 Task: Follow interesting repositories or developers to stay updated.
Action: Mouse moved to (362, 300)
Screenshot: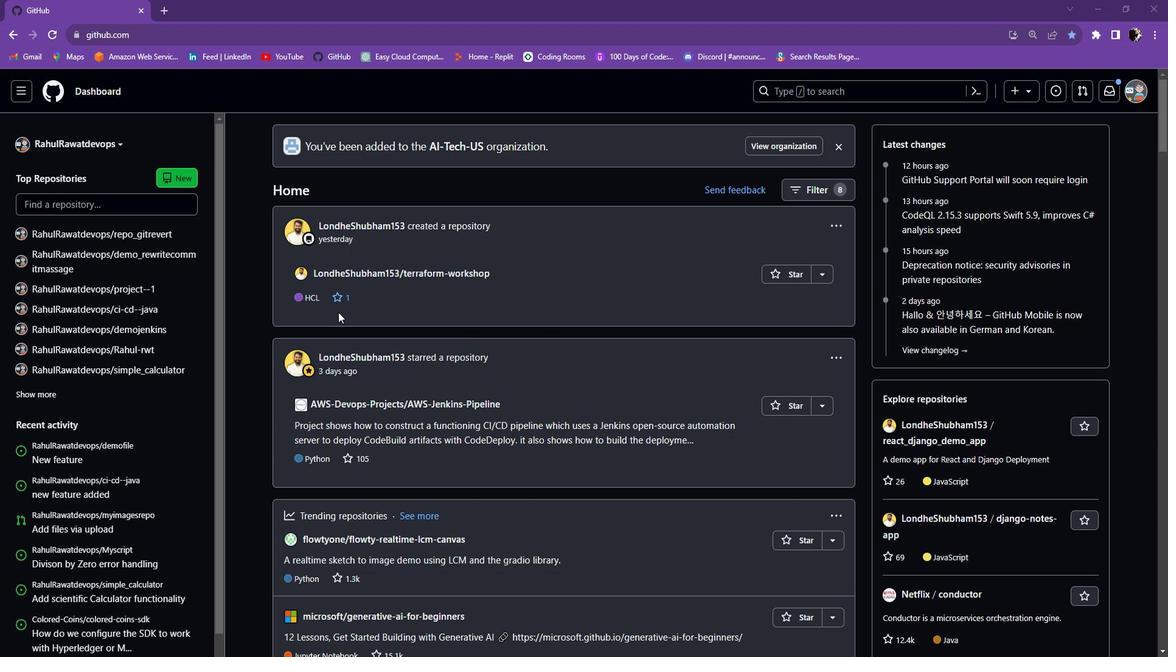 
Action: Mouse scrolled (362, 300) with delta (0, 0)
Screenshot: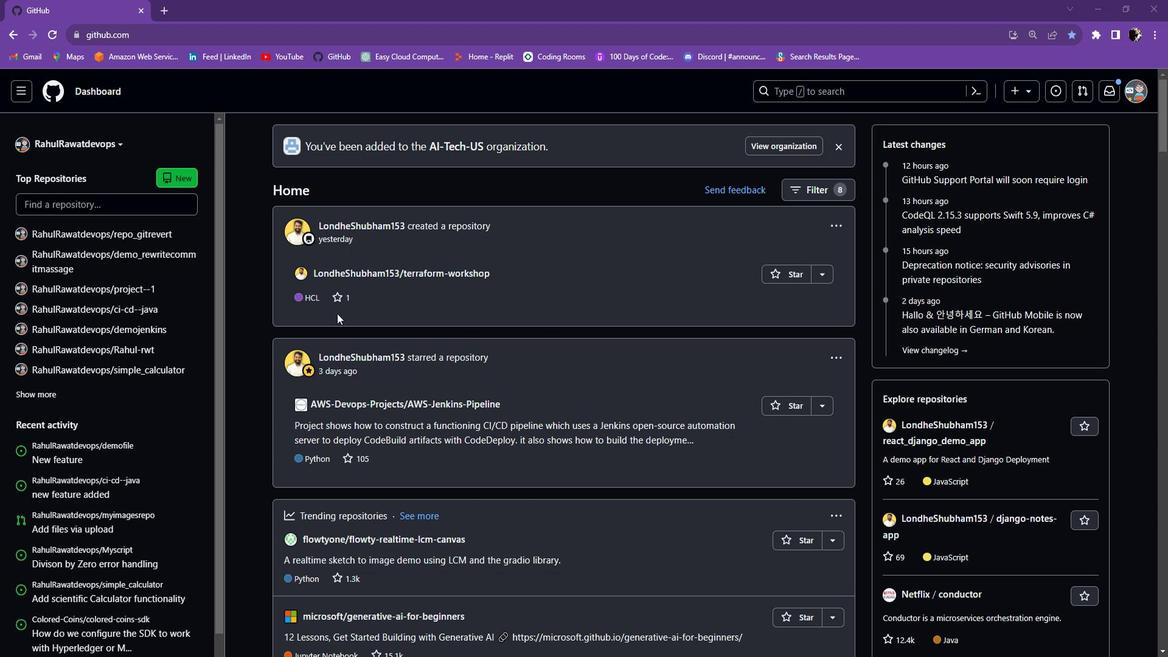 
Action: Mouse scrolled (362, 300) with delta (0, 0)
Screenshot: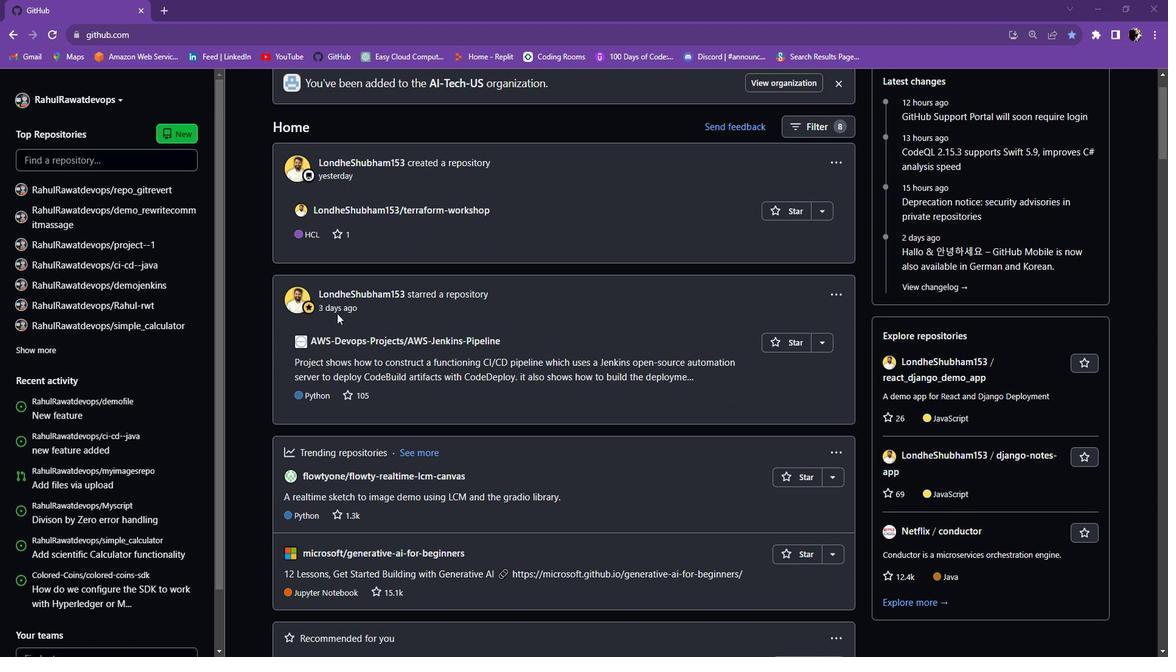 
Action: Mouse scrolled (362, 300) with delta (0, 0)
Screenshot: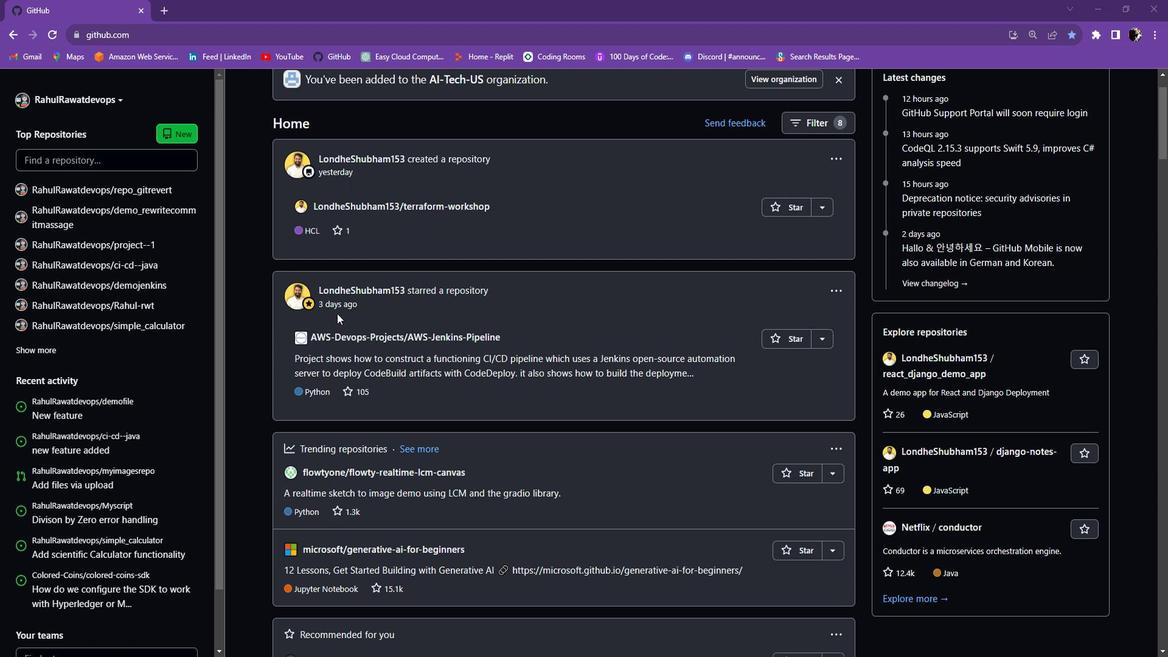 
Action: Mouse scrolled (362, 300) with delta (0, 0)
Screenshot: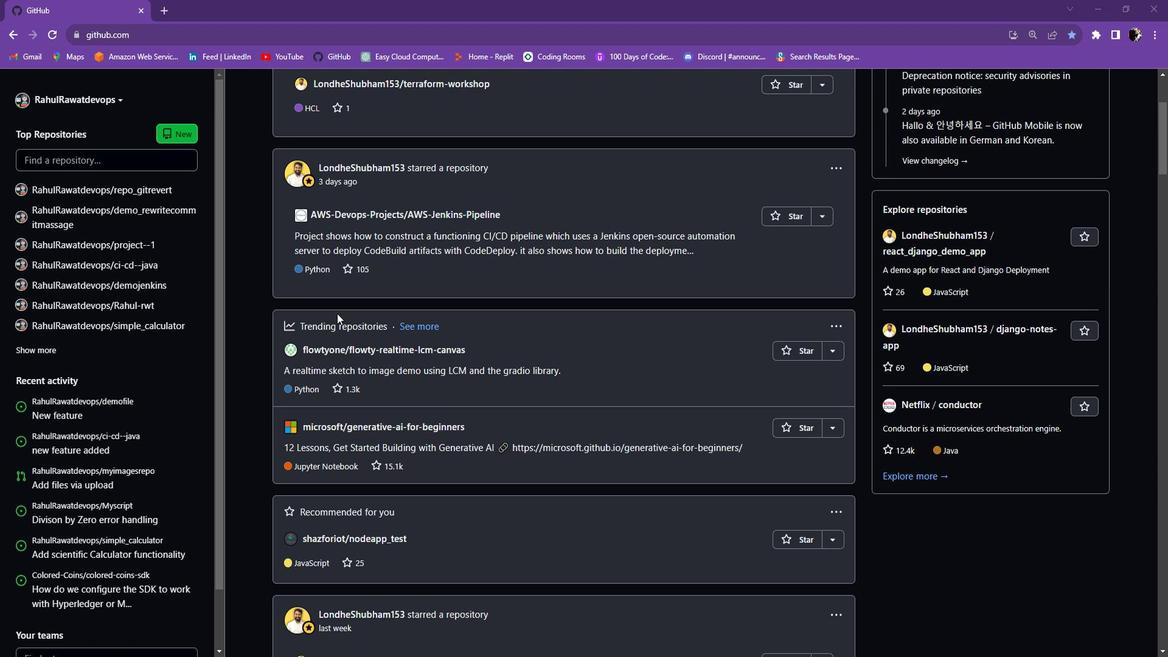 
Action: Mouse scrolled (362, 300) with delta (0, 0)
Screenshot: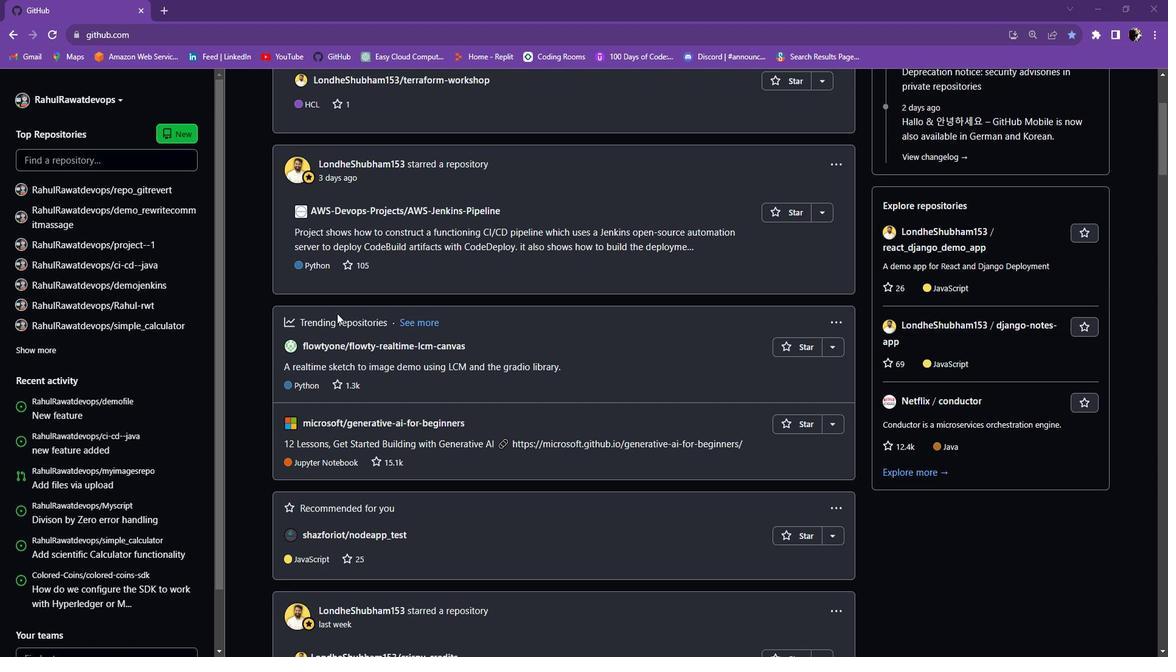 
Action: Mouse scrolled (362, 300) with delta (0, 0)
Screenshot: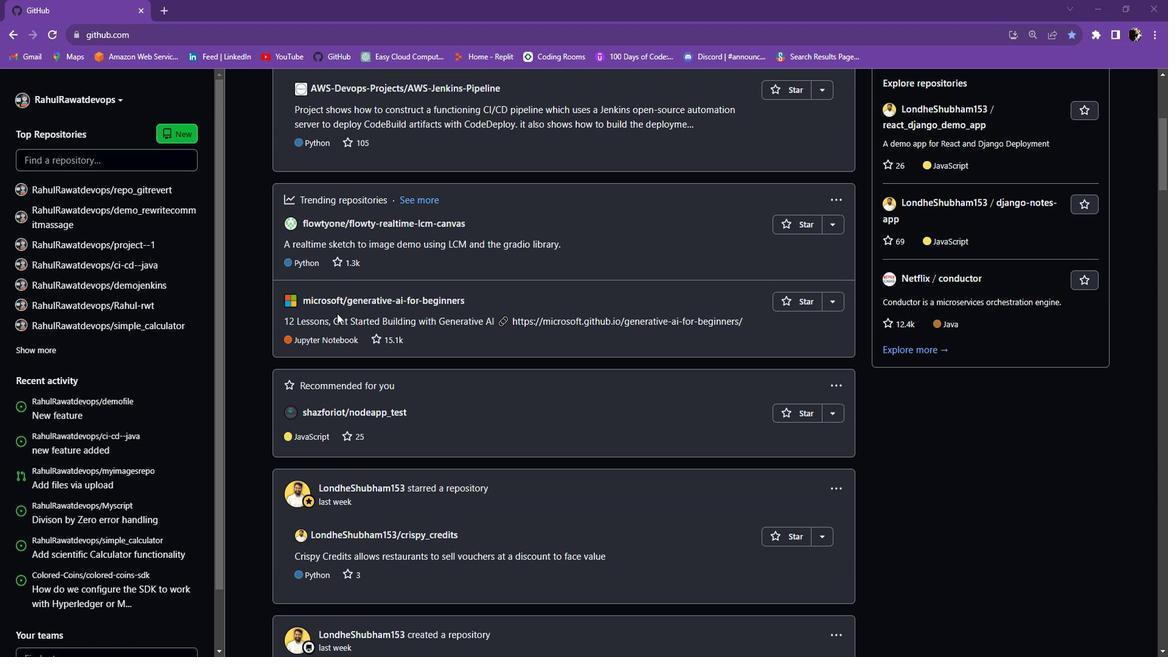 
Action: Mouse scrolled (362, 300) with delta (0, 0)
Screenshot: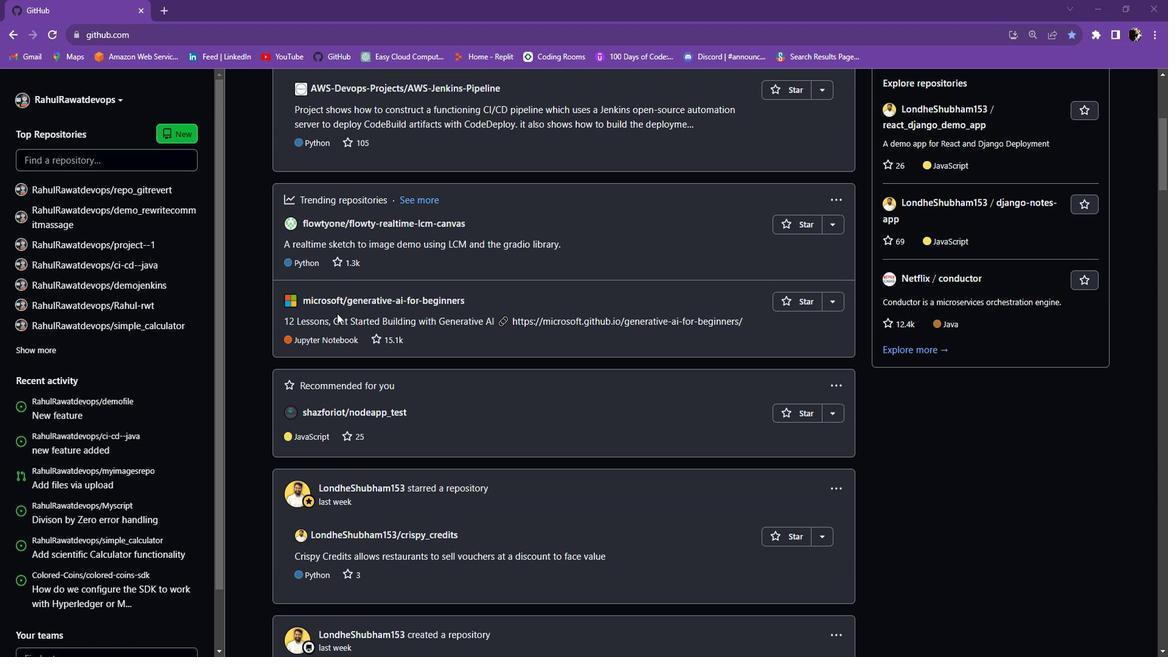 
Action: Mouse scrolled (362, 300) with delta (0, 0)
Screenshot: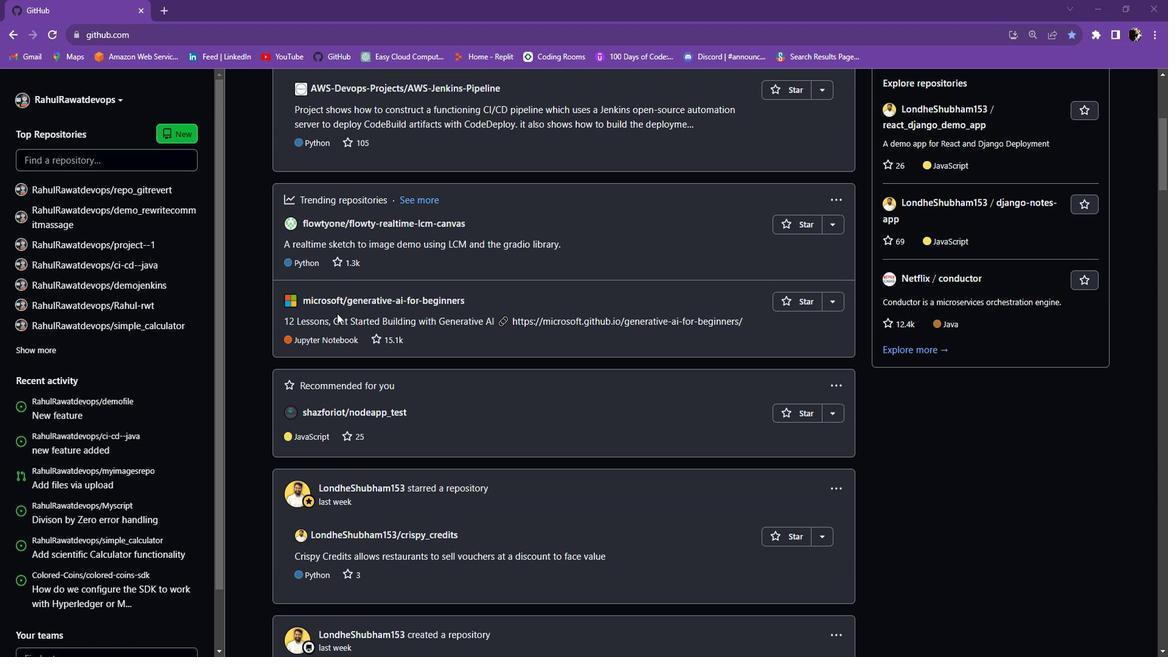 
Action: Mouse scrolled (362, 300) with delta (0, 0)
Screenshot: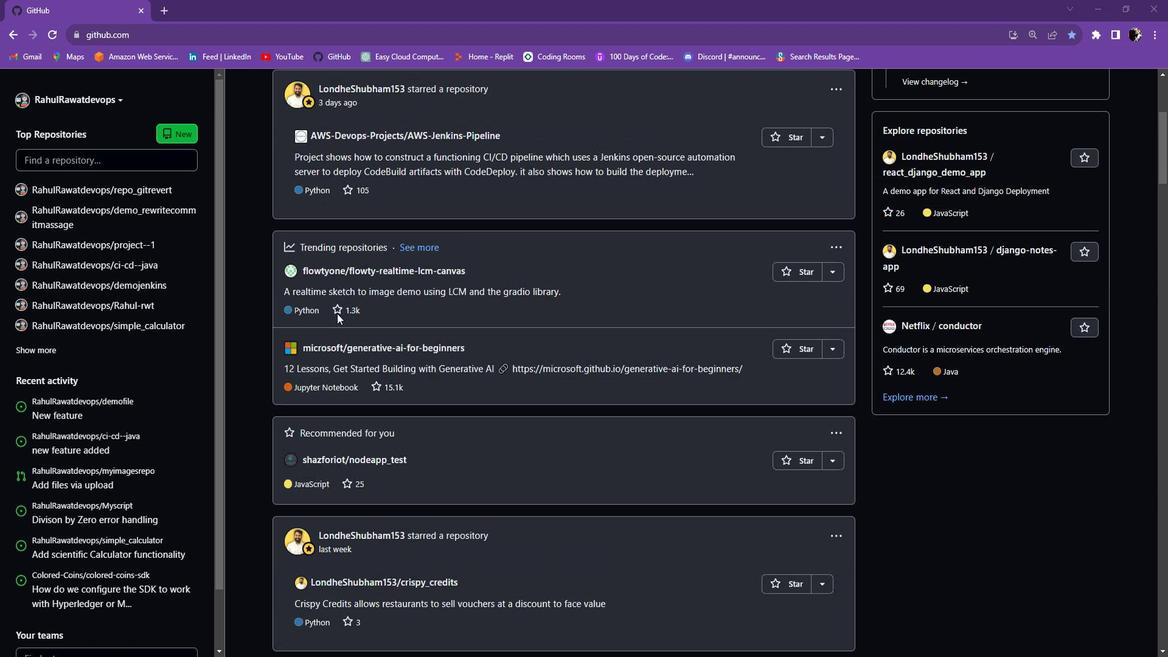 
Action: Mouse scrolled (362, 300) with delta (0, 0)
Screenshot: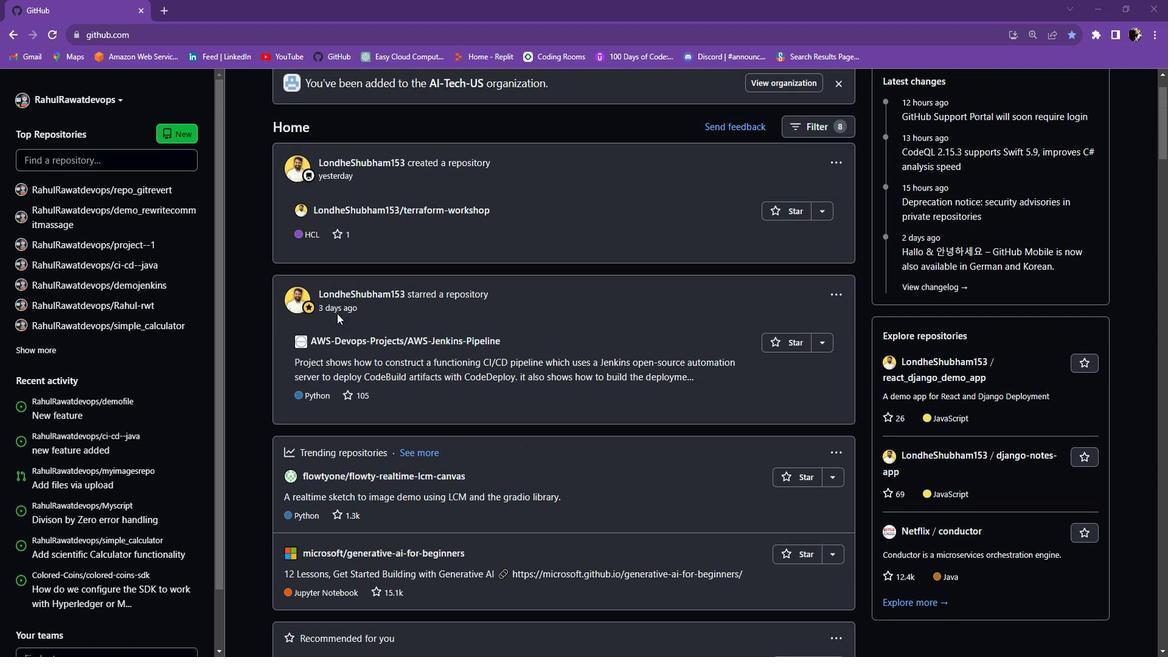 
Action: Mouse scrolled (362, 300) with delta (0, 0)
Screenshot: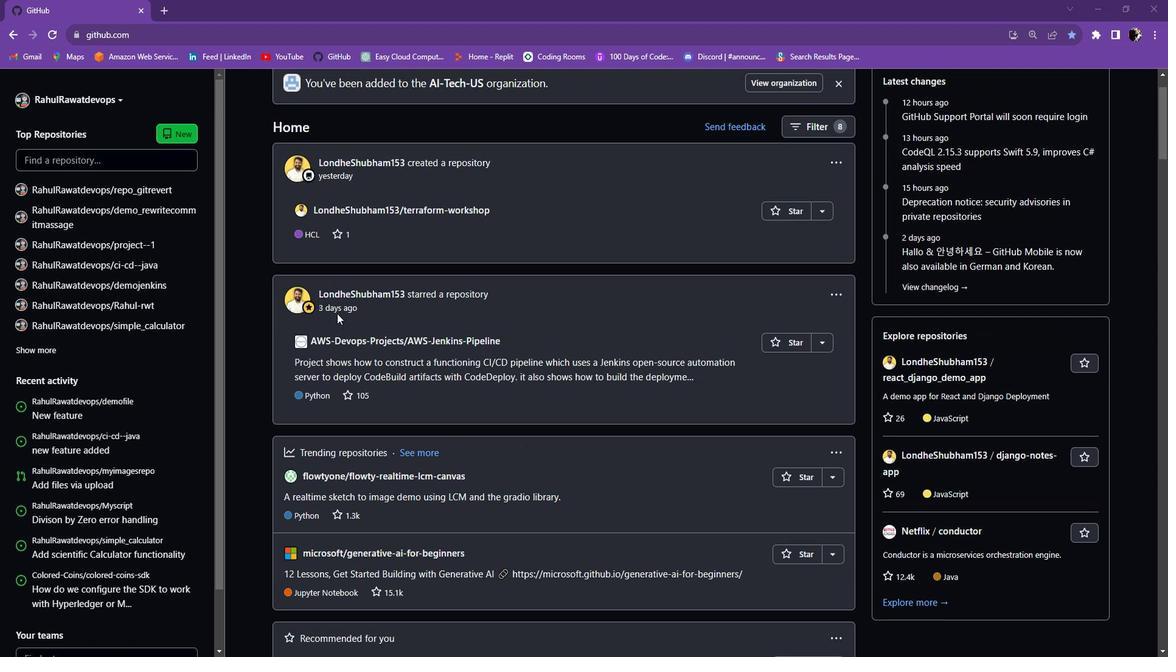 
Action: Mouse scrolled (362, 300) with delta (0, 0)
Screenshot: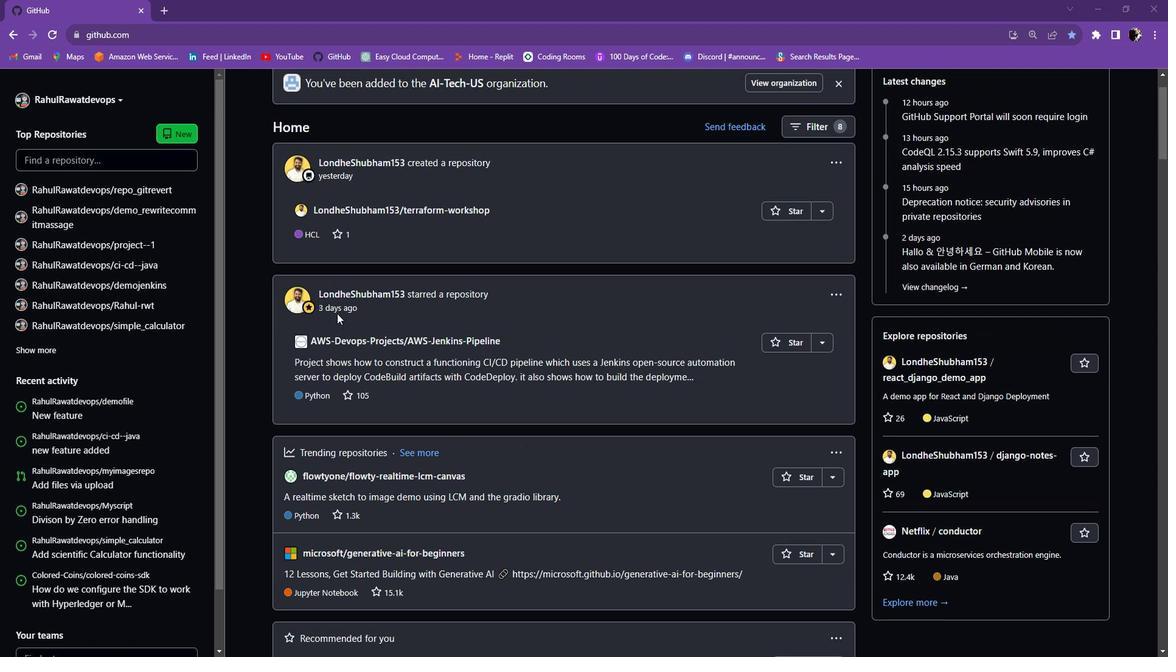 
Action: Mouse scrolled (362, 300) with delta (0, 0)
Screenshot: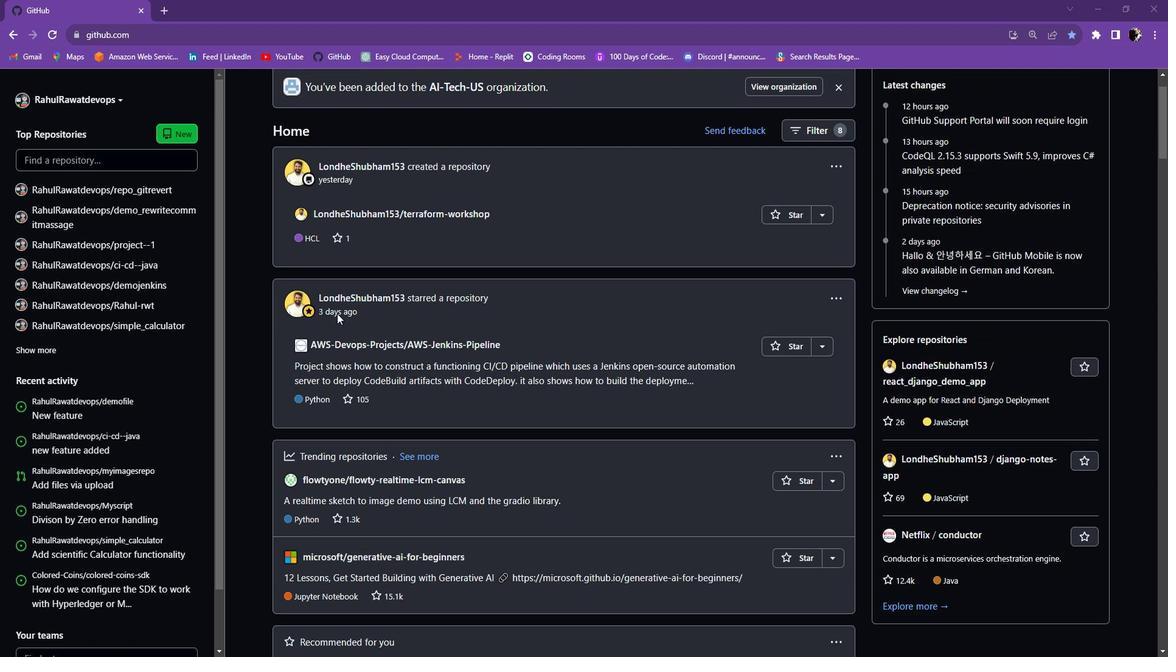 
Action: Mouse moved to (372, 307)
Screenshot: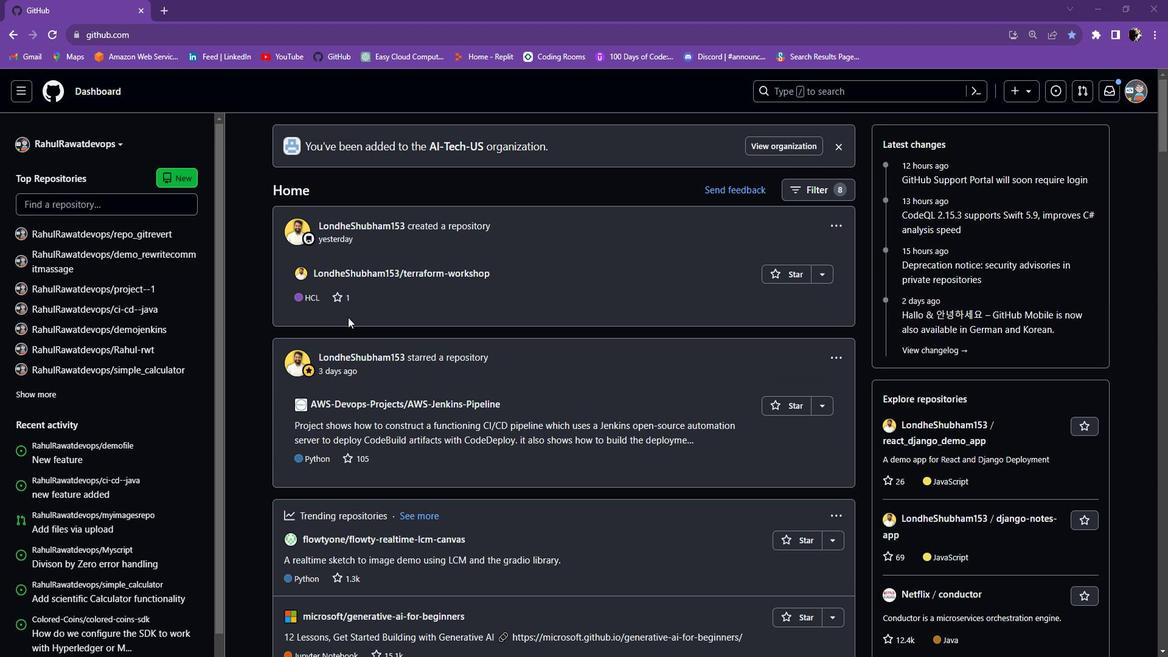
Action: Mouse scrolled (372, 307) with delta (0, 0)
Screenshot: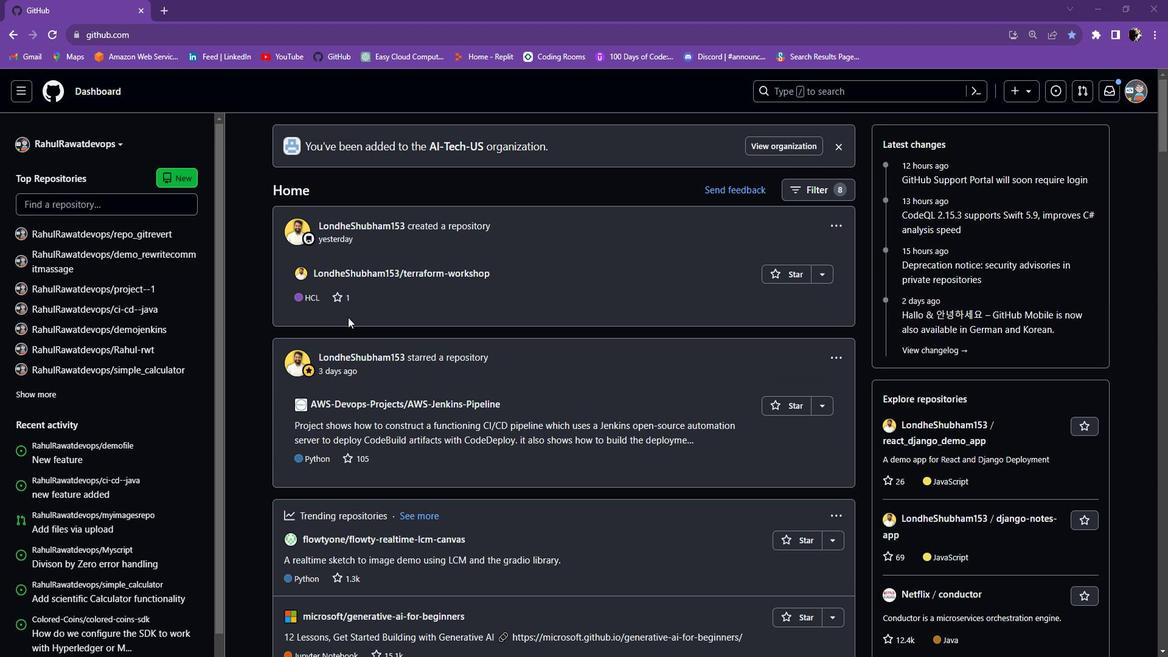 
Action: Mouse moved to (372, 307)
Screenshot: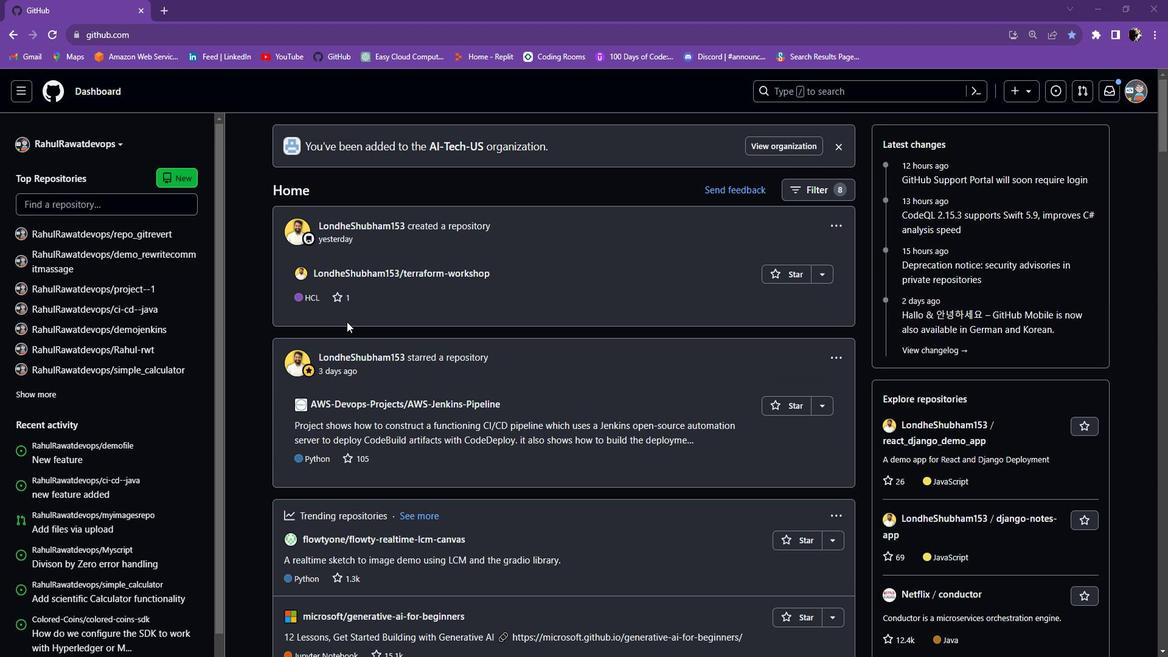 
Action: Mouse scrolled (372, 307) with delta (0, 0)
Screenshot: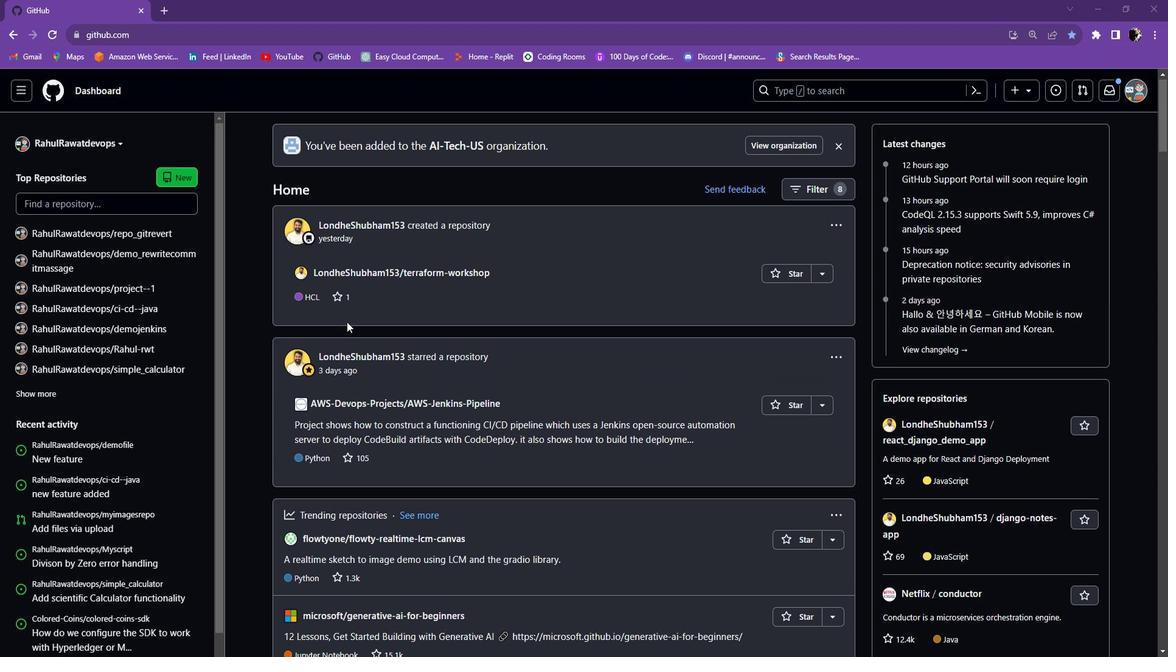 
Action: Mouse moved to (378, 100)
Screenshot: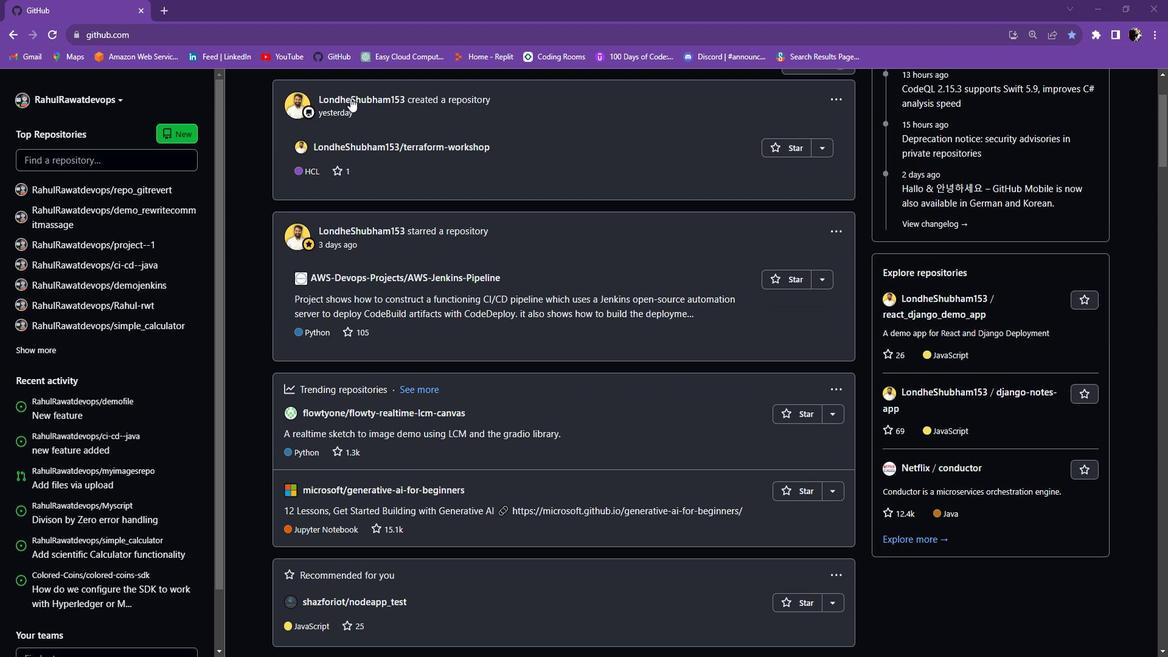 
Action: Mouse pressed left at (378, 100)
Screenshot: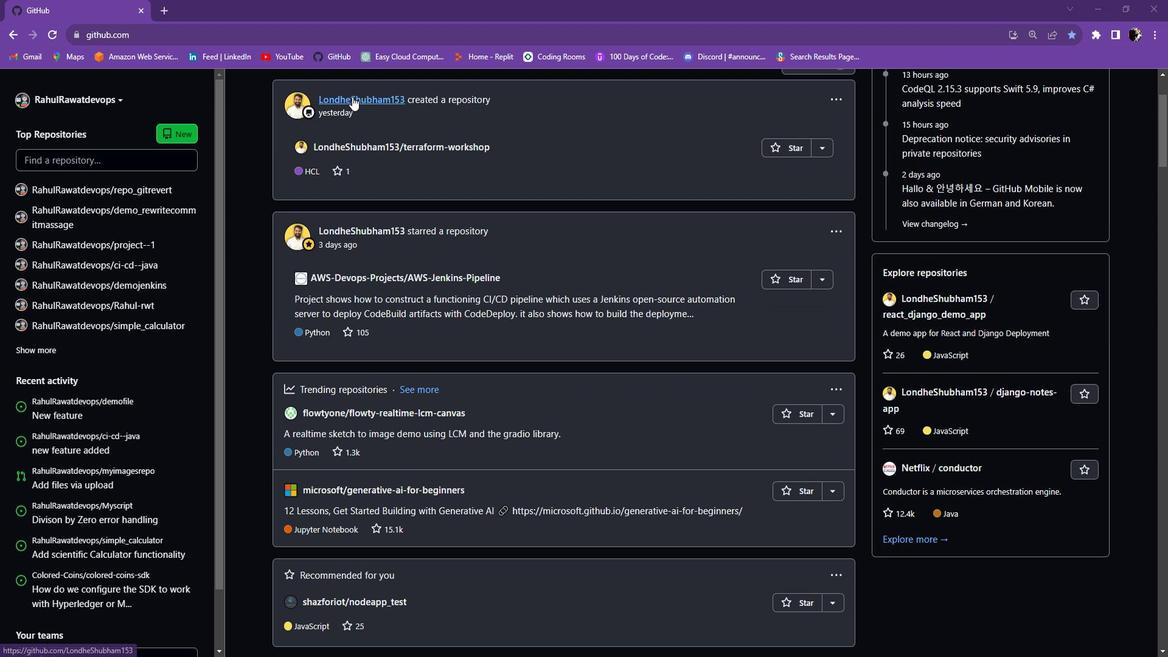 
Action: Mouse moved to (673, 183)
Screenshot: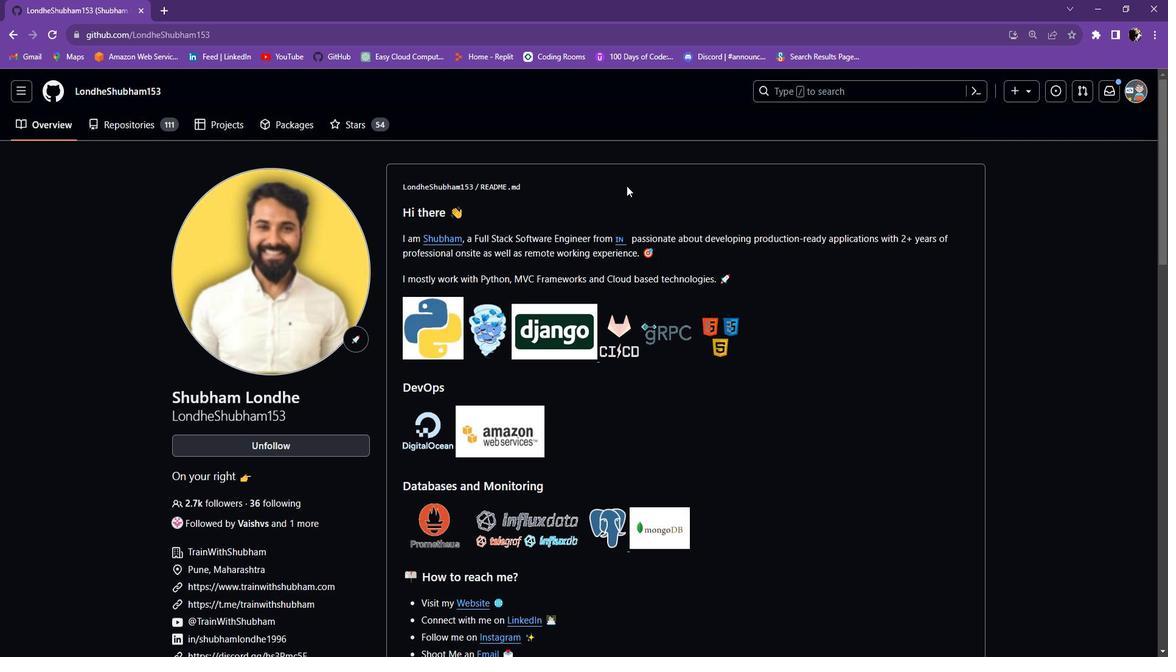 
Action: Mouse scrolled (673, 182) with delta (0, 0)
Screenshot: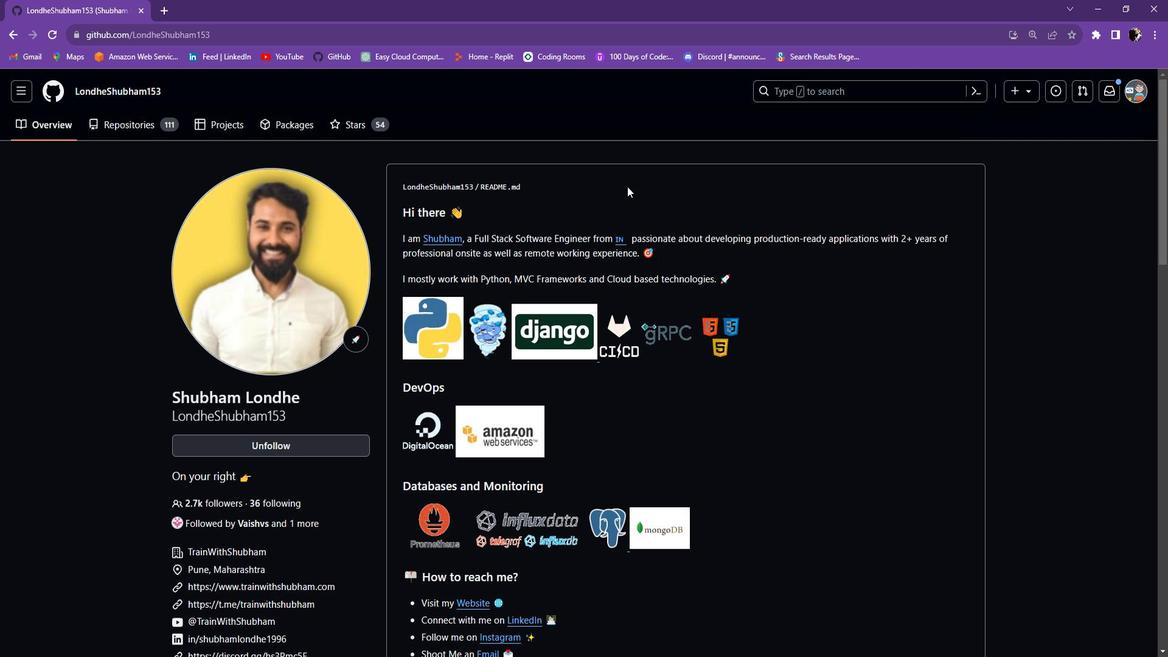 
Action: Mouse scrolled (673, 182) with delta (0, 0)
Screenshot: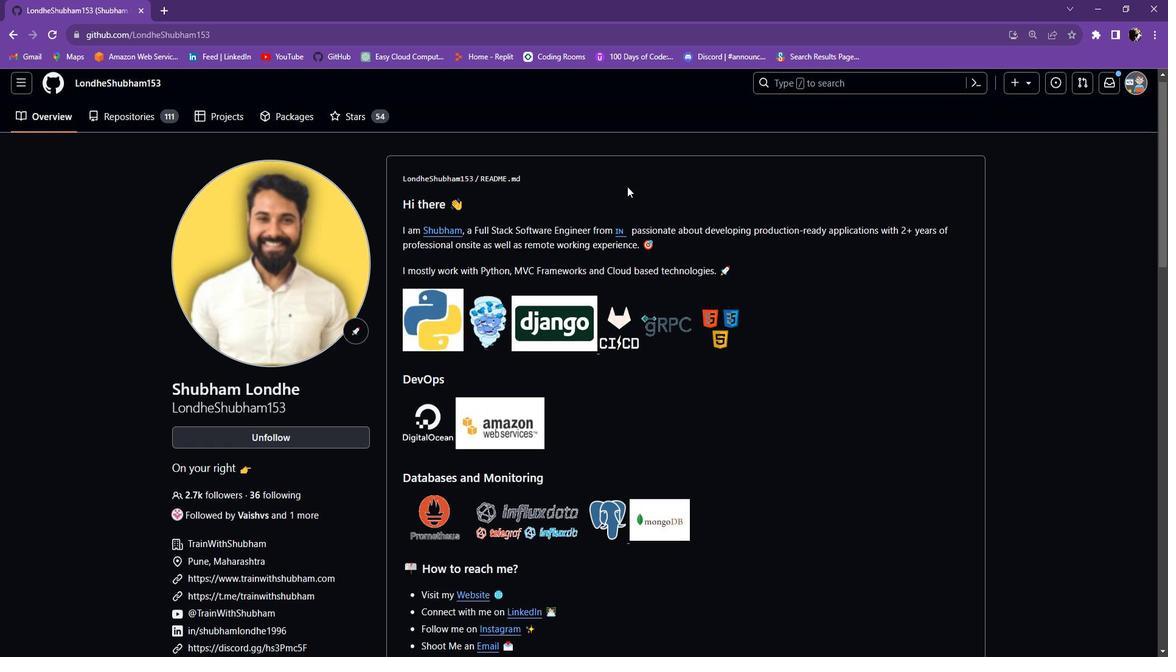 
Action: Mouse scrolled (673, 182) with delta (0, 0)
Screenshot: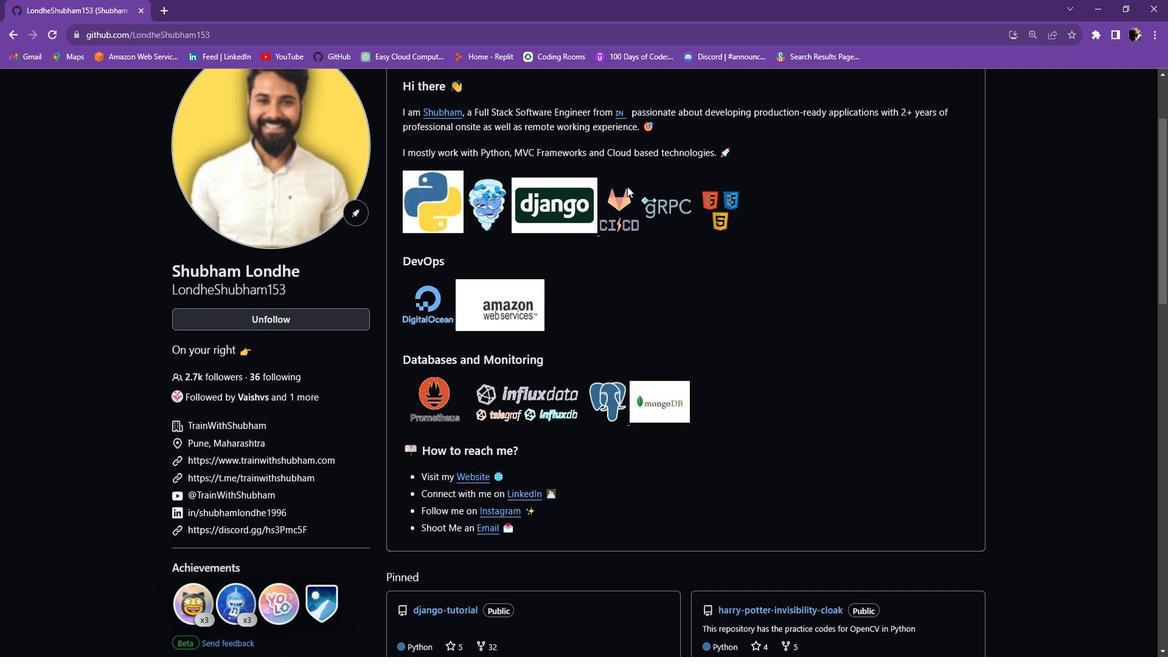 
Action: Mouse moved to (306, 172)
Screenshot: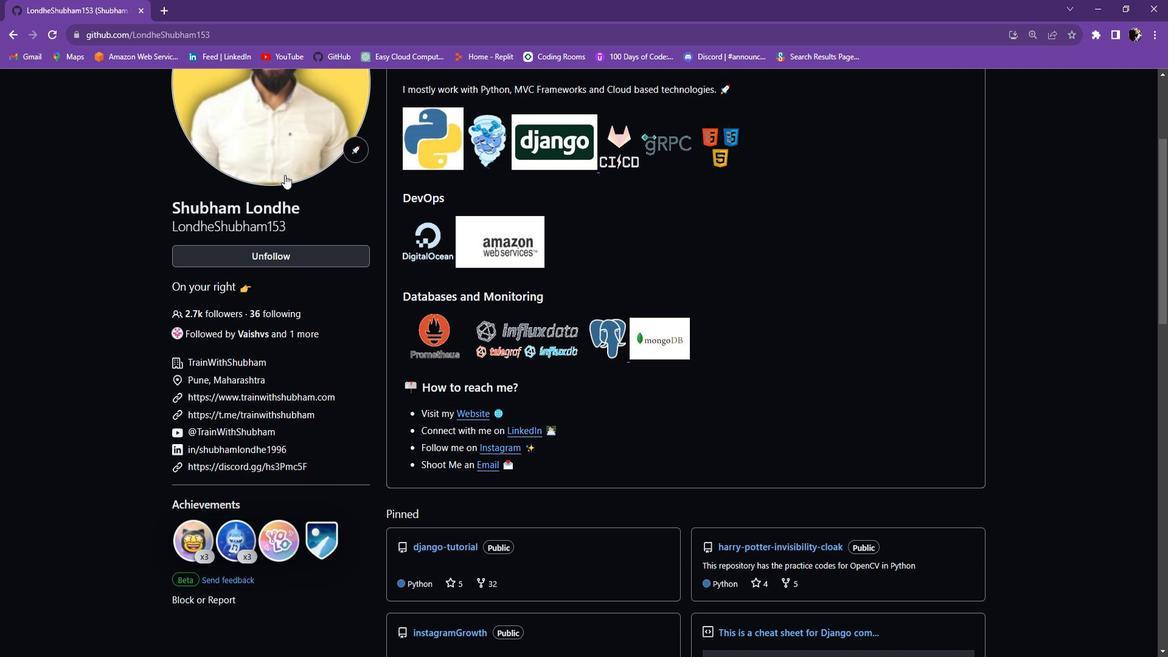 
Action: Mouse scrolled (306, 173) with delta (0, 0)
Screenshot: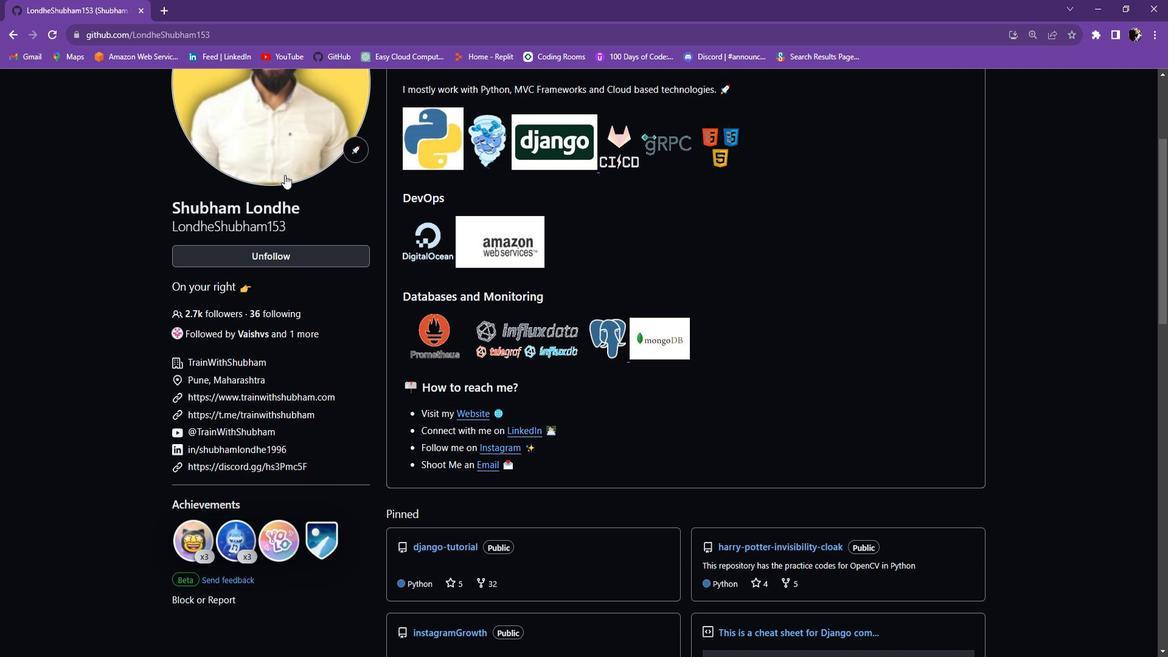 
Action: Mouse scrolled (306, 173) with delta (0, 0)
Screenshot: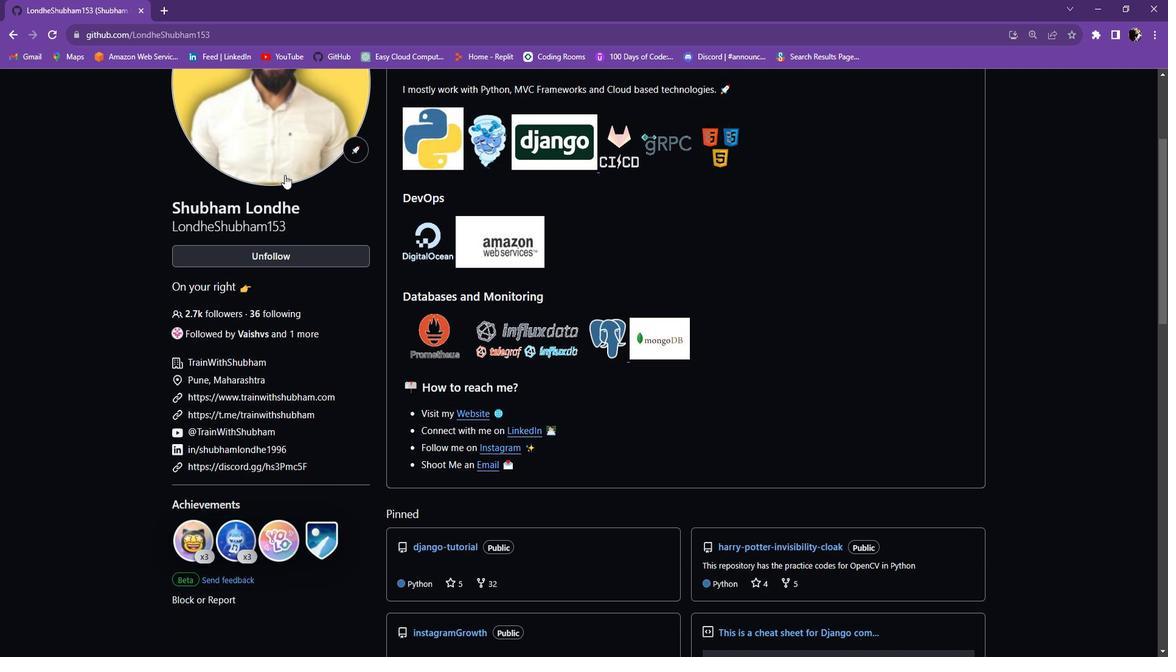 
Action: Mouse scrolled (306, 173) with delta (0, 0)
Screenshot: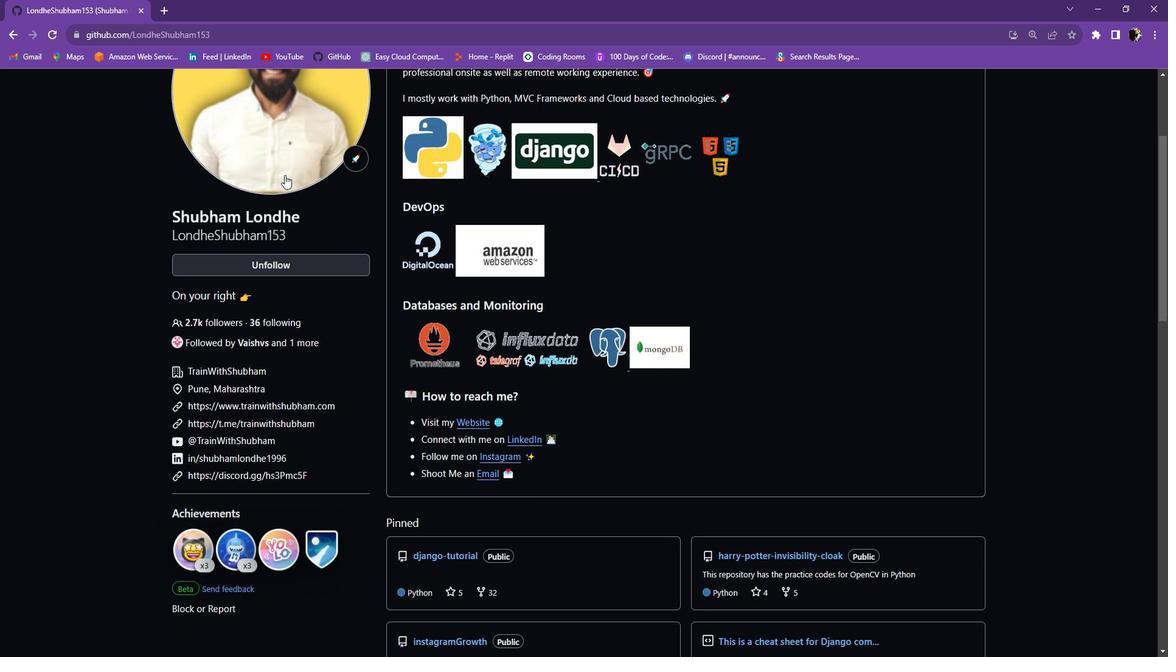 
Action: Mouse moved to (353, 300)
Screenshot: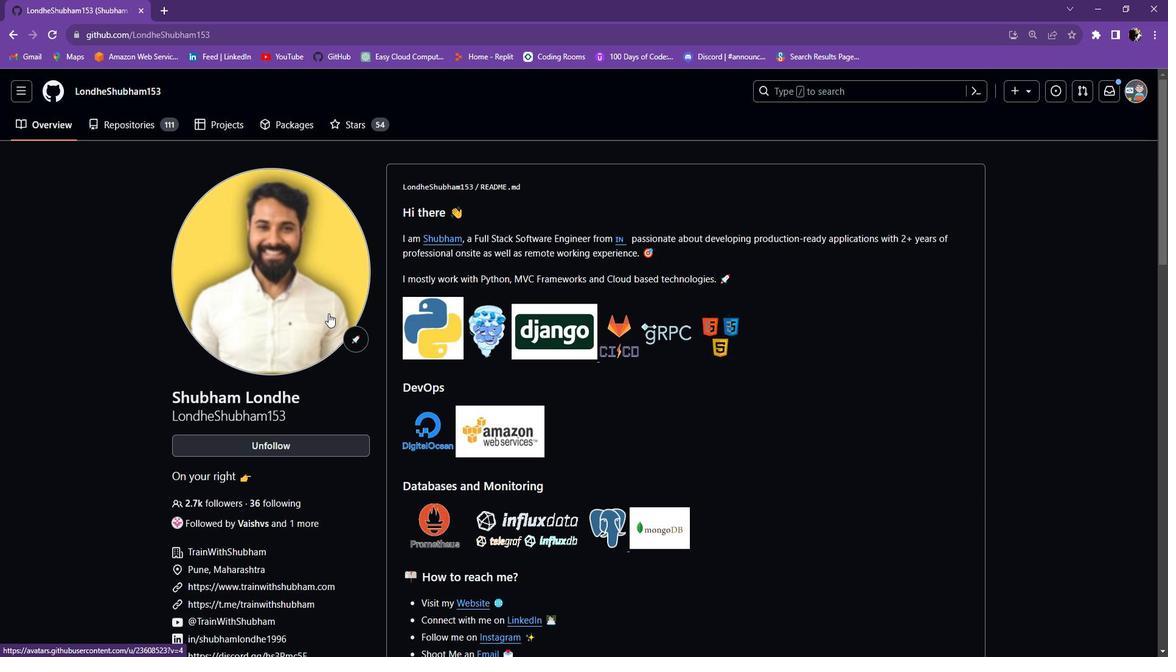 
Action: Mouse scrolled (353, 300) with delta (0, 0)
Screenshot: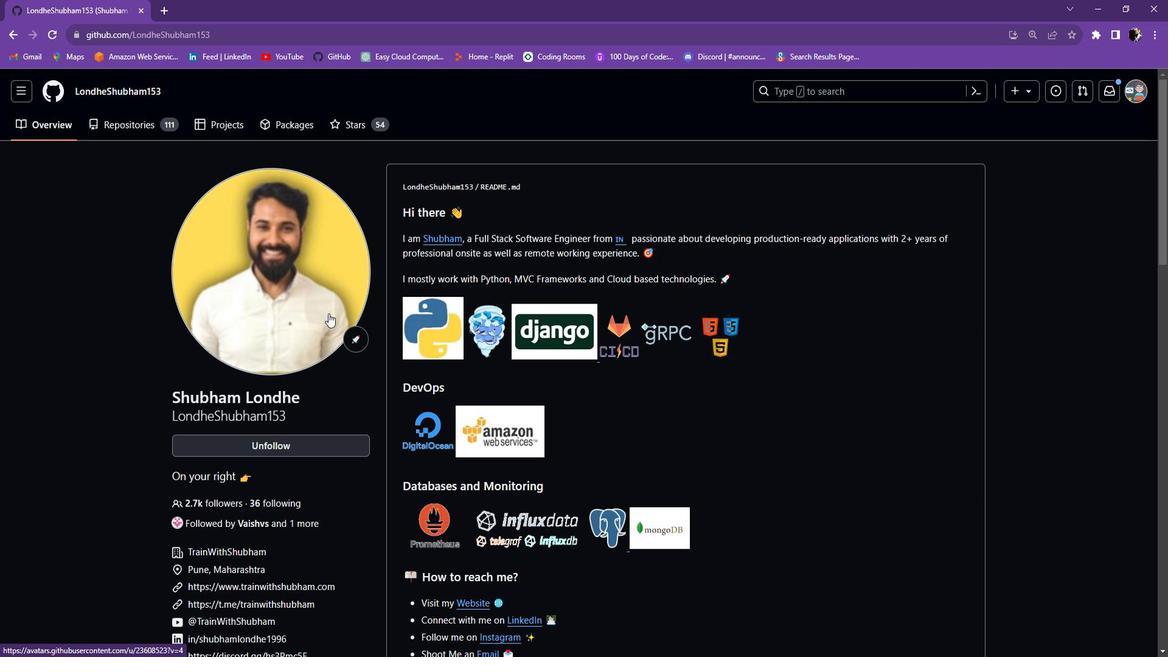 
Action: Mouse scrolled (353, 300) with delta (0, 0)
Screenshot: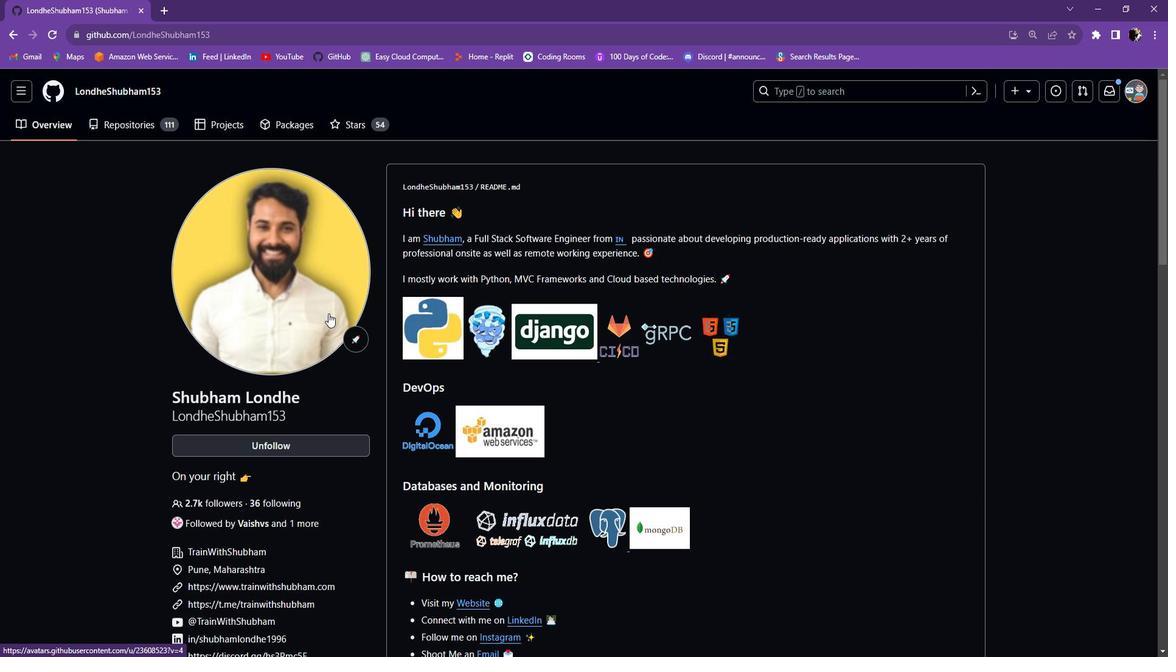 
Action: Mouse scrolled (353, 300) with delta (0, 0)
Screenshot: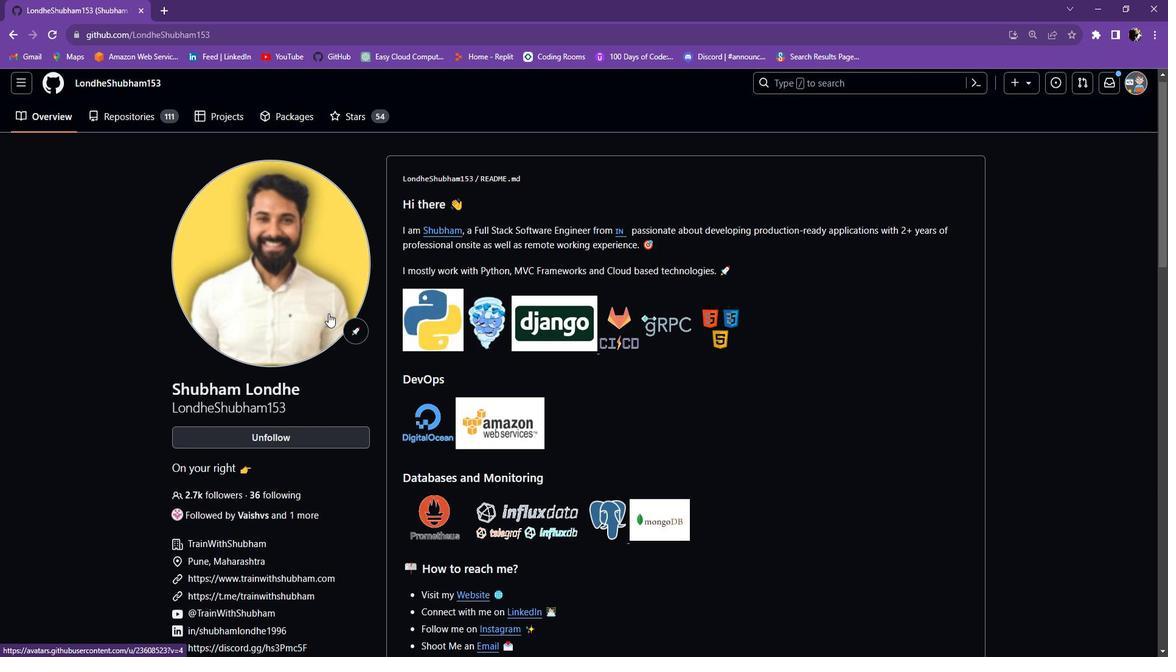 
Action: Mouse scrolled (353, 300) with delta (0, 0)
Screenshot: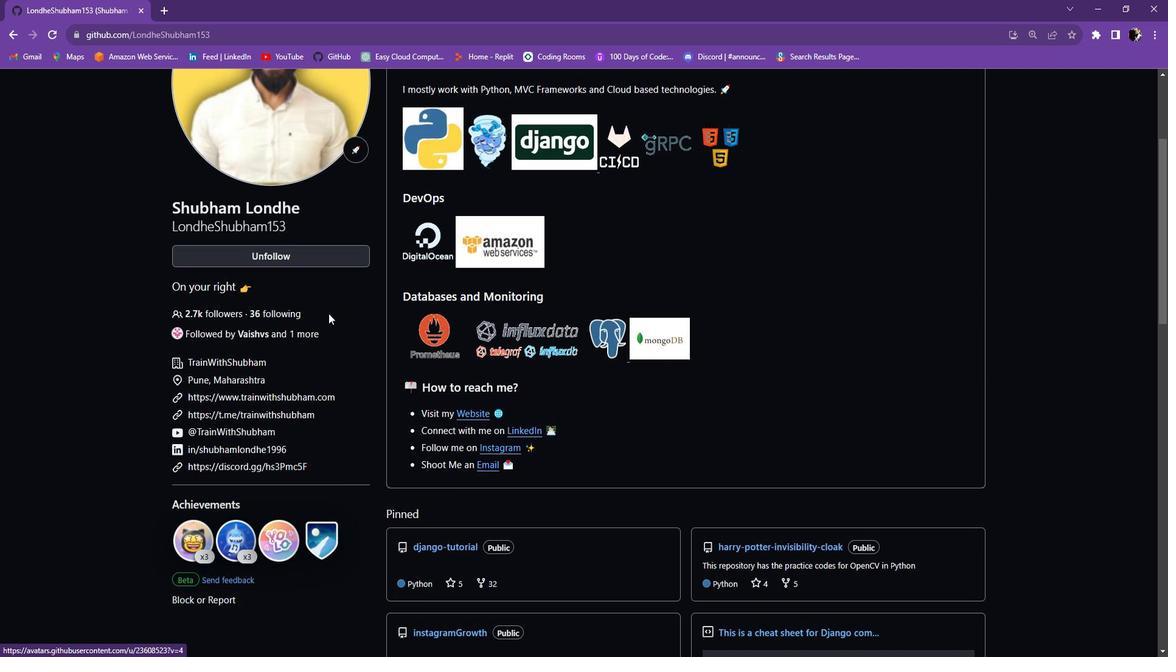 
Action: Mouse moved to (271, 263)
Screenshot: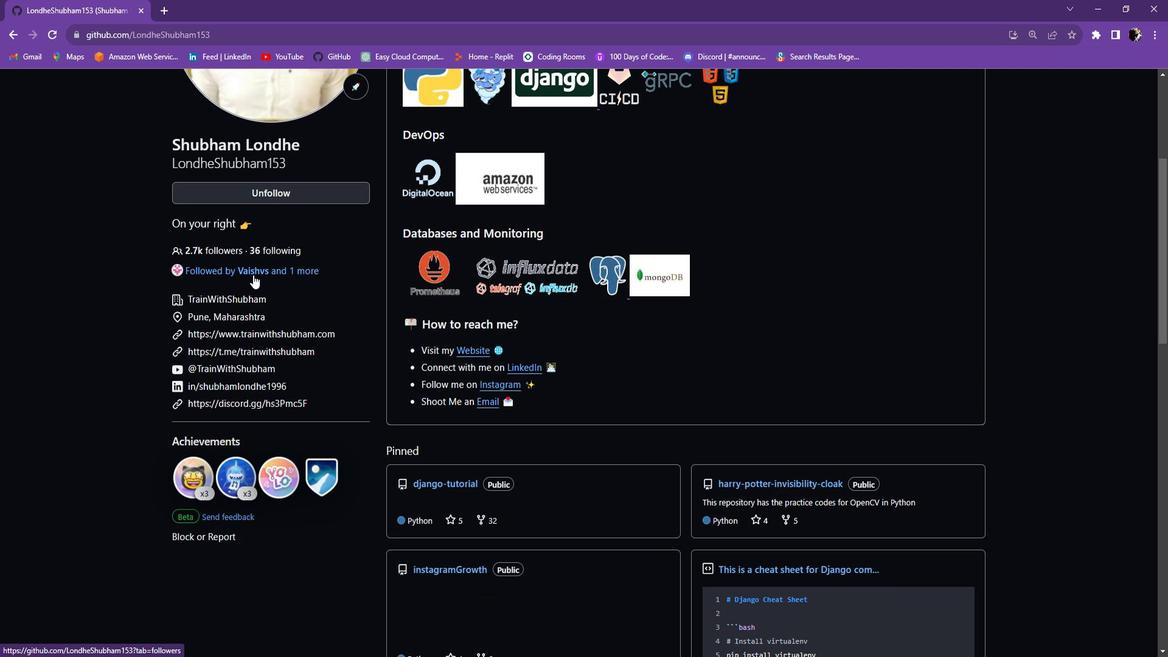 
Action: Mouse pressed left at (271, 263)
Screenshot: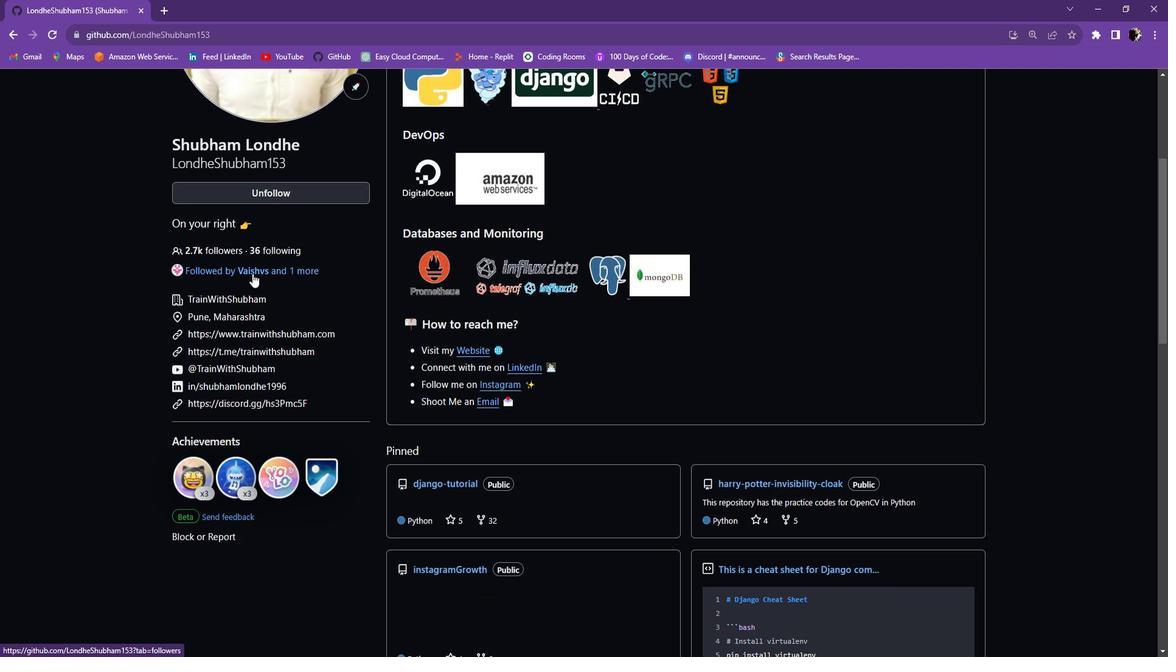 
Action: Mouse moved to (600, 251)
Screenshot: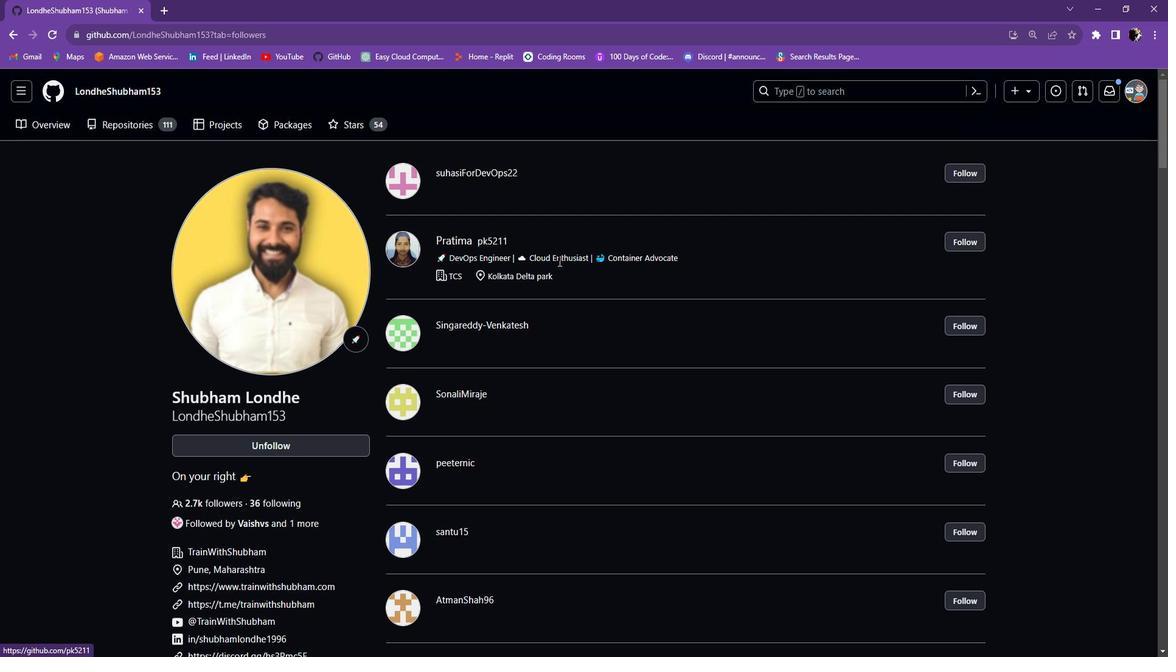 
Action: Mouse scrolled (600, 251) with delta (0, 0)
Screenshot: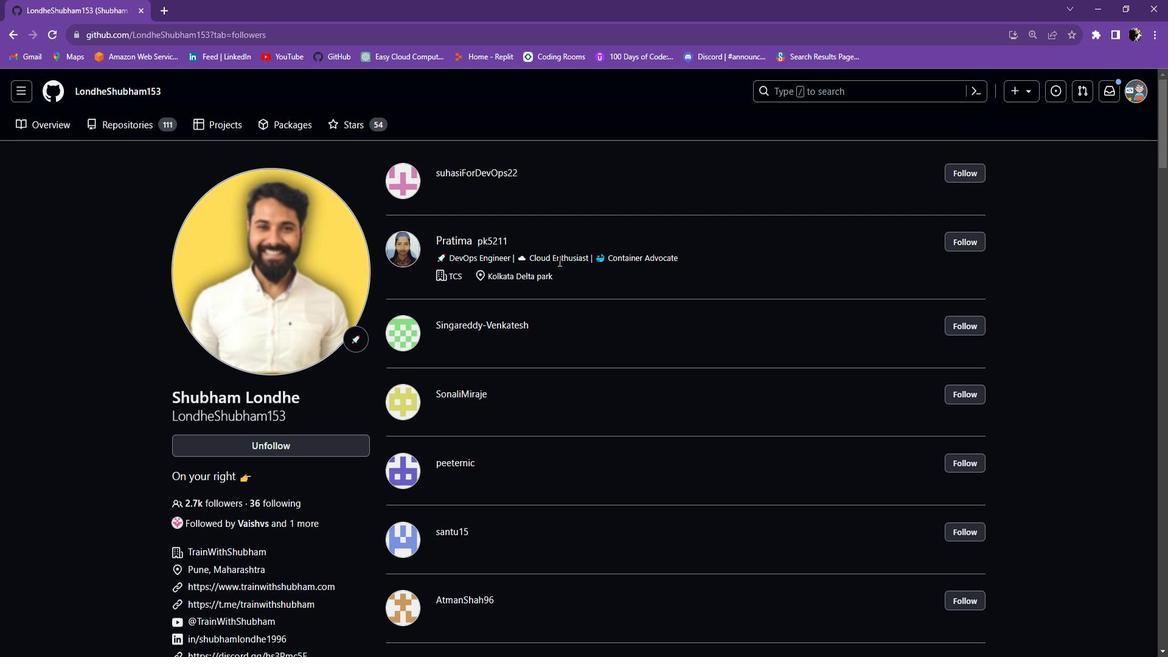 
Action: Mouse scrolled (600, 251) with delta (0, 0)
Screenshot: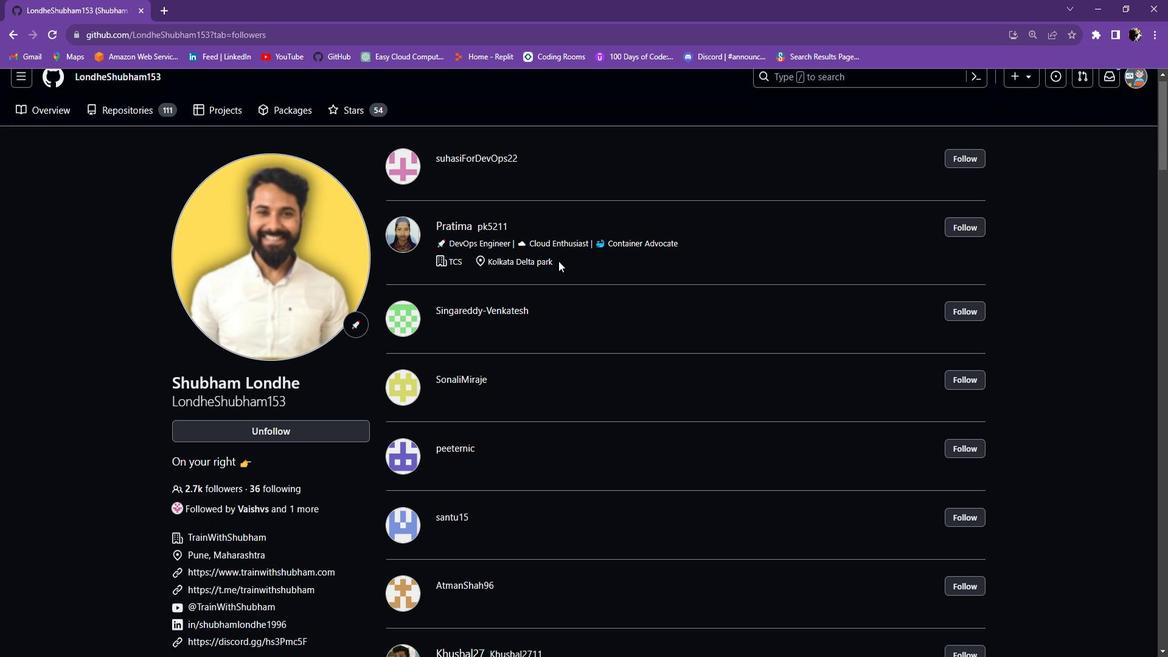 
Action: Mouse scrolled (600, 251) with delta (0, 0)
Screenshot: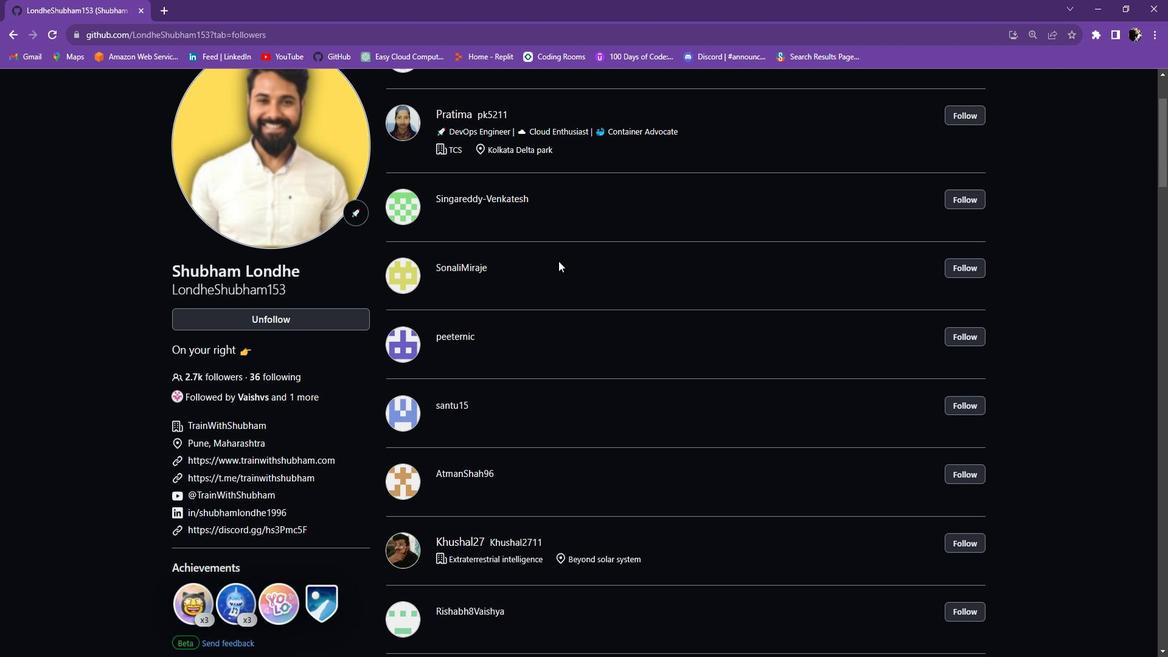 
Action: Mouse scrolled (600, 251) with delta (0, 0)
Screenshot: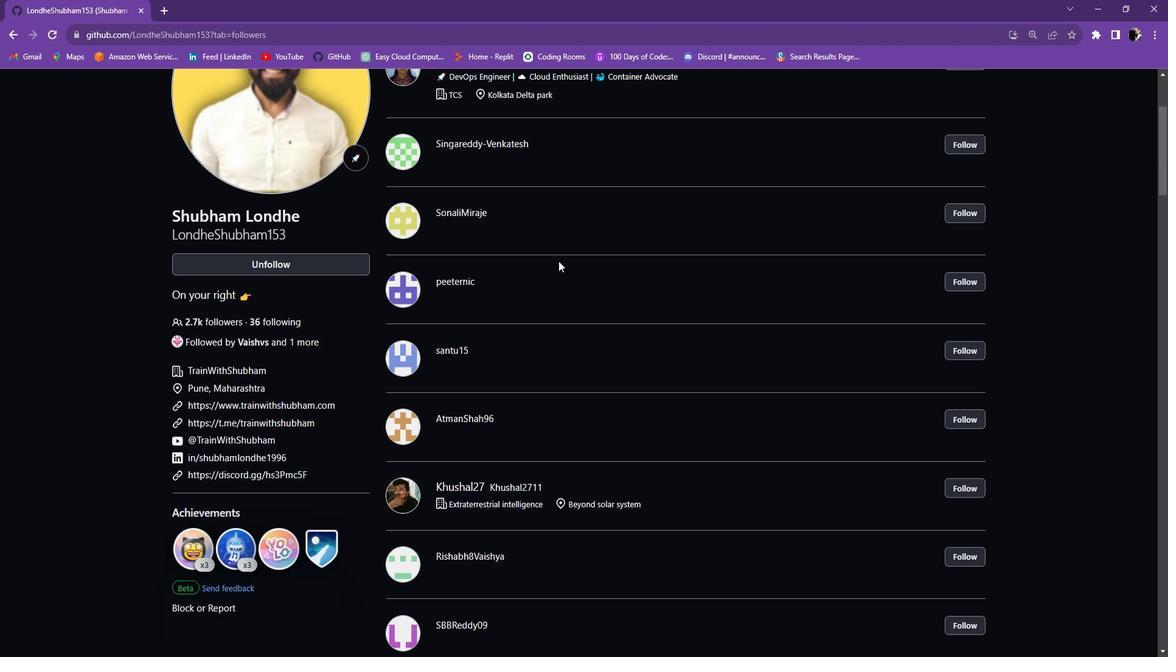 
Action: Mouse scrolled (600, 251) with delta (0, 0)
Screenshot: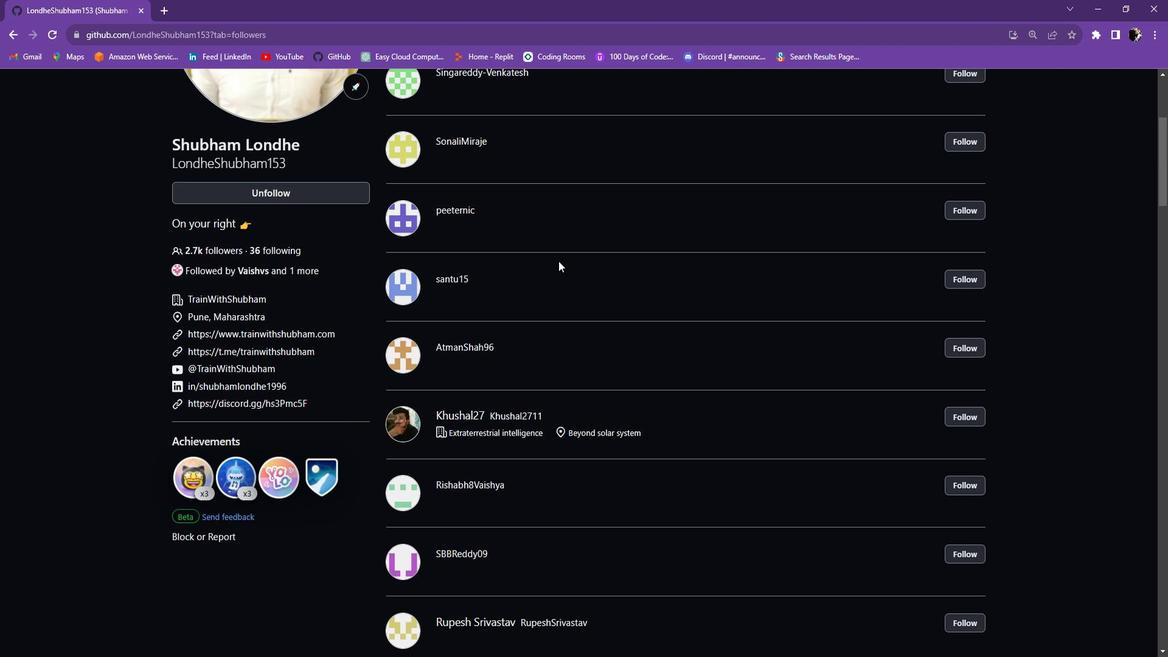 
Action: Mouse scrolled (600, 251) with delta (0, 0)
Screenshot: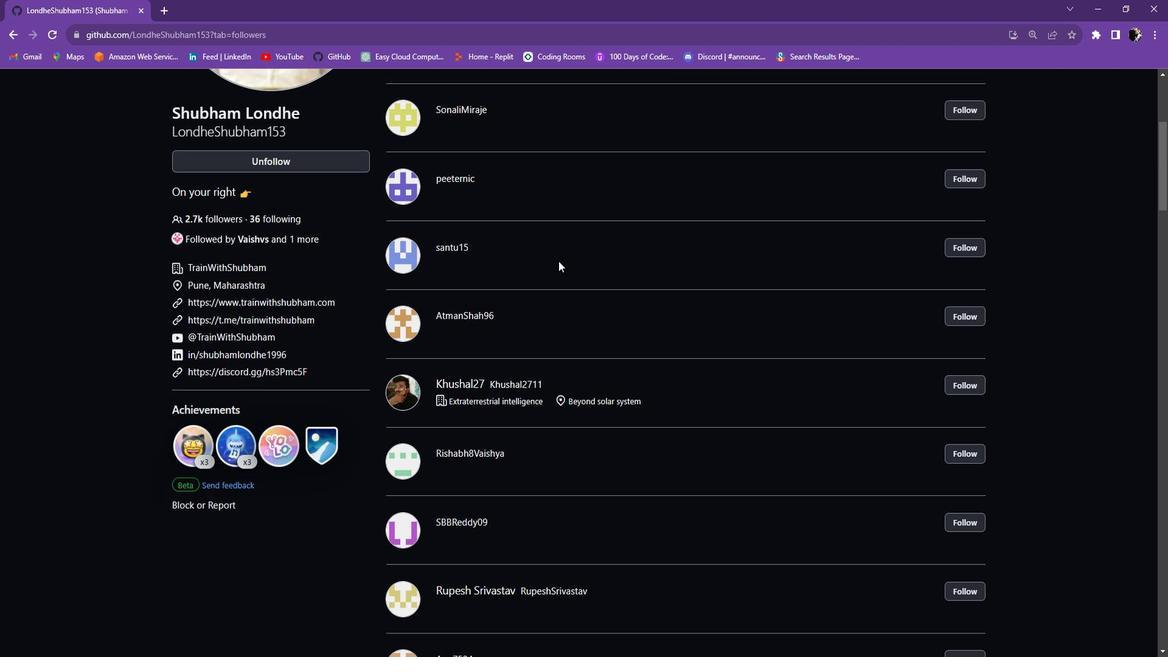 
Action: Mouse scrolled (600, 251) with delta (0, 0)
Screenshot: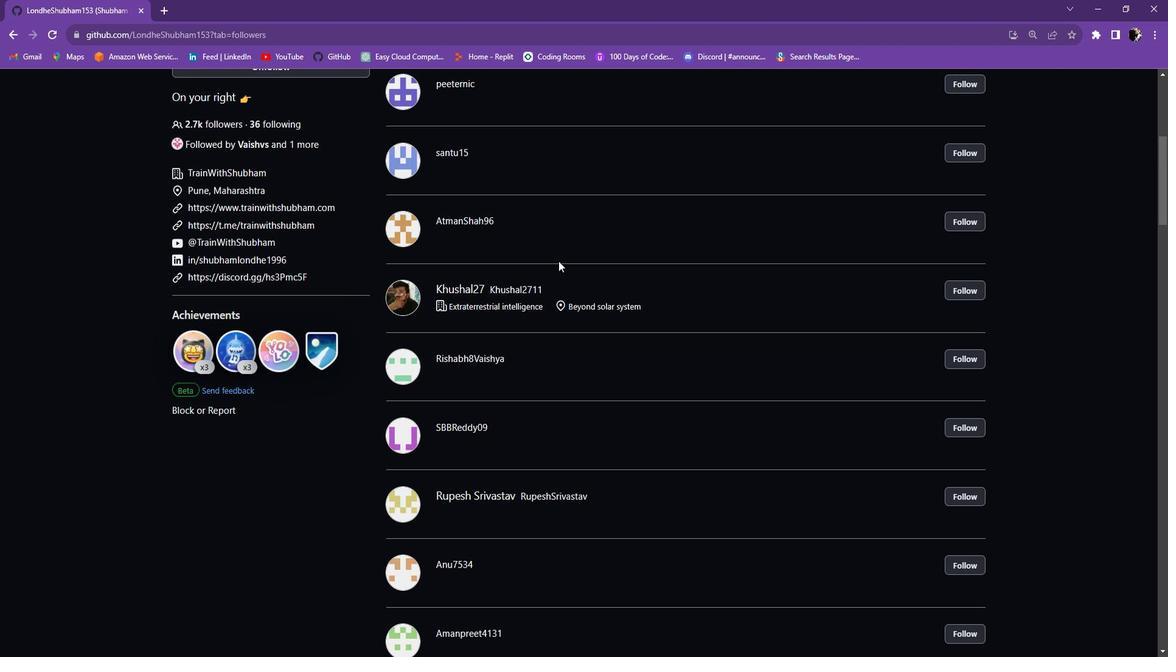 
Action: Mouse scrolled (600, 251) with delta (0, 0)
Screenshot: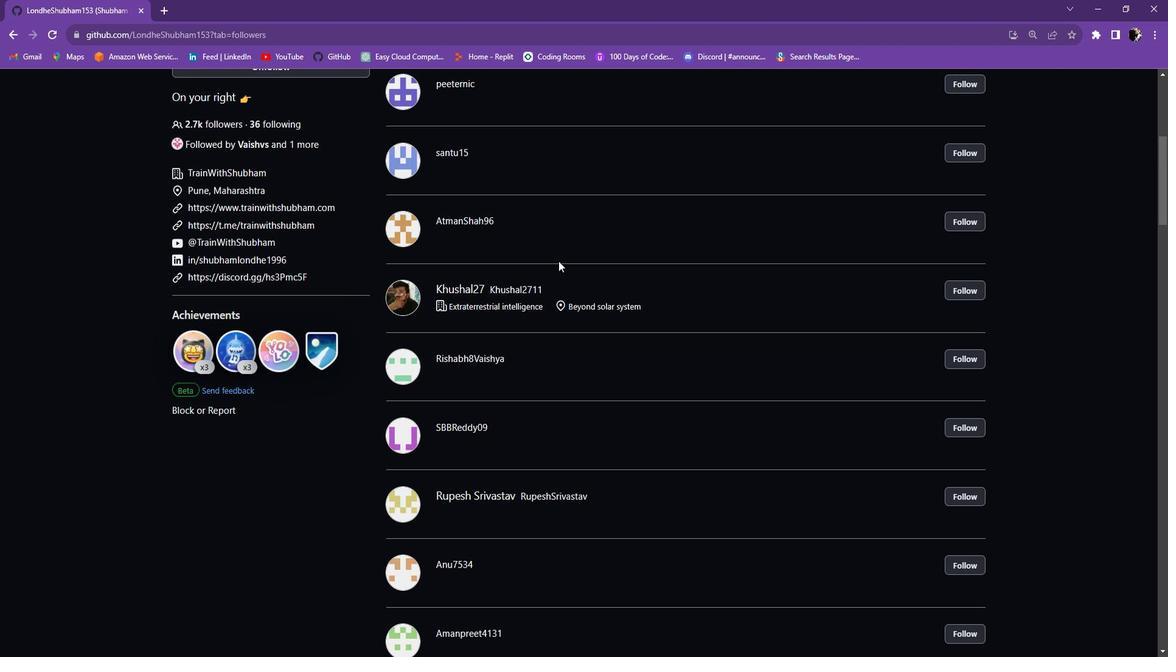 
Action: Mouse scrolled (600, 251) with delta (0, 0)
Screenshot: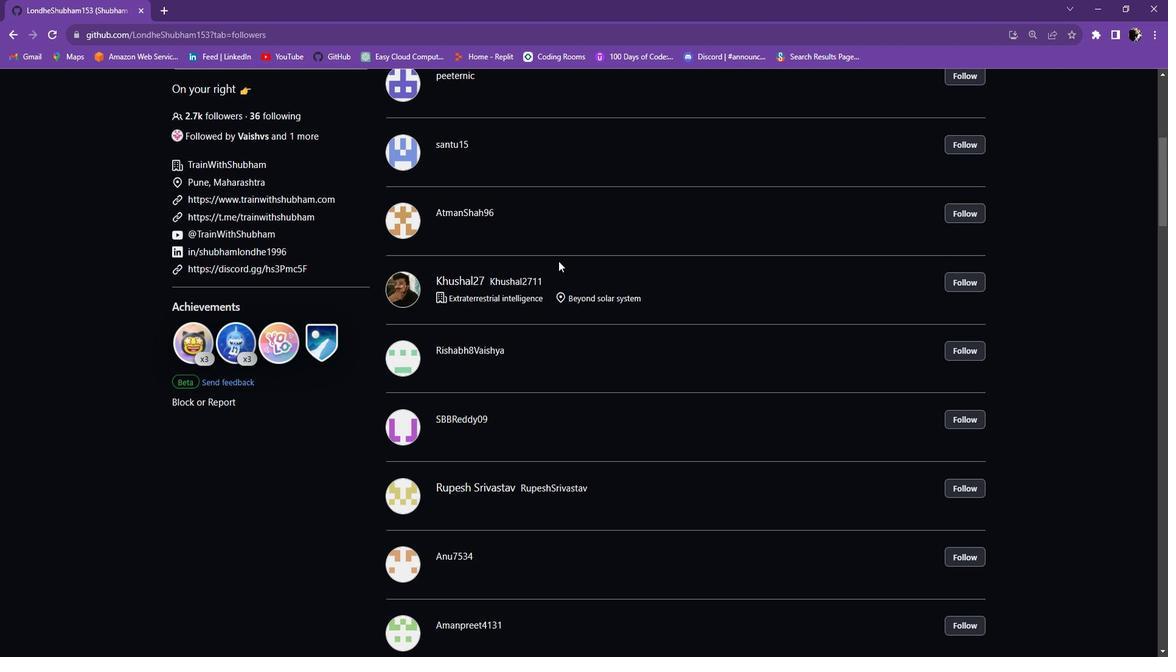 
Action: Mouse scrolled (600, 251) with delta (0, 0)
Screenshot: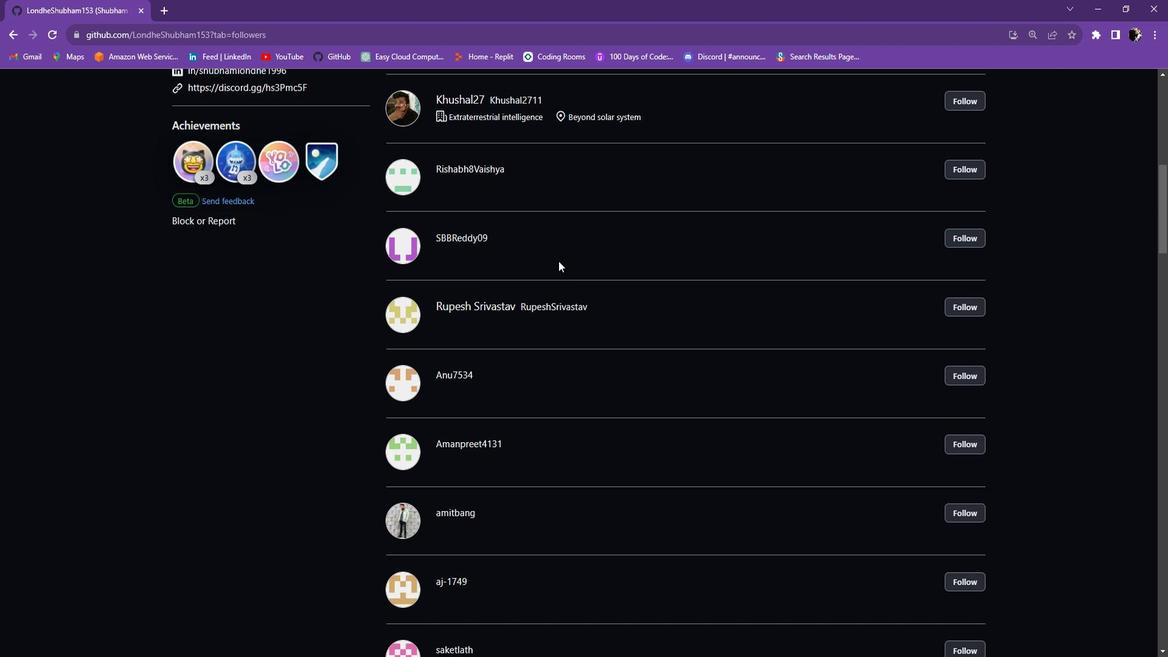 
Action: Mouse scrolled (600, 251) with delta (0, 0)
Screenshot: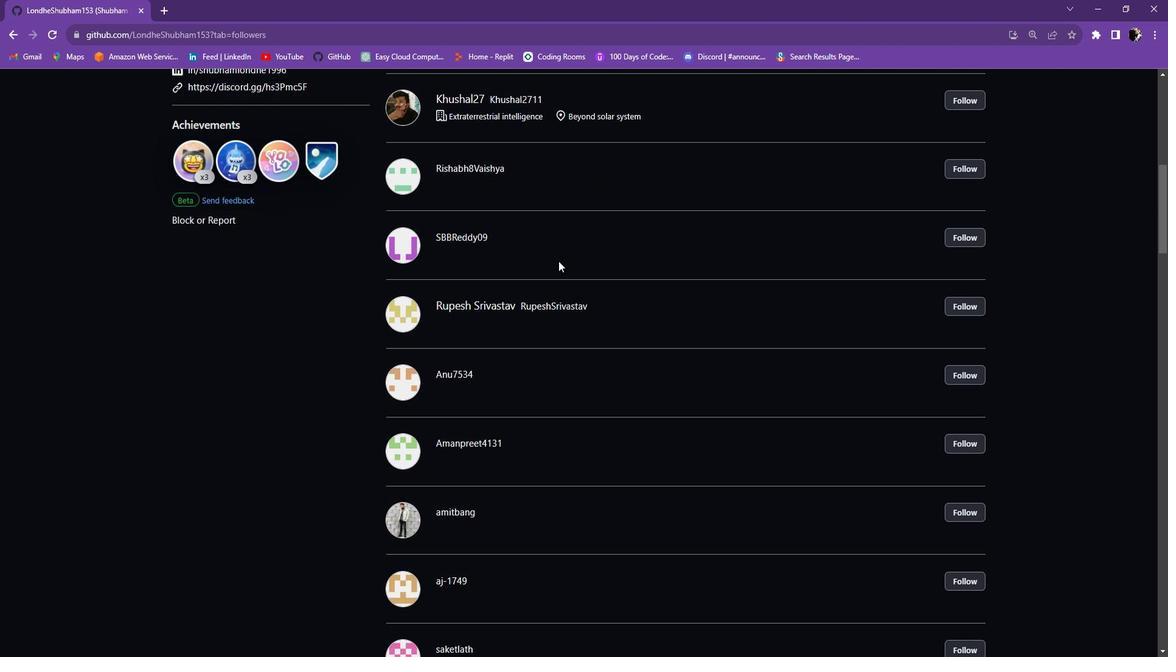 
Action: Mouse scrolled (600, 251) with delta (0, 0)
Screenshot: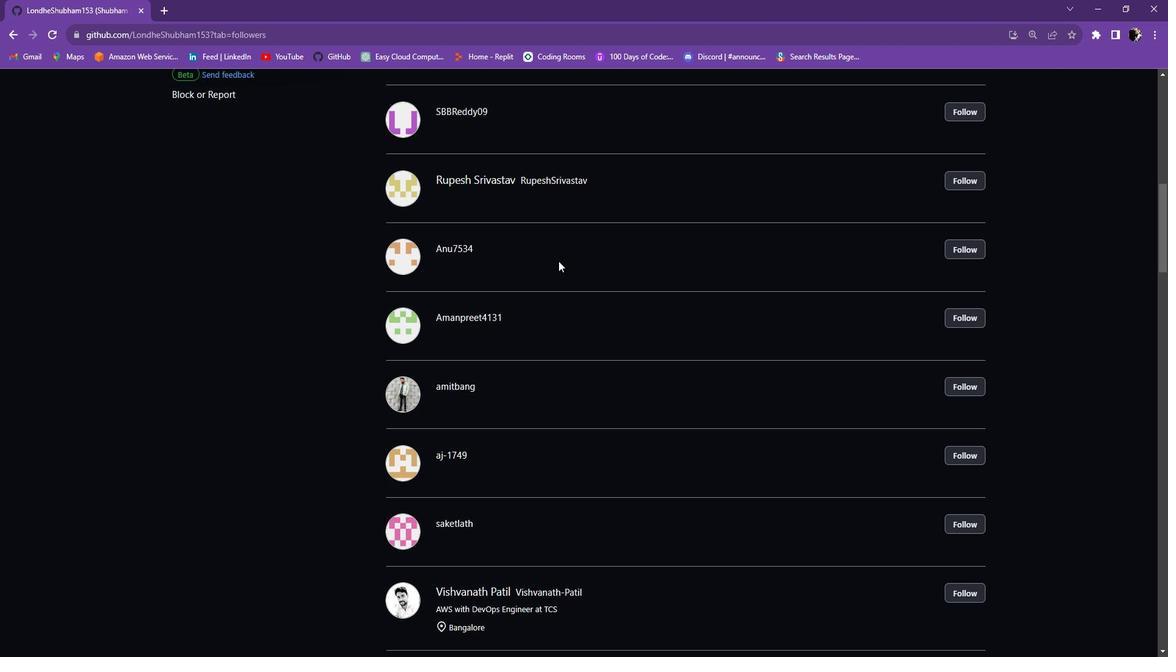 
Action: Mouse scrolled (600, 251) with delta (0, 0)
Screenshot: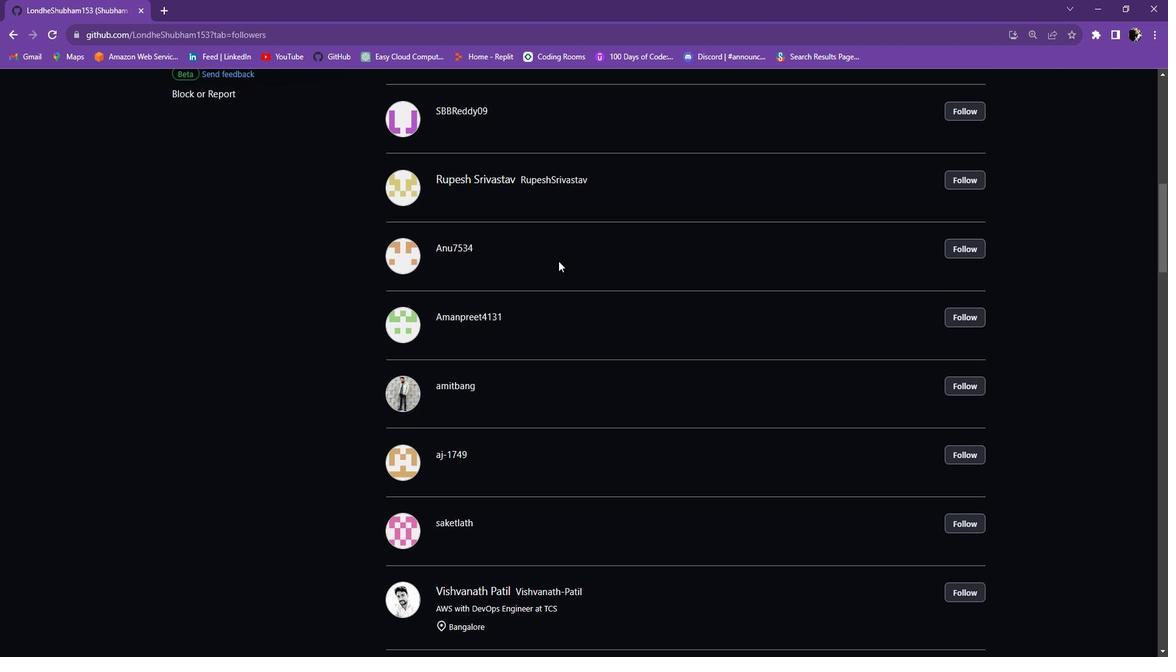 
Action: Mouse scrolled (600, 251) with delta (0, 0)
Screenshot: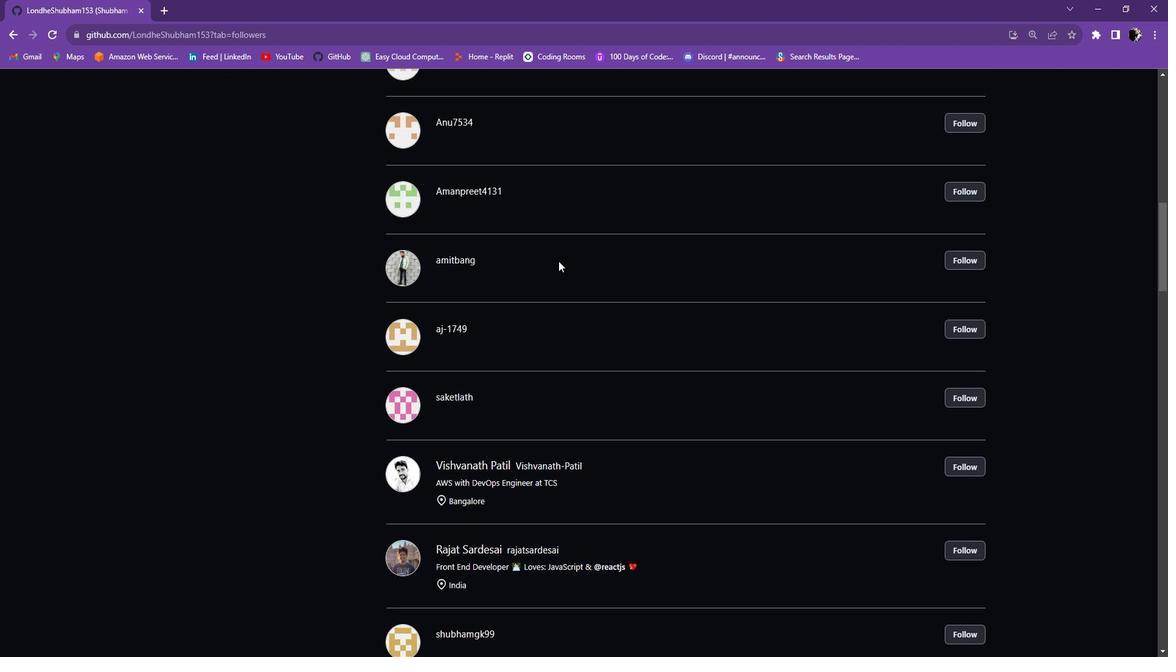 
Action: Mouse scrolled (600, 251) with delta (0, 0)
Screenshot: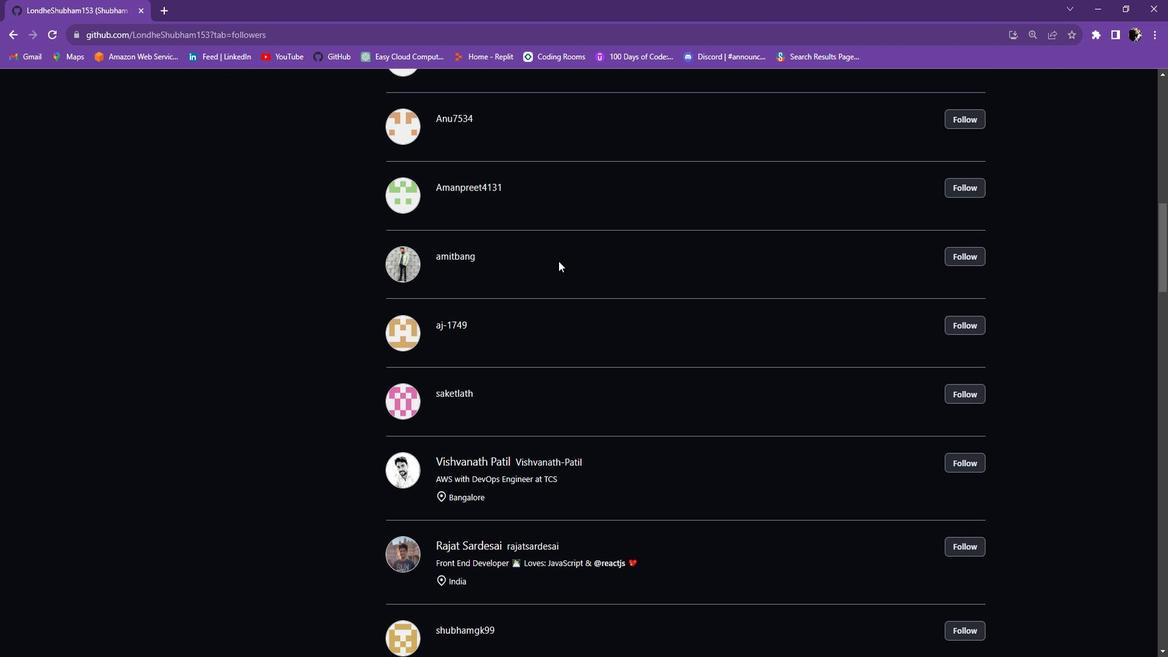 
Action: Mouse scrolled (600, 251) with delta (0, 0)
Screenshot: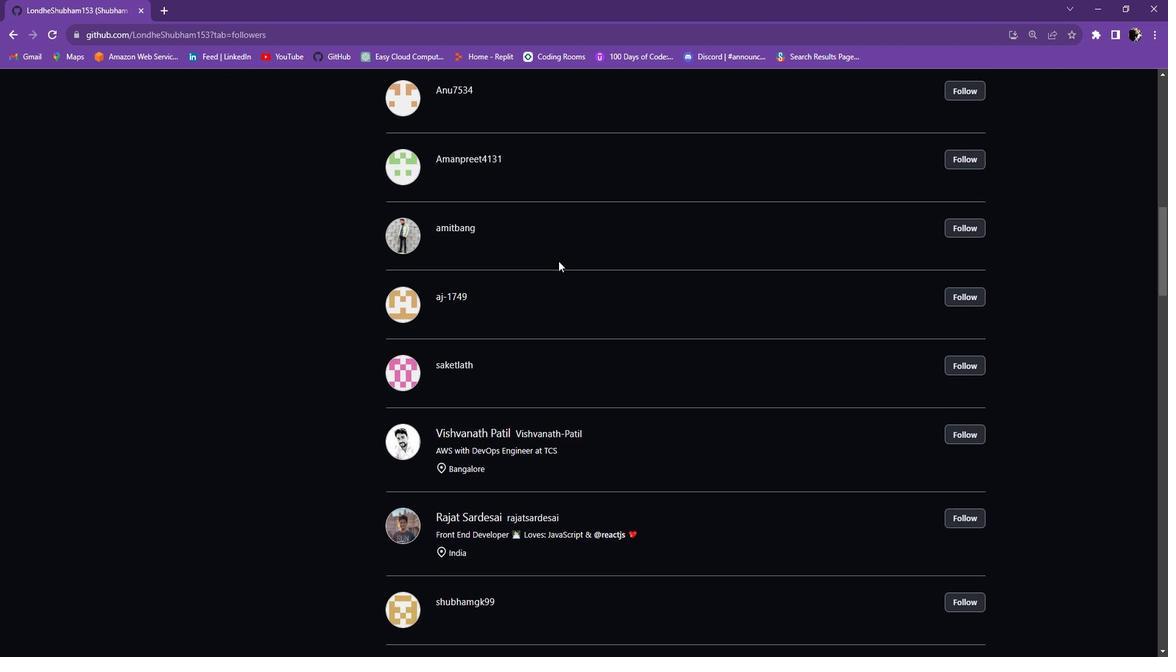 
Action: Mouse scrolled (600, 251) with delta (0, 0)
Screenshot: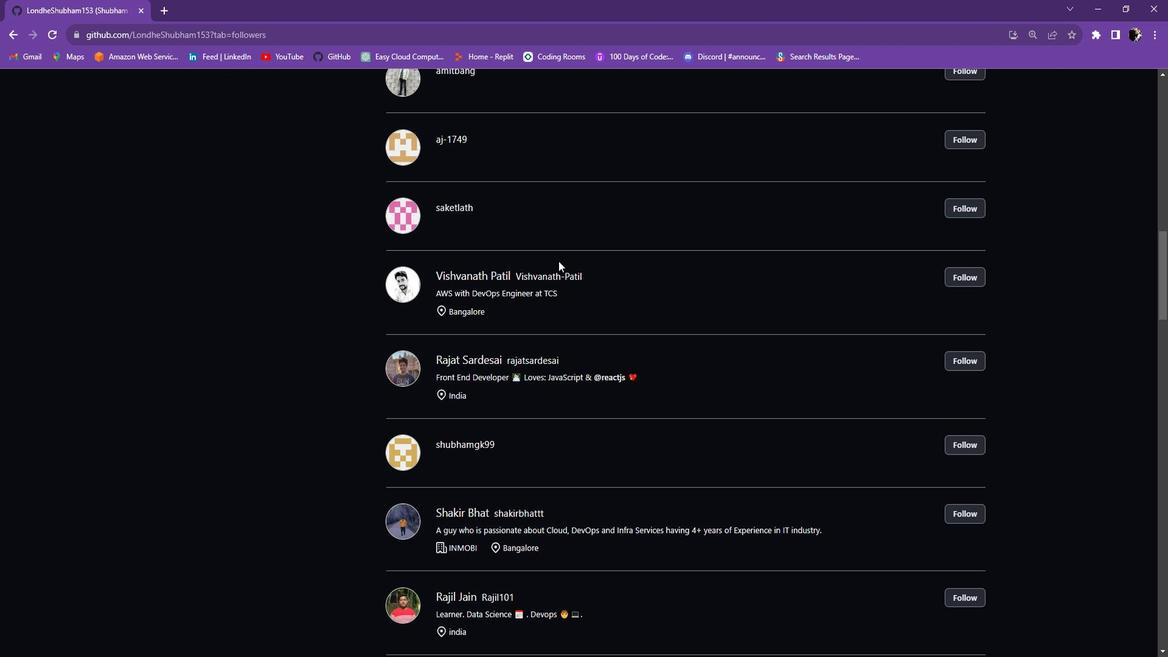 
Action: Mouse scrolled (600, 251) with delta (0, 0)
Screenshot: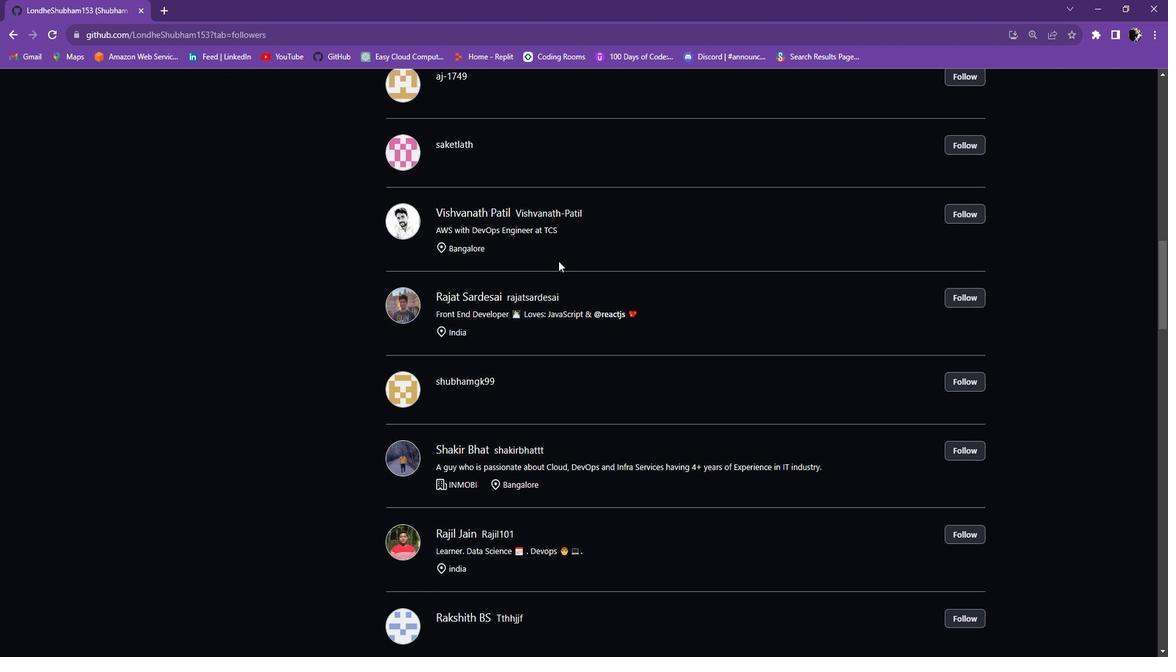 
Action: Mouse scrolled (600, 251) with delta (0, 0)
Screenshot: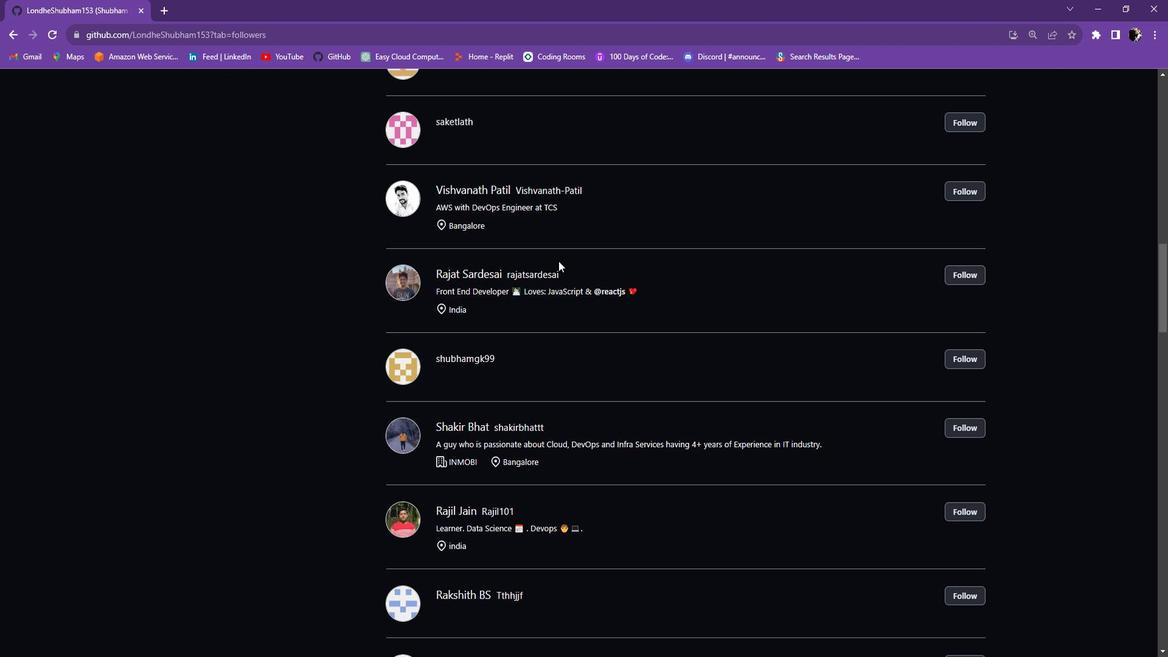 
Action: Mouse scrolled (600, 251) with delta (0, 0)
Screenshot: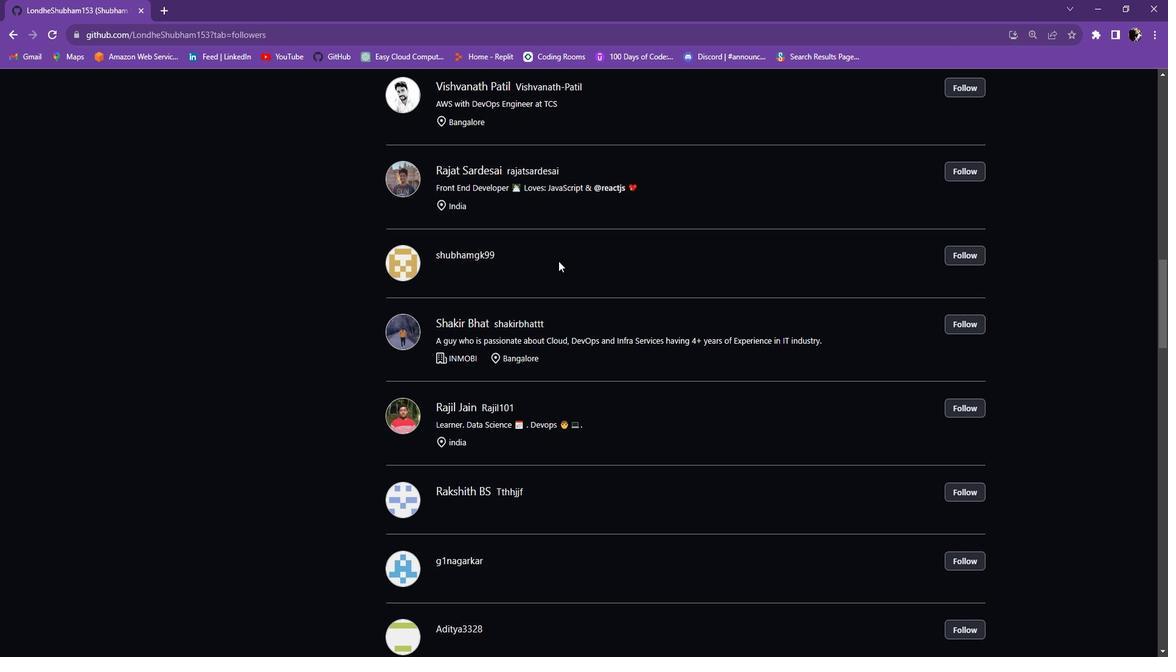 
Action: Mouse scrolled (600, 251) with delta (0, 0)
Screenshot: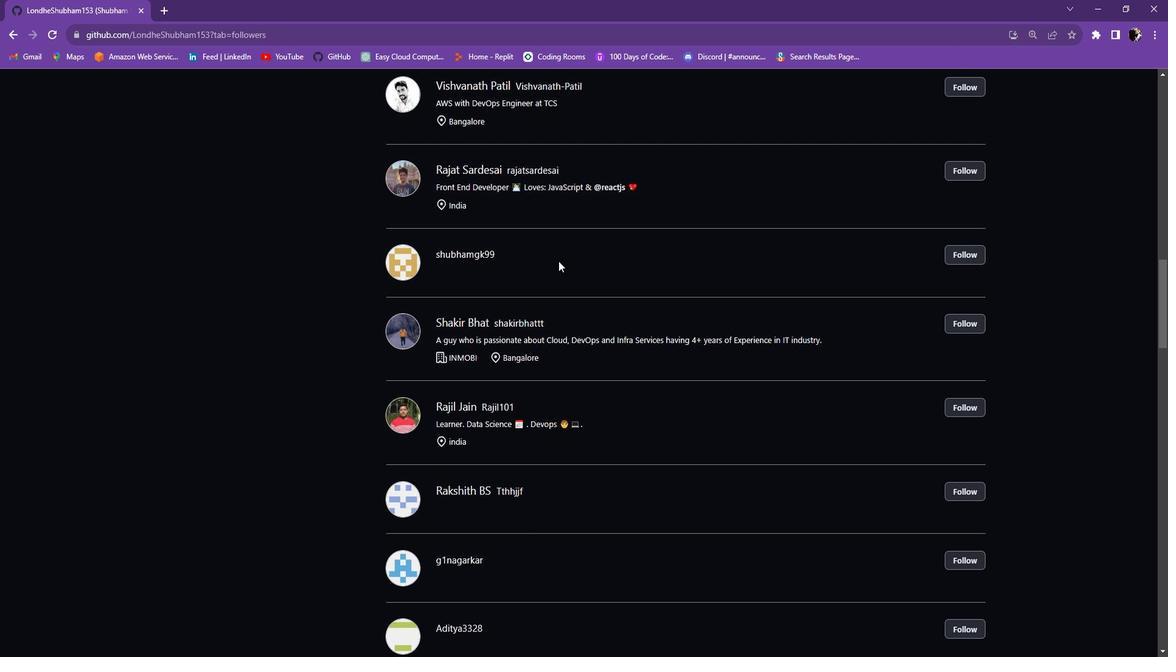 
Action: Mouse scrolled (600, 251) with delta (0, 0)
Screenshot: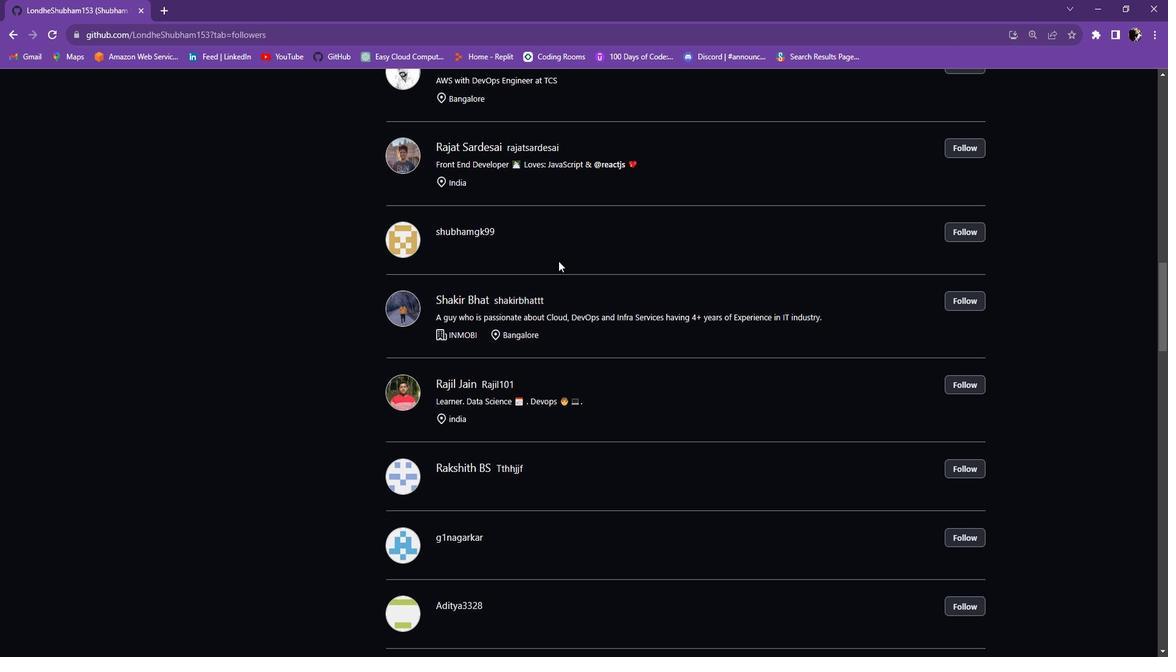 
Action: Mouse scrolled (600, 251) with delta (0, 0)
Screenshot: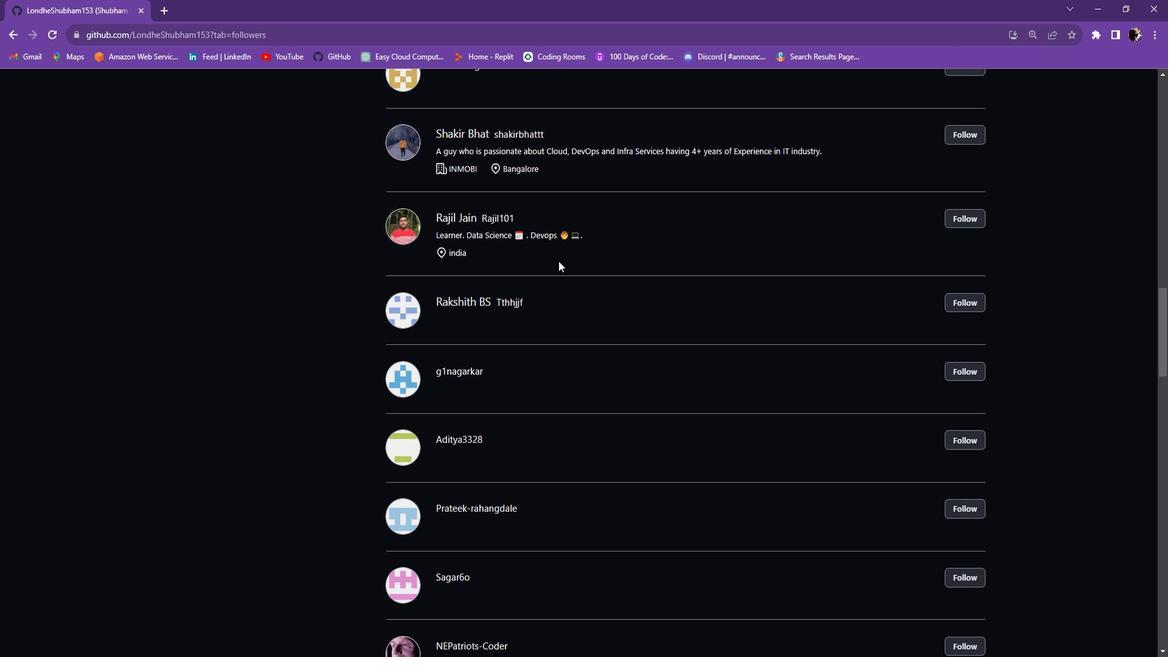 
Action: Mouse scrolled (600, 251) with delta (0, 0)
Screenshot: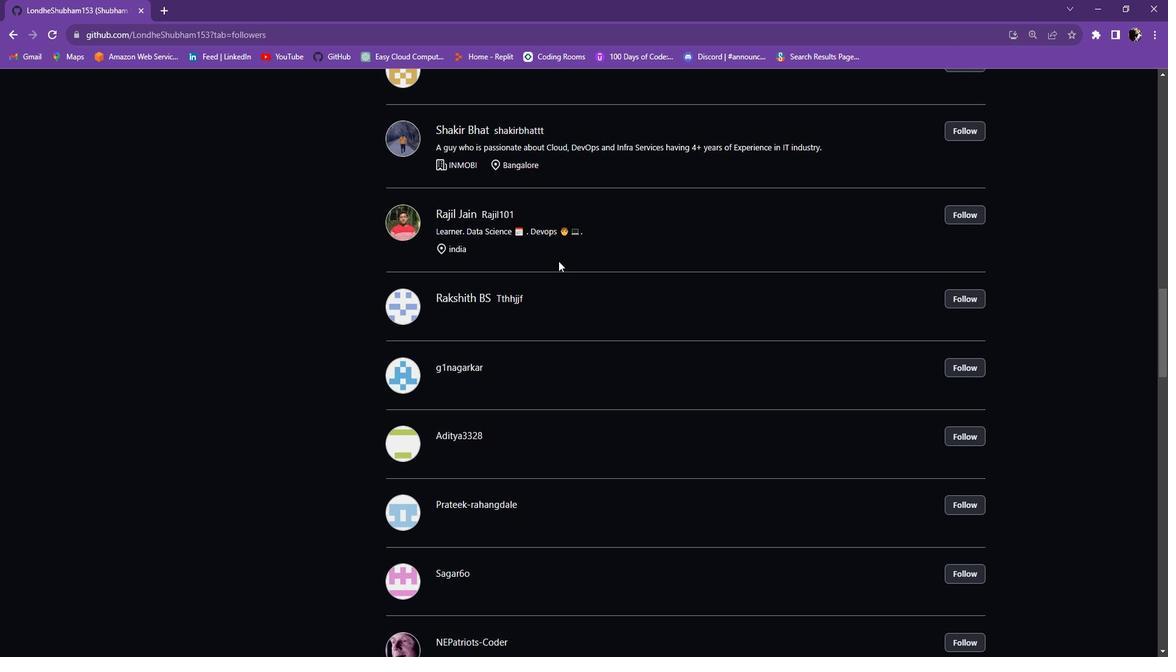 
Action: Mouse scrolled (600, 251) with delta (0, 0)
Screenshot: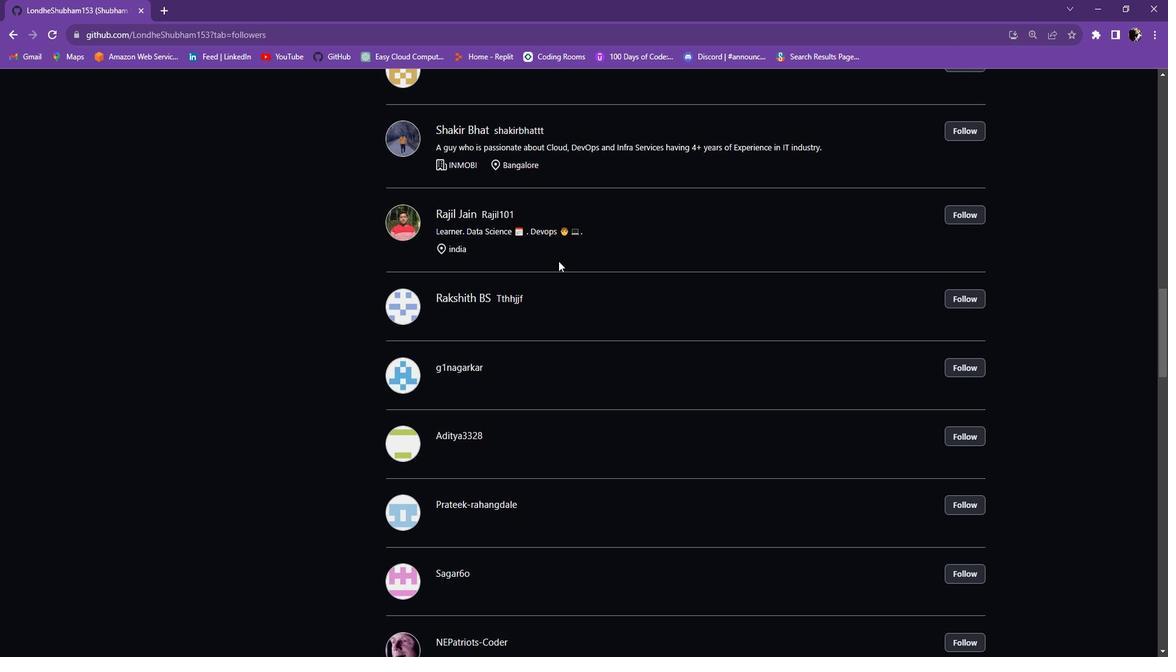 
Action: Mouse scrolled (600, 251) with delta (0, 0)
Screenshot: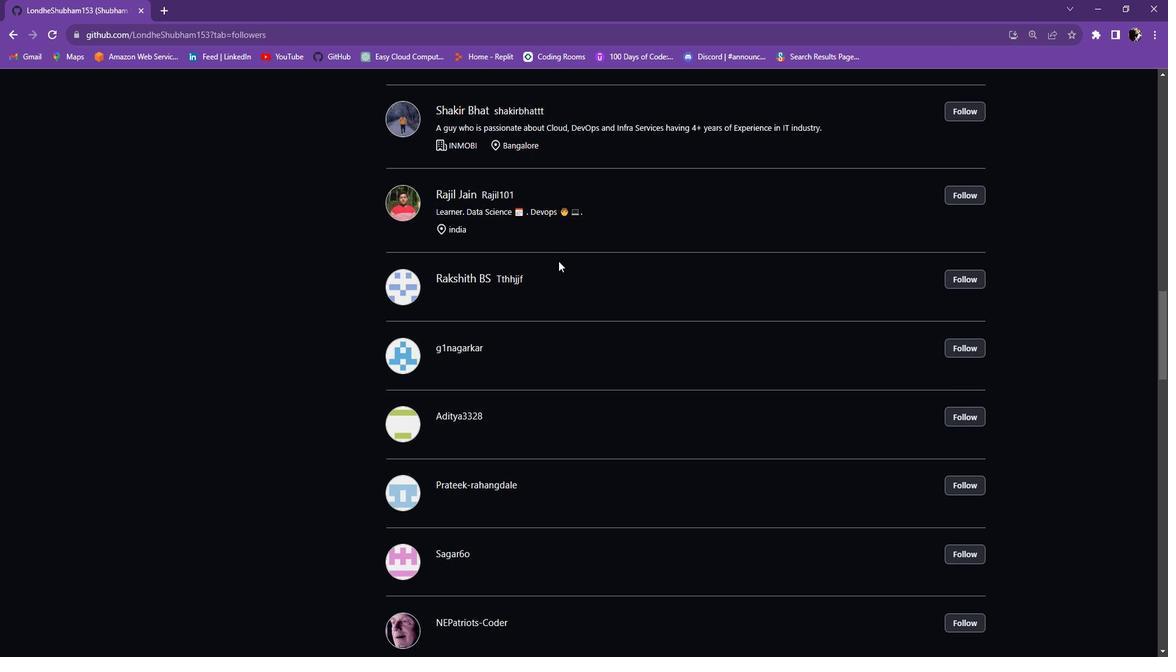 
Action: Mouse scrolled (600, 251) with delta (0, 0)
Screenshot: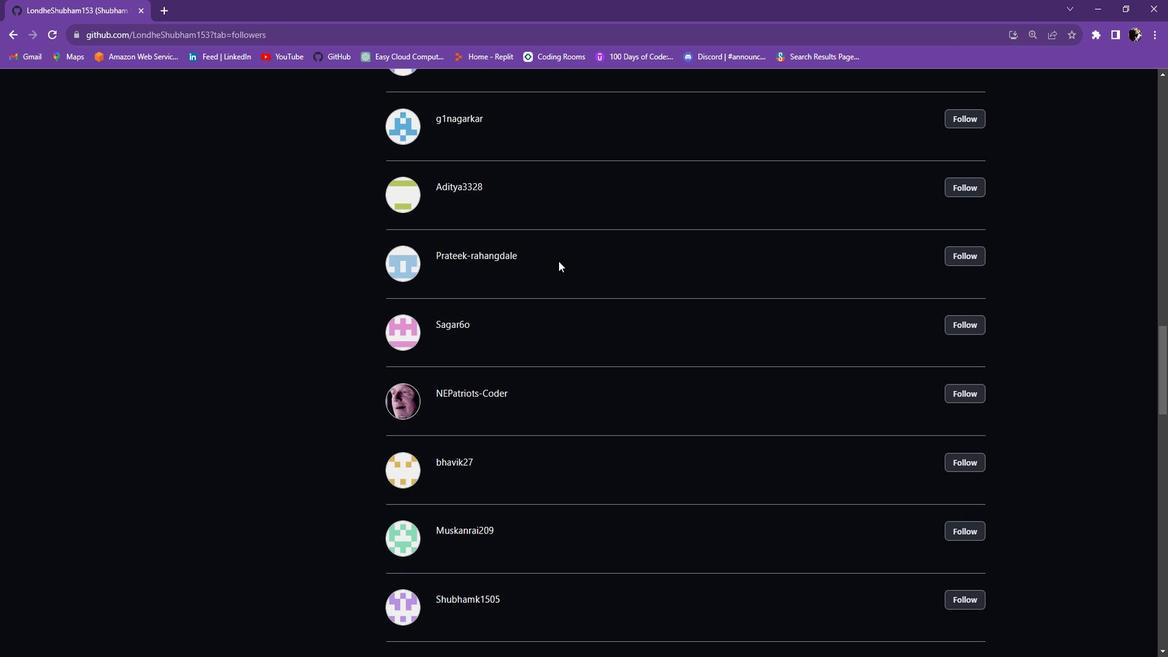 
Action: Mouse scrolled (600, 251) with delta (0, 0)
Screenshot: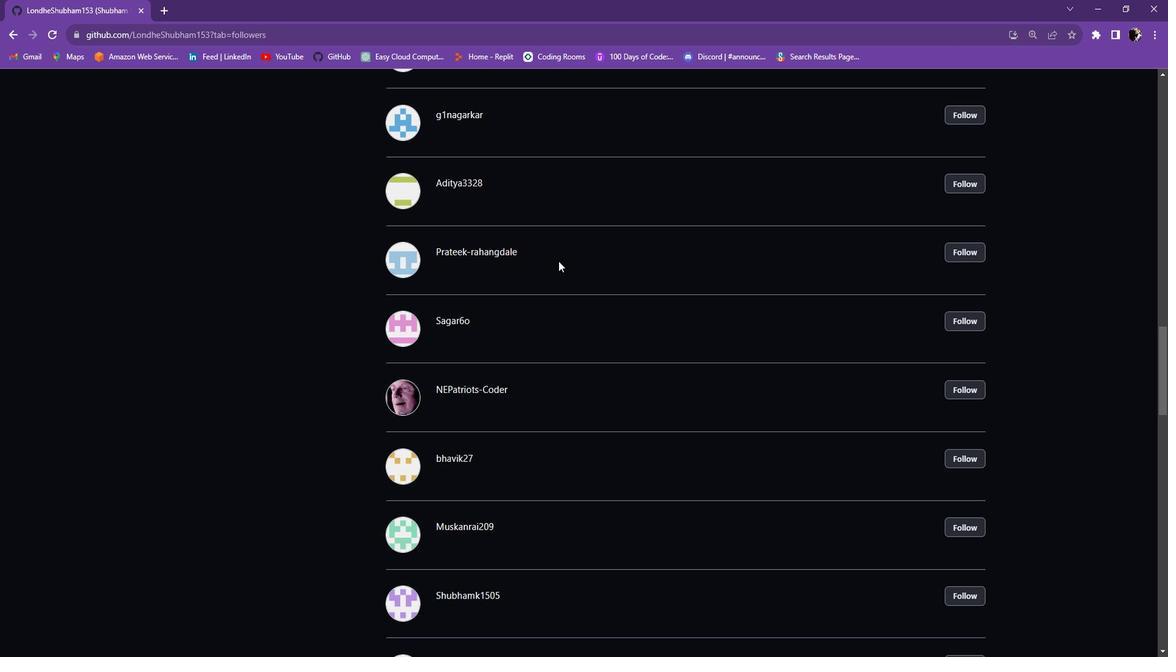 
Action: Mouse moved to (602, 251)
Screenshot: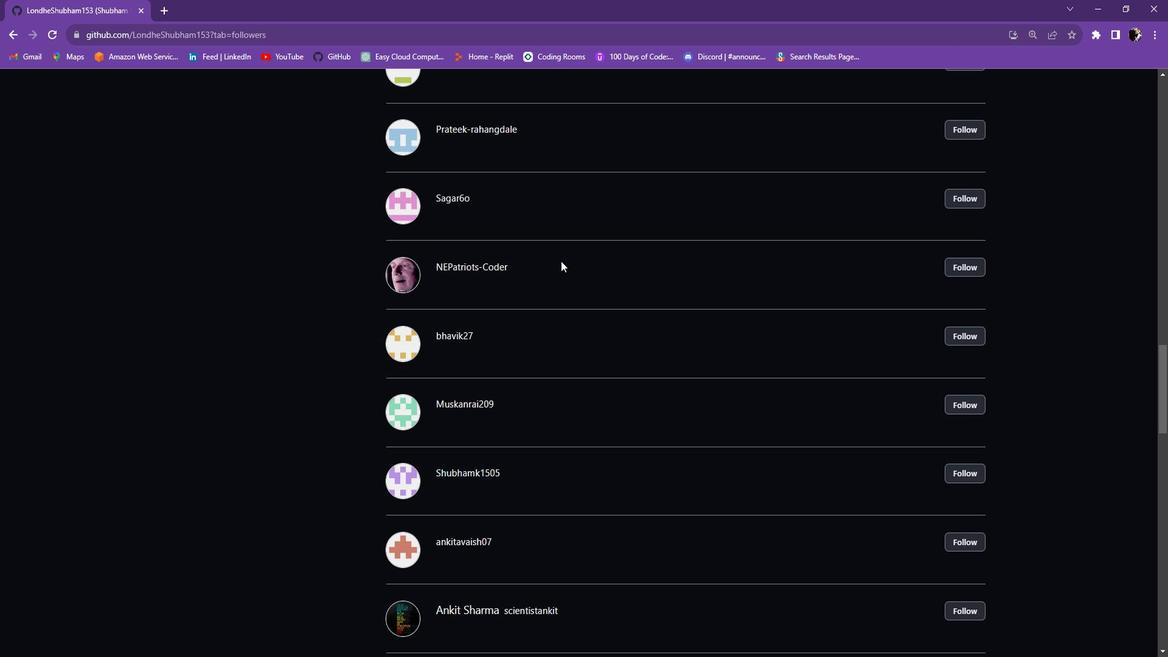 
Action: Mouse scrolled (602, 251) with delta (0, 0)
Screenshot: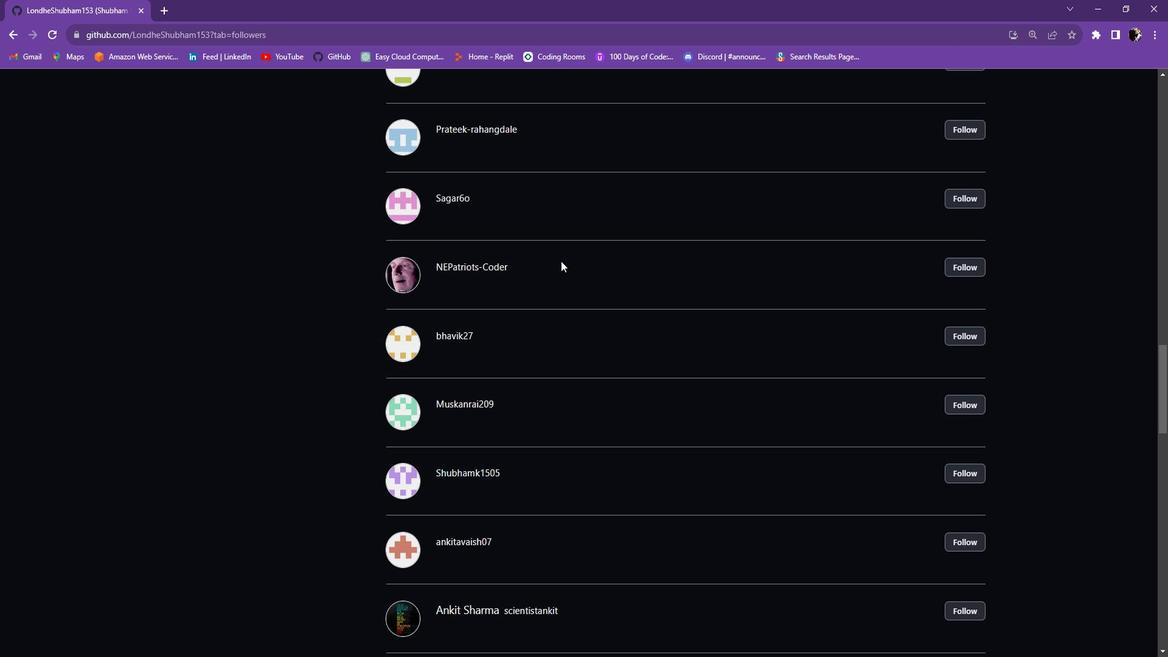 
Action: Mouse scrolled (602, 251) with delta (0, 0)
Screenshot: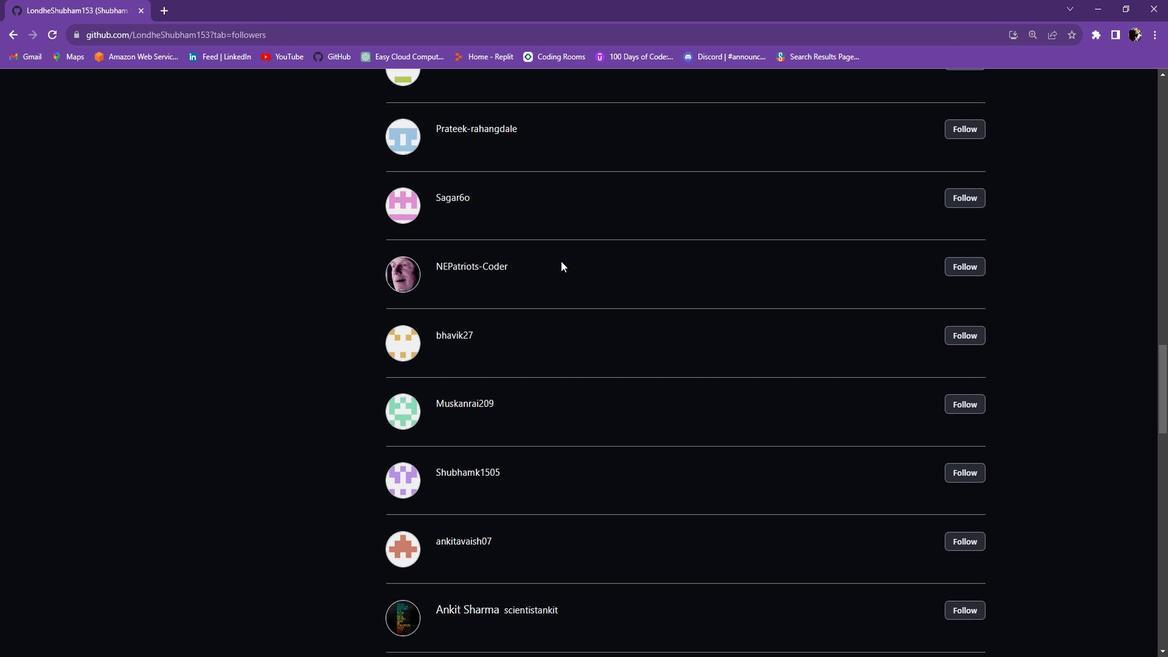 
Action: Mouse scrolled (602, 251) with delta (0, 0)
Screenshot: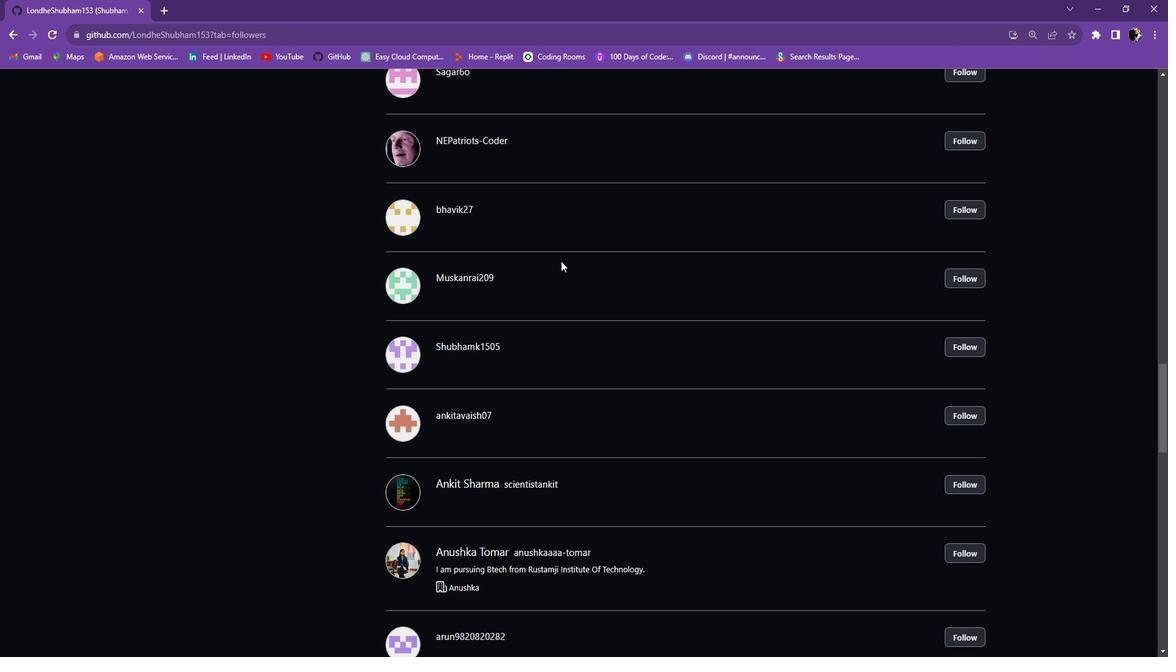 
Action: Mouse scrolled (602, 251) with delta (0, 0)
Screenshot: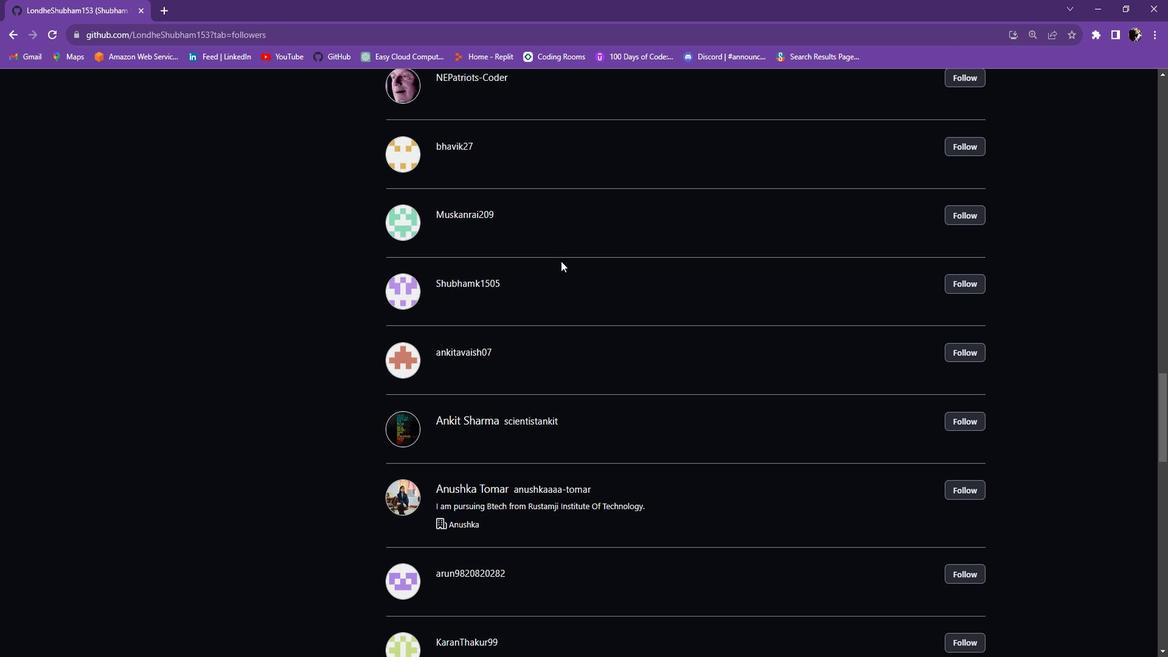
Action: Mouse scrolled (602, 251) with delta (0, 0)
Screenshot: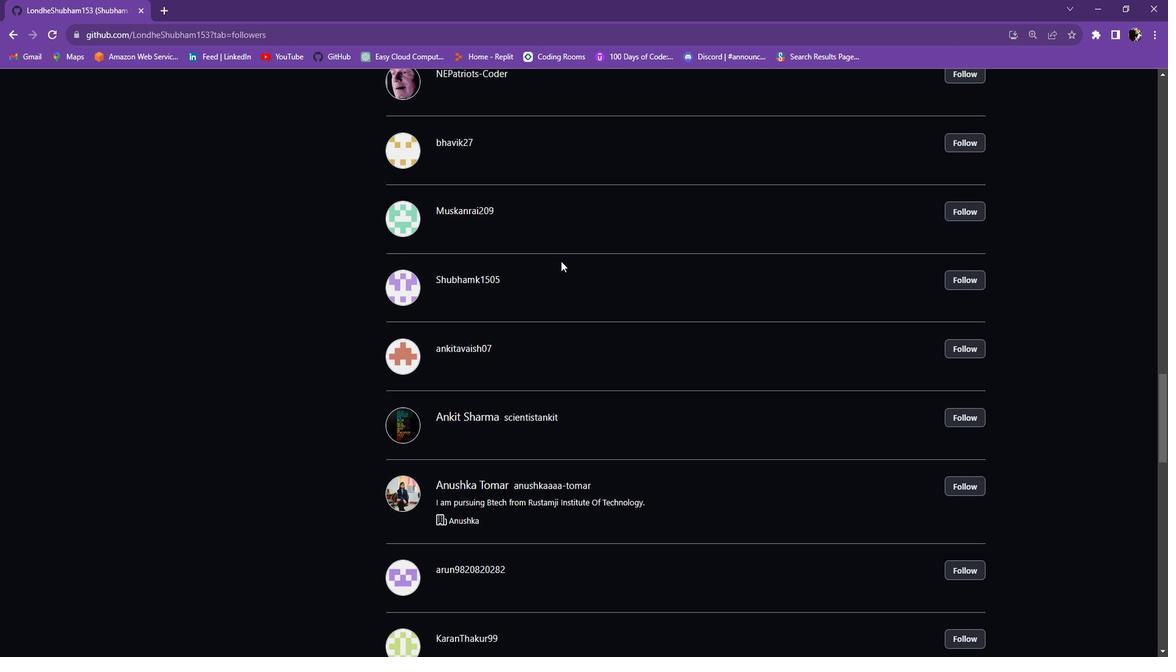 
Action: Mouse scrolled (602, 251) with delta (0, 0)
Screenshot: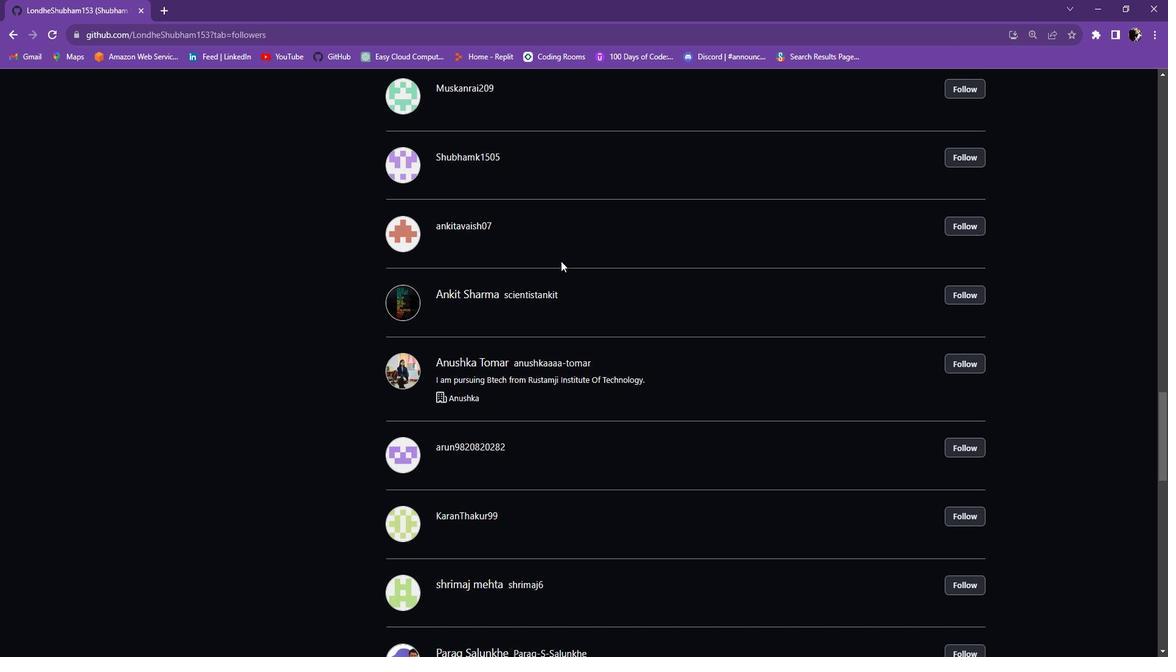 
Action: Mouse scrolled (602, 251) with delta (0, 0)
Screenshot: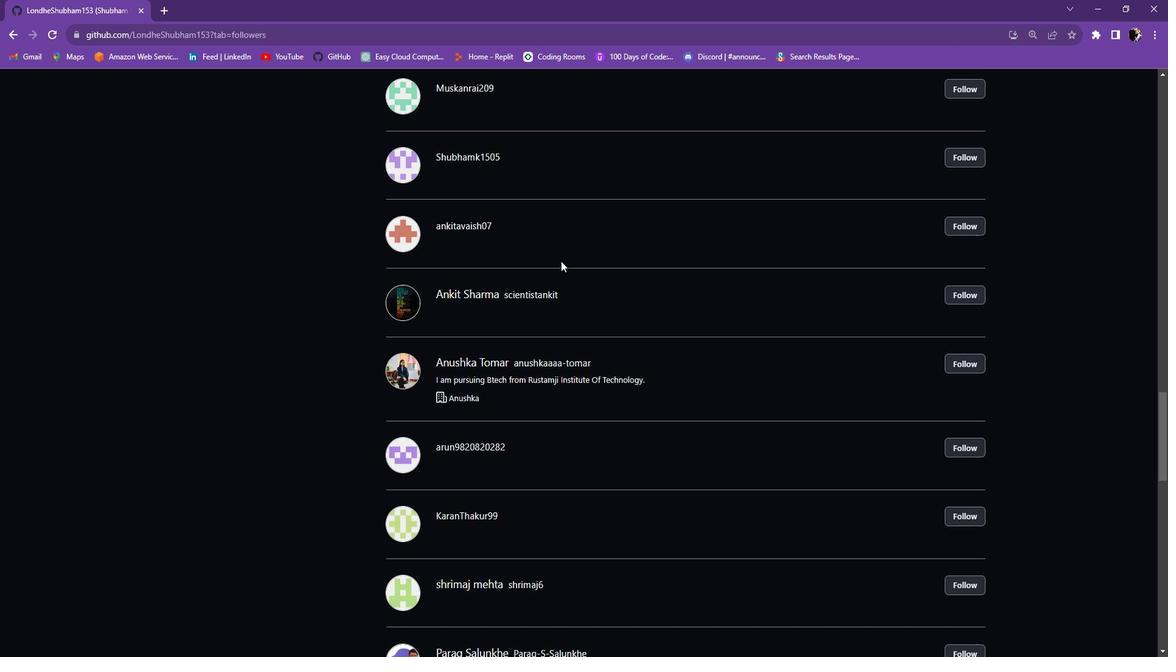 
Action: Mouse scrolled (602, 251) with delta (0, 0)
Screenshot: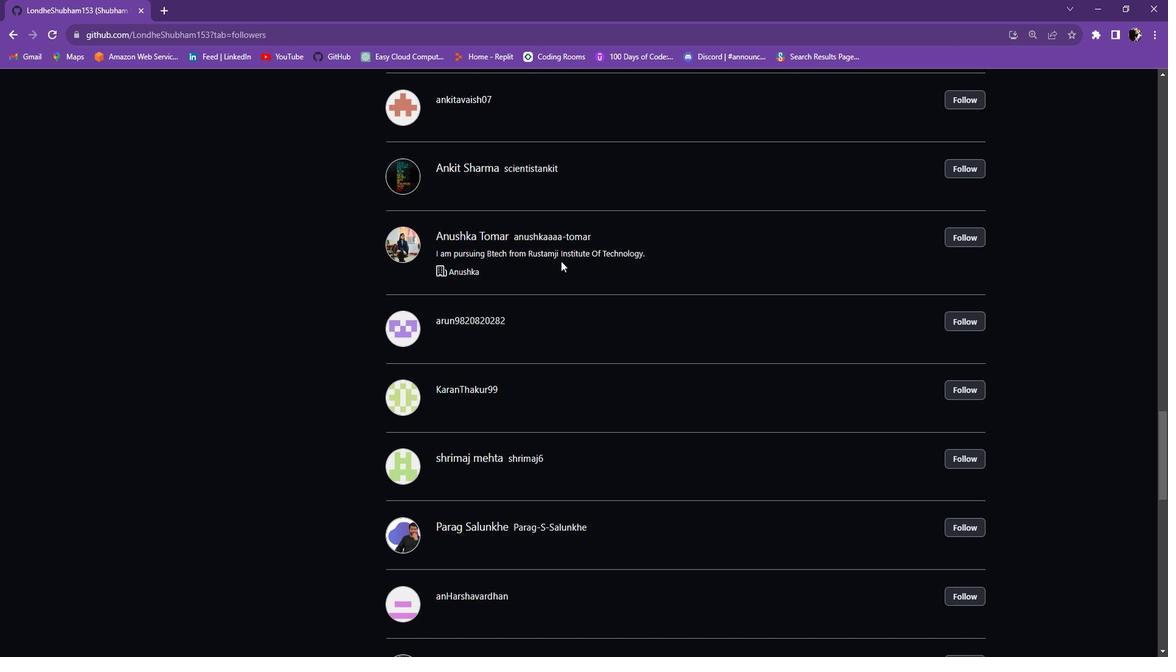 
Action: Mouse scrolled (602, 252) with delta (0, 0)
Screenshot: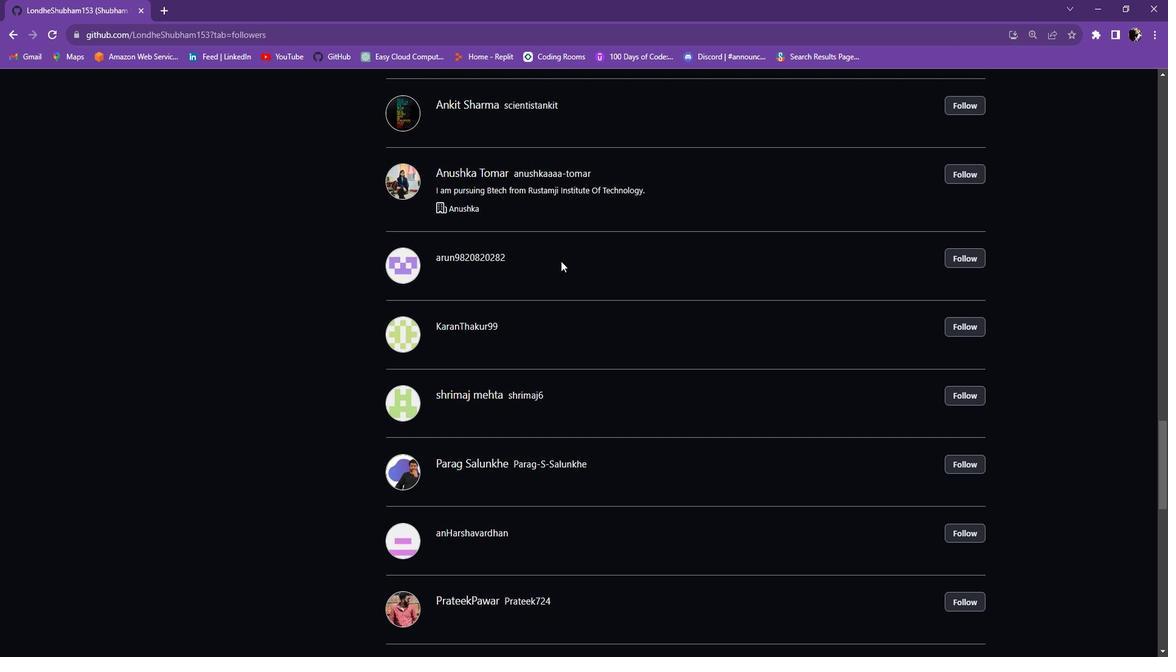 
Action: Mouse moved to (603, 251)
Screenshot: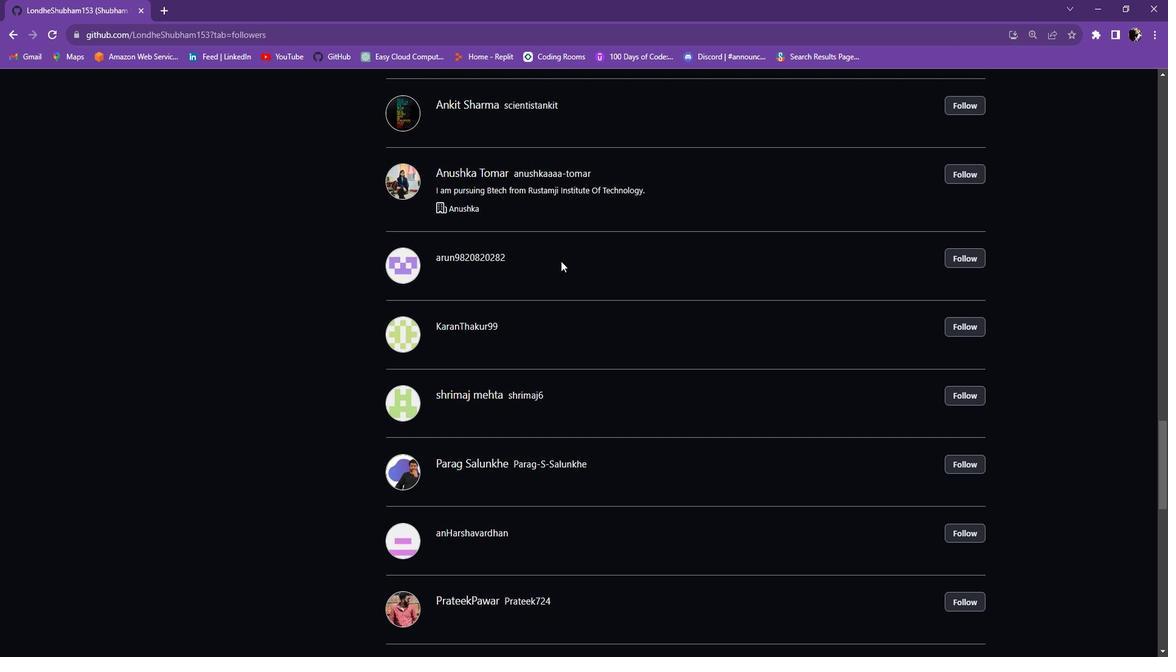 
Action: Mouse scrolled (603, 252) with delta (0, 0)
Screenshot: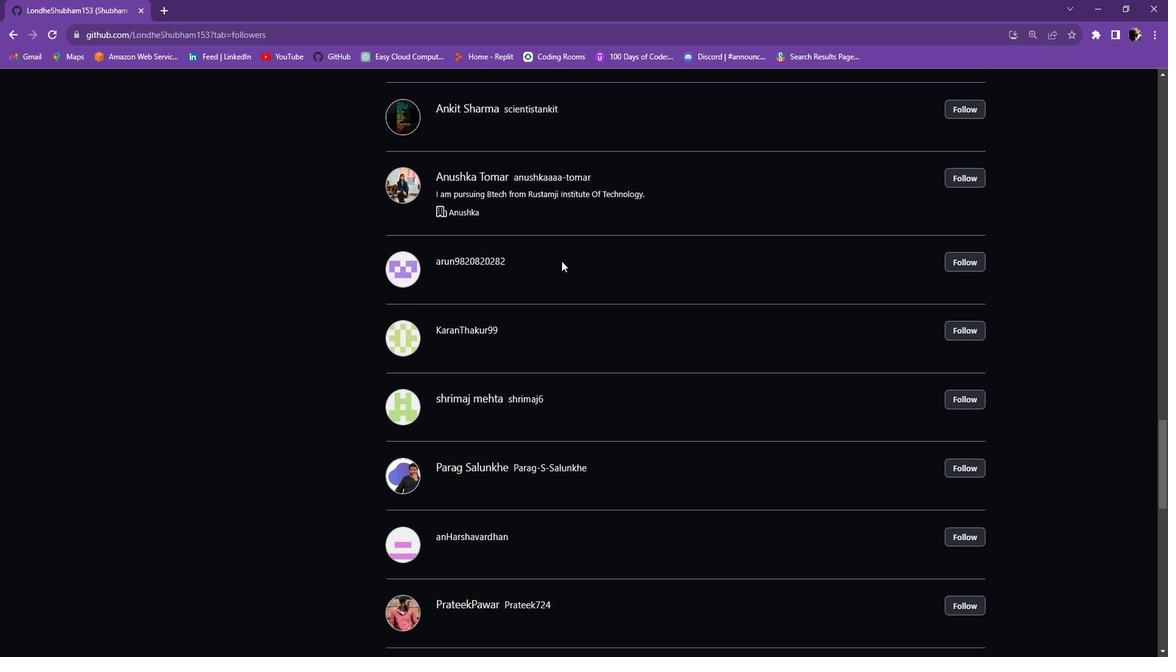 
Action: Mouse scrolled (603, 252) with delta (0, 0)
Screenshot: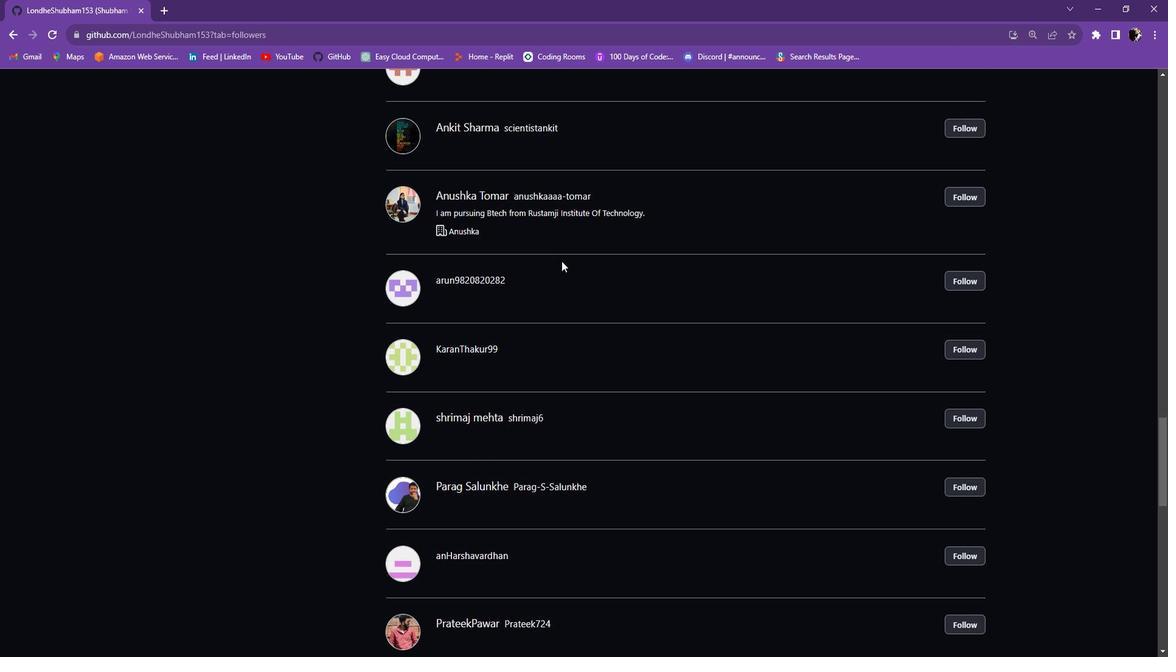 
Action: Mouse scrolled (603, 252) with delta (0, 0)
Screenshot: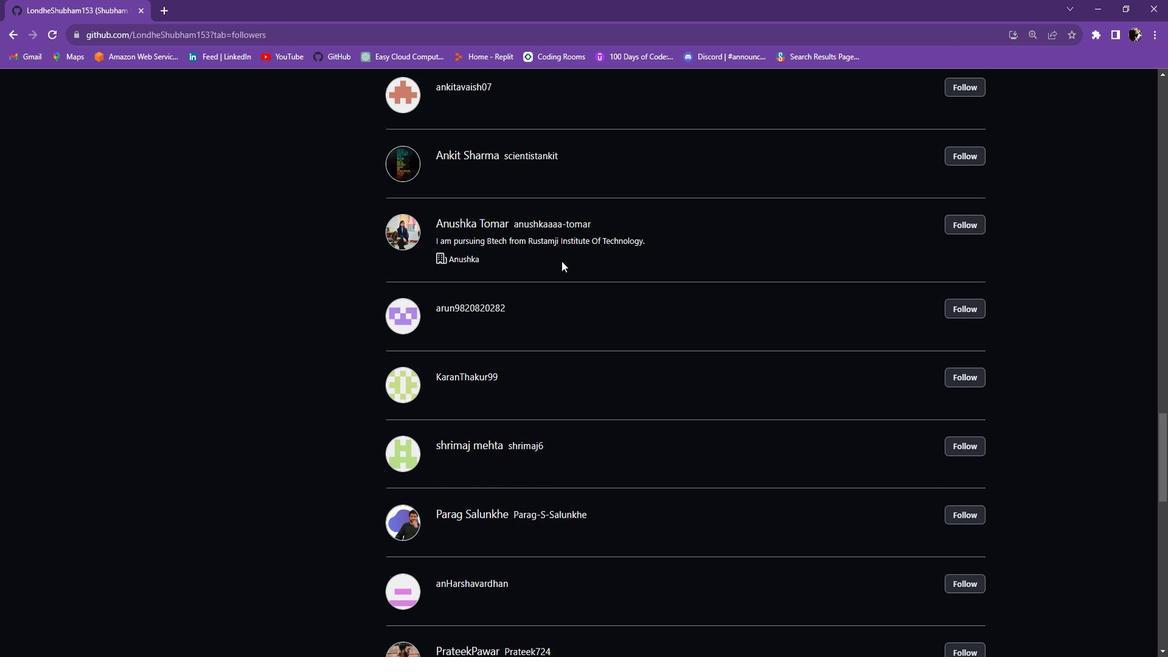 
Action: Mouse scrolled (603, 252) with delta (0, 0)
Screenshot: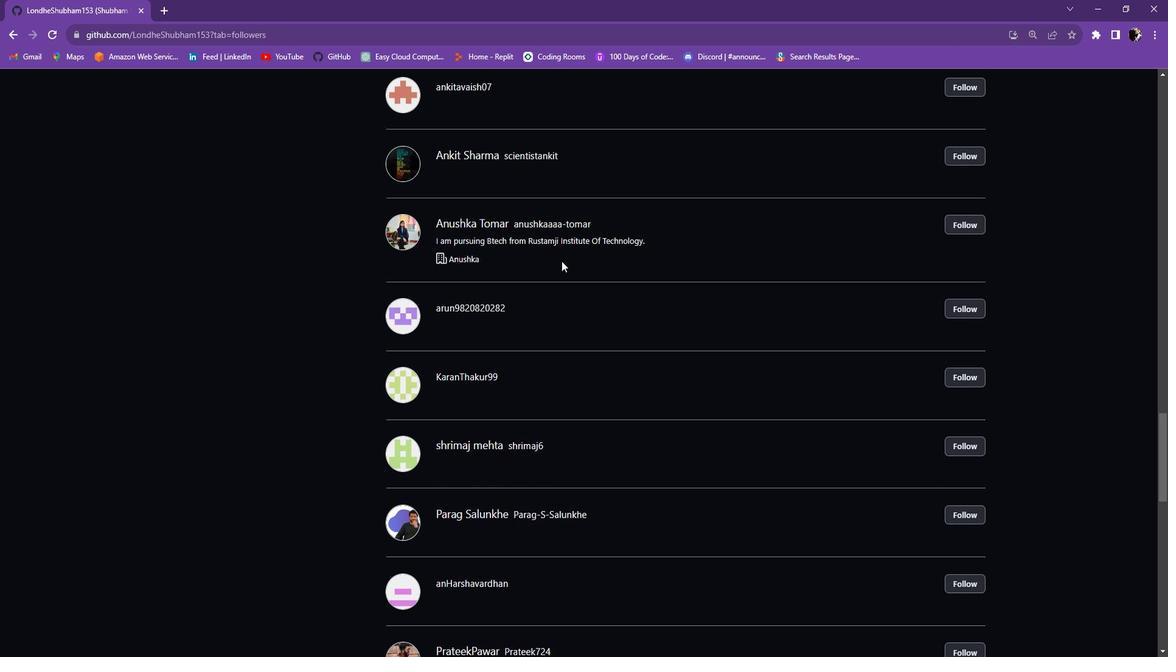 
Action: Mouse scrolled (603, 252) with delta (0, 0)
Screenshot: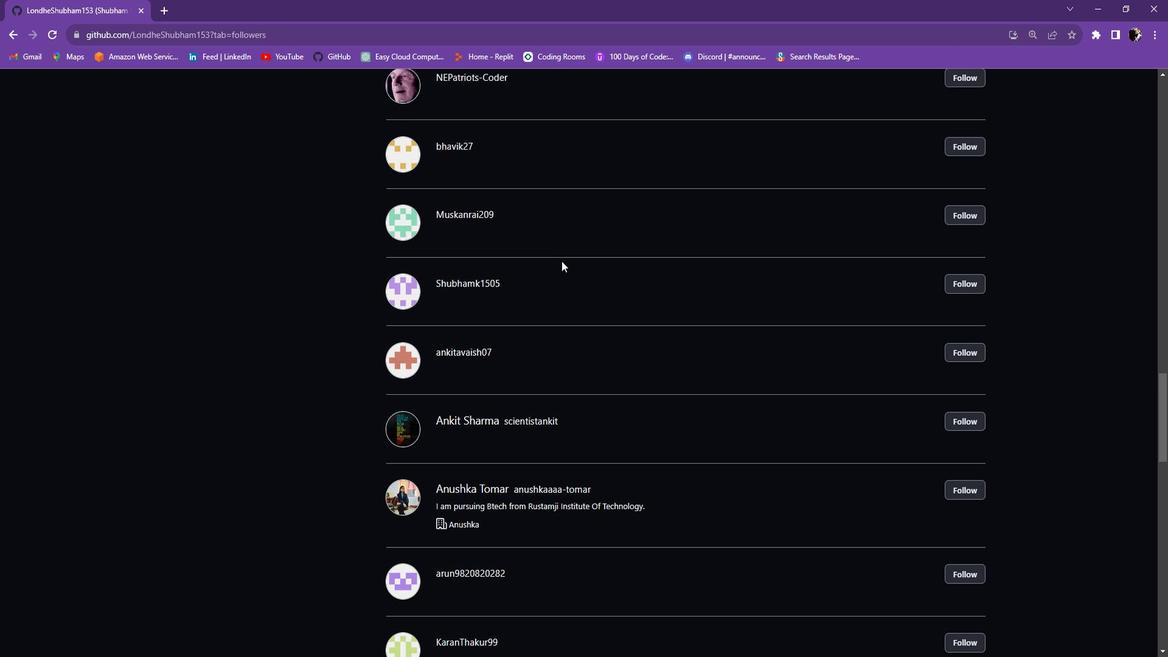 
Action: Mouse scrolled (603, 252) with delta (0, 0)
Screenshot: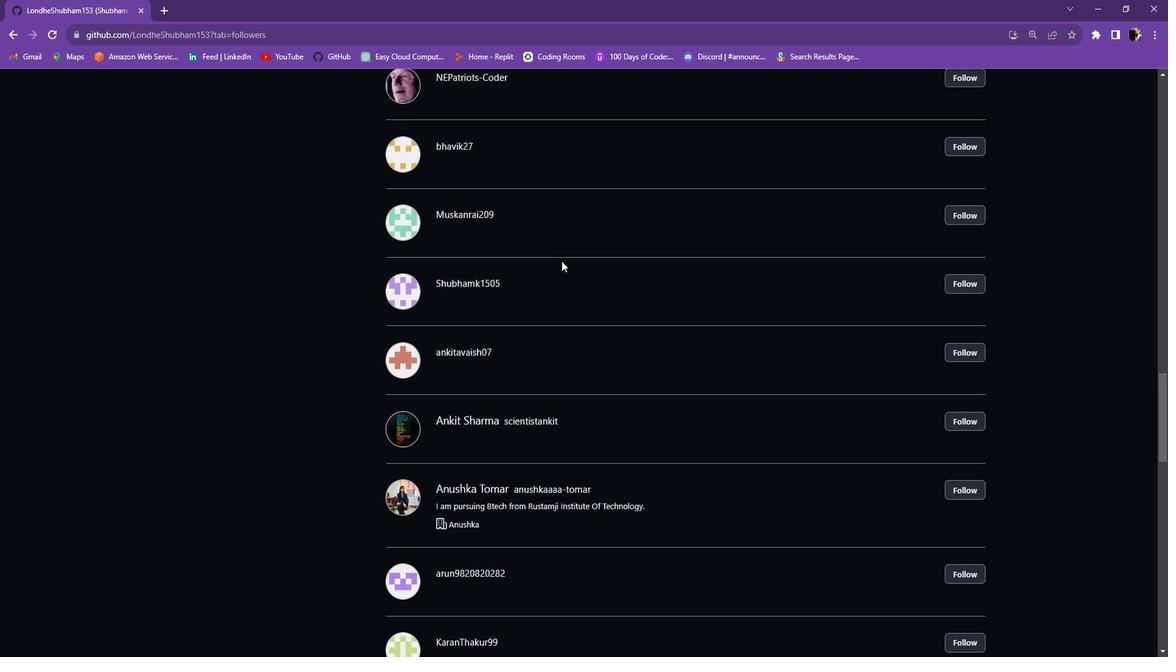 
Action: Mouse scrolled (603, 252) with delta (0, 0)
Screenshot: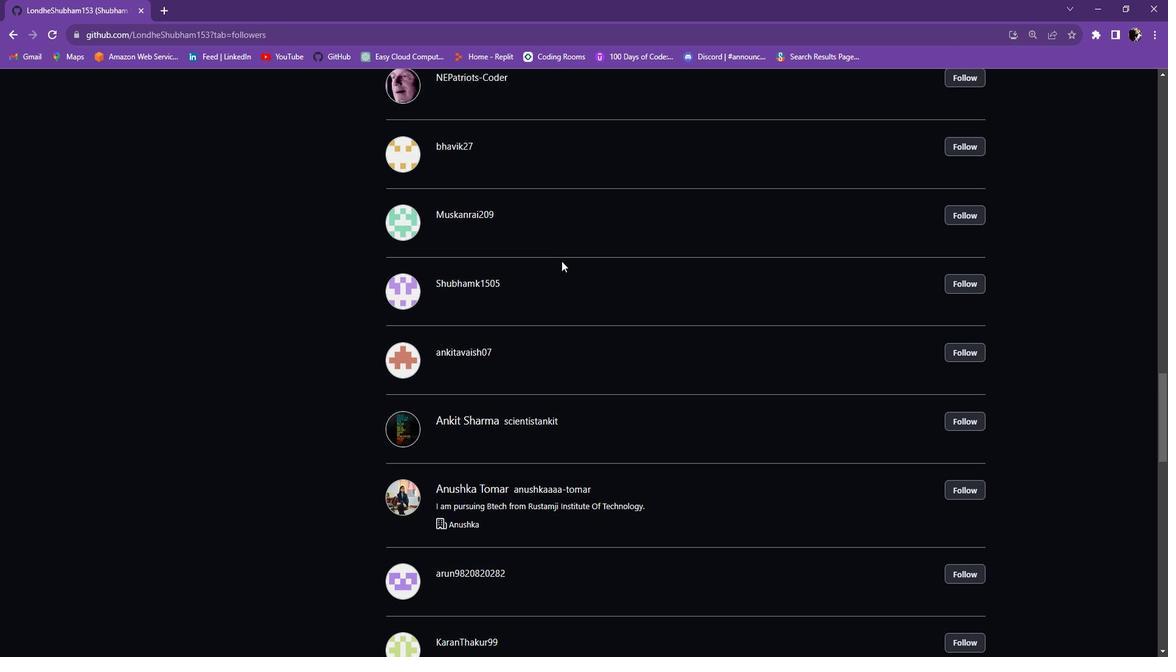 
Action: Mouse scrolled (603, 252) with delta (0, 0)
Screenshot: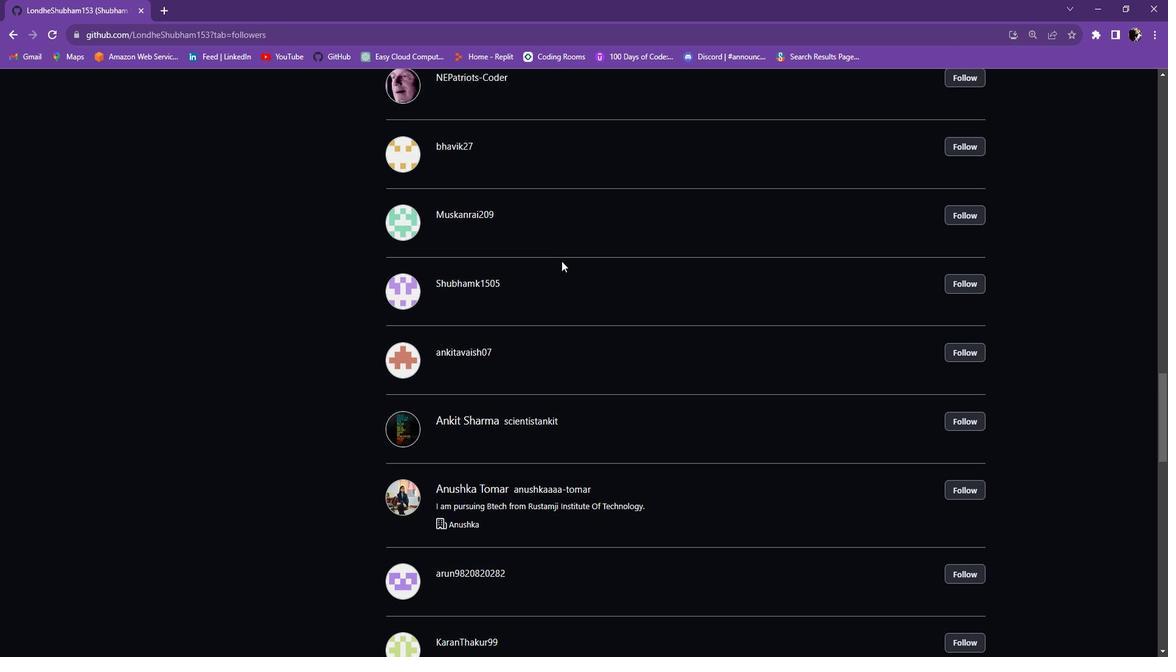 
Action: Mouse scrolled (603, 252) with delta (0, 0)
Screenshot: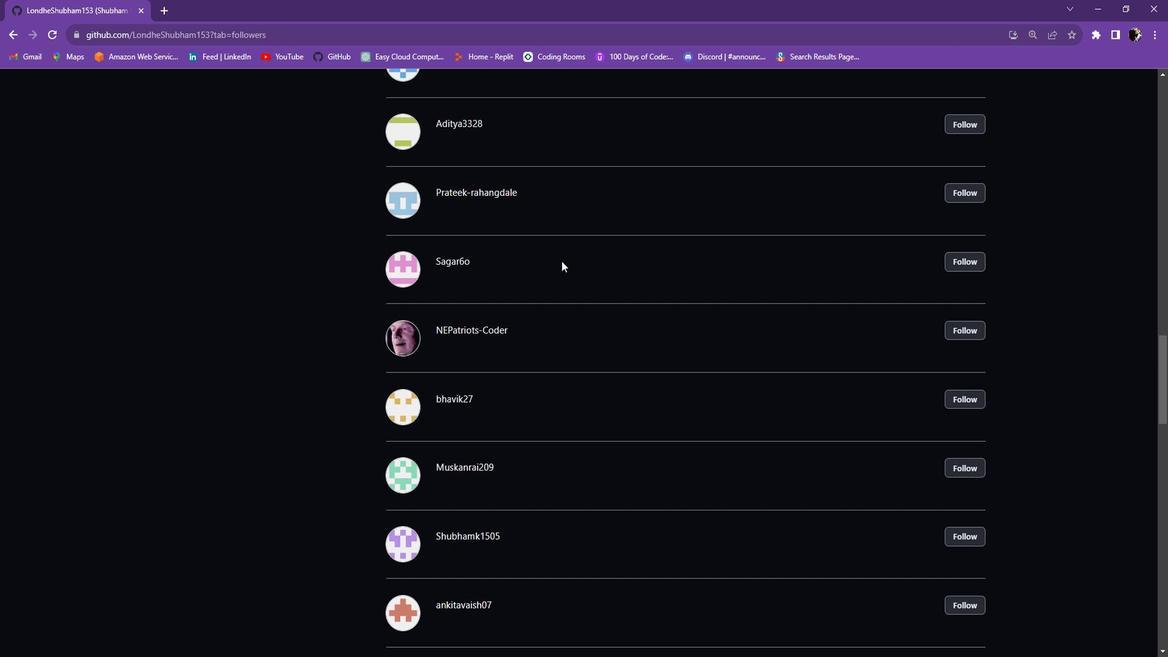 
Action: Mouse scrolled (603, 252) with delta (0, 0)
Screenshot: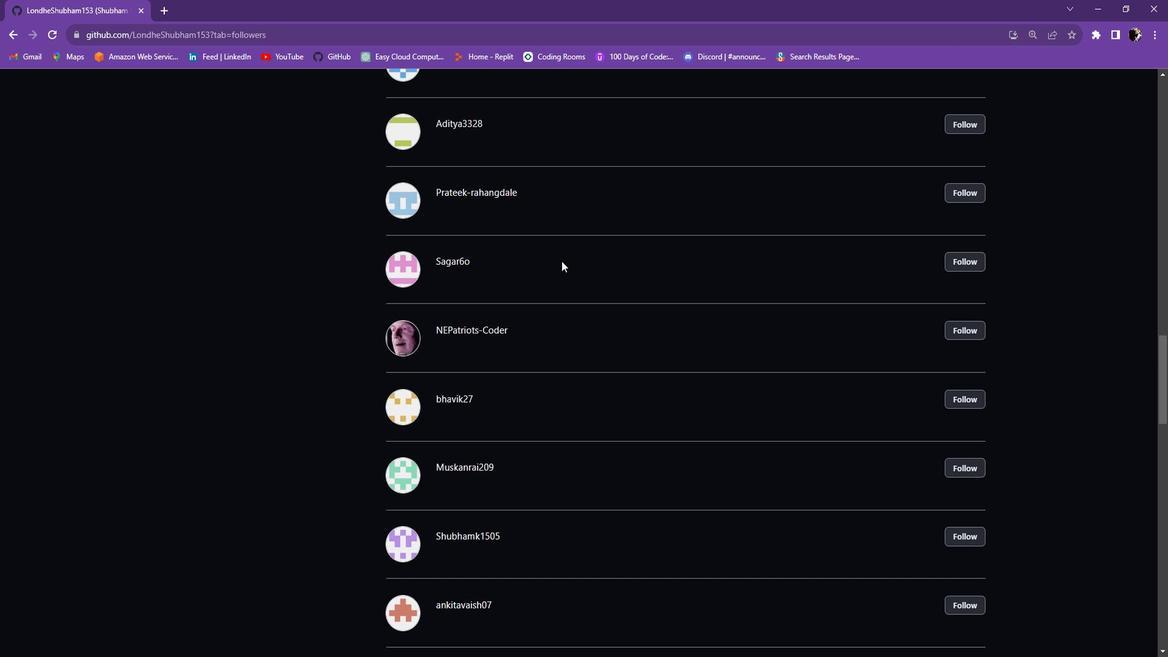 
Action: Mouse scrolled (603, 252) with delta (0, 0)
Screenshot: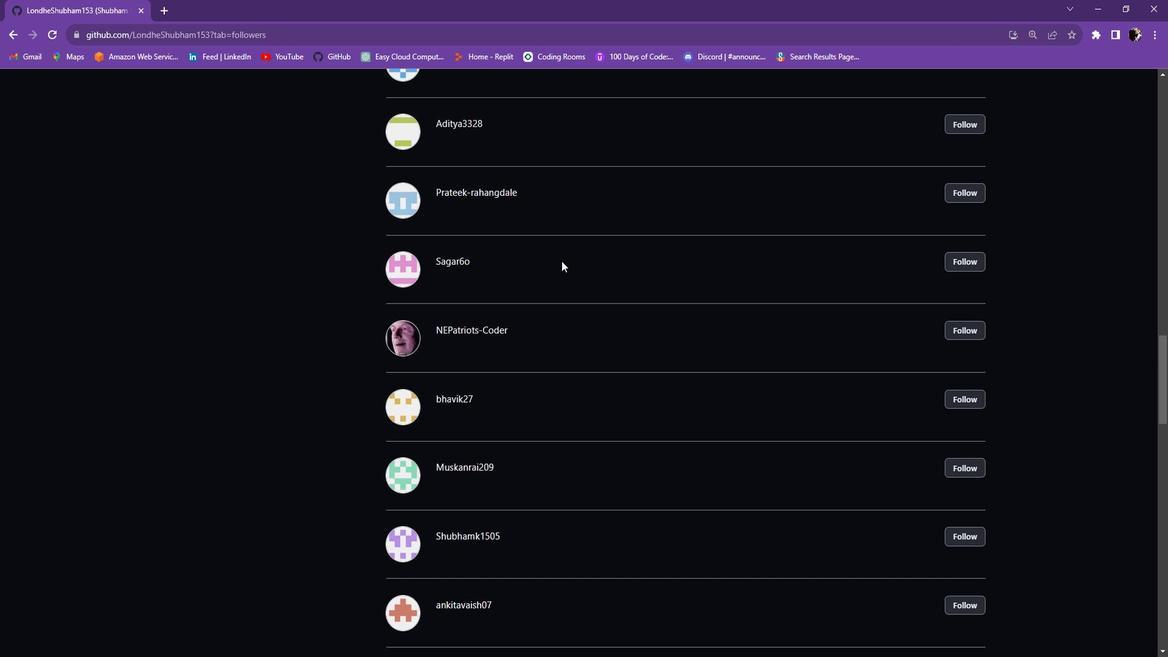 
Action: Mouse scrolled (603, 252) with delta (0, 0)
Screenshot: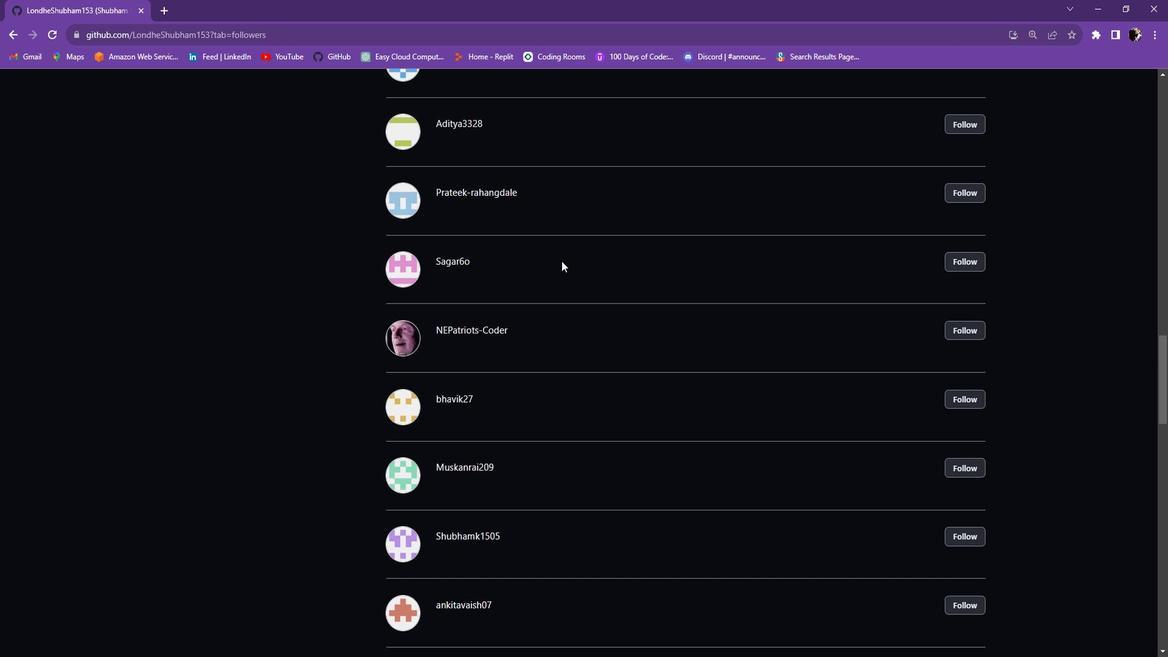 
Action: Mouse scrolled (603, 252) with delta (0, 0)
Screenshot: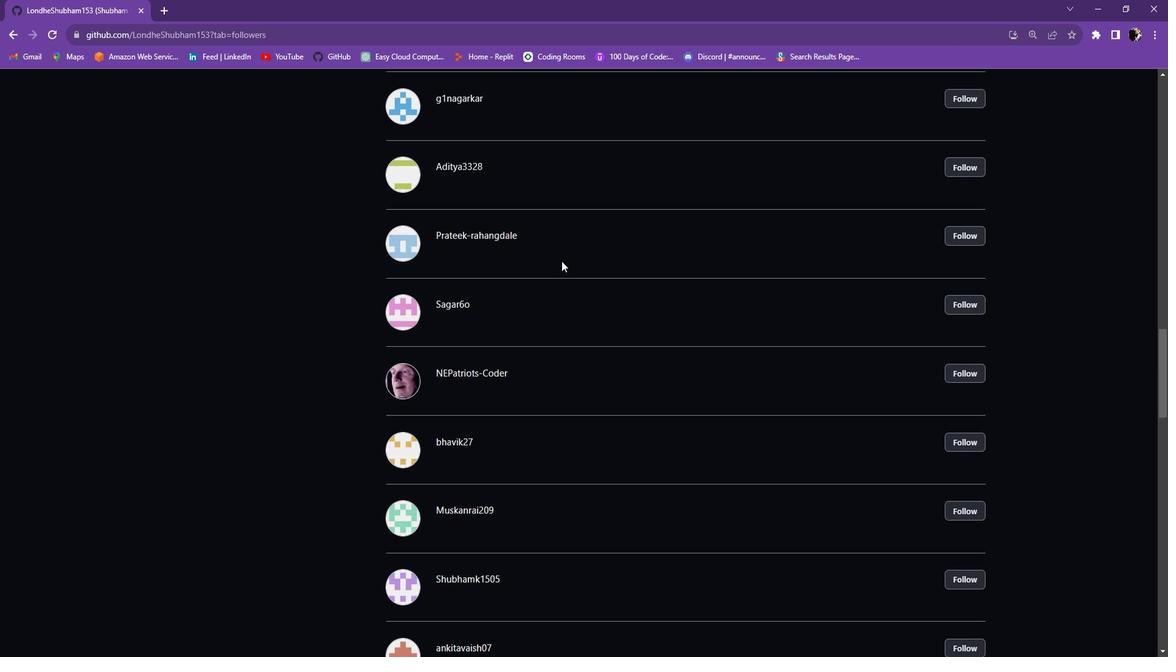 
Action: Mouse scrolled (603, 252) with delta (0, 0)
Screenshot: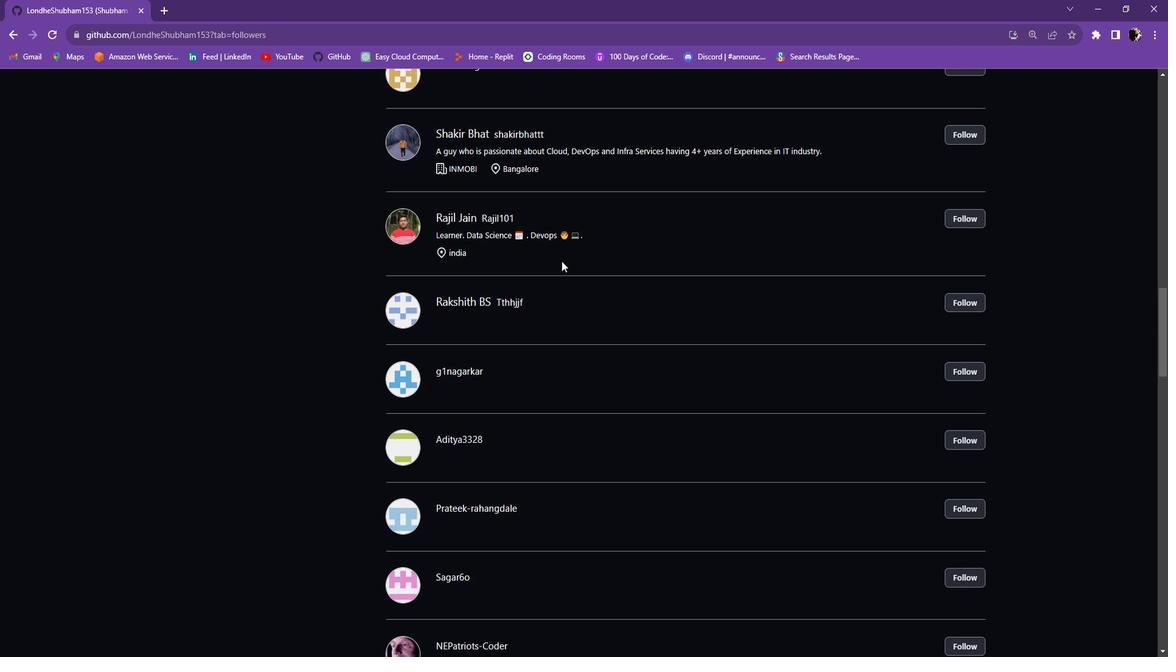
Action: Mouse scrolled (603, 252) with delta (0, 0)
Screenshot: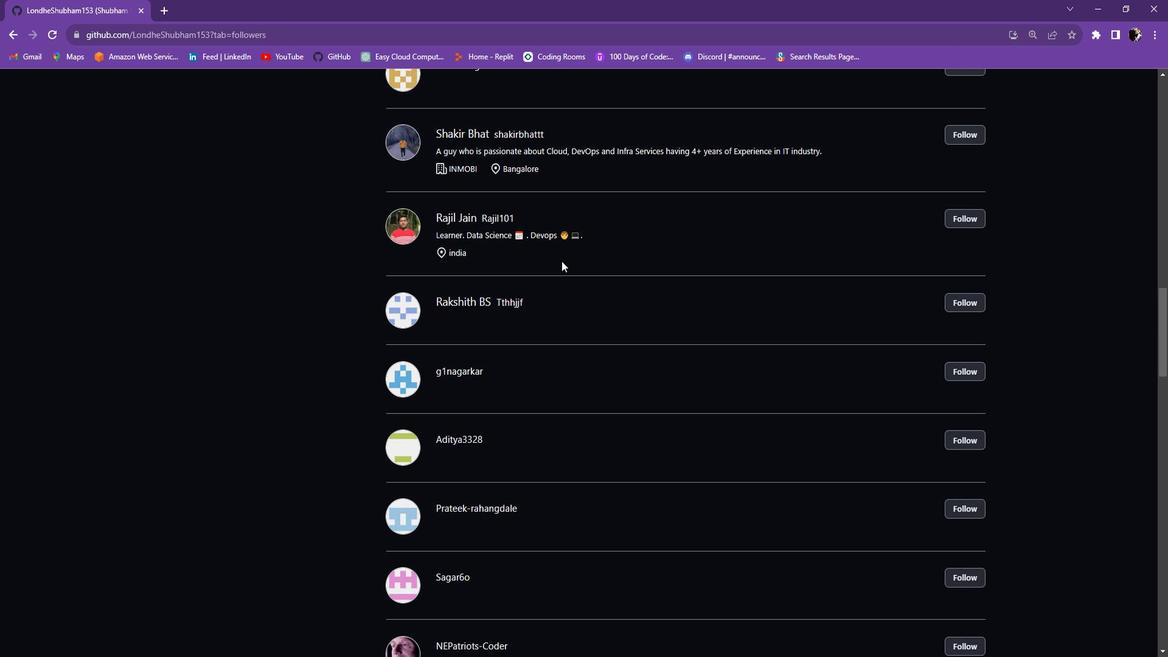 
Action: Mouse scrolled (603, 252) with delta (0, 0)
Screenshot: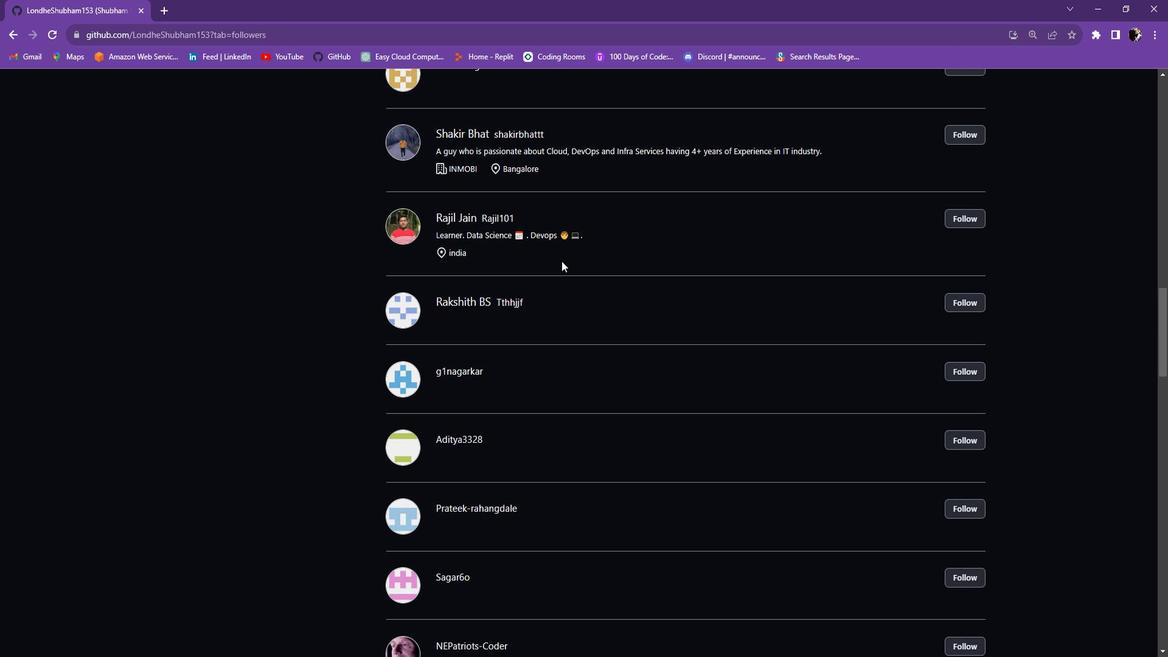 
Action: Mouse scrolled (603, 252) with delta (0, 0)
Screenshot: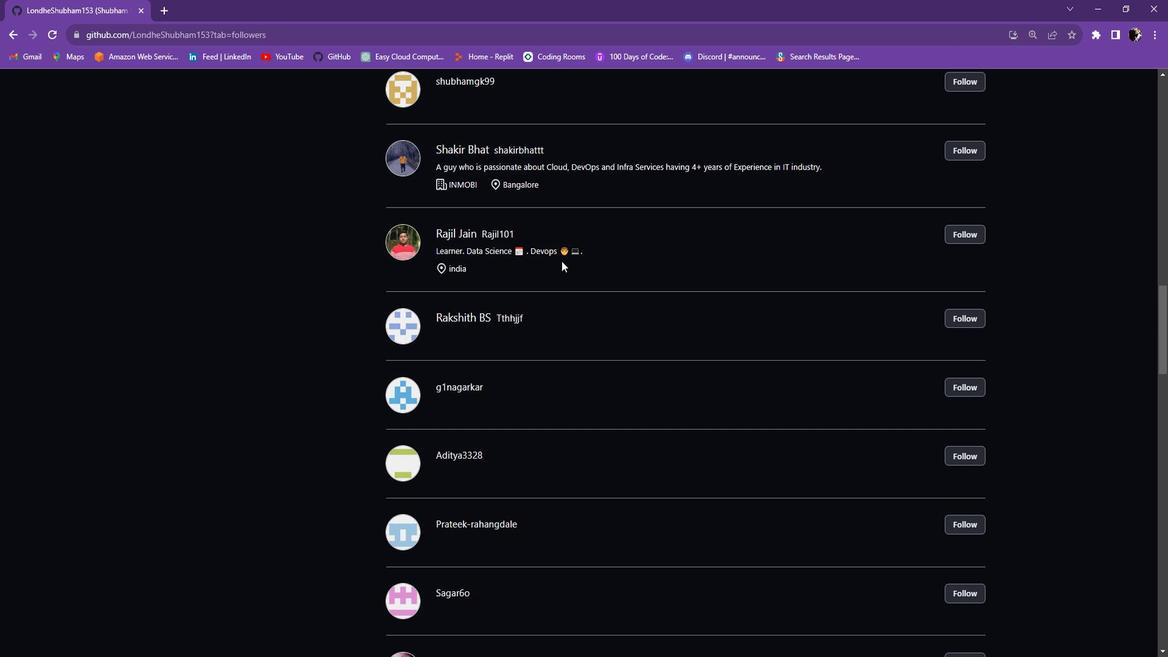 
Action: Mouse scrolled (603, 251) with delta (0, 0)
Screenshot: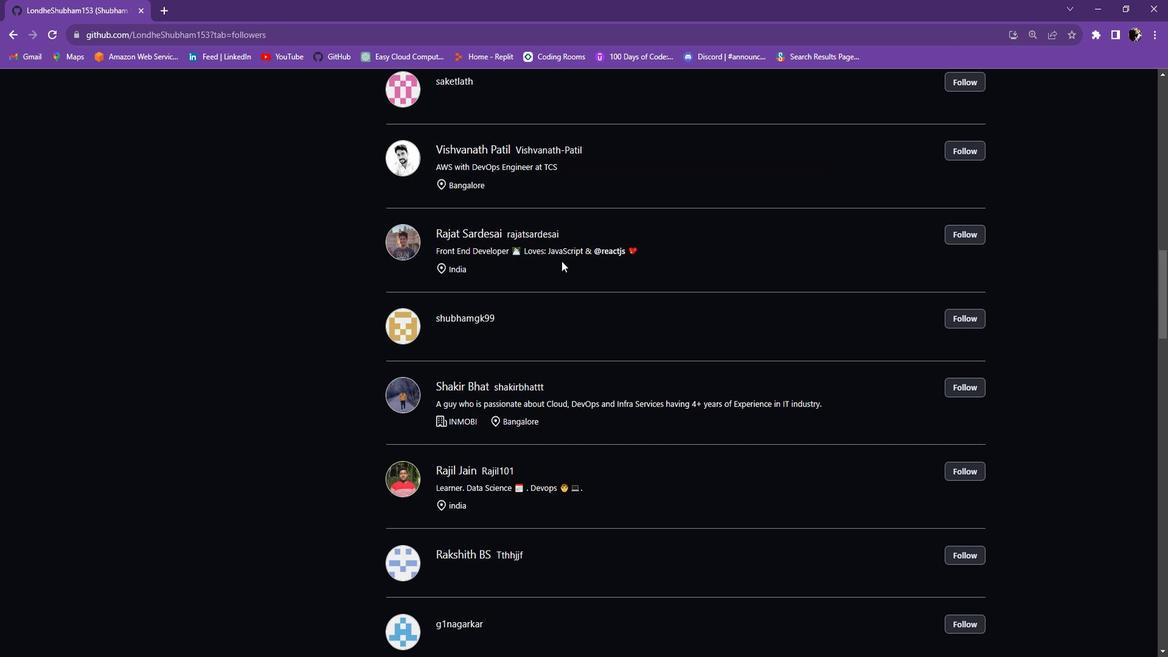 
Action: Mouse scrolled (603, 252) with delta (0, 0)
Screenshot: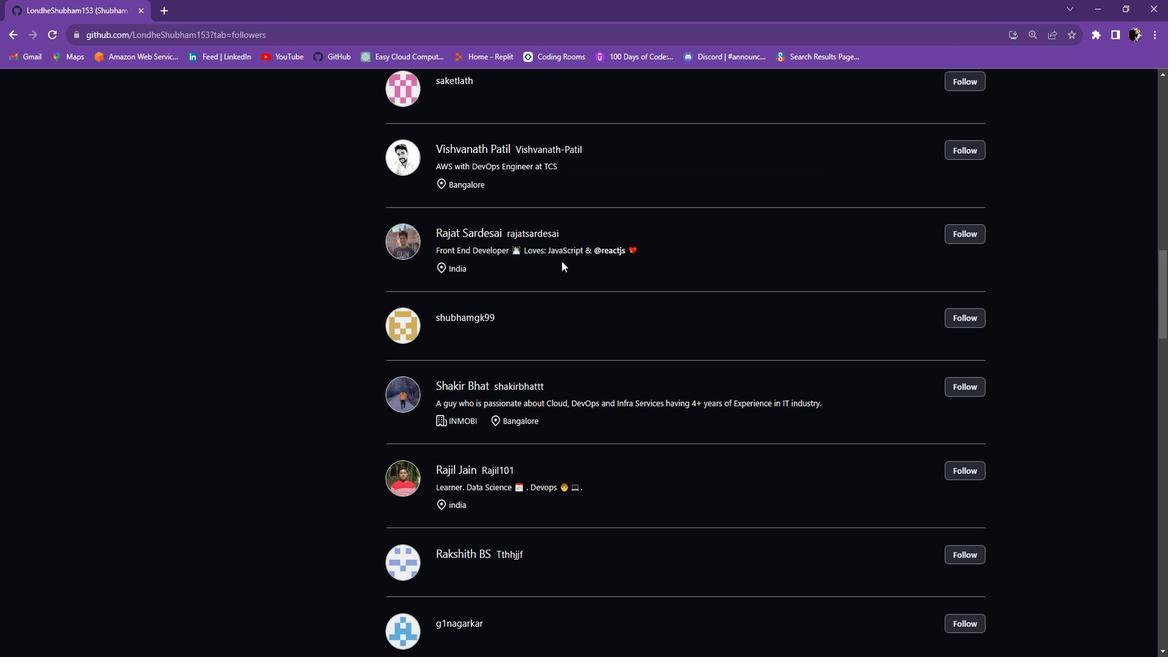 
Action: Mouse scrolled (603, 251) with delta (0, 0)
Screenshot: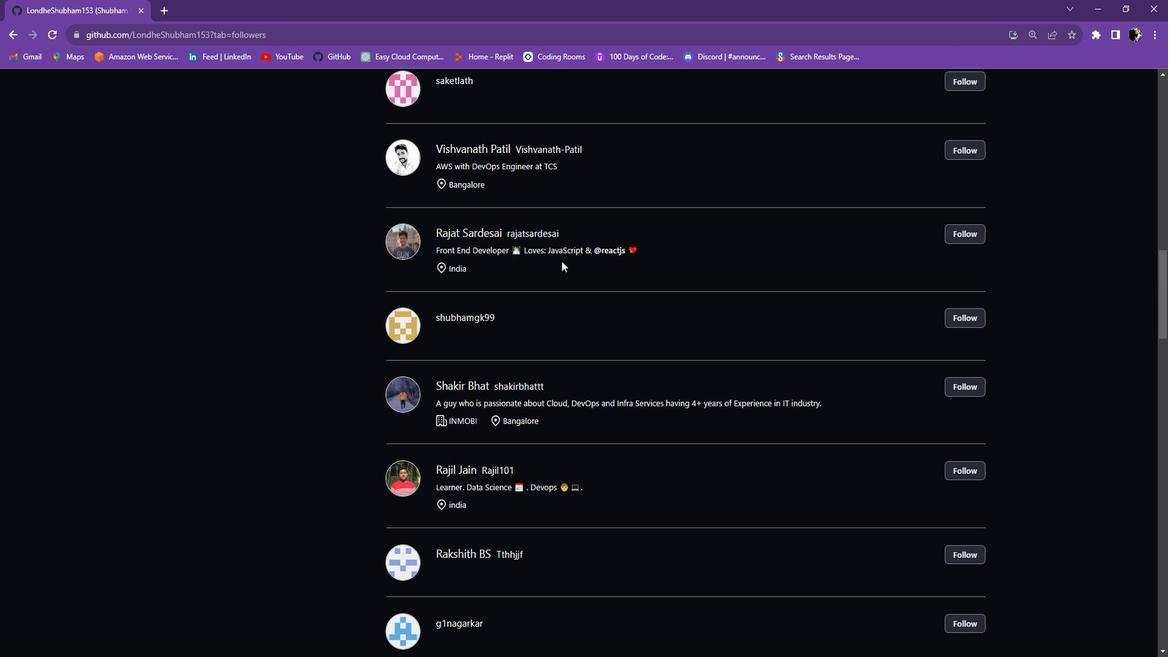 
Action: Mouse scrolled (603, 252) with delta (0, 0)
Screenshot: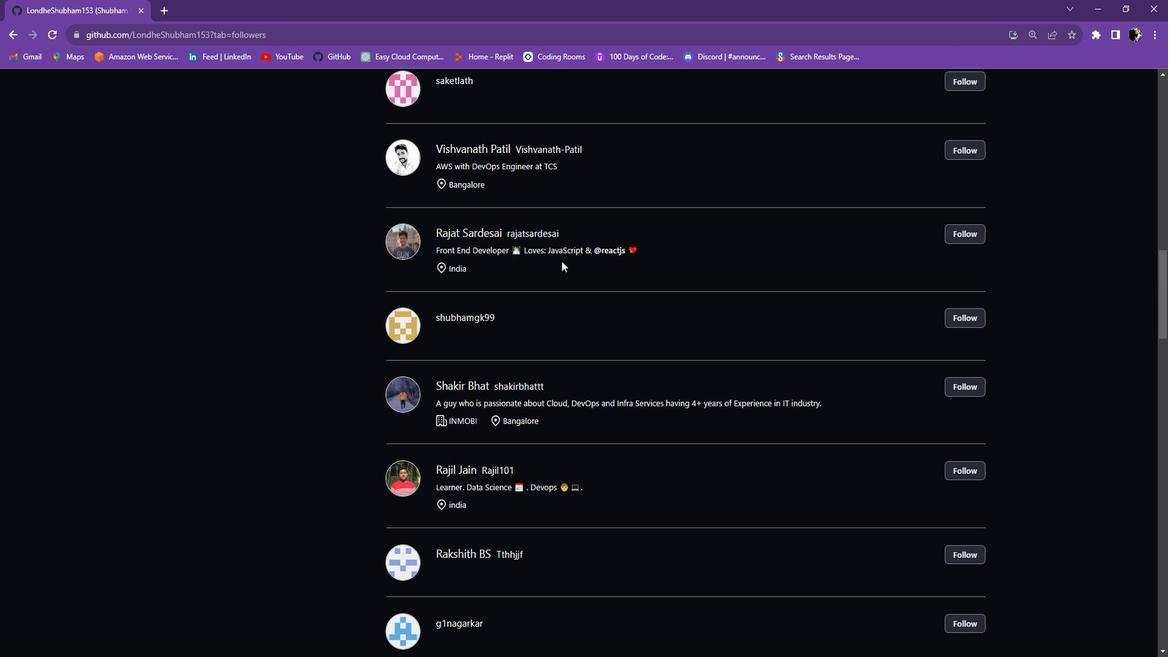 
Action: Mouse scrolled (603, 252) with delta (0, 0)
Screenshot: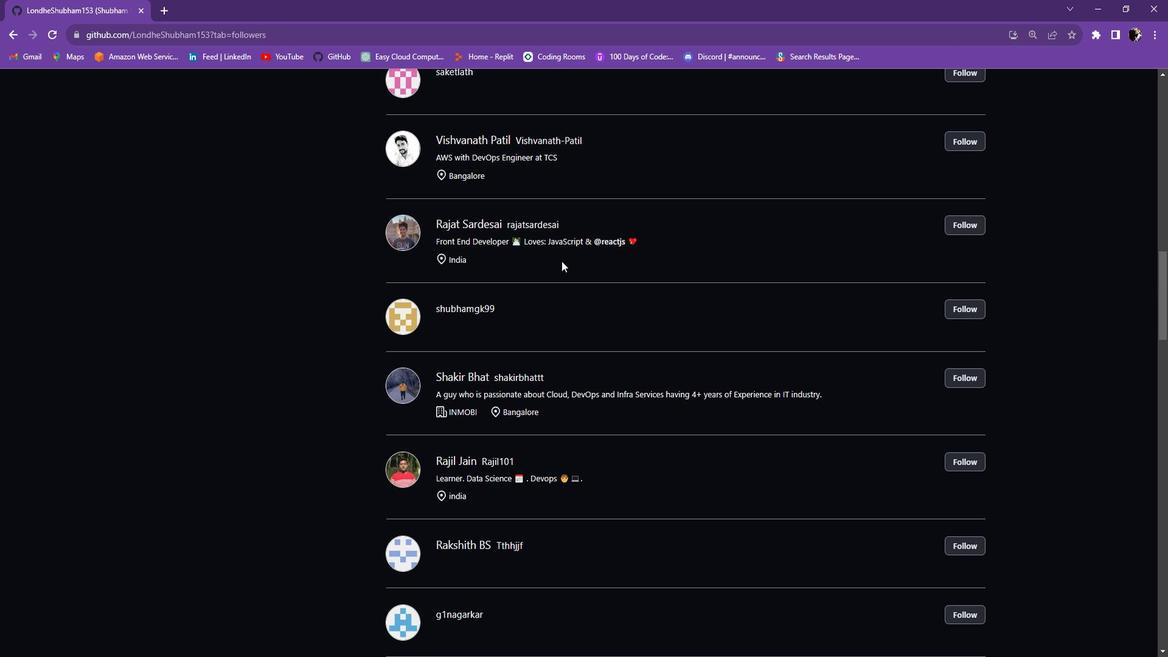 
Action: Mouse scrolled (603, 252) with delta (0, 0)
Screenshot: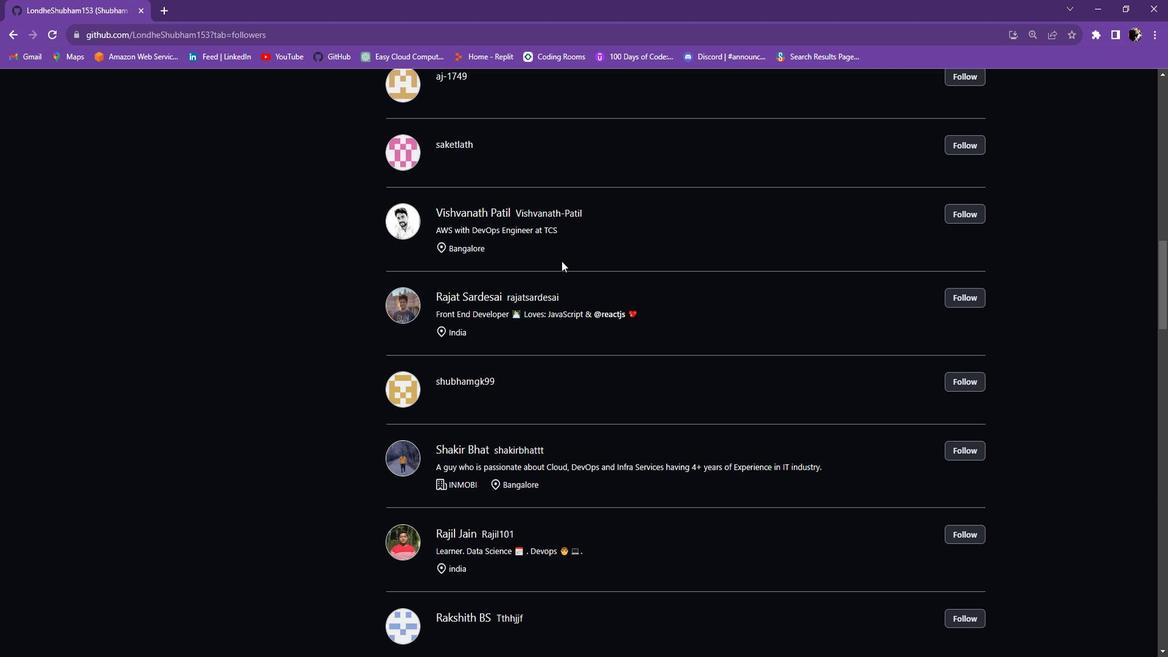 
Action: Mouse scrolled (603, 252) with delta (0, 0)
Screenshot: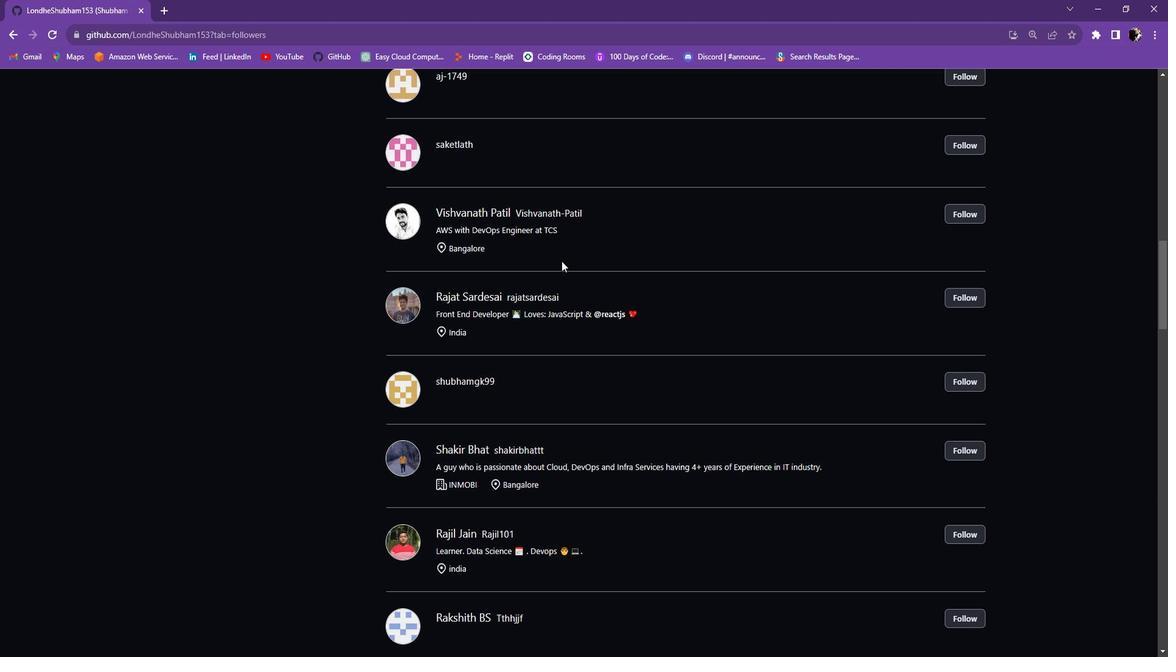 
Action: Mouse scrolled (603, 252) with delta (0, 0)
Screenshot: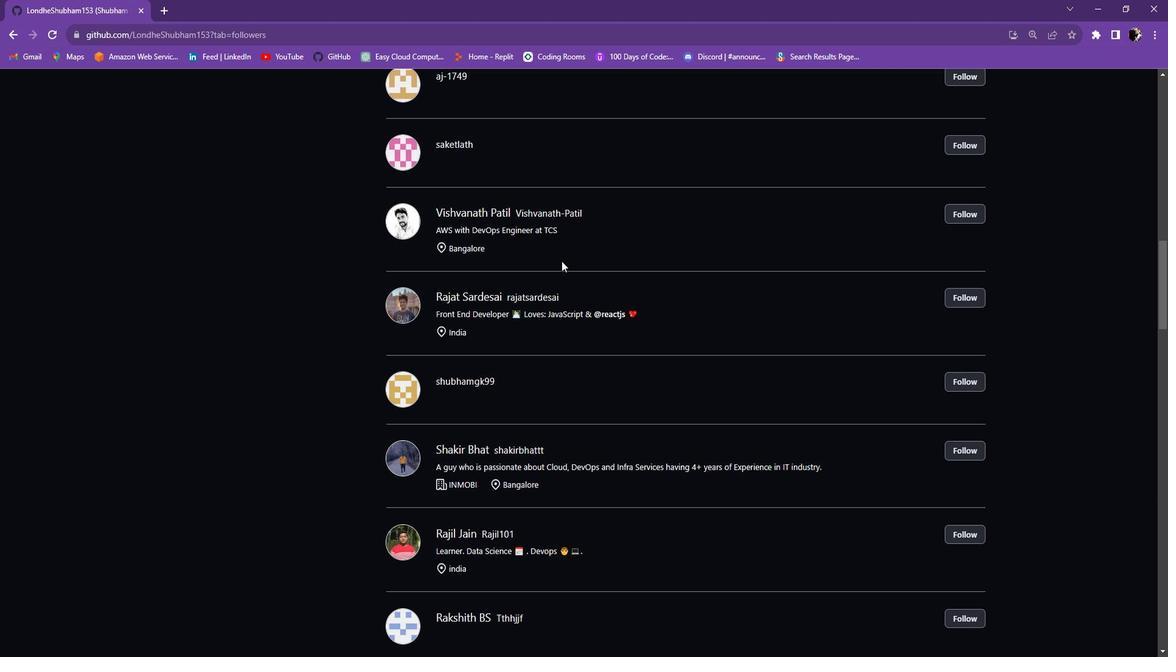 
Action: Mouse scrolled (603, 252) with delta (0, 0)
Screenshot: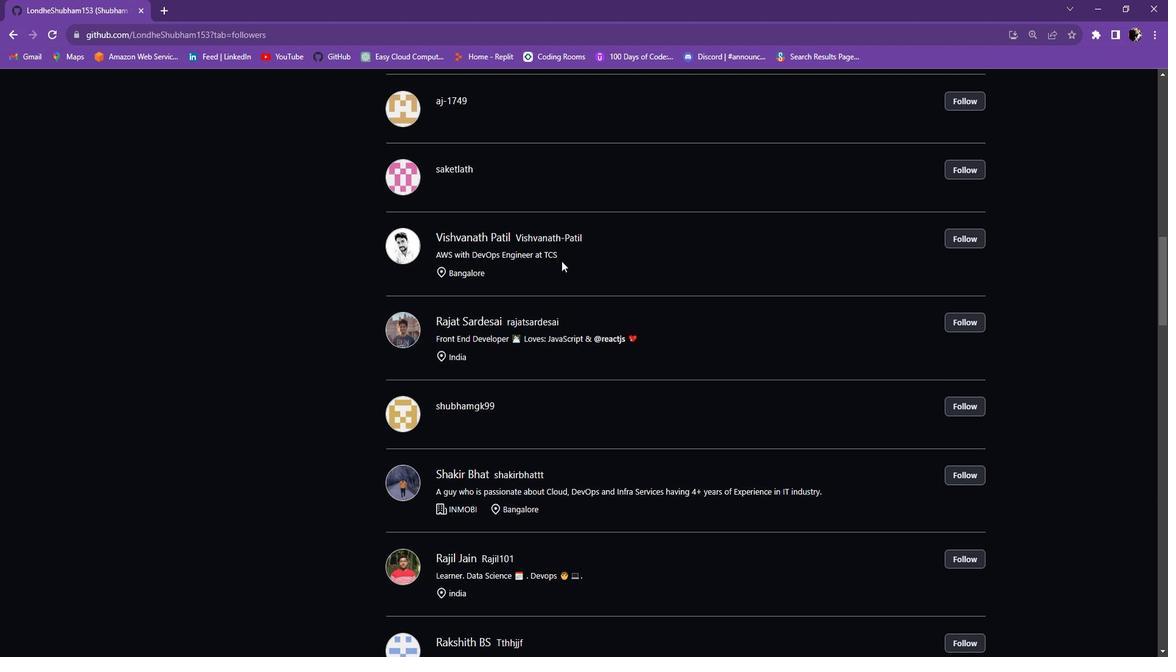 
Action: Mouse scrolled (603, 252) with delta (0, 0)
Screenshot: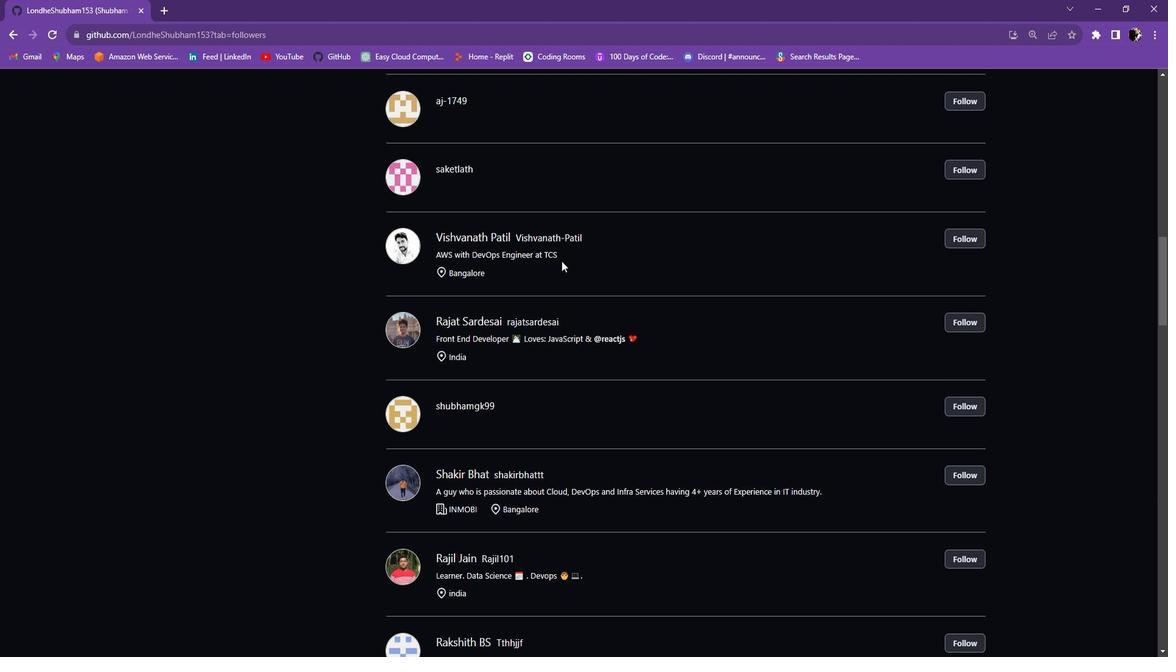 
Action: Mouse scrolled (603, 252) with delta (0, 0)
Screenshot: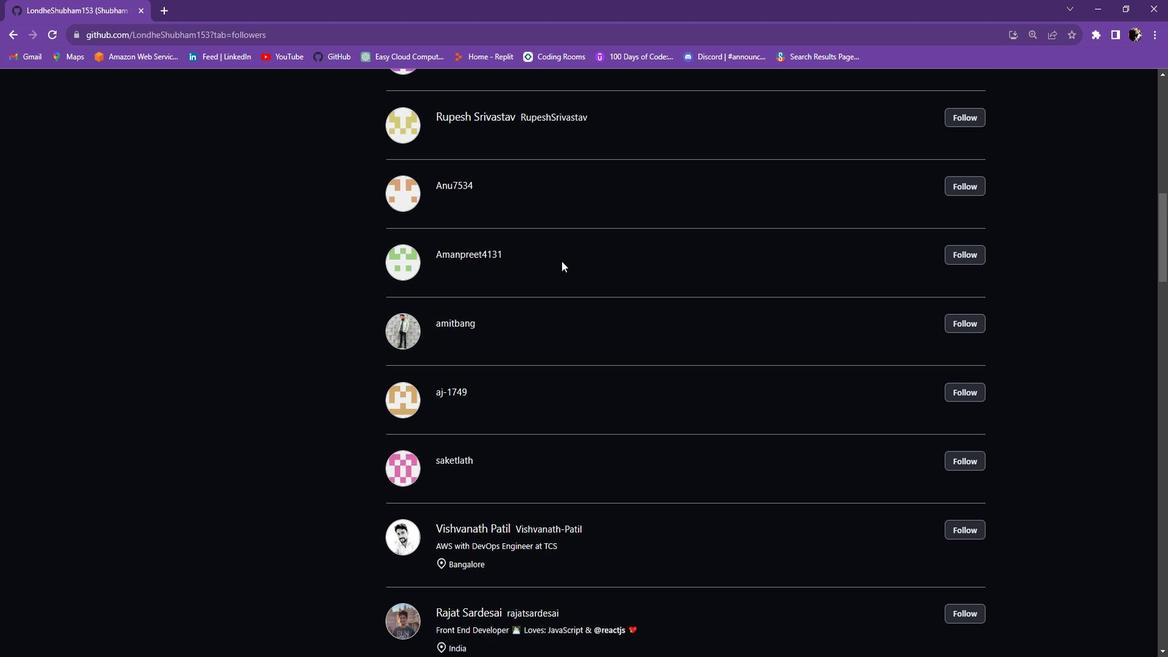 
Action: Mouse scrolled (603, 252) with delta (0, 0)
Screenshot: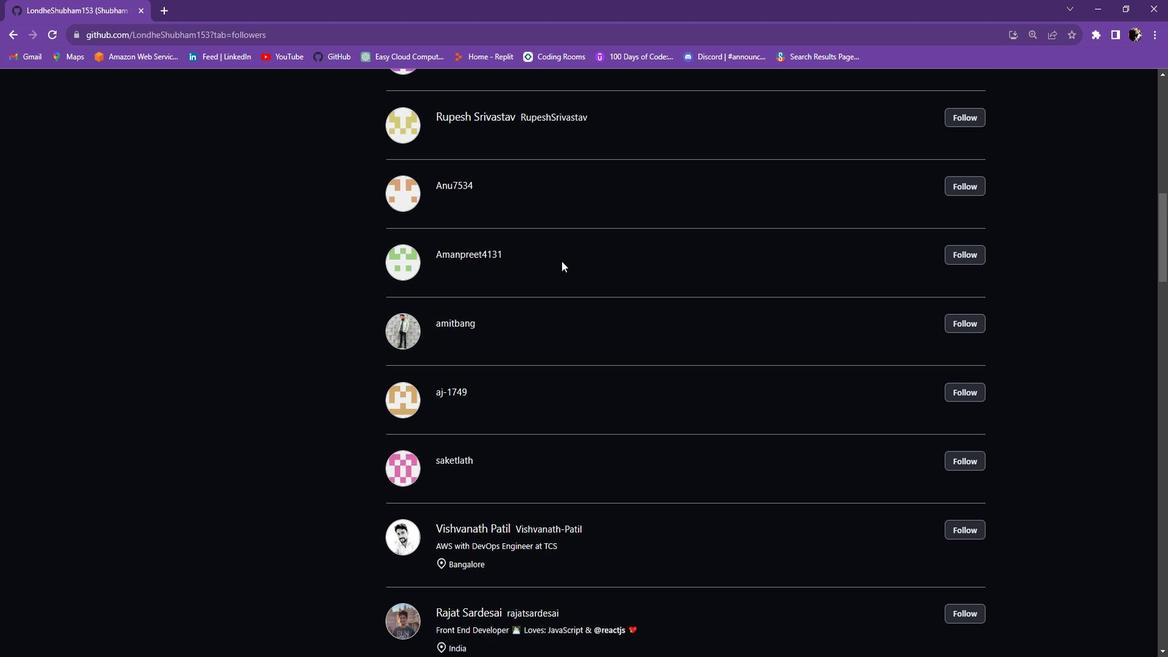 
Action: Mouse scrolled (603, 252) with delta (0, 0)
Screenshot: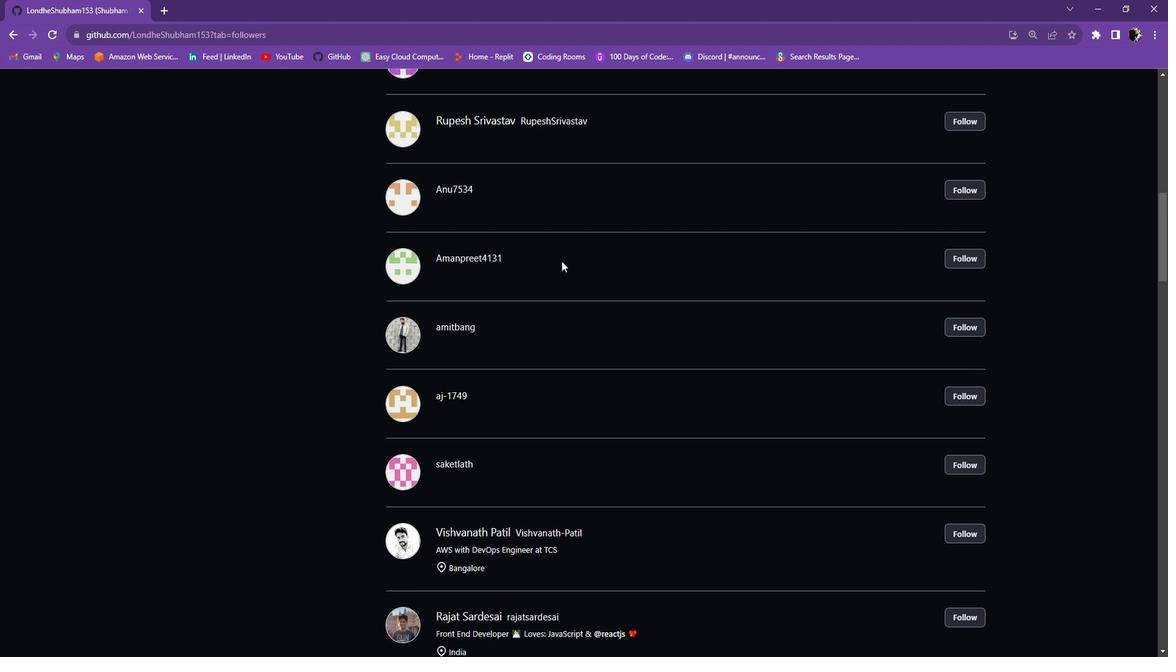 
Action: Mouse scrolled (603, 252) with delta (0, 0)
Screenshot: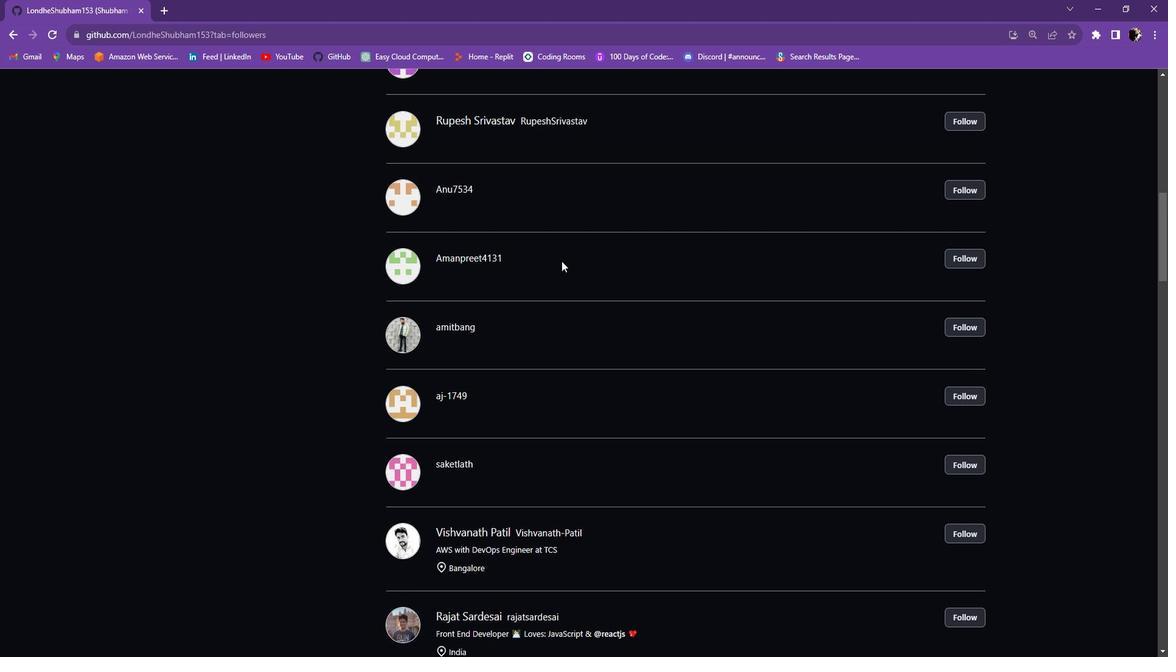 
Action: Mouse scrolled (603, 252) with delta (0, 0)
Screenshot: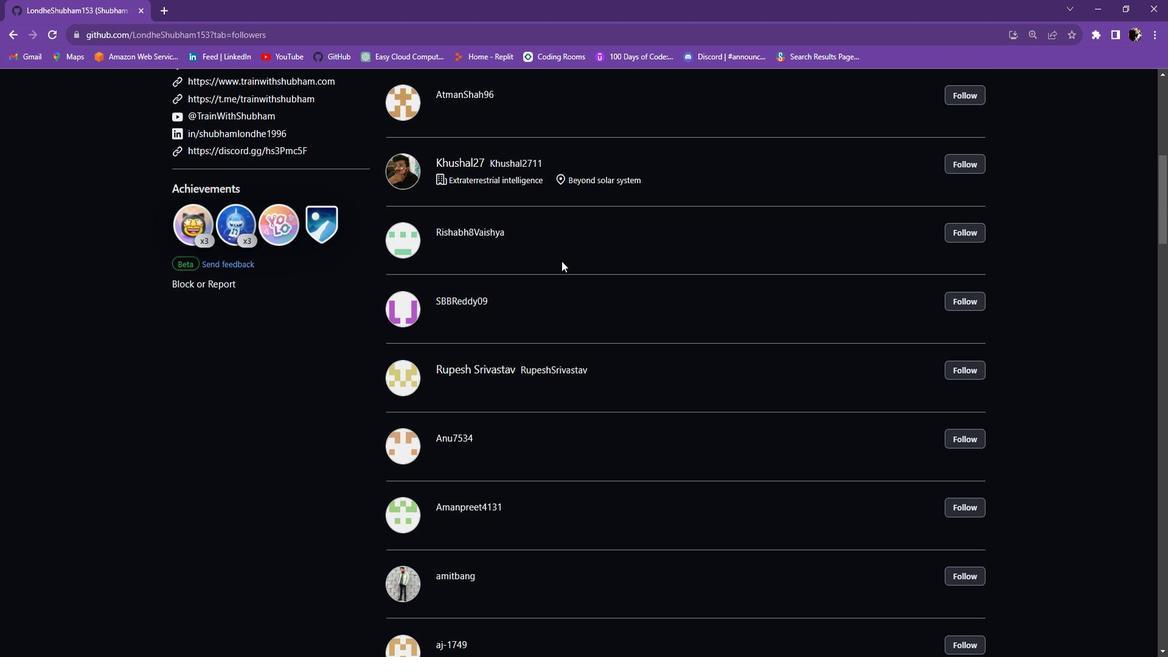 
Action: Mouse scrolled (603, 252) with delta (0, 0)
Screenshot: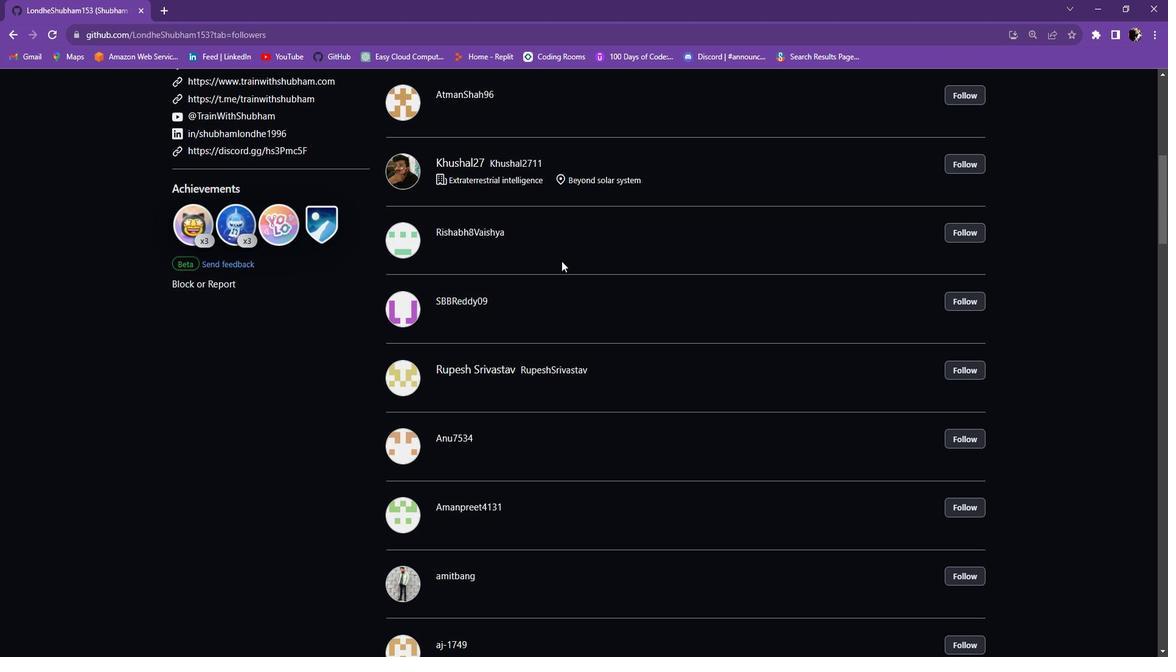 
Action: Mouse scrolled (603, 252) with delta (0, 0)
Screenshot: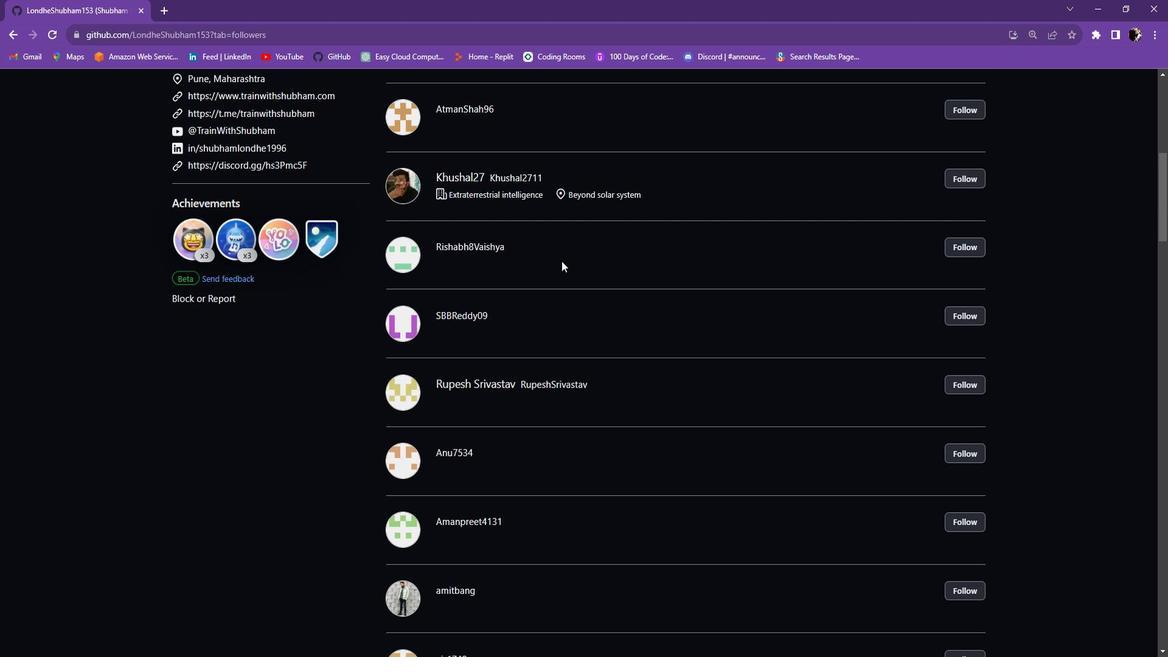
Action: Mouse scrolled (603, 252) with delta (0, 0)
Screenshot: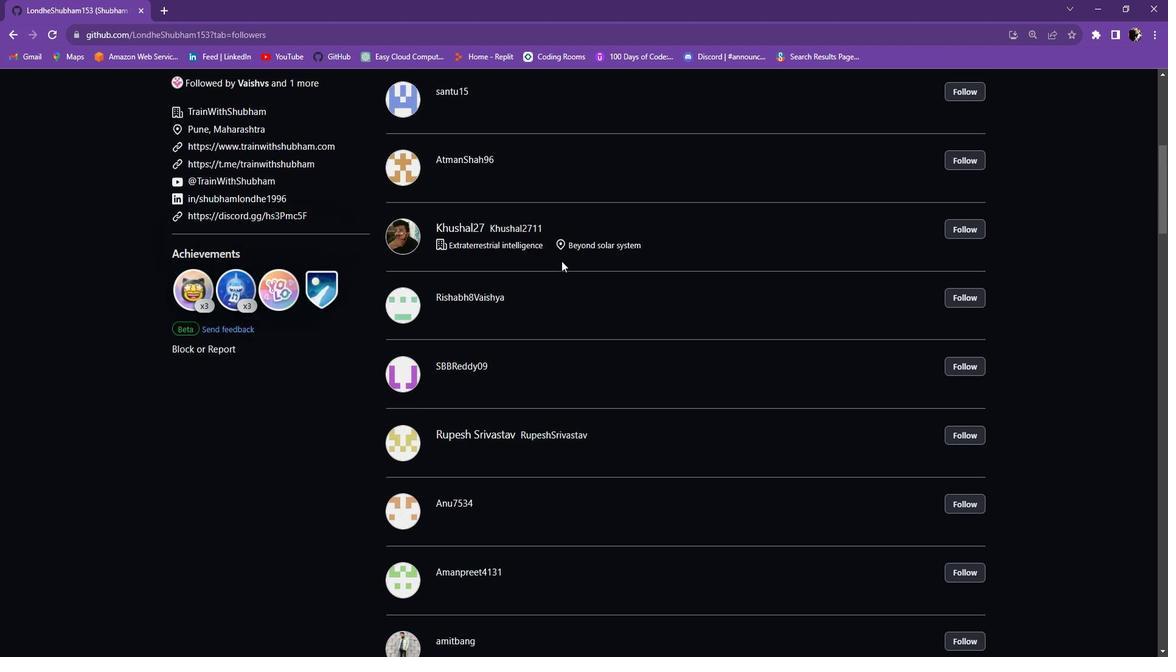 
Action: Mouse moved to (603, 251)
Screenshot: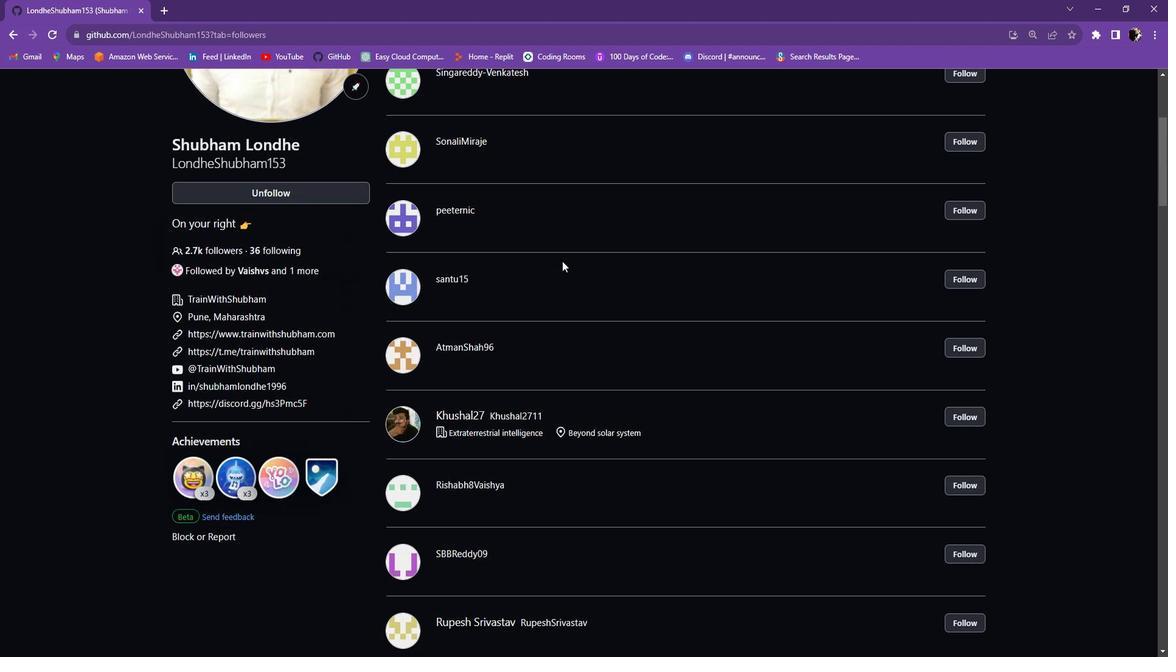 
Action: Mouse scrolled (603, 252) with delta (0, 0)
Screenshot: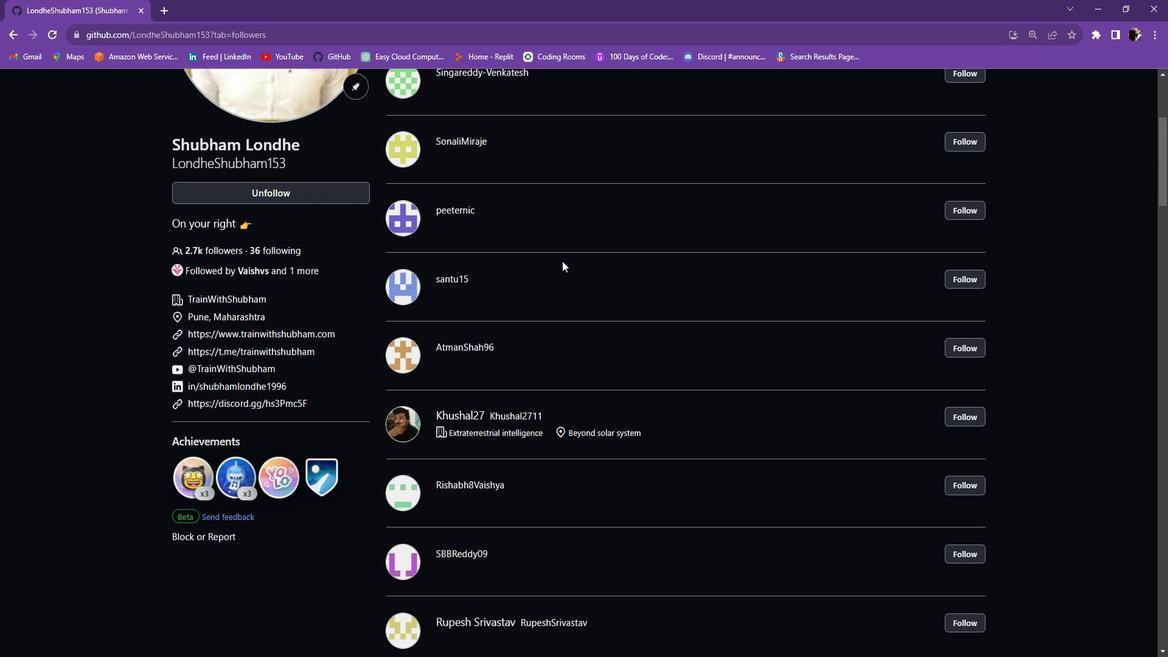 
Action: Mouse scrolled (603, 252) with delta (0, 0)
Screenshot: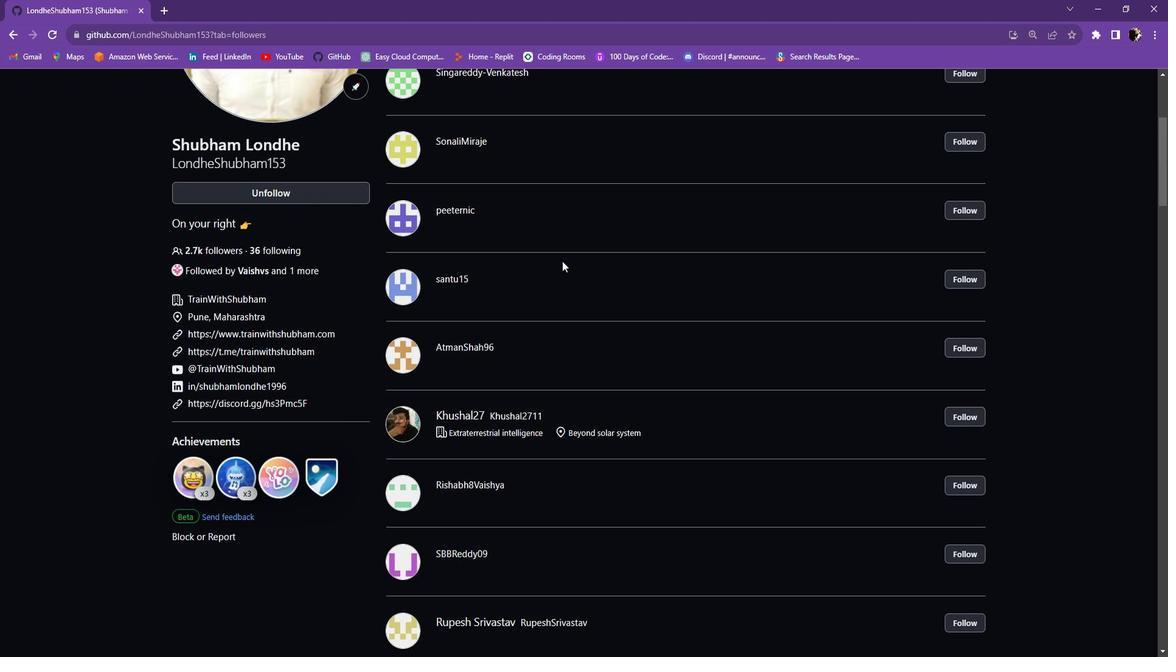 
Action: Mouse scrolled (603, 252) with delta (0, 0)
Screenshot: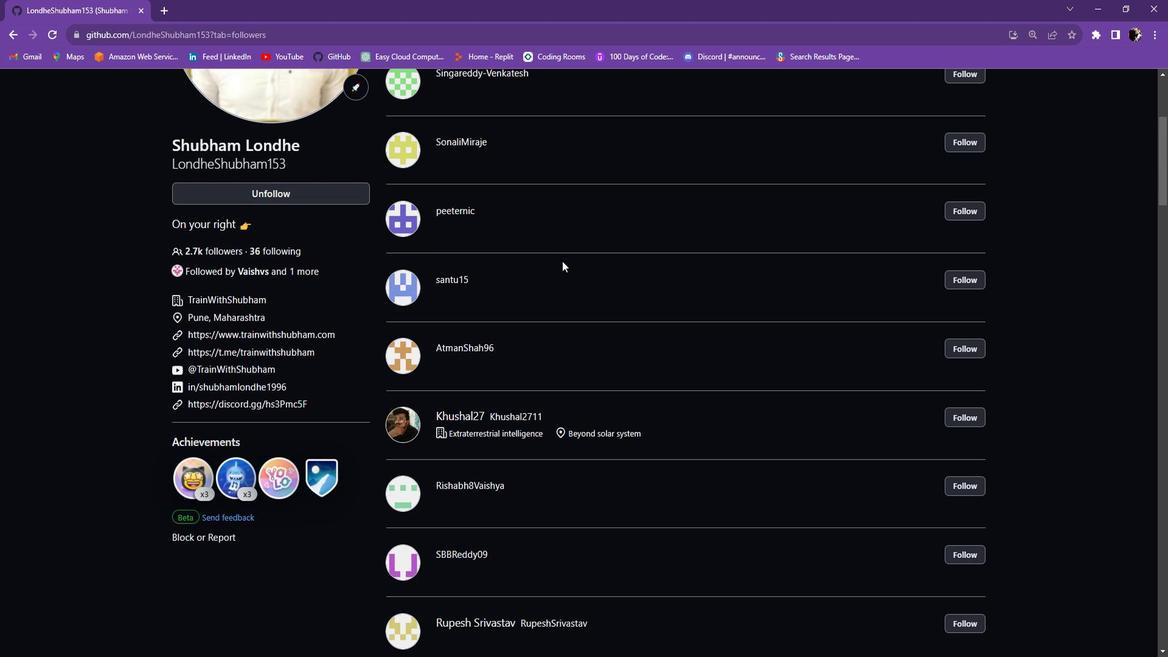 
Action: Mouse scrolled (603, 252) with delta (0, 0)
Screenshot: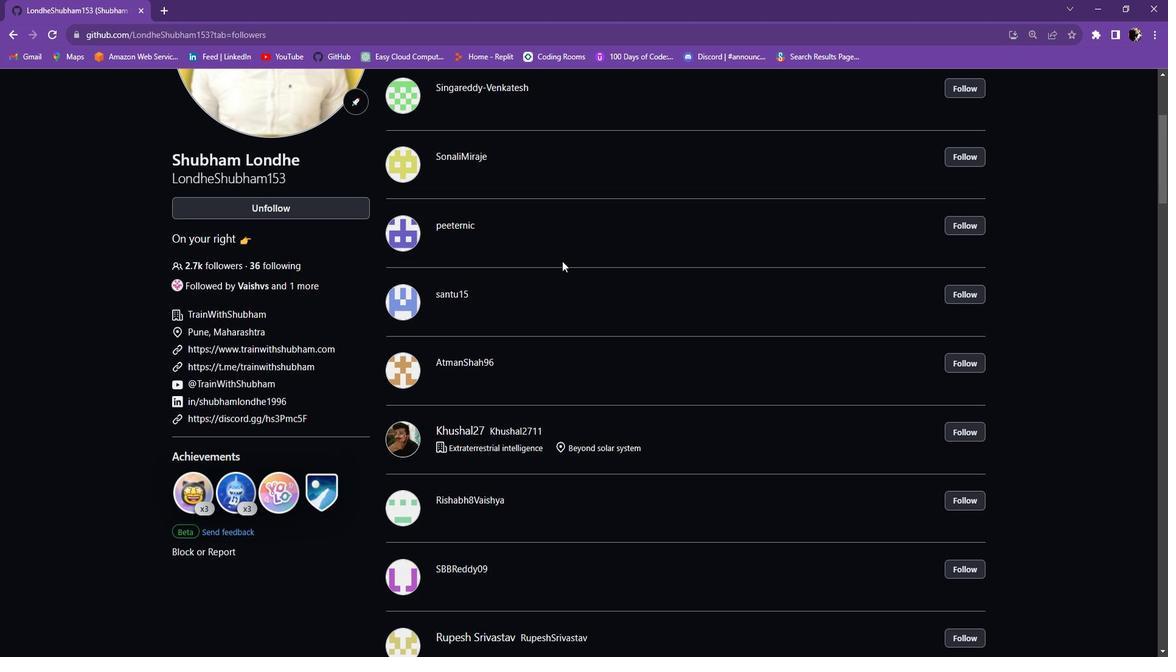
Action: Mouse scrolled (603, 252) with delta (0, 0)
Screenshot: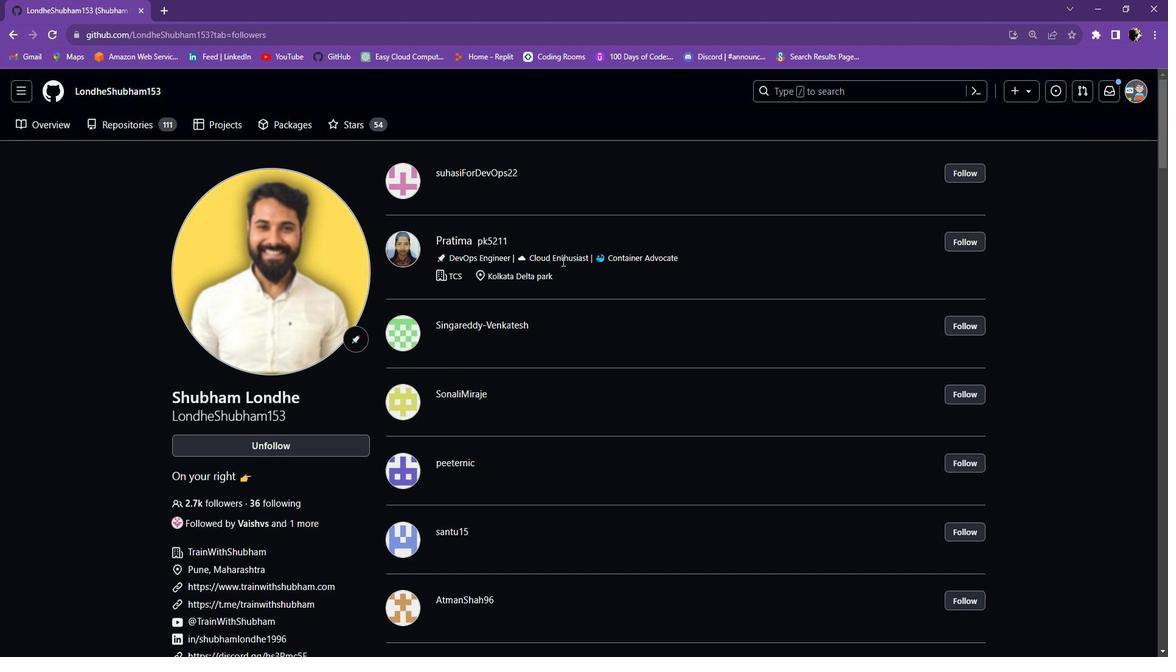 
Action: Mouse moved to (903, 90)
Screenshot: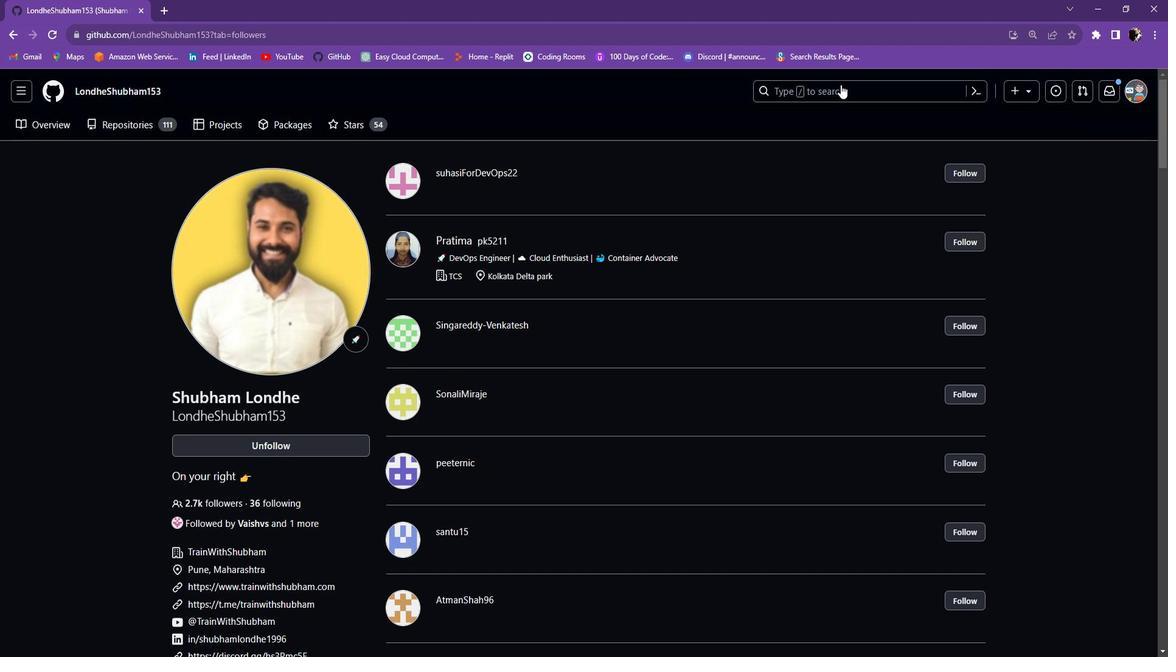 
Action: Mouse pressed left at (903, 90)
Screenshot: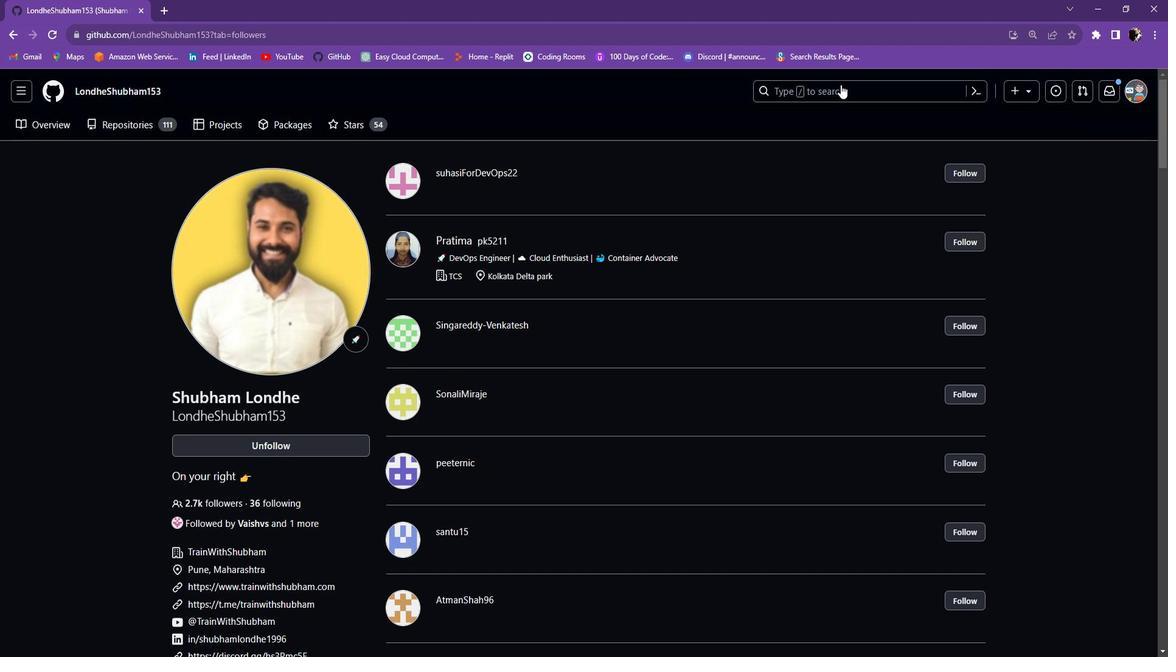 
Action: Mouse moved to (76, 411)
Screenshot: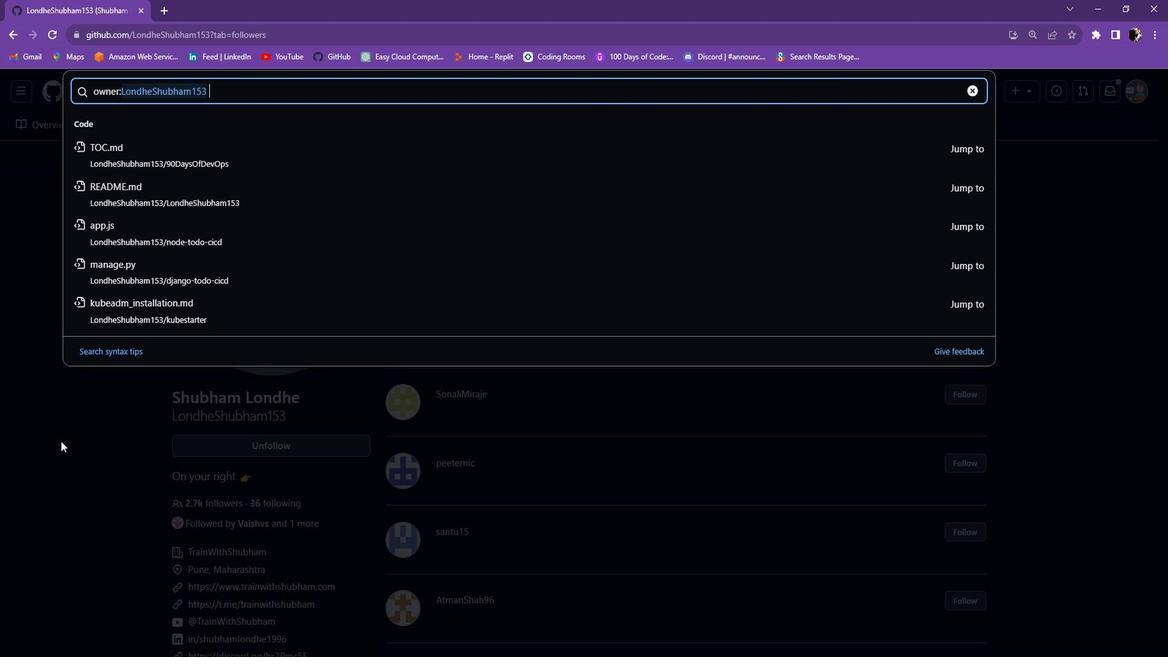 
Action: Mouse pressed left at (76, 411)
Screenshot: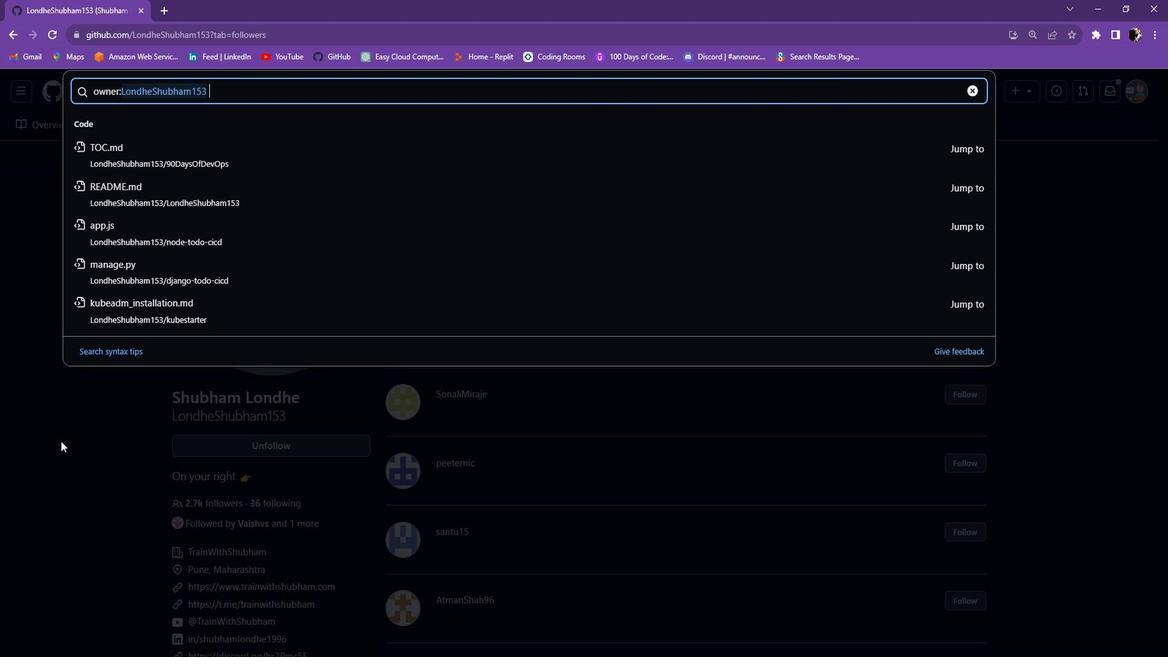 
Action: Mouse moved to (51, 99)
Screenshot: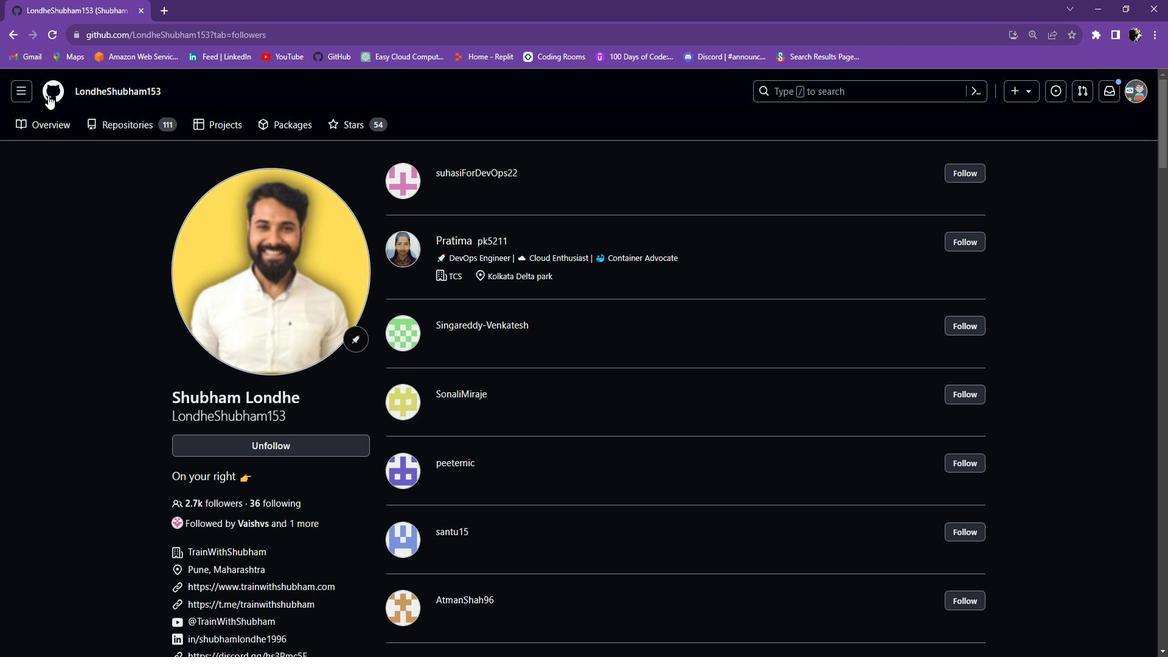 
Action: Mouse pressed left at (51, 99)
Screenshot: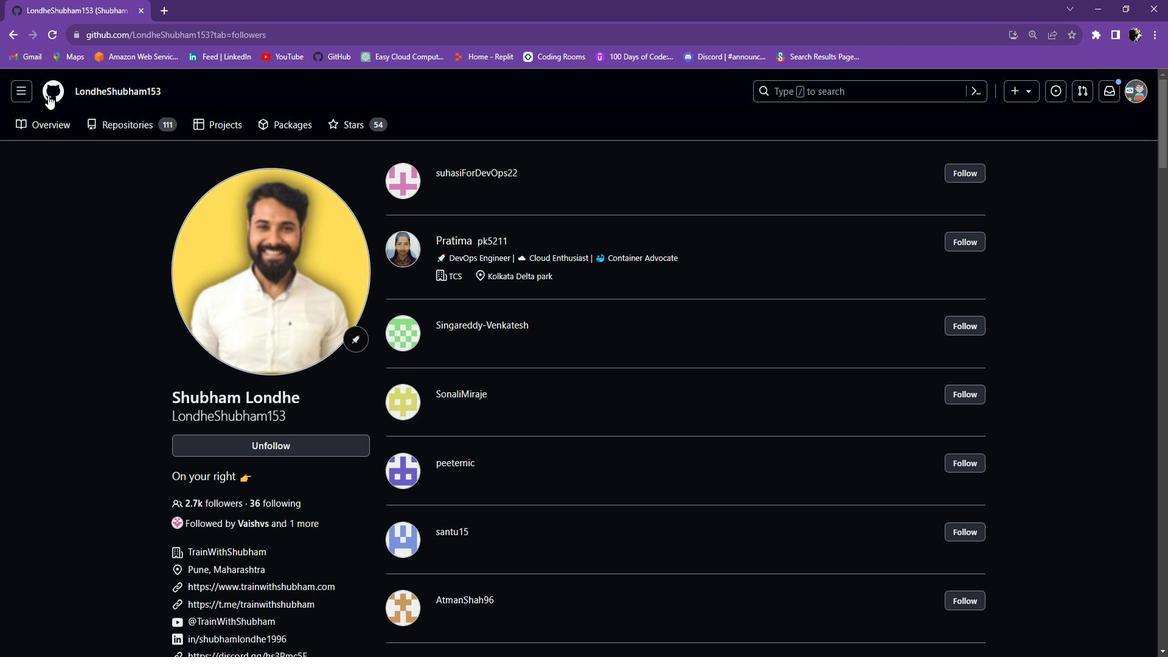 
Action: Mouse moved to (905, 93)
Screenshot: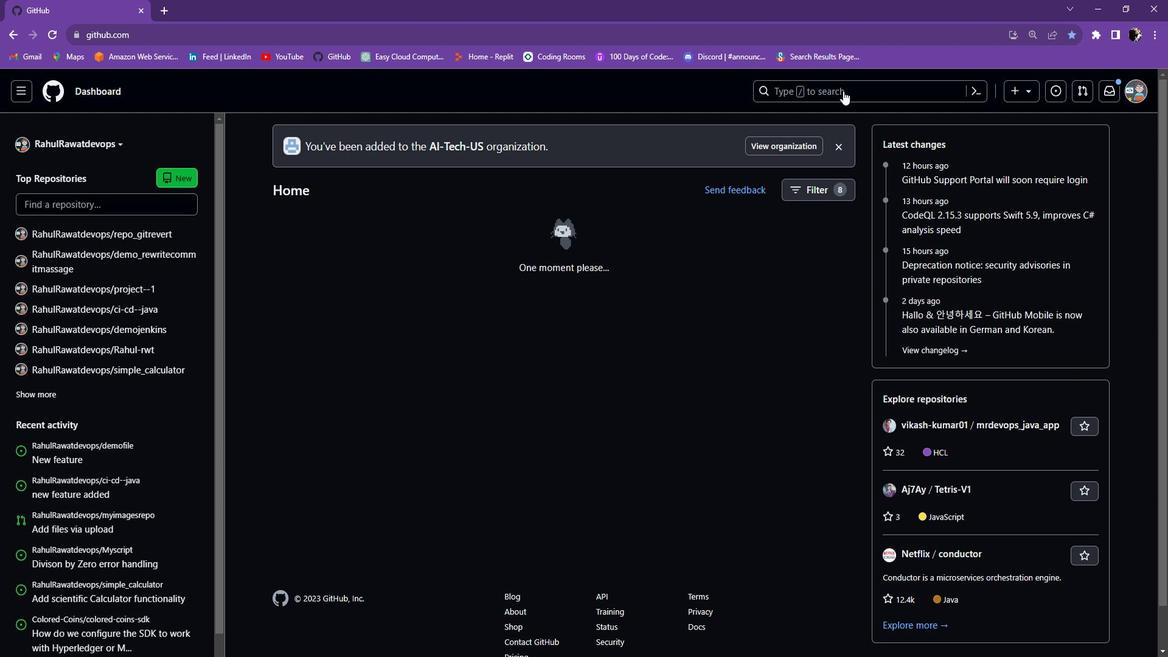 
Action: Mouse pressed left at (905, 93)
Screenshot: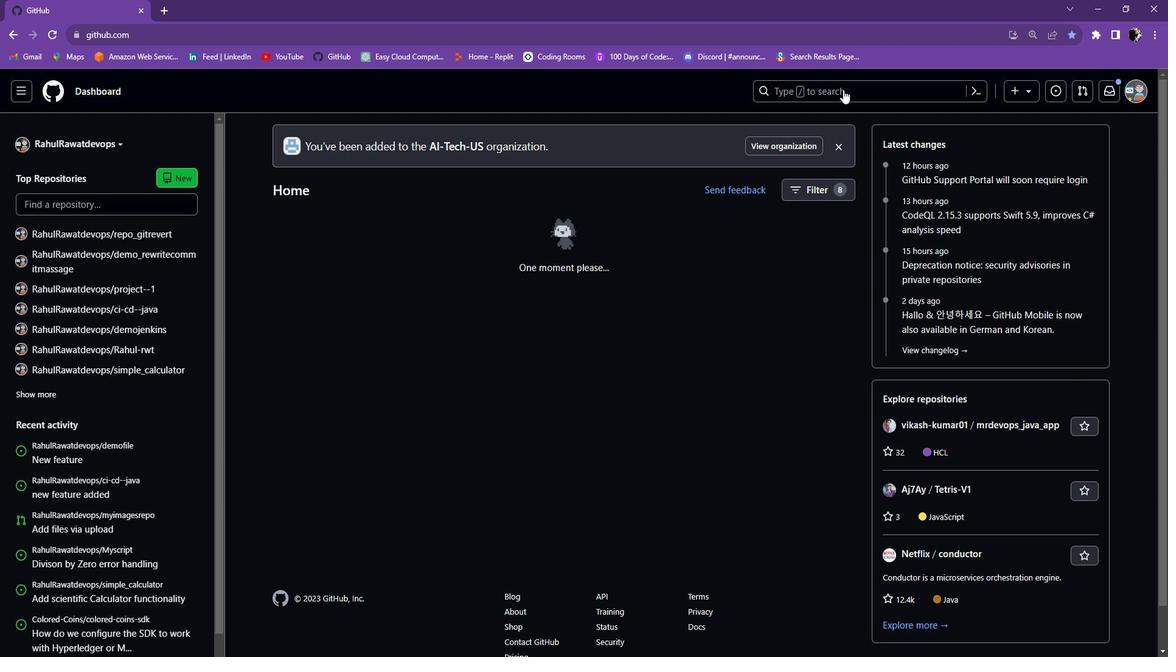 
Action: Key pressed <Key.caps_lock>H<Key.caps_lock>itesh<Key.space>choudhary<Key.enter>
Screenshot: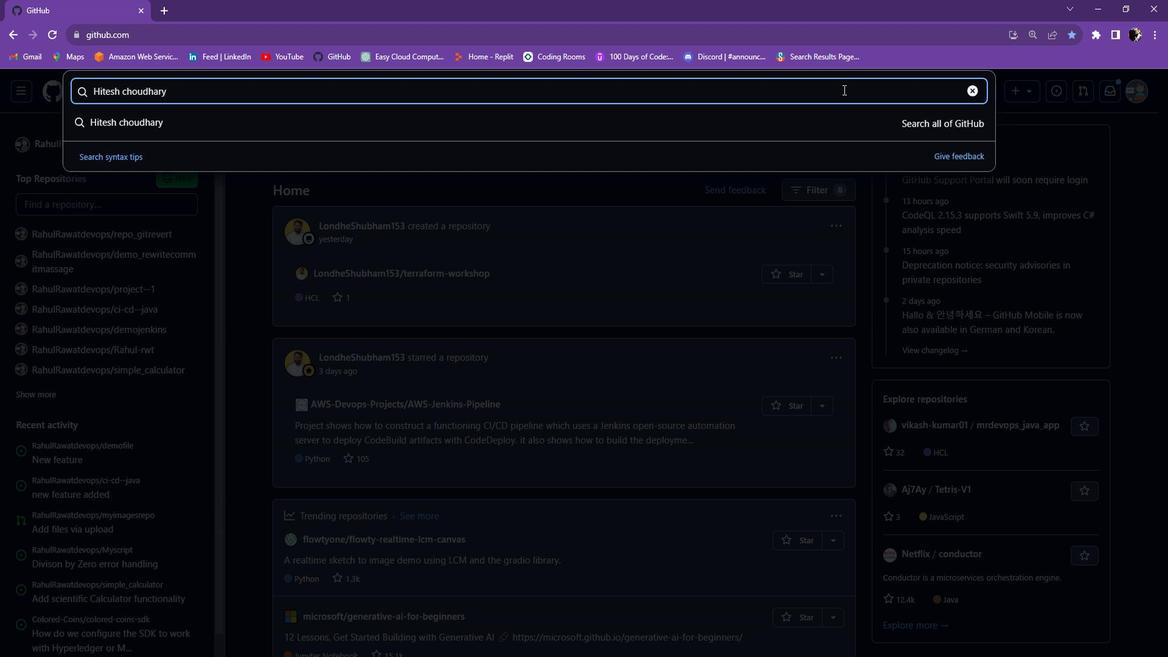 
Action: Mouse moved to (483, 172)
Screenshot: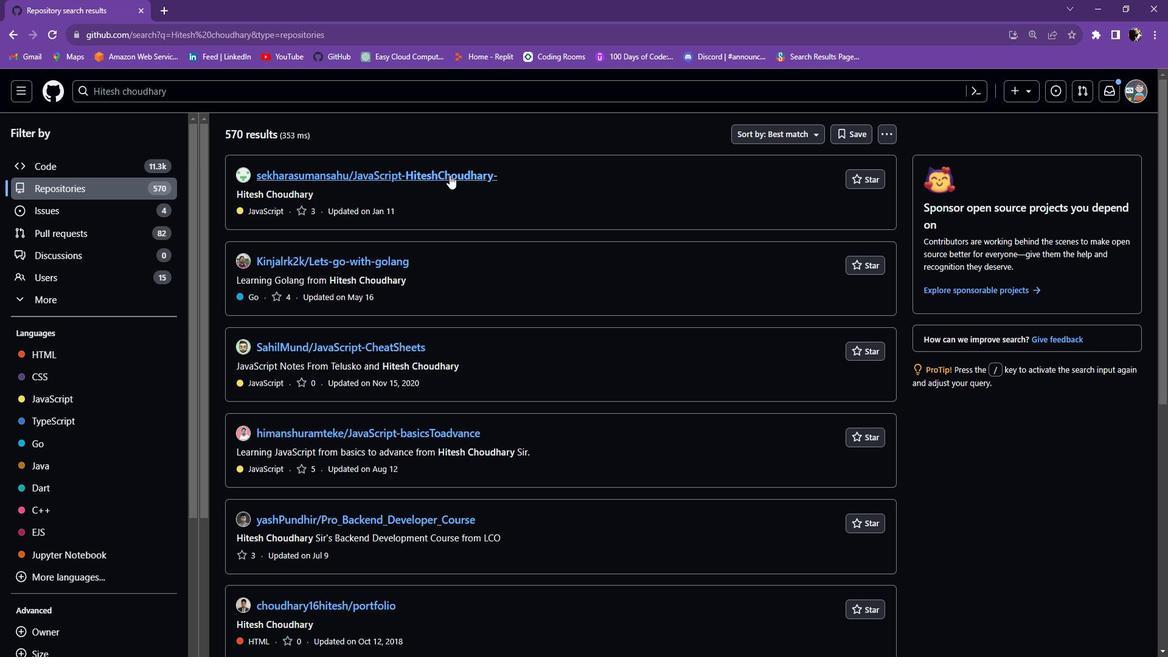 
Action: Mouse pressed left at (483, 172)
Screenshot: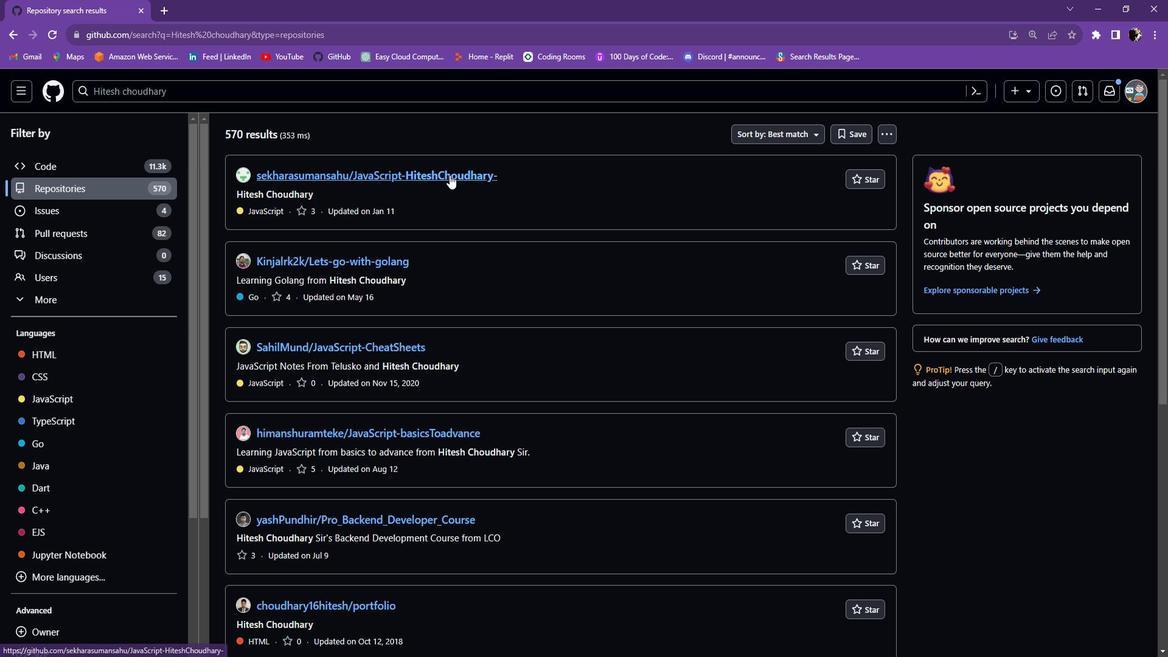 
Action: Mouse moved to (349, 161)
Screenshot: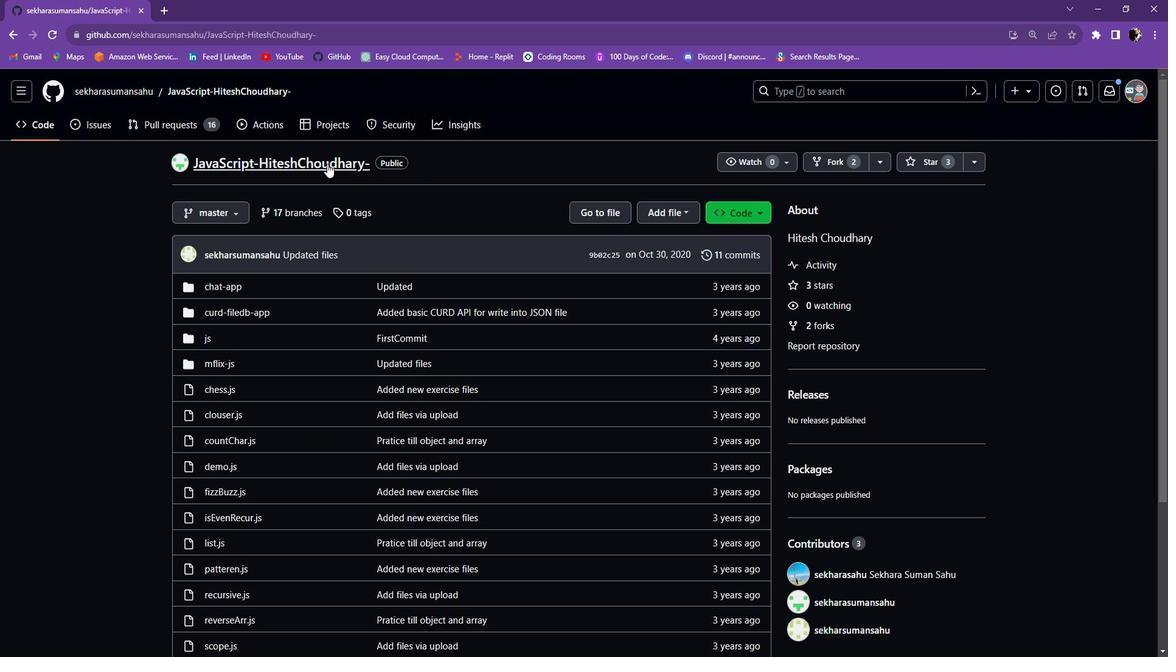 
Action: Mouse pressed left at (349, 161)
Screenshot: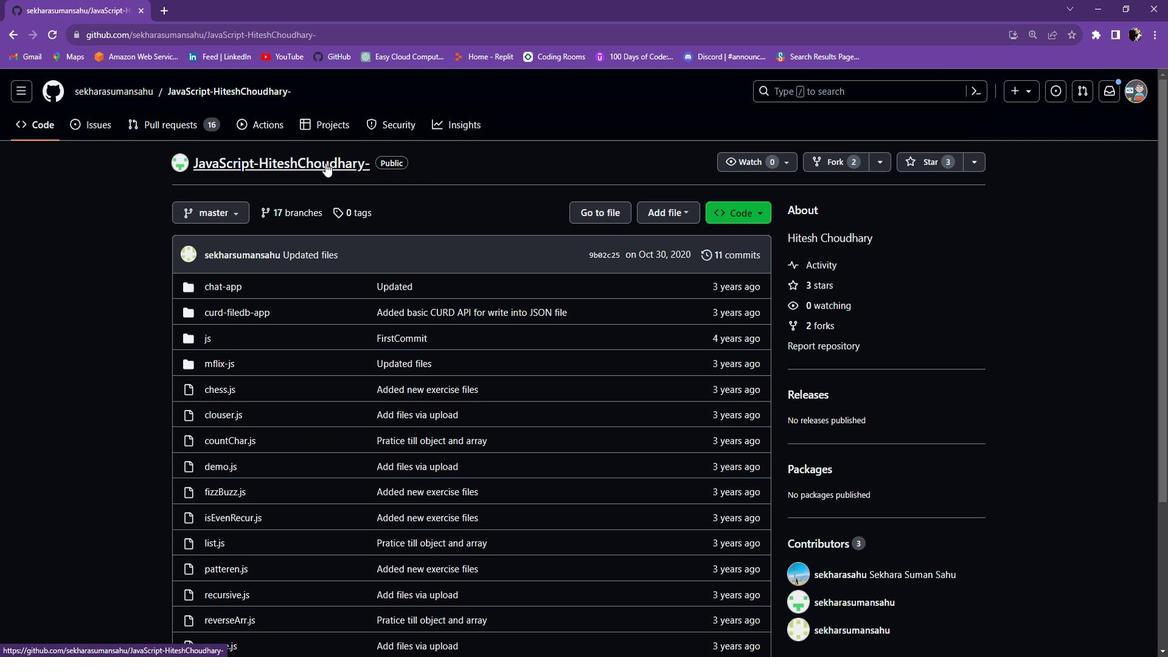 
Action: Mouse moved to (332, 171)
Screenshot: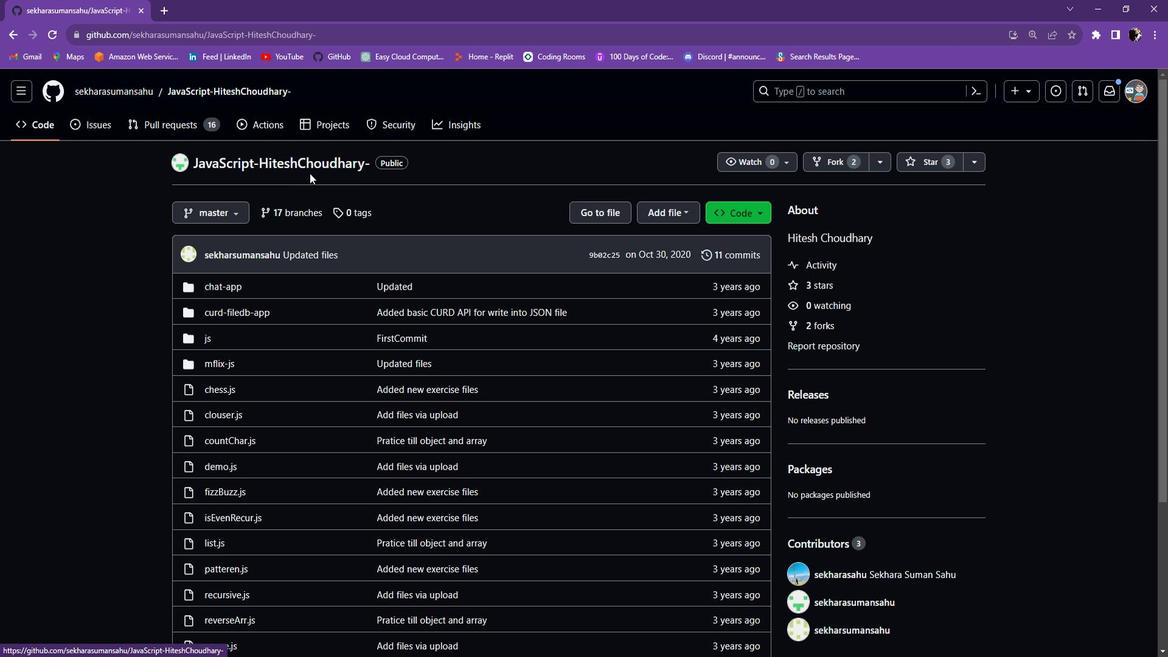 
Action: Mouse scrolled (332, 171) with delta (0, 0)
Screenshot: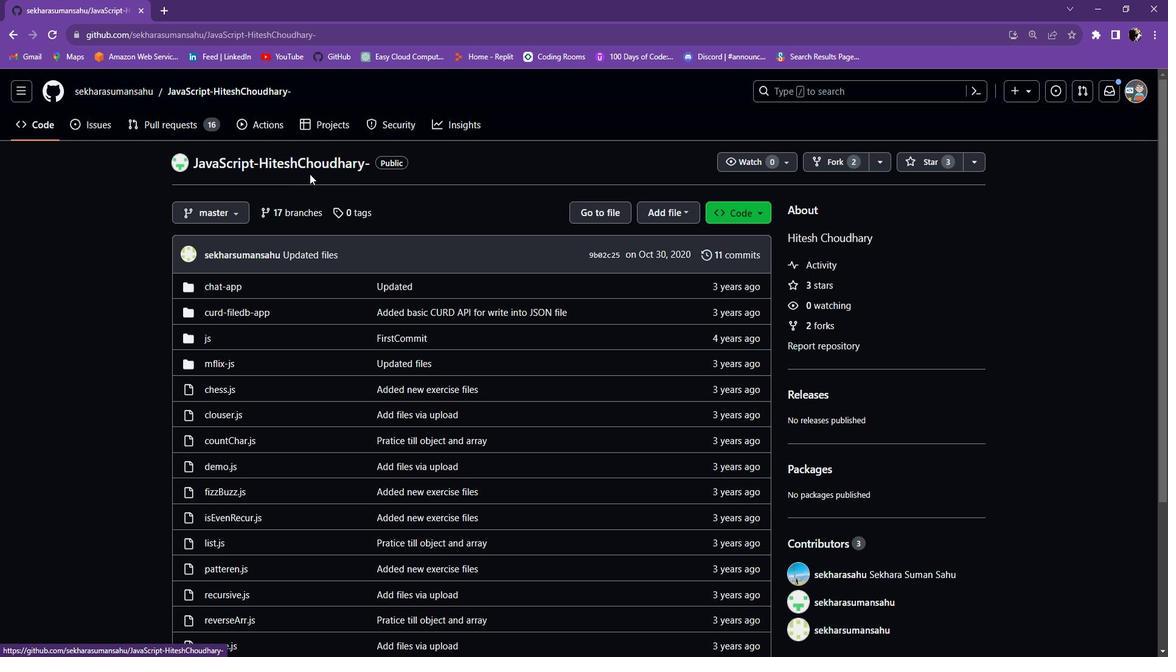 
Action: Mouse scrolled (332, 171) with delta (0, 0)
Screenshot: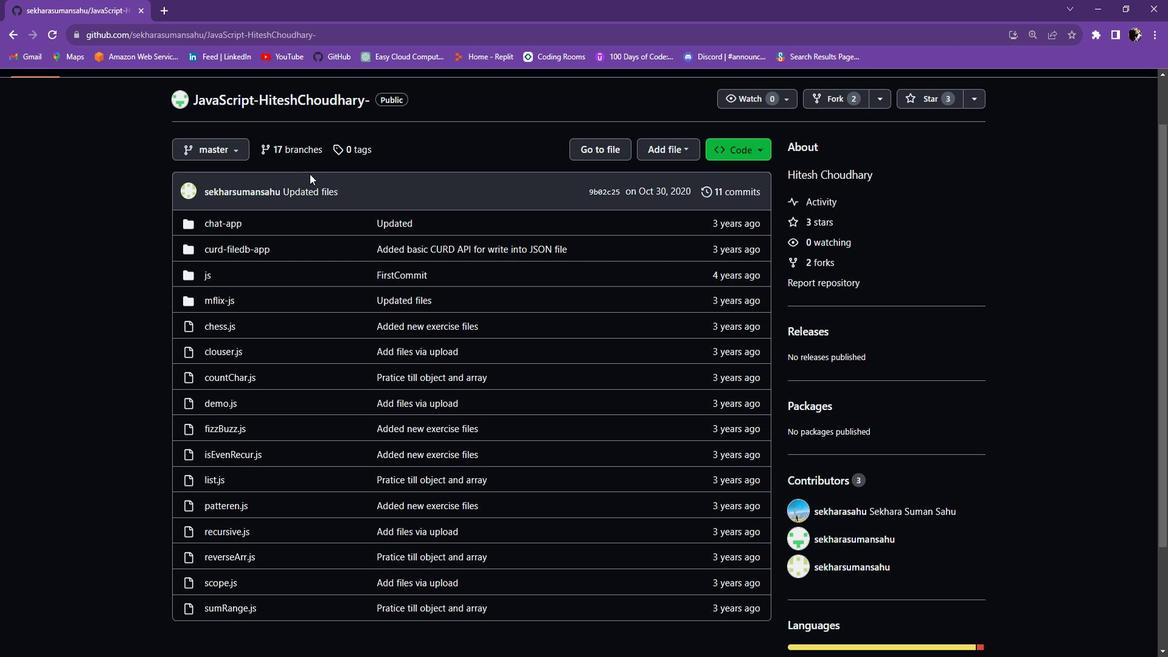
Action: Mouse scrolled (332, 171) with delta (0, 0)
Screenshot: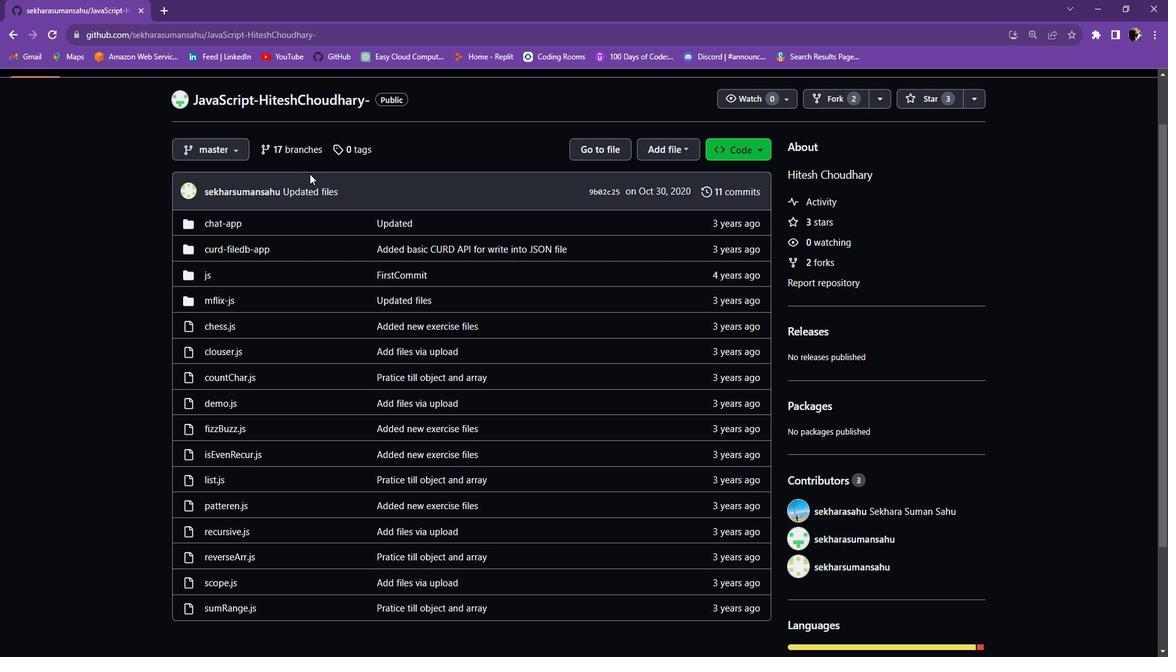 
Action: Mouse scrolled (332, 171) with delta (0, 0)
Screenshot: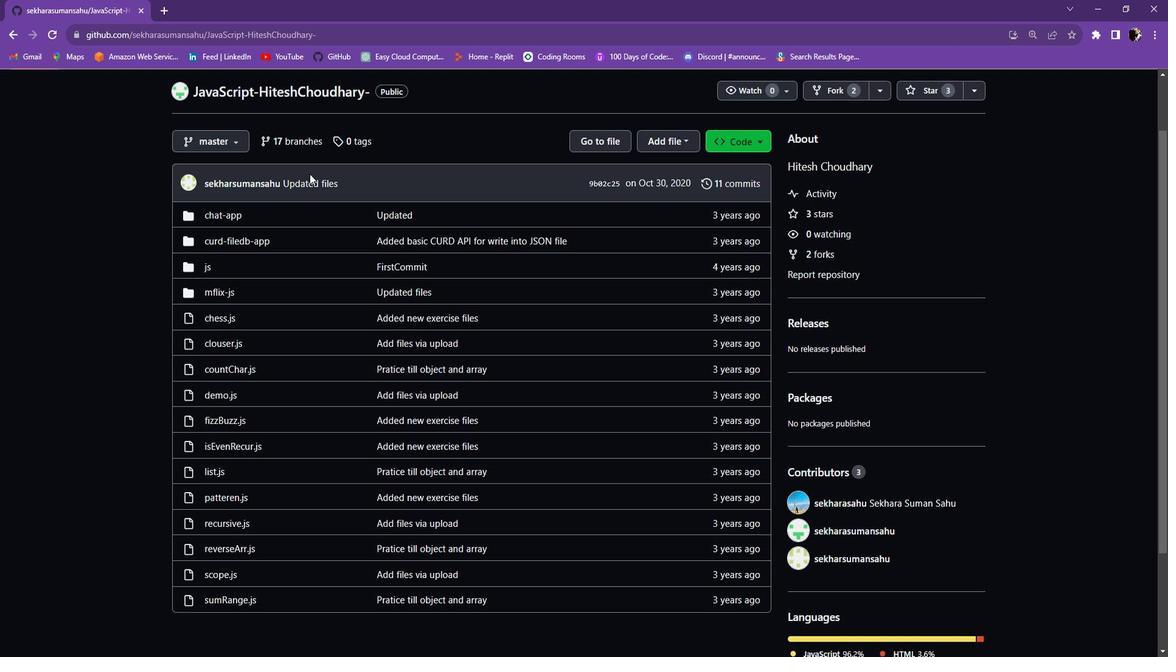 
Action: Mouse scrolled (332, 171) with delta (0, 0)
Screenshot: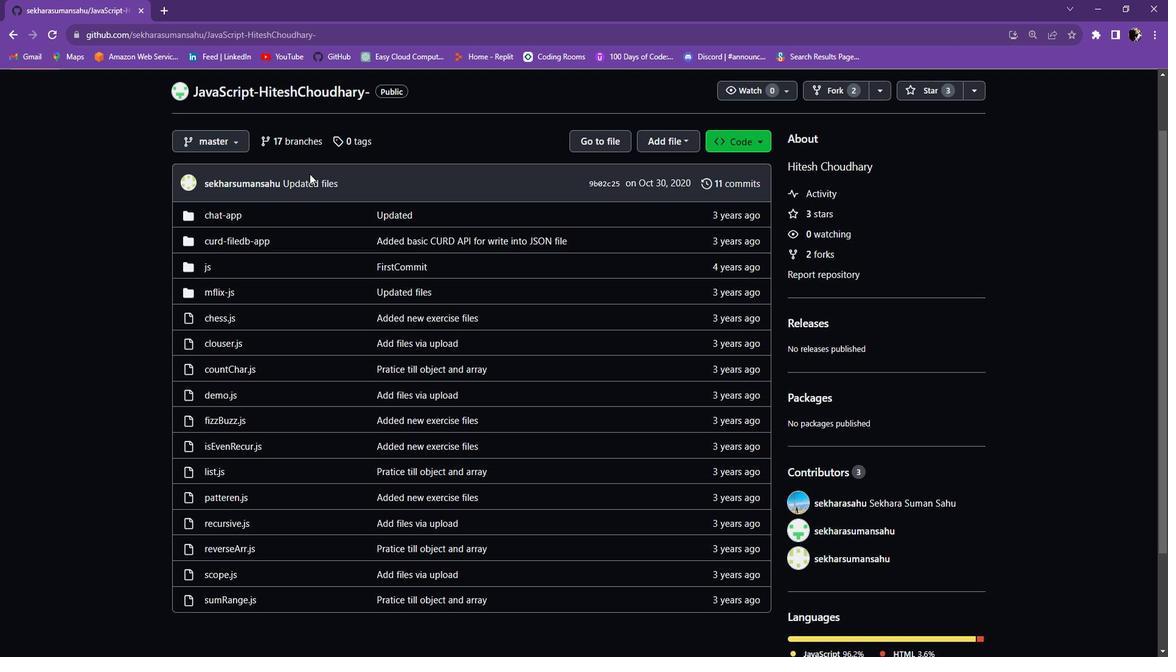 
Action: Mouse scrolled (332, 172) with delta (0, 0)
Screenshot: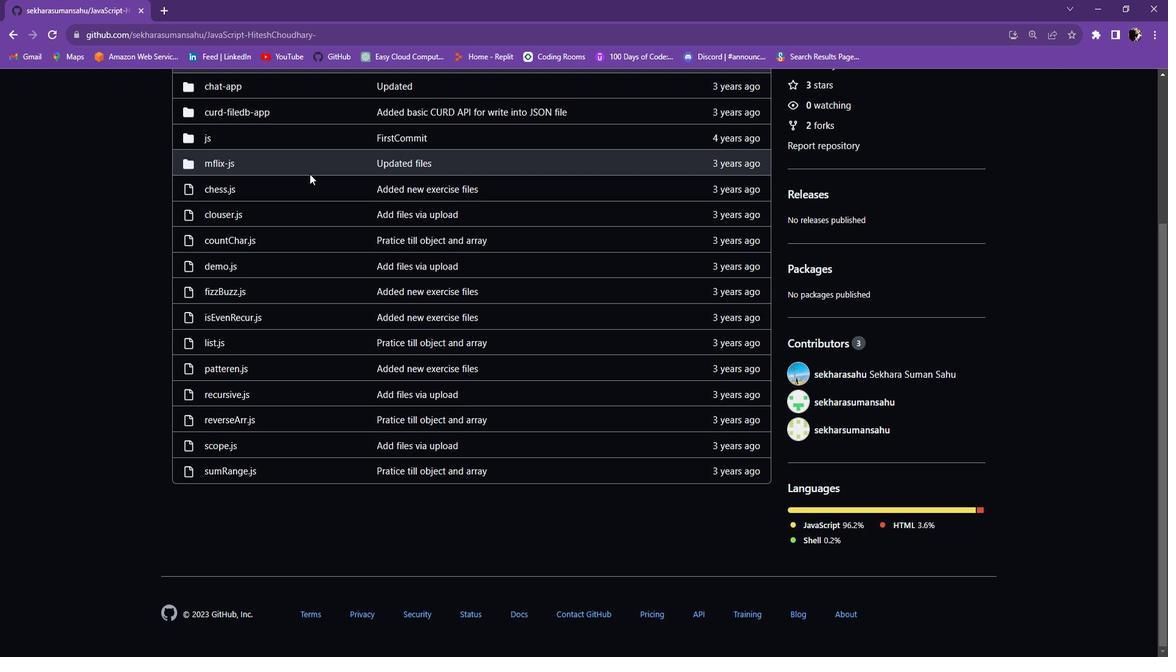 
Action: Mouse scrolled (332, 172) with delta (0, 0)
Screenshot: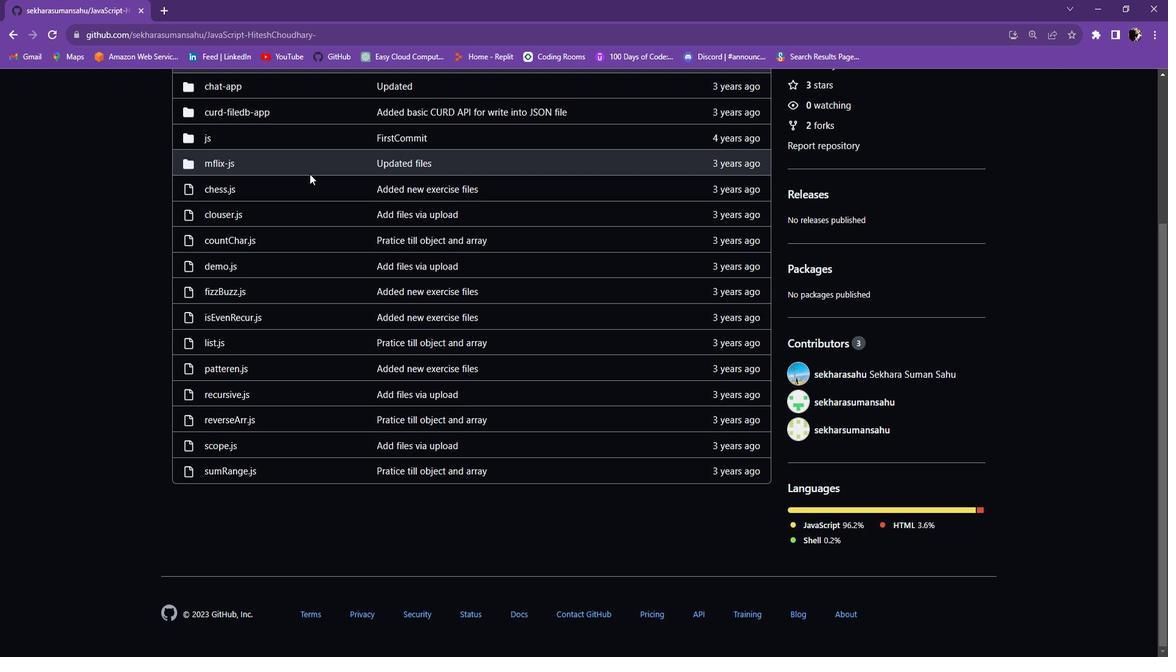 
Action: Mouse scrolled (332, 172) with delta (0, 0)
Screenshot: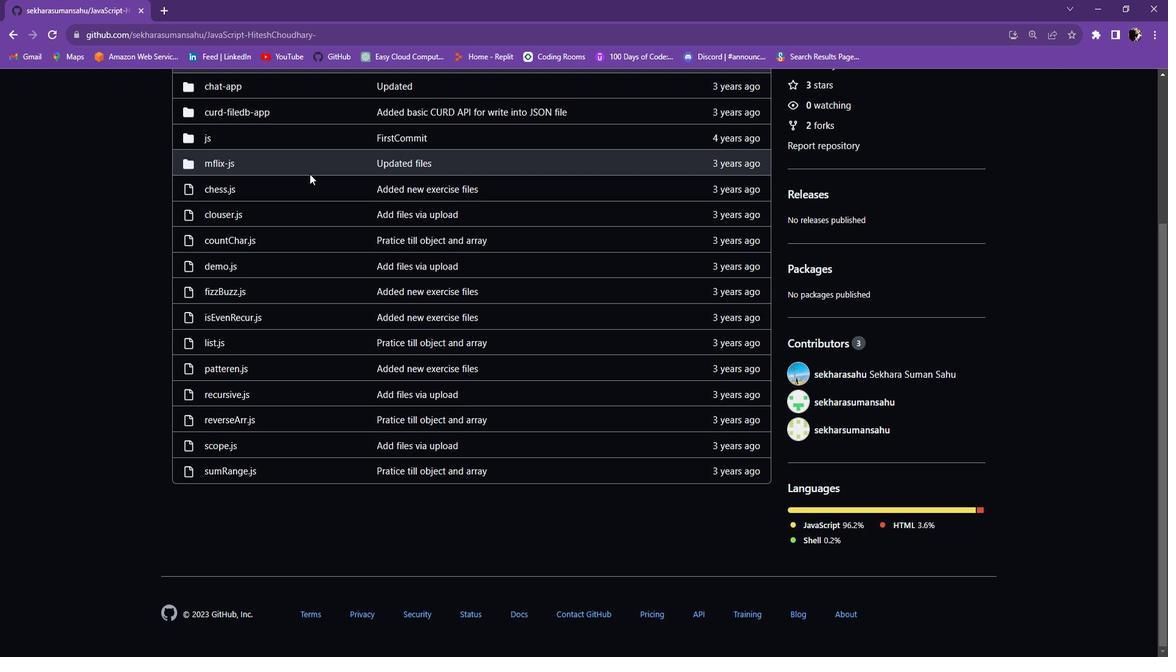 
Action: Mouse scrolled (332, 172) with delta (0, 0)
Screenshot: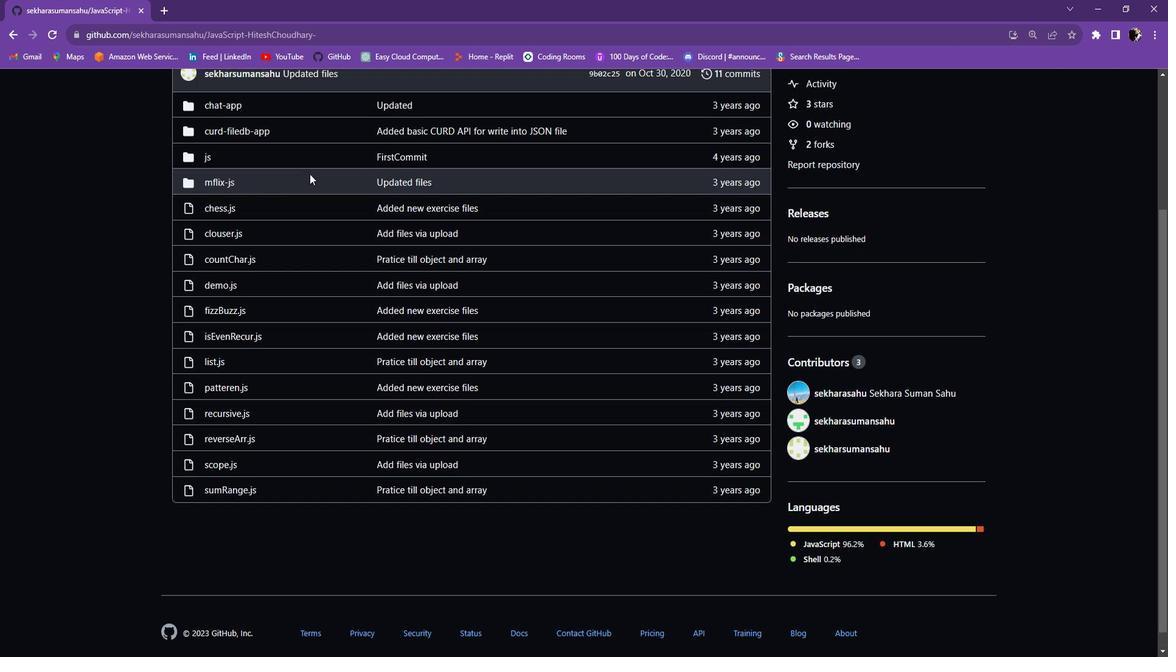 
Action: Mouse moved to (332, 171)
Screenshot: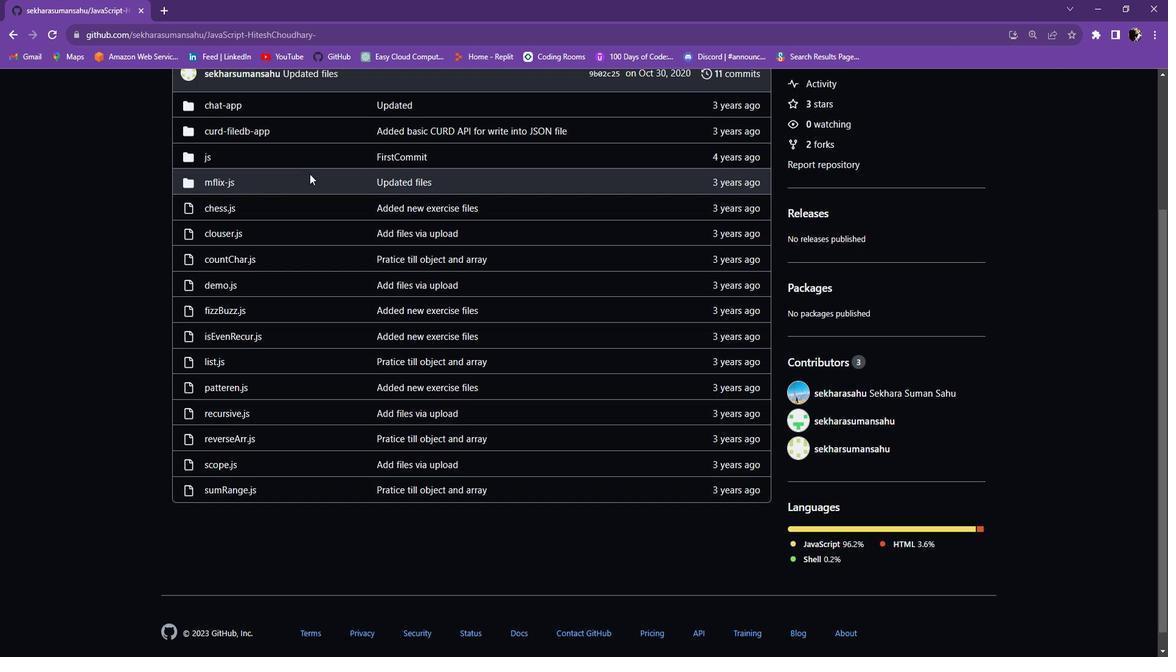 
Action: Mouse scrolled (332, 172) with delta (0, 0)
Screenshot: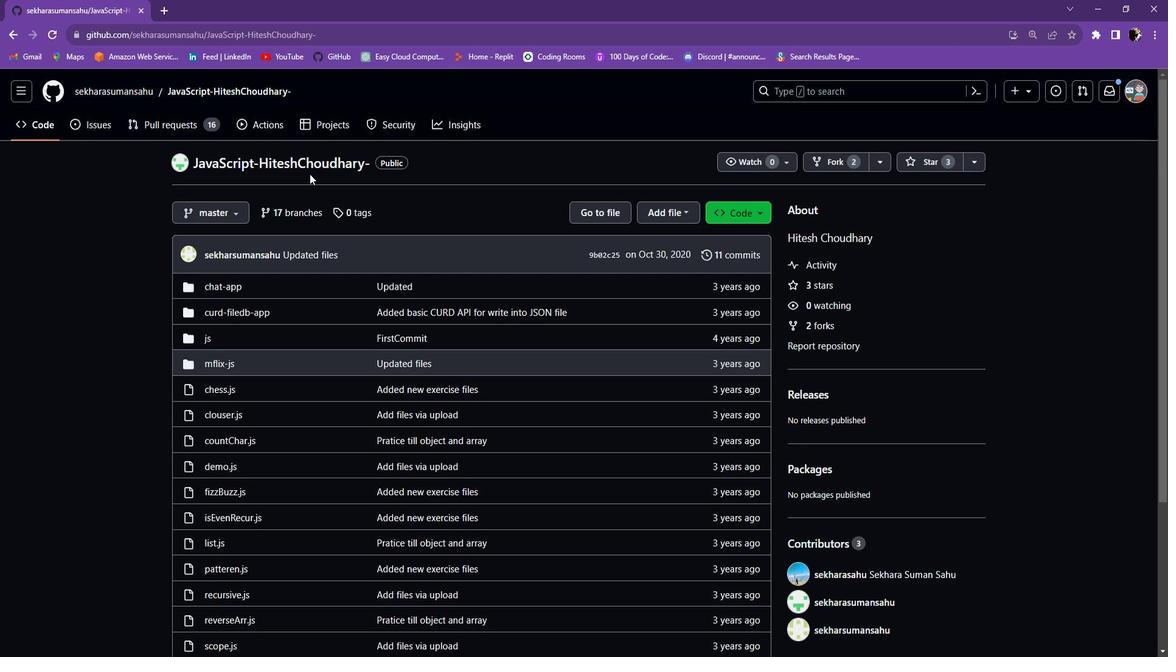 
Action: Mouse scrolled (332, 172) with delta (0, 0)
Screenshot: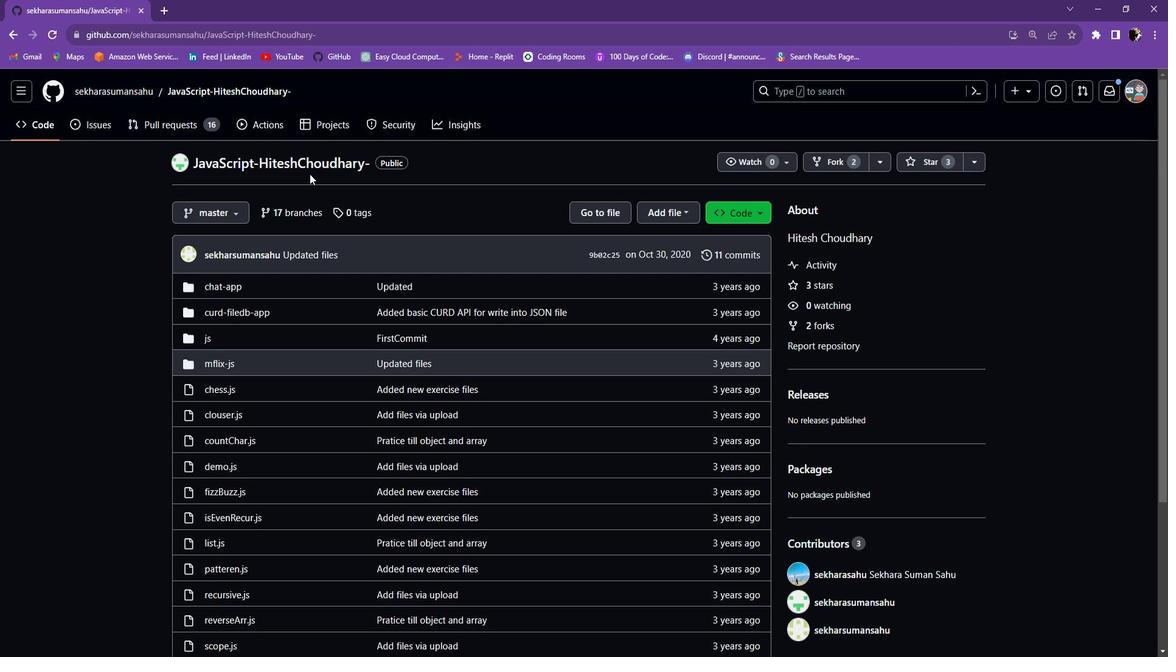 
Action: Mouse moved to (630, 237)
Screenshot: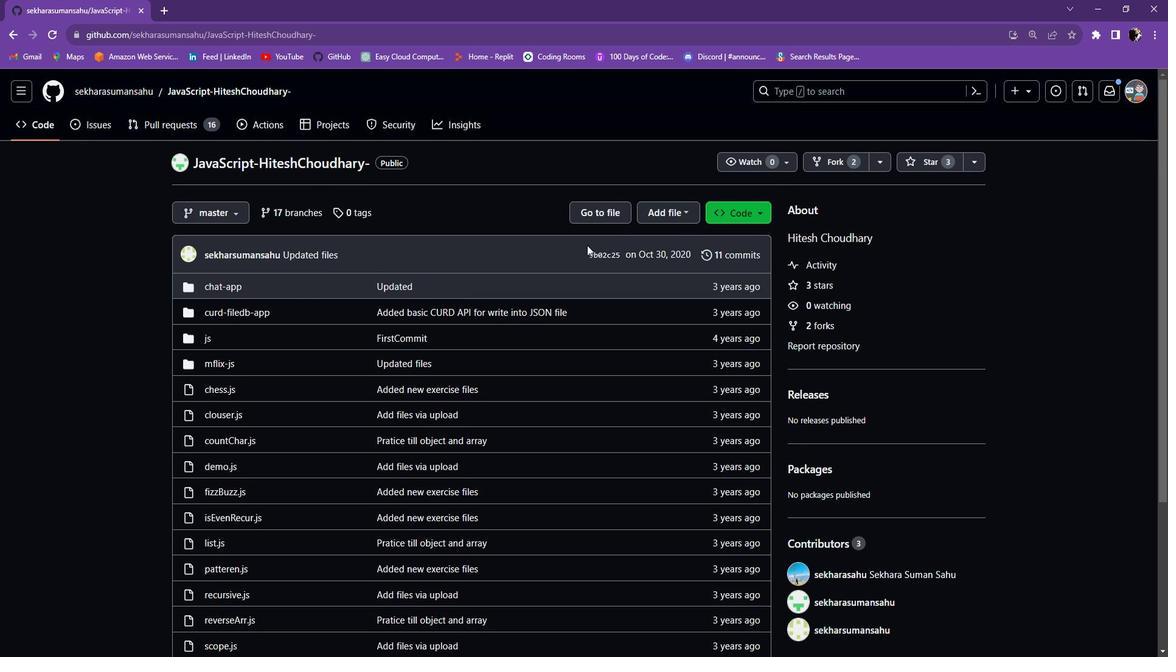 
Action: Mouse scrolled (630, 236) with delta (0, 0)
Screenshot: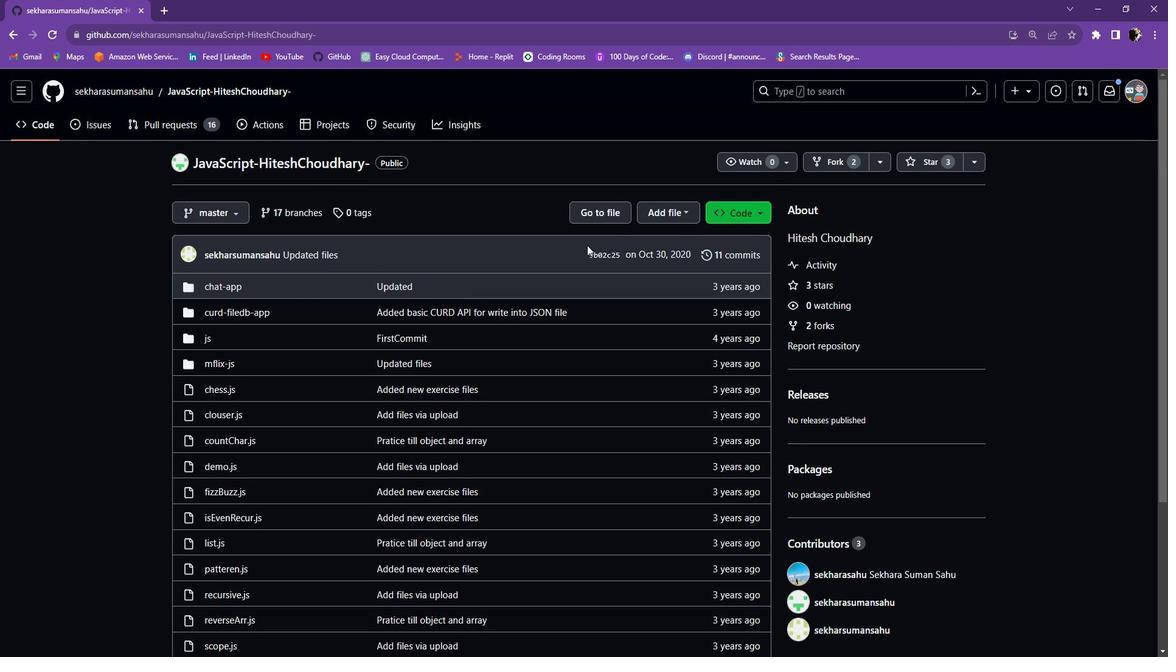 
Action: Mouse scrolled (630, 236) with delta (0, 0)
Screenshot: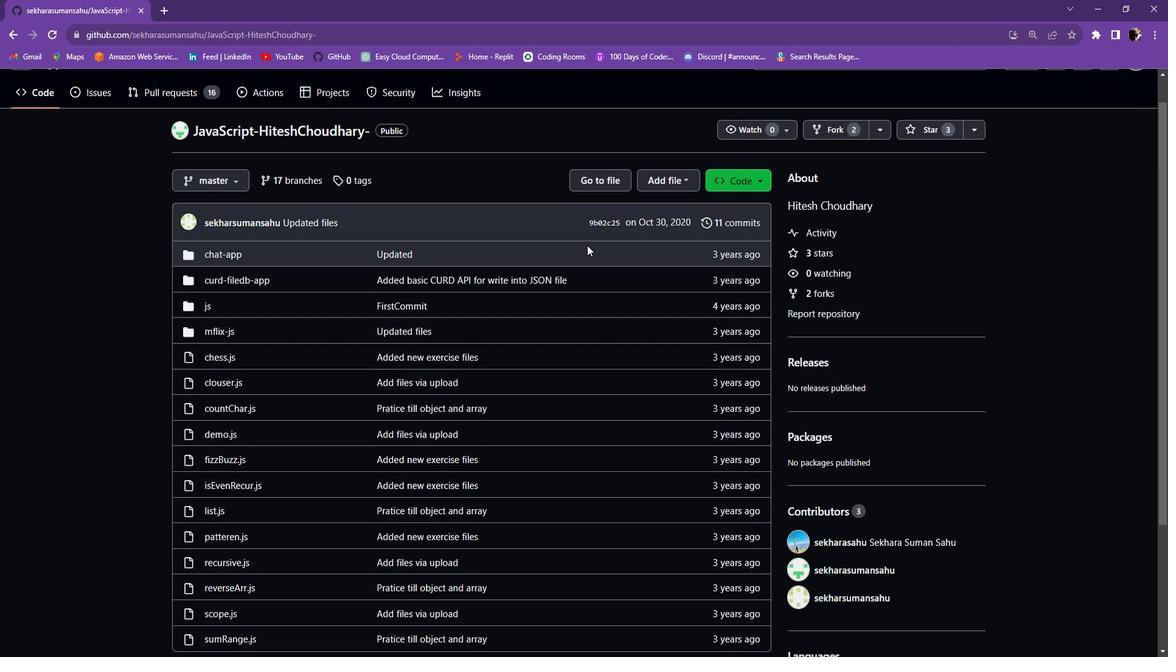 
Action: Mouse scrolled (630, 236) with delta (0, 0)
Screenshot: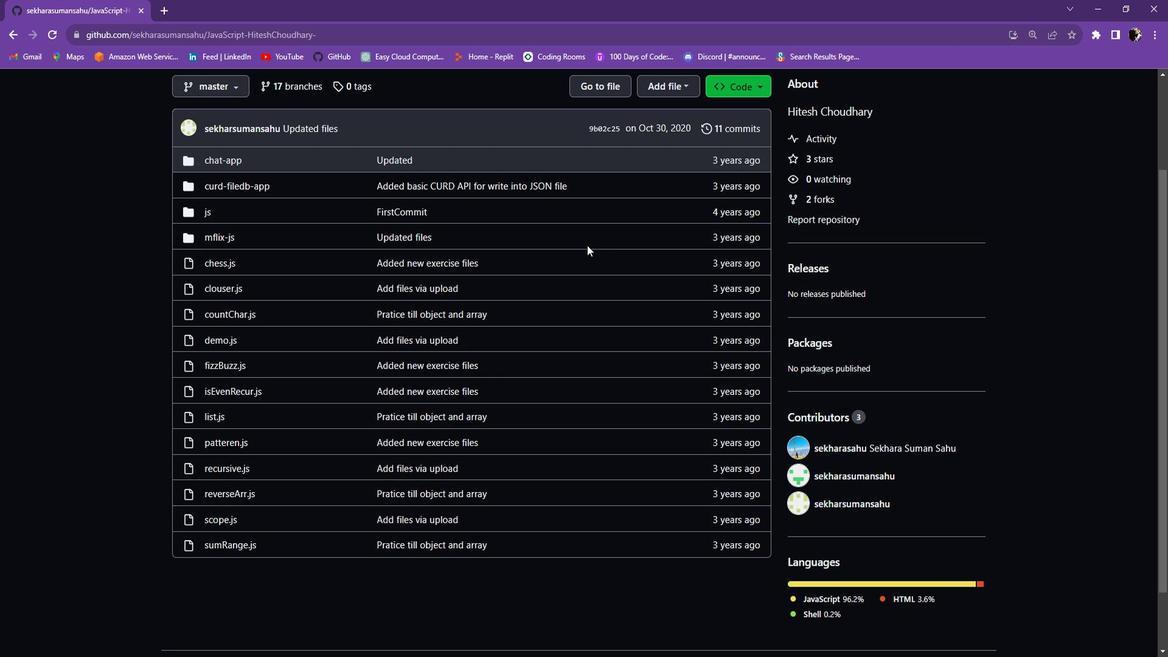 
Action: Mouse scrolled (630, 236) with delta (0, 0)
Screenshot: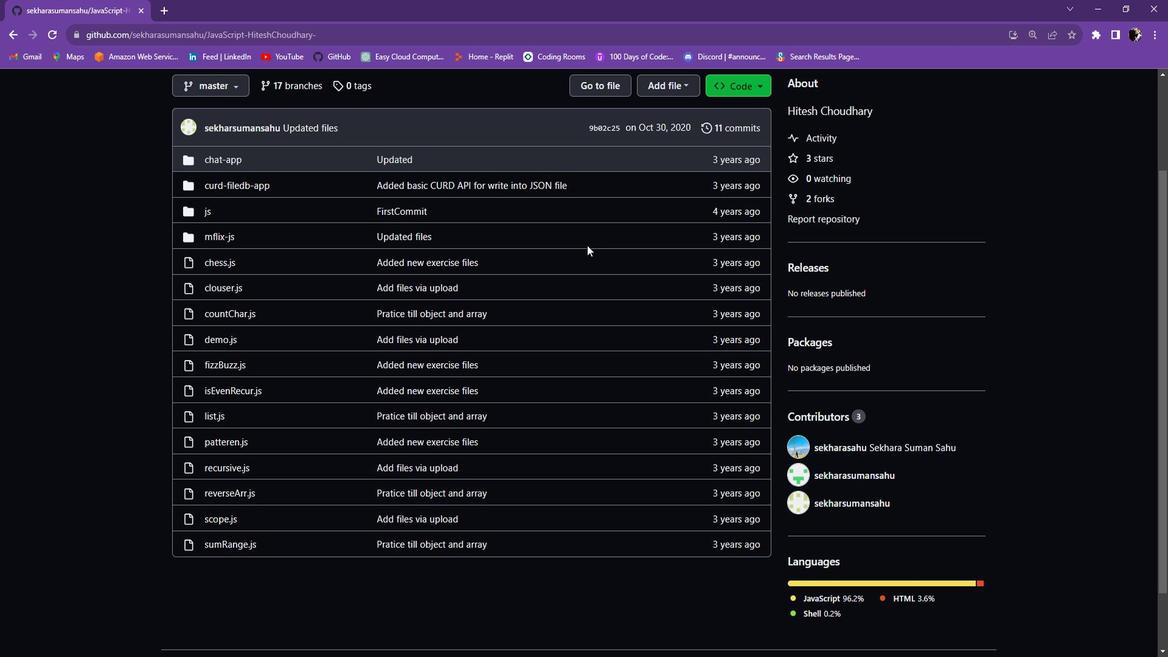 
Action: Mouse scrolled (630, 237) with delta (0, 0)
Screenshot: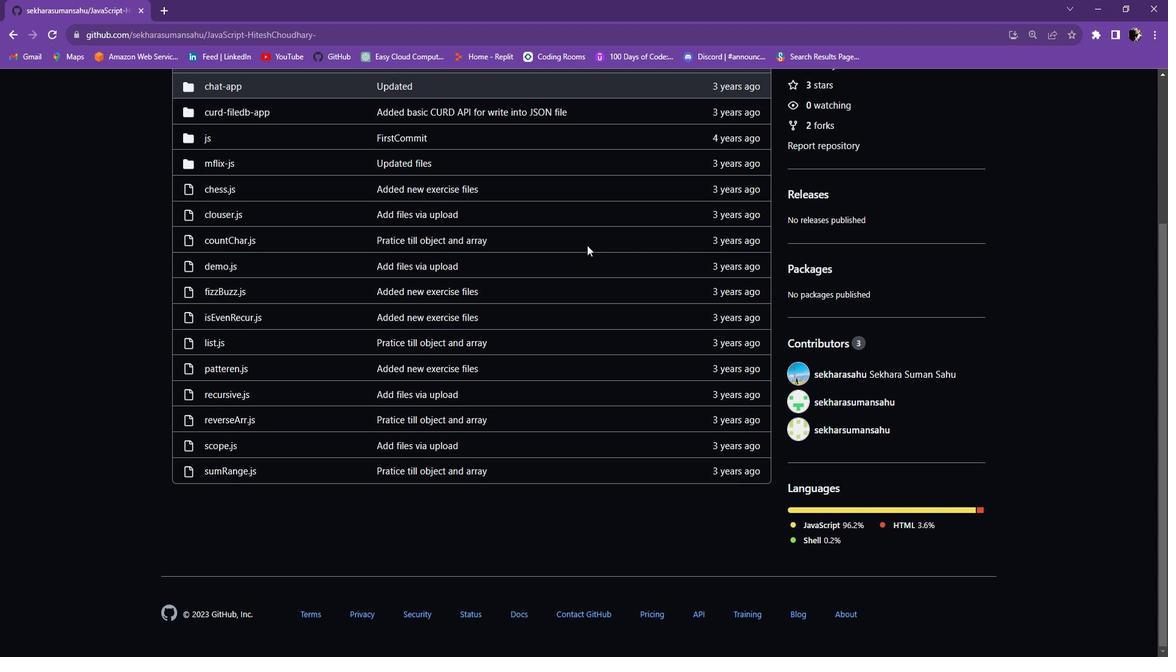 
Action: Mouse scrolled (630, 237) with delta (0, 0)
Screenshot: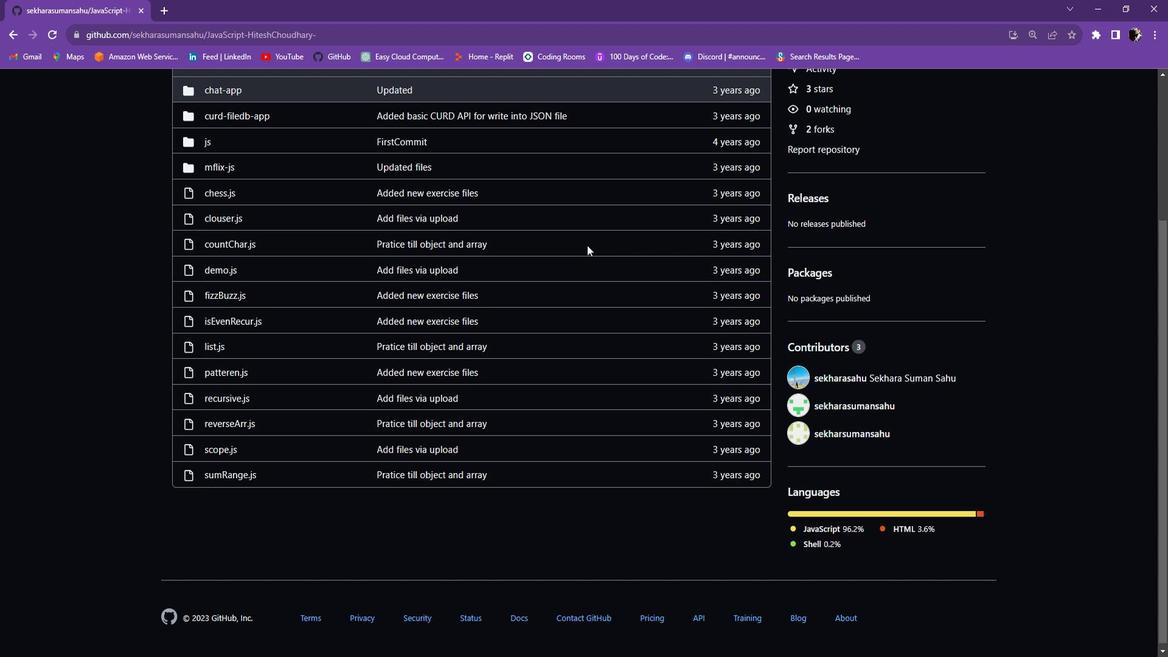 
Action: Mouse scrolled (630, 237) with delta (0, 0)
Screenshot: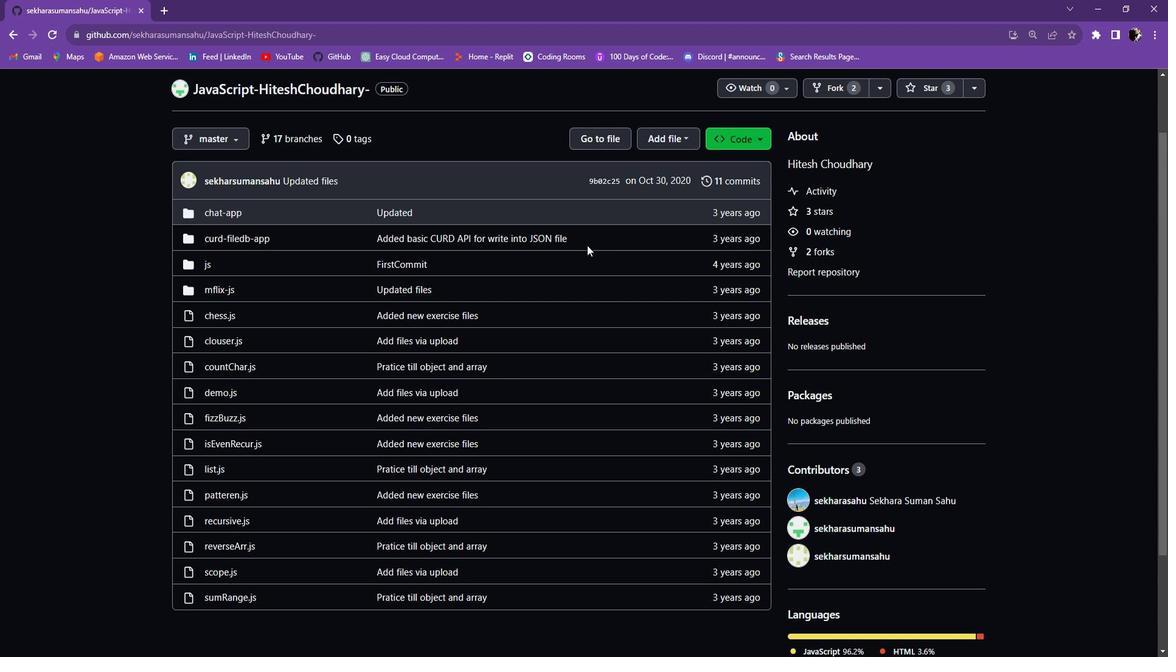 
Action: Mouse scrolled (630, 237) with delta (0, 0)
Screenshot: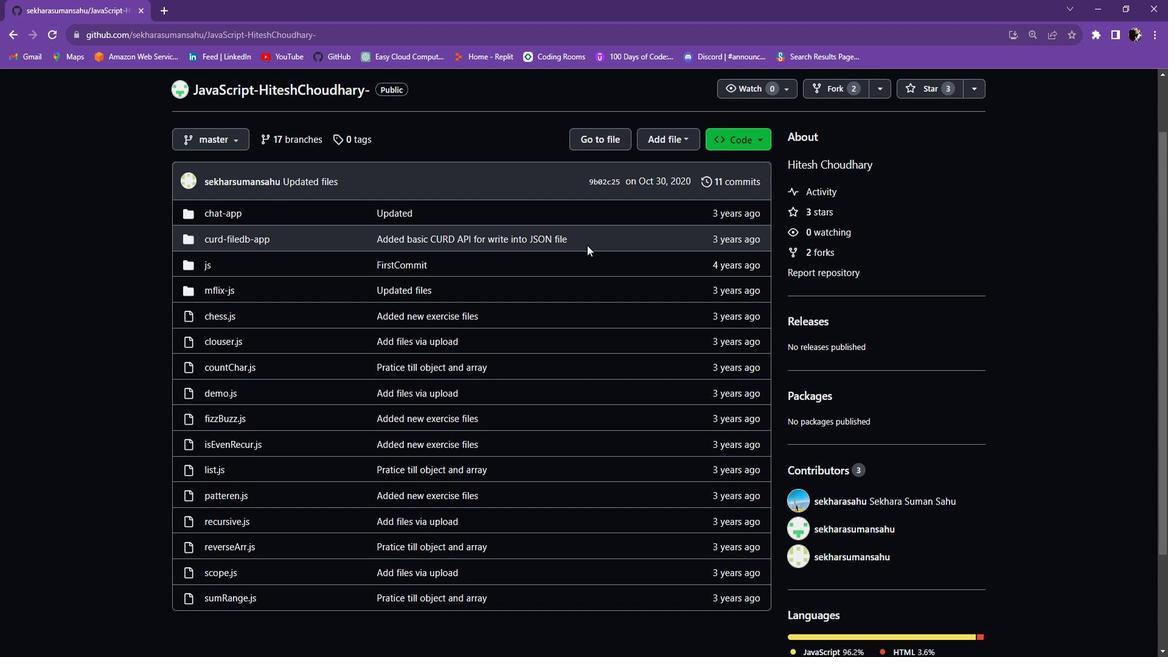 
Action: Mouse moved to (16, 40)
Screenshot: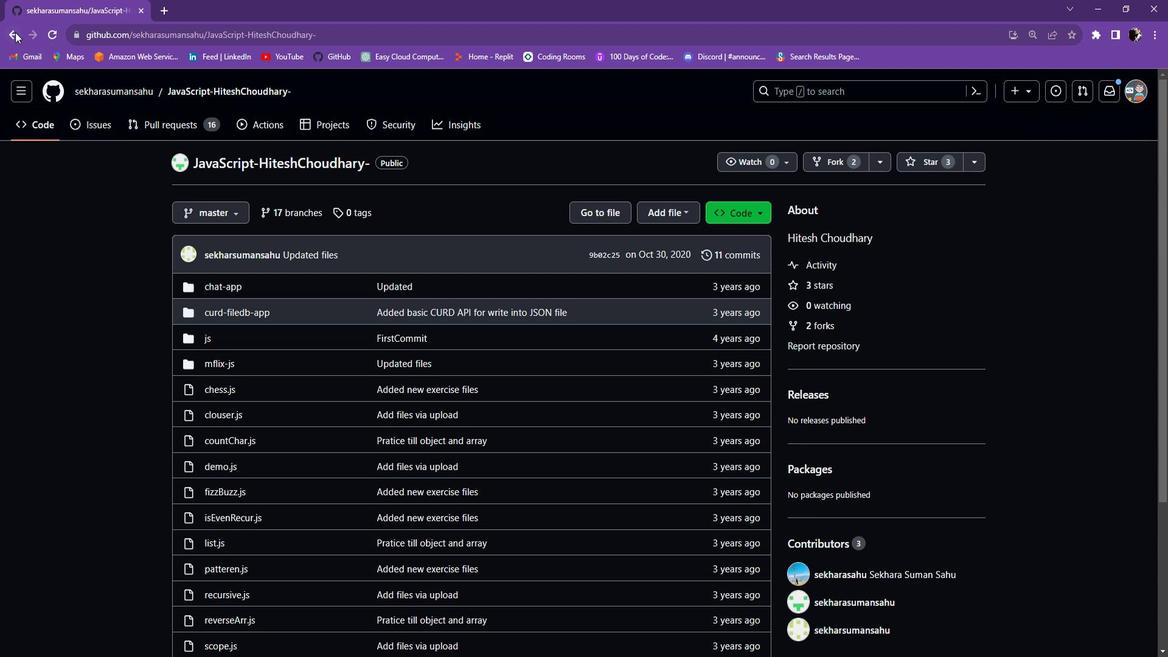 
Action: Mouse pressed left at (16, 40)
Screenshot: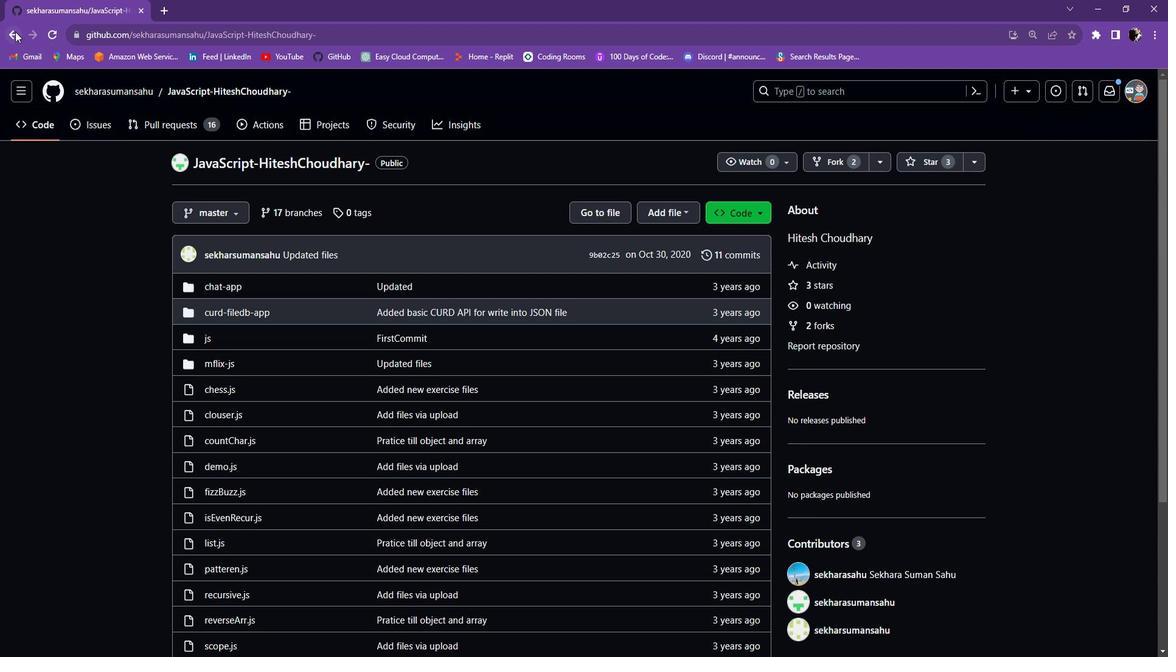 
Action: Mouse pressed left at (16, 40)
Screenshot: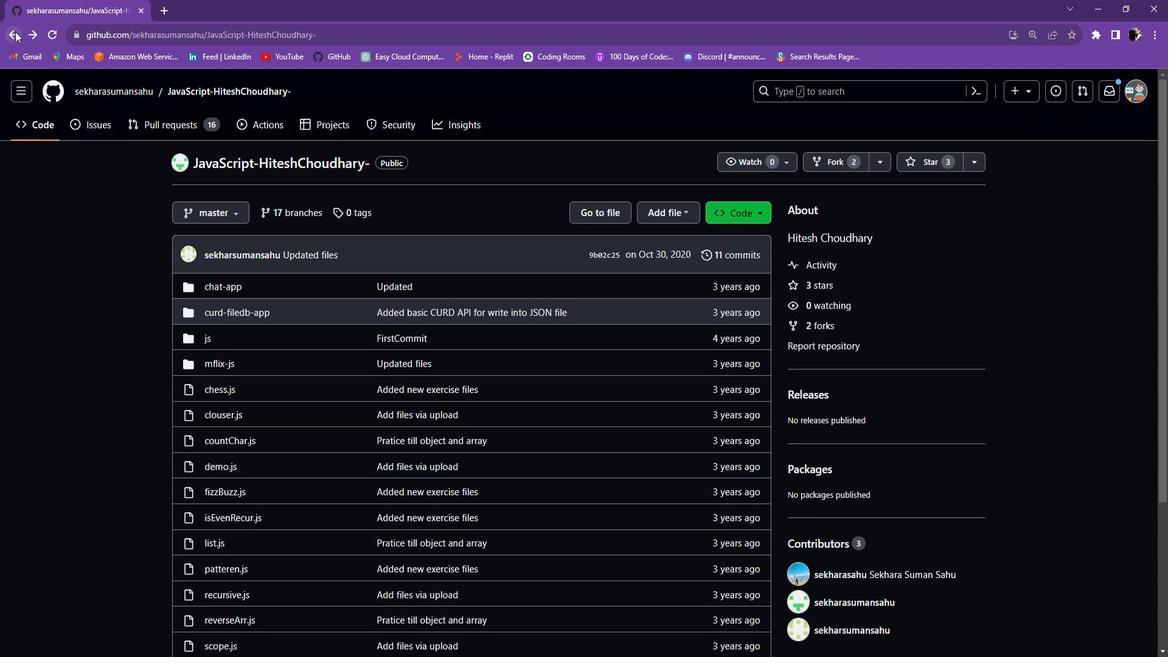 
Action: Mouse moved to (912, 169)
Screenshot: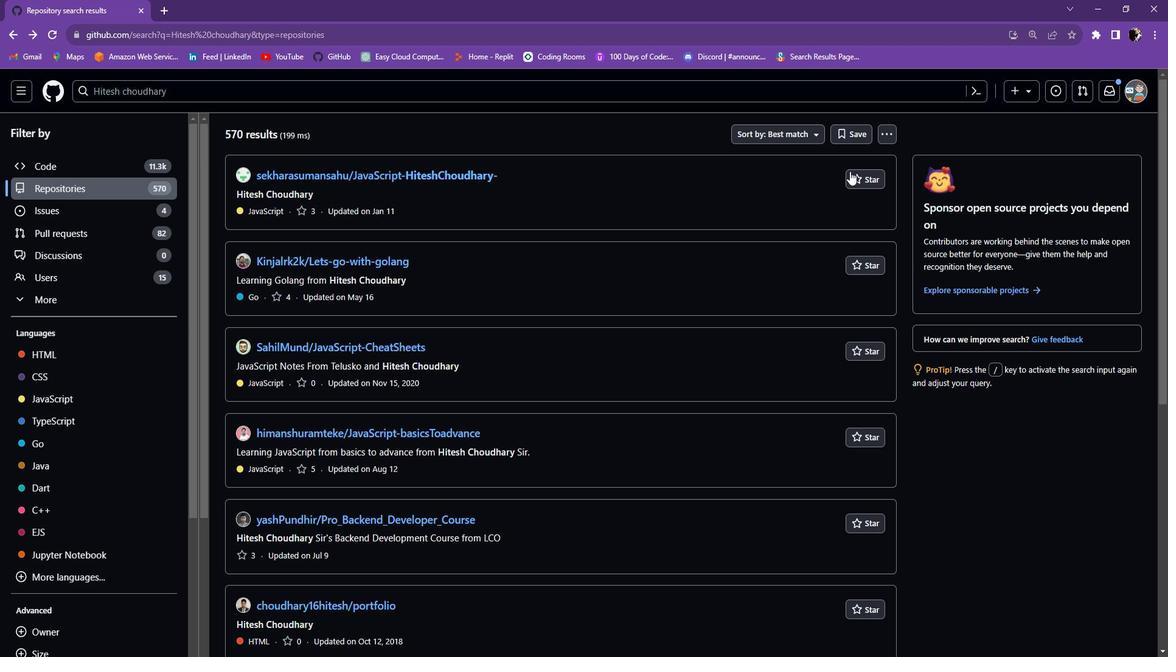 
Action: Mouse pressed left at (912, 169)
Screenshot: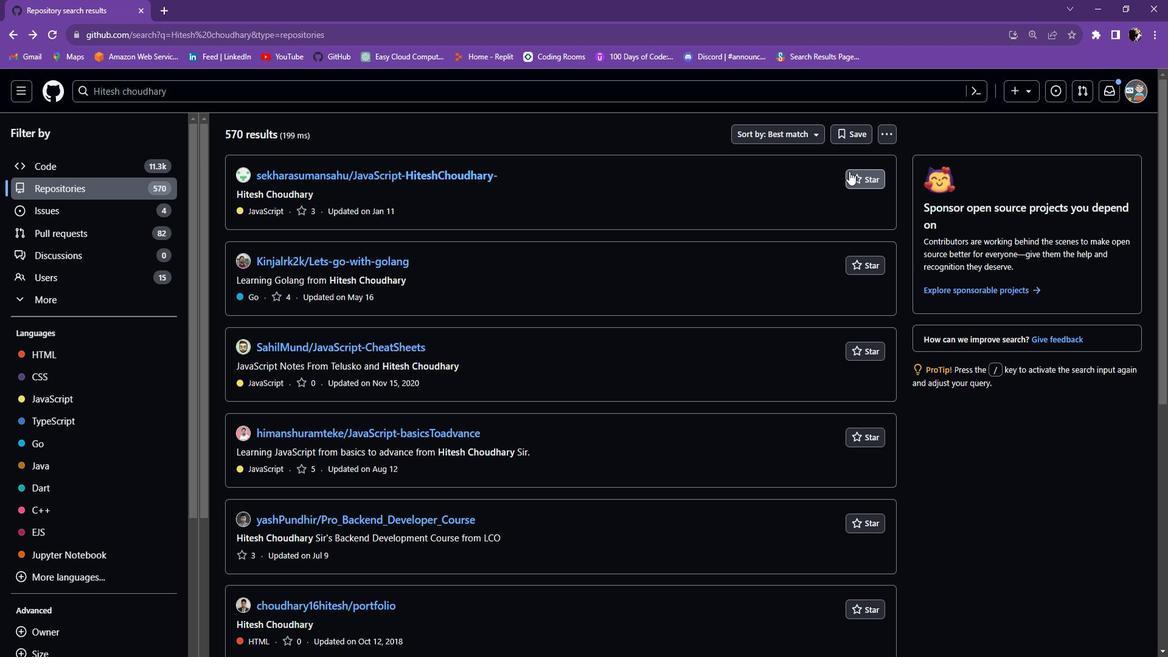 
Action: Mouse moved to (465, 209)
Screenshot: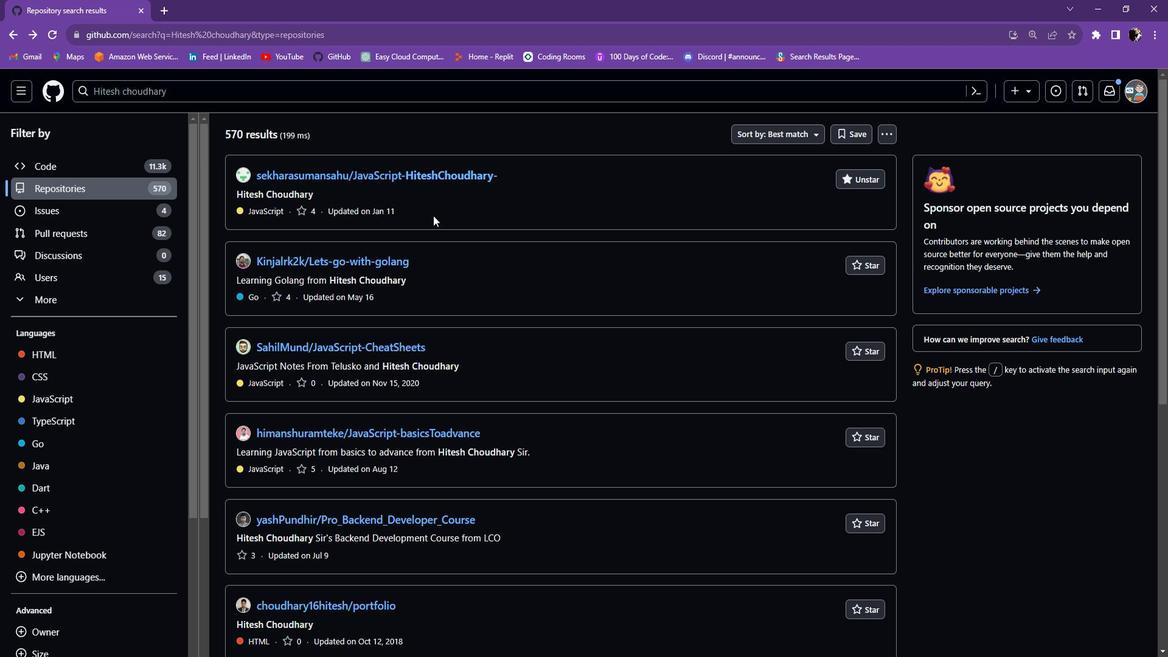 
Action: Mouse scrolled (465, 209) with delta (0, 0)
Screenshot: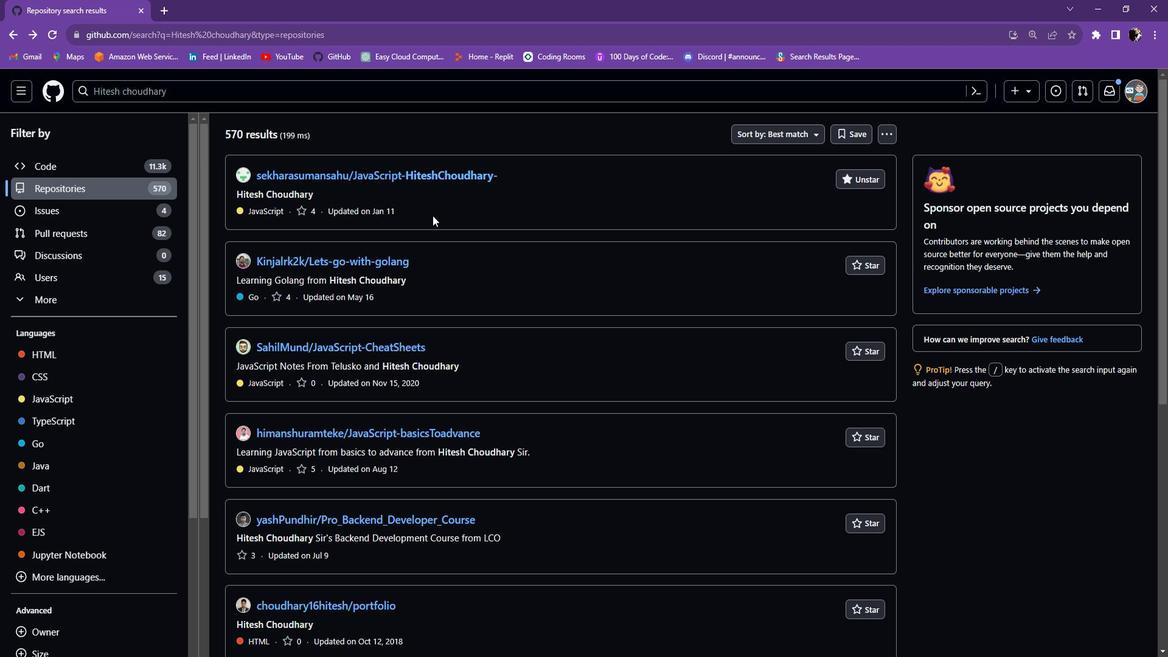
Action: Mouse scrolled (465, 209) with delta (0, 0)
Screenshot: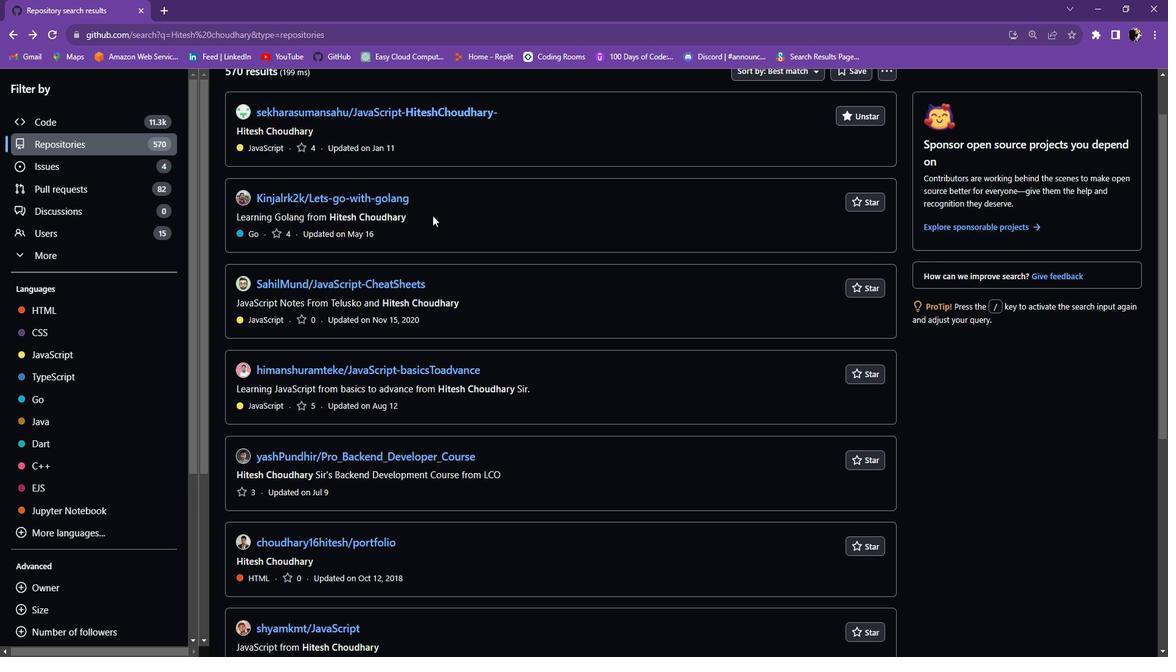 
Action: Mouse moved to (416, 304)
Screenshot: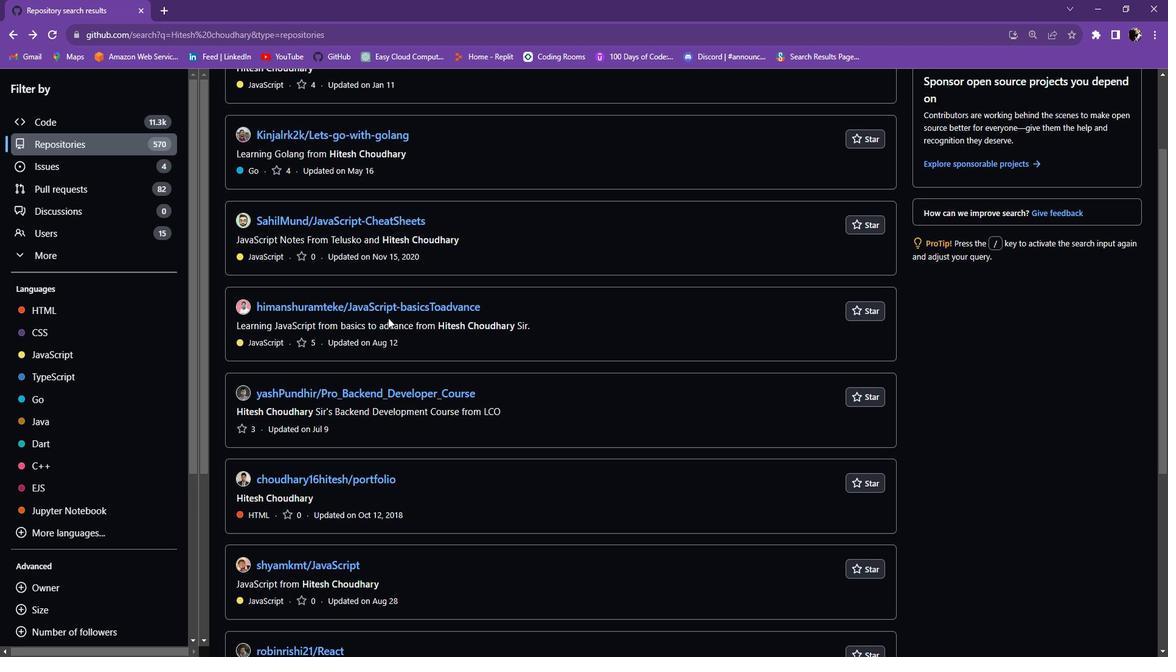 
Action: Mouse scrolled (416, 303) with delta (0, 0)
Screenshot: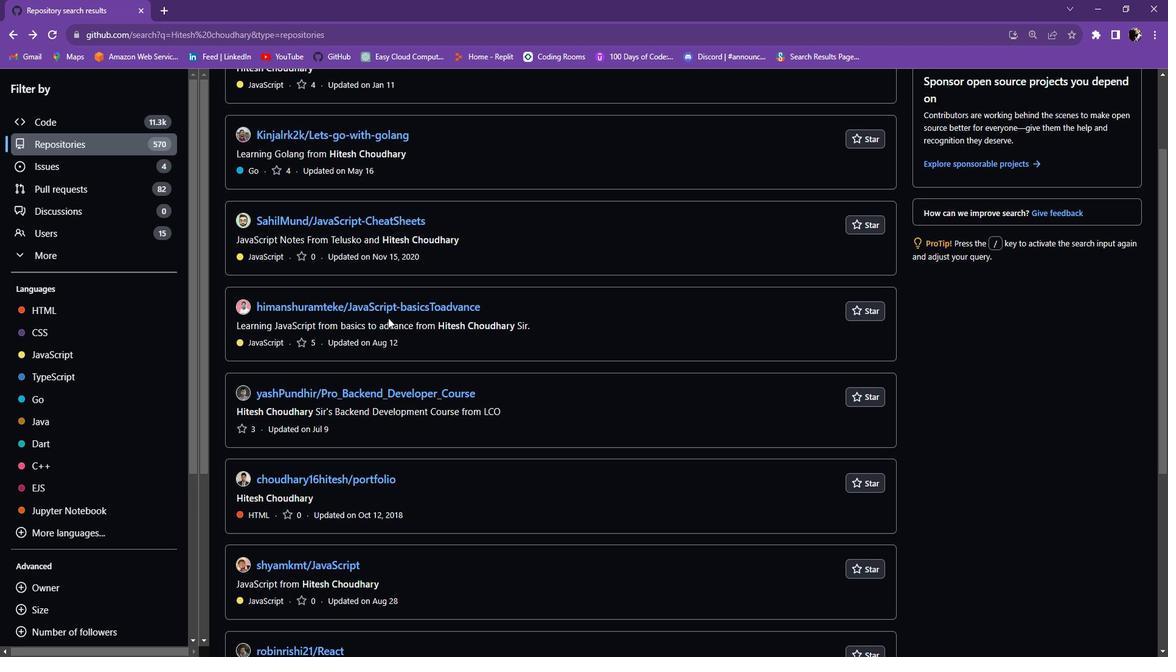 
Action: Mouse moved to (432, 230)
Screenshot: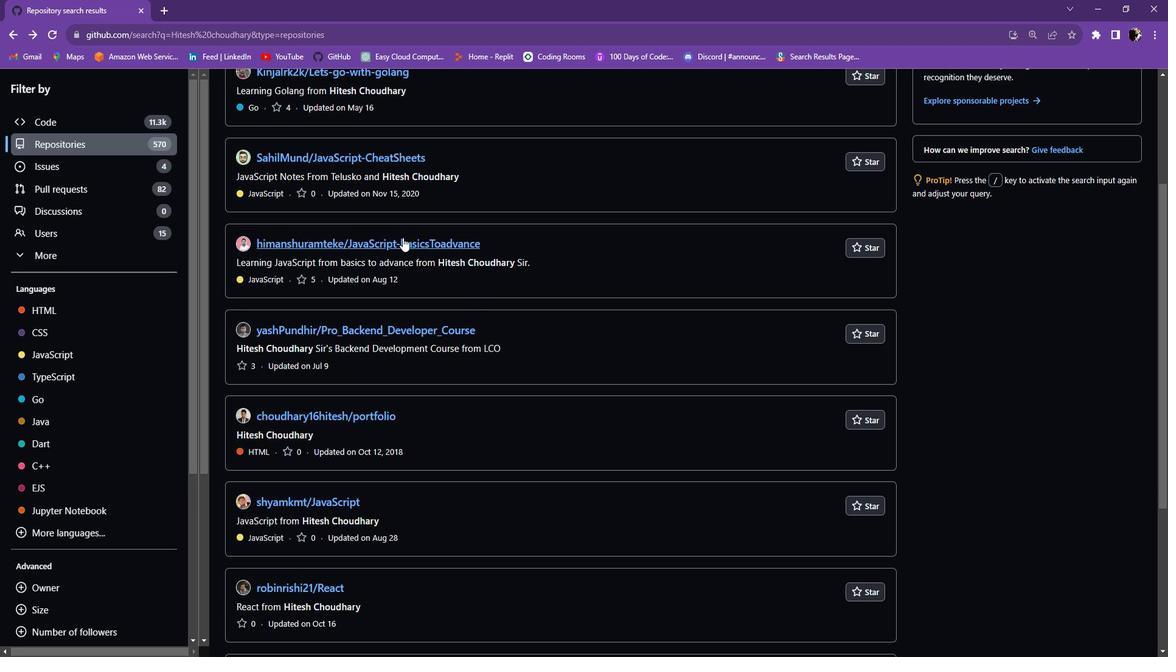 
Action: Mouse pressed left at (432, 230)
Screenshot: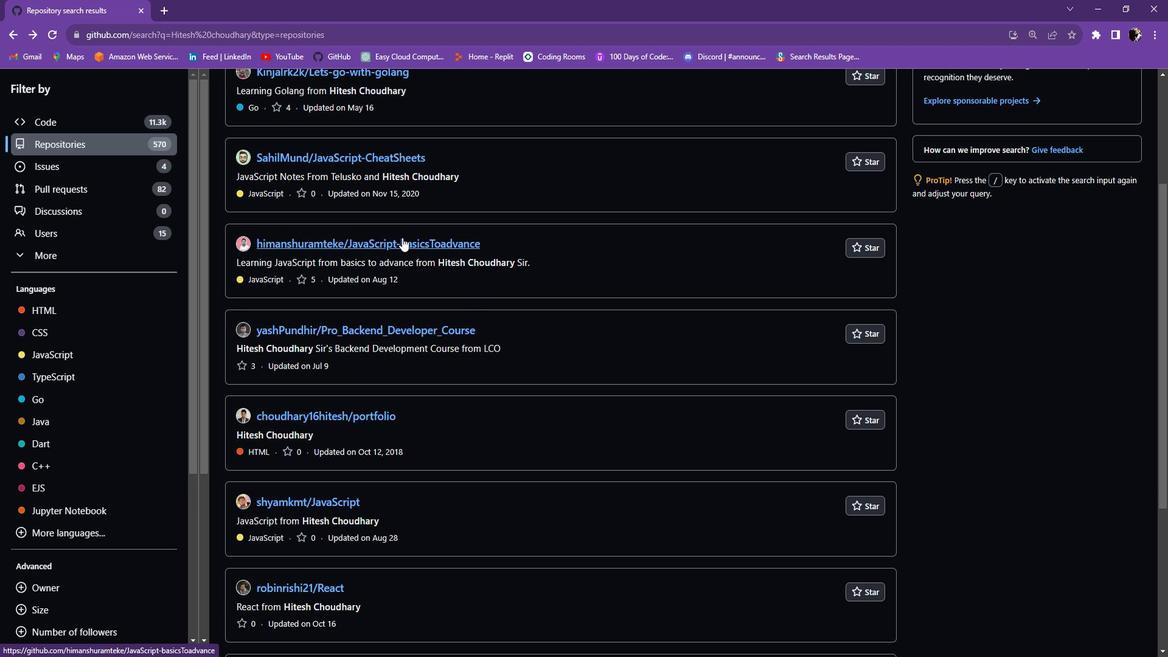 
Action: Mouse moved to (551, 256)
Screenshot: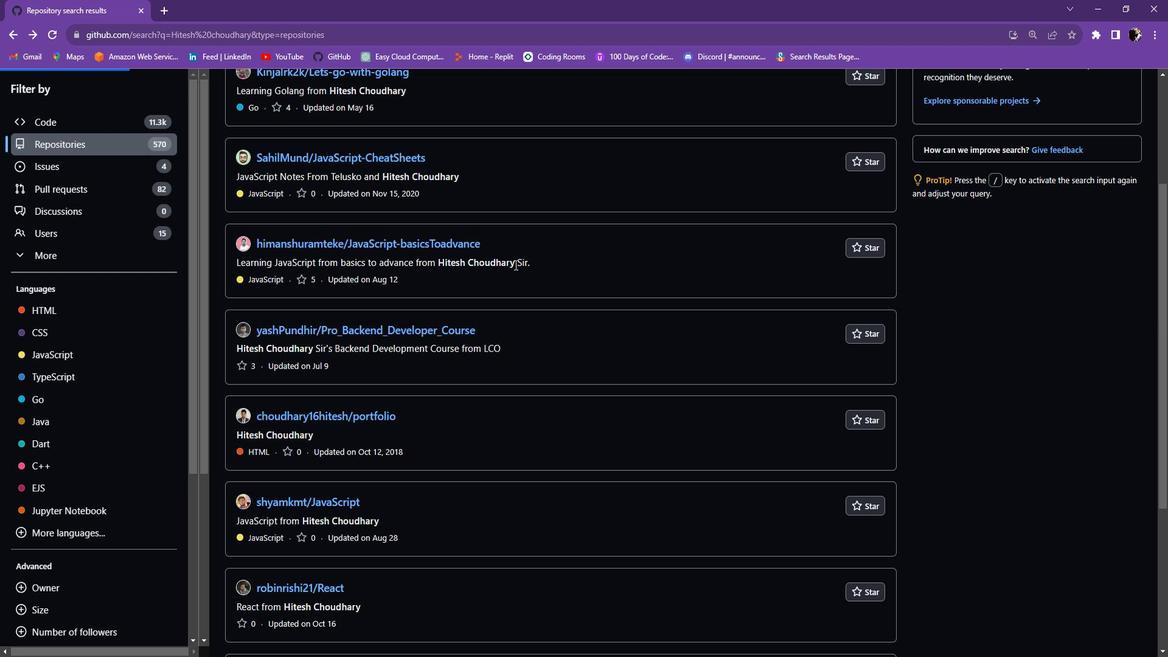 
Action: Mouse scrolled (551, 255) with delta (0, 0)
Screenshot: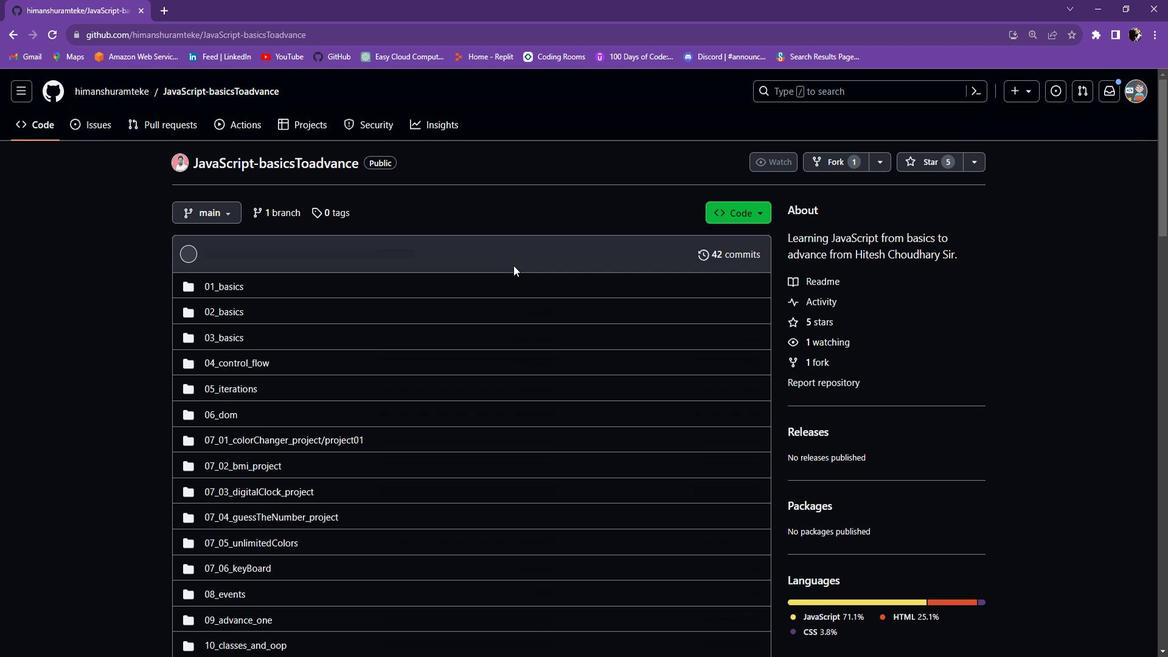 
Action: Mouse scrolled (551, 255) with delta (0, 0)
Screenshot: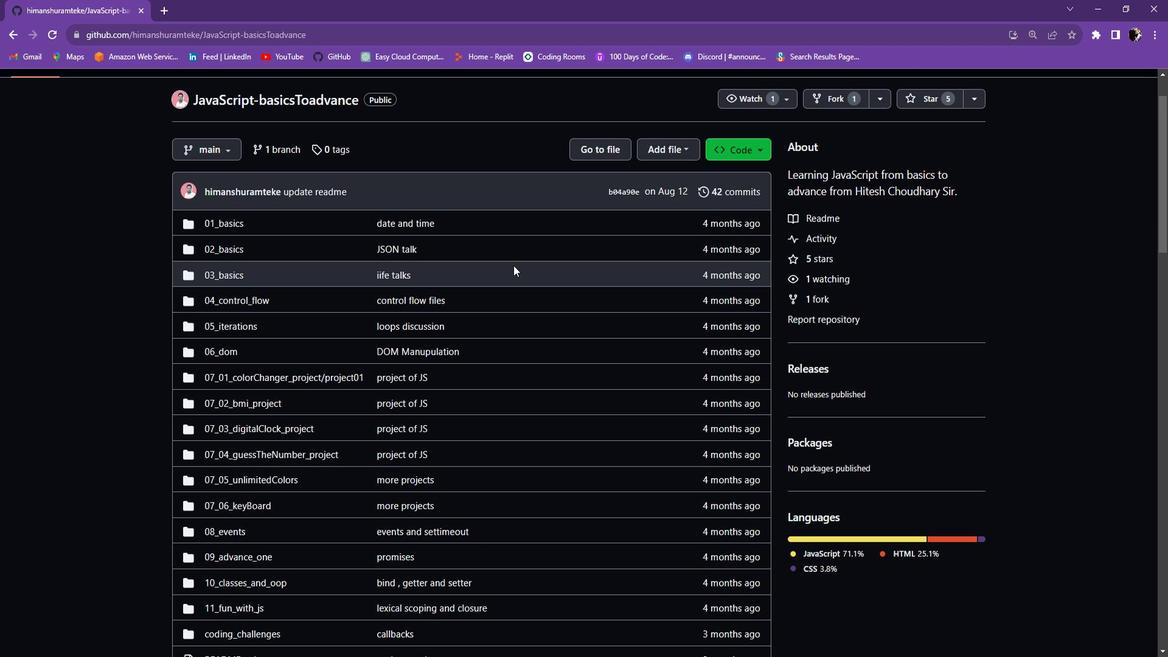 
Action: Mouse scrolled (551, 255) with delta (0, 0)
Screenshot: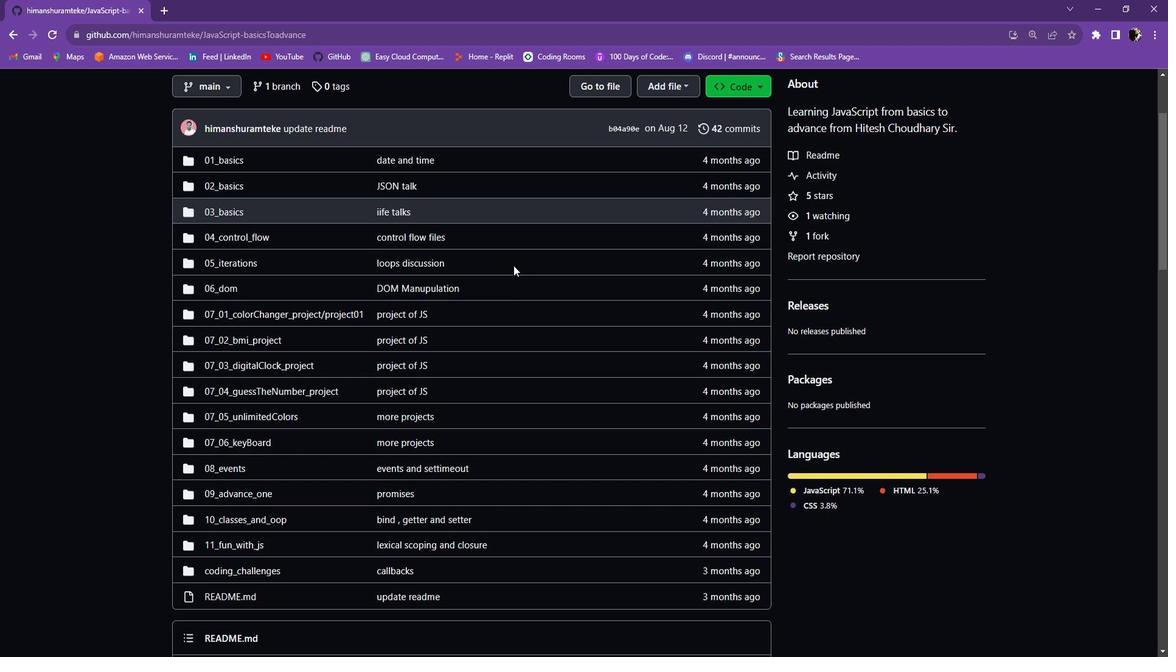 
Action: Mouse scrolled (551, 255) with delta (0, 0)
Screenshot: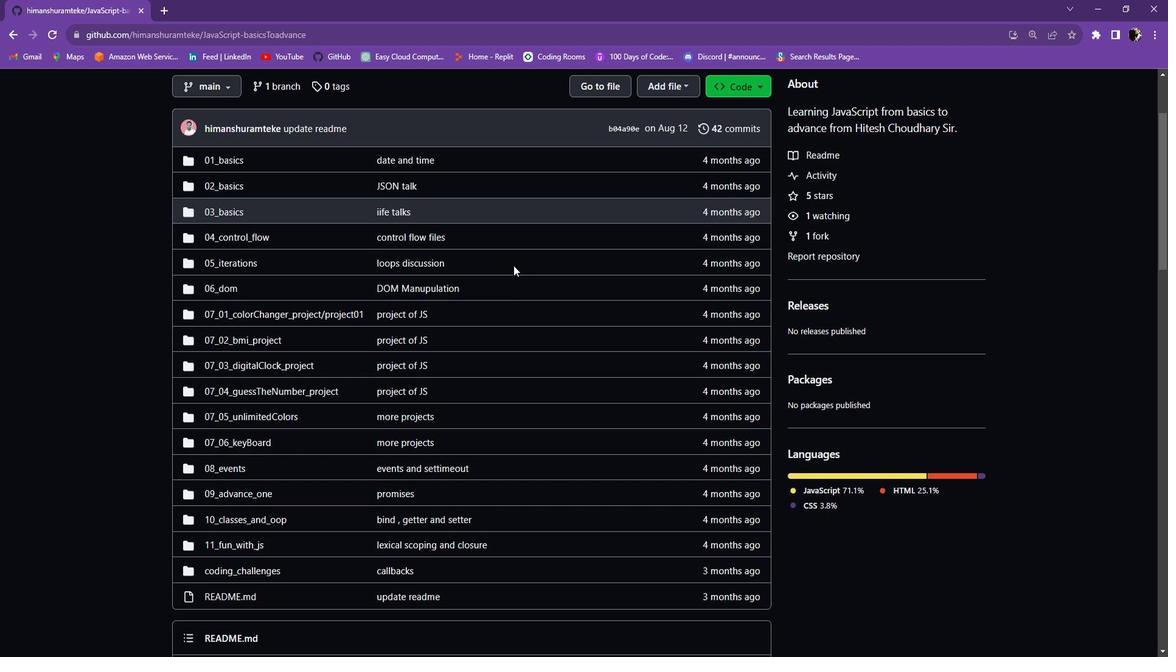 
Action: Mouse scrolled (551, 255) with delta (0, 0)
Screenshot: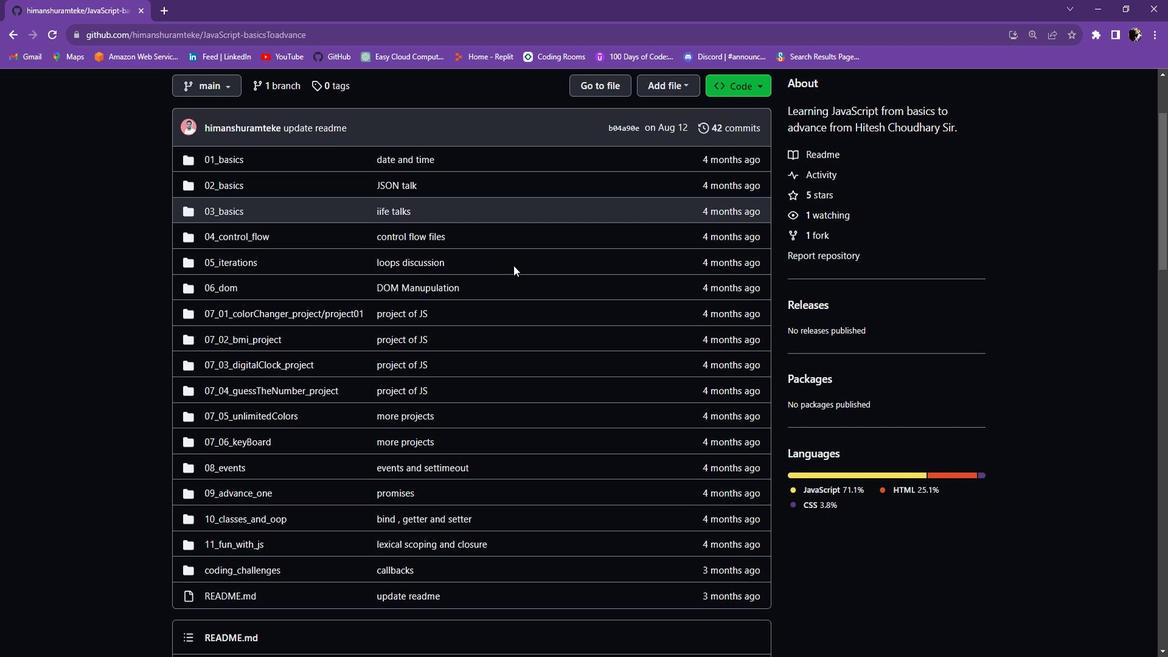 
Action: Mouse scrolled (551, 255) with delta (0, 0)
Screenshot: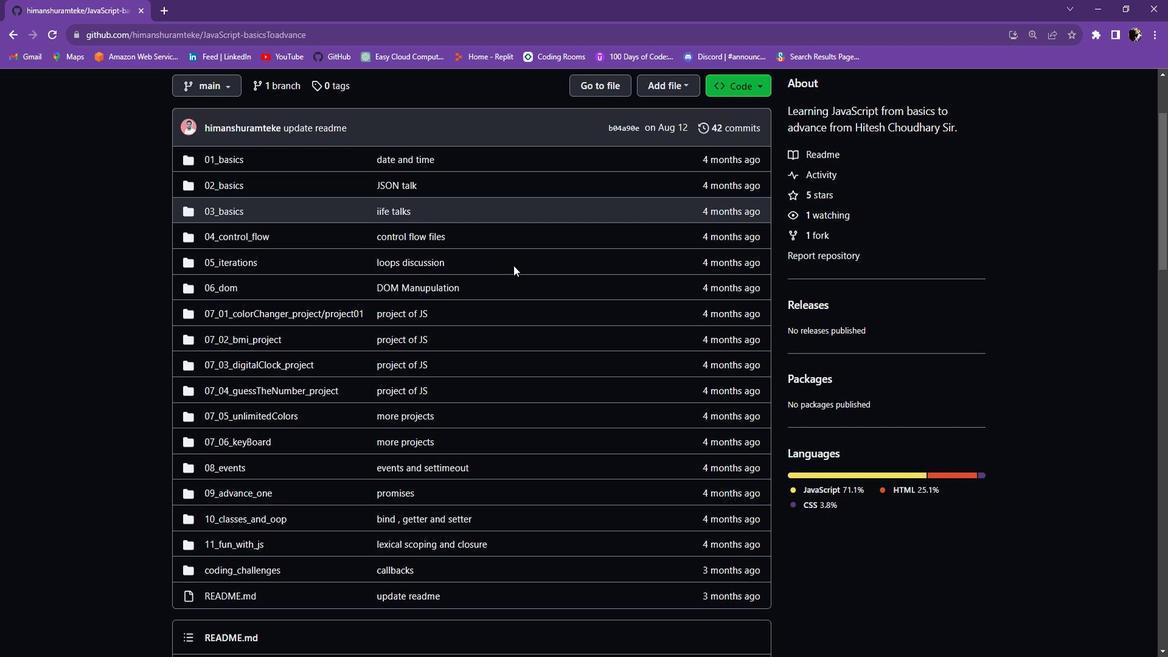 
Action: Mouse scrolled (551, 255) with delta (0, 0)
Screenshot: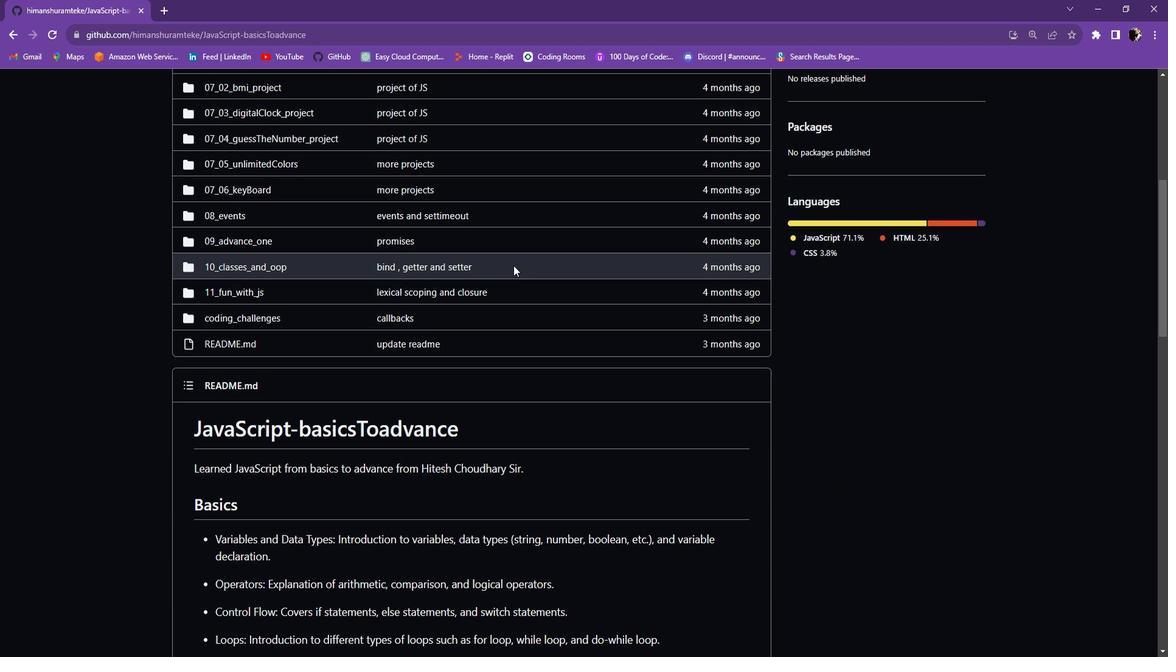 
Action: Mouse scrolled (551, 255) with delta (0, 0)
Screenshot: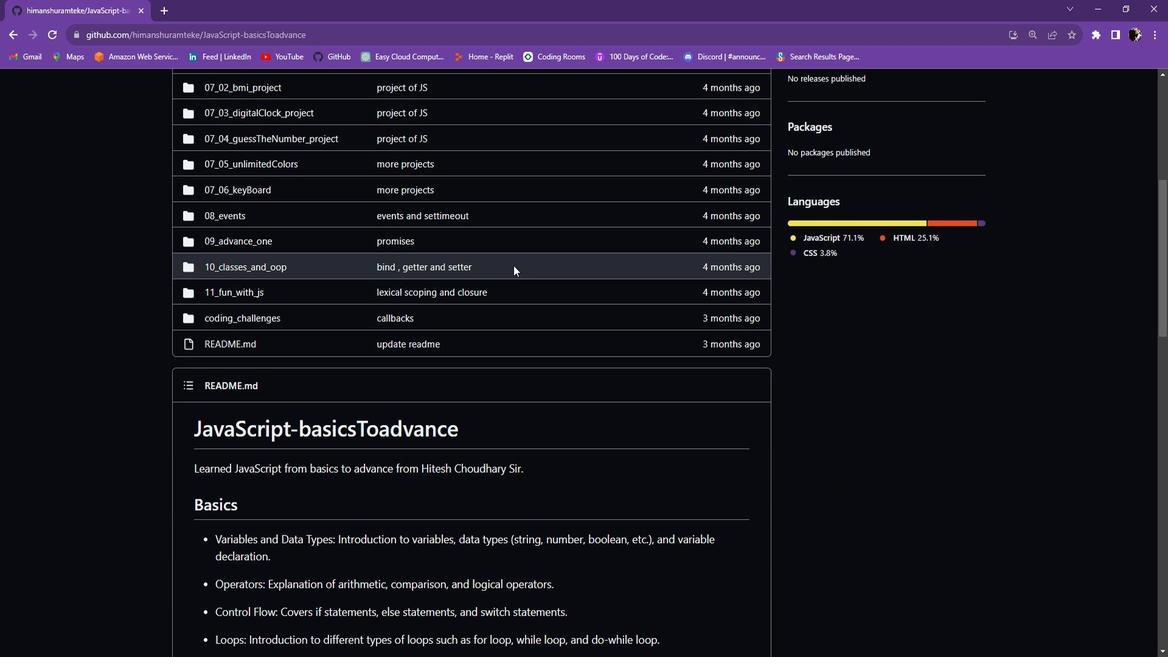 
Action: Mouse scrolled (551, 255) with delta (0, 0)
Screenshot: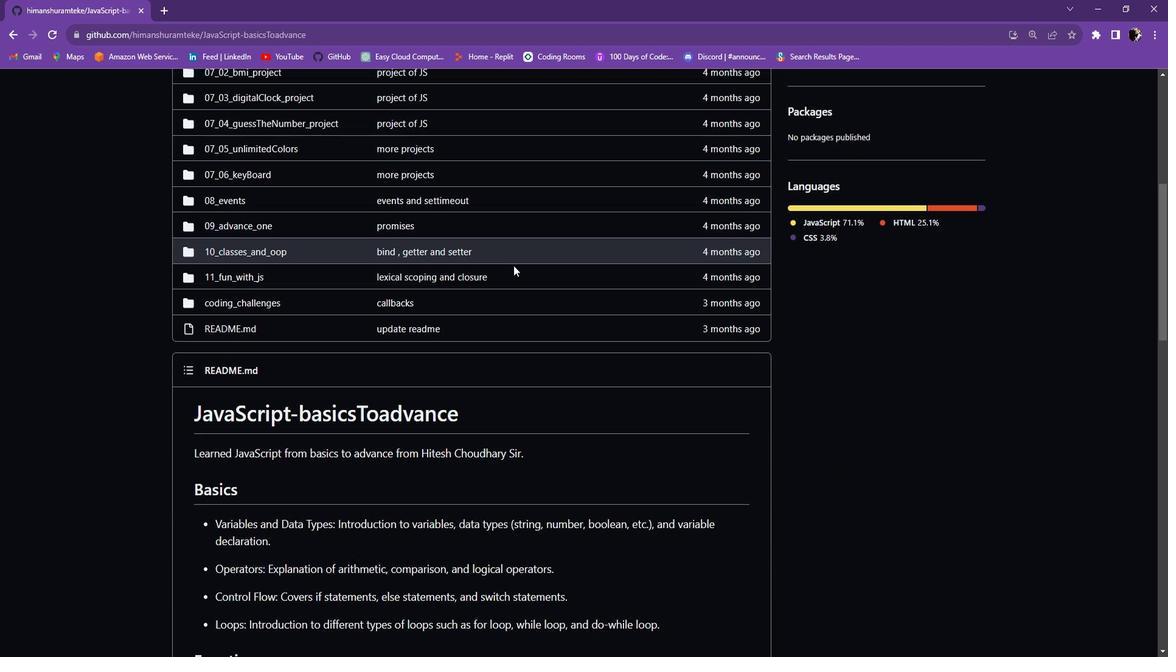 
Action: Mouse scrolled (551, 255) with delta (0, 0)
Screenshot: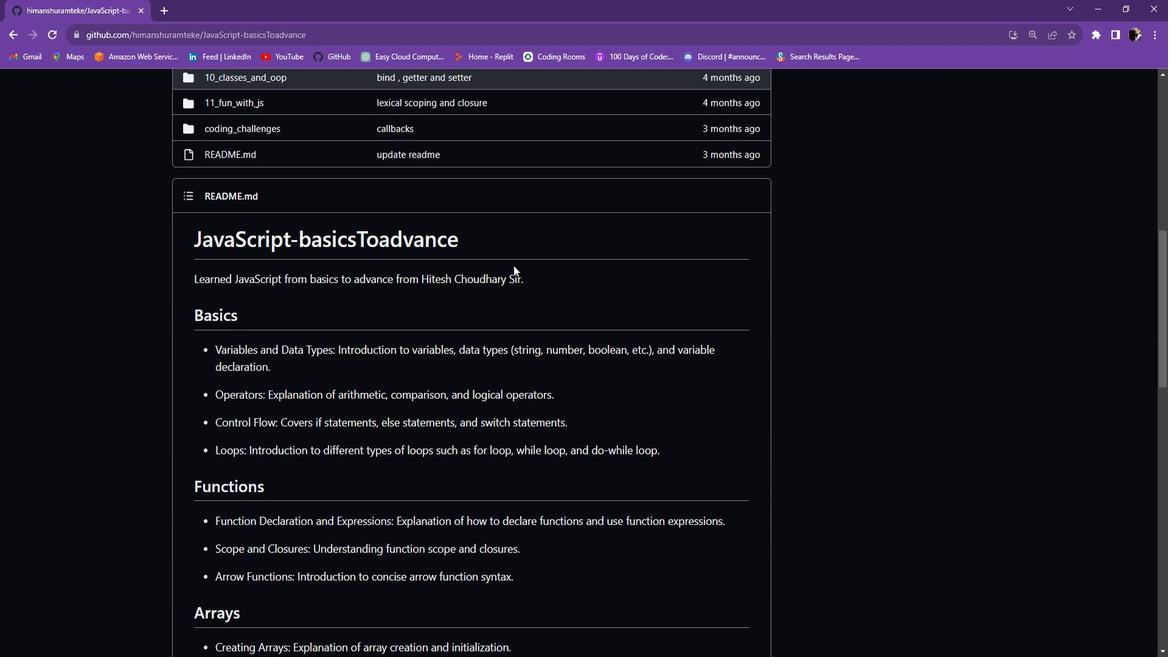 
Action: Mouse scrolled (551, 255) with delta (0, 0)
Screenshot: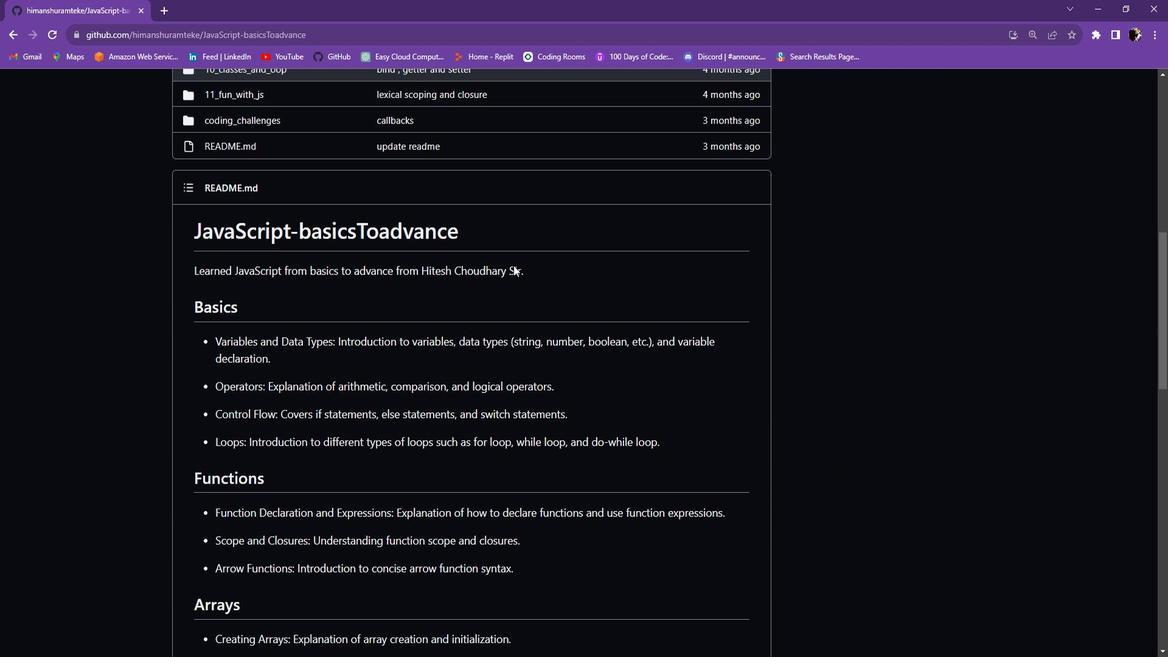 
Action: Mouse scrolled (551, 255) with delta (0, 0)
Screenshot: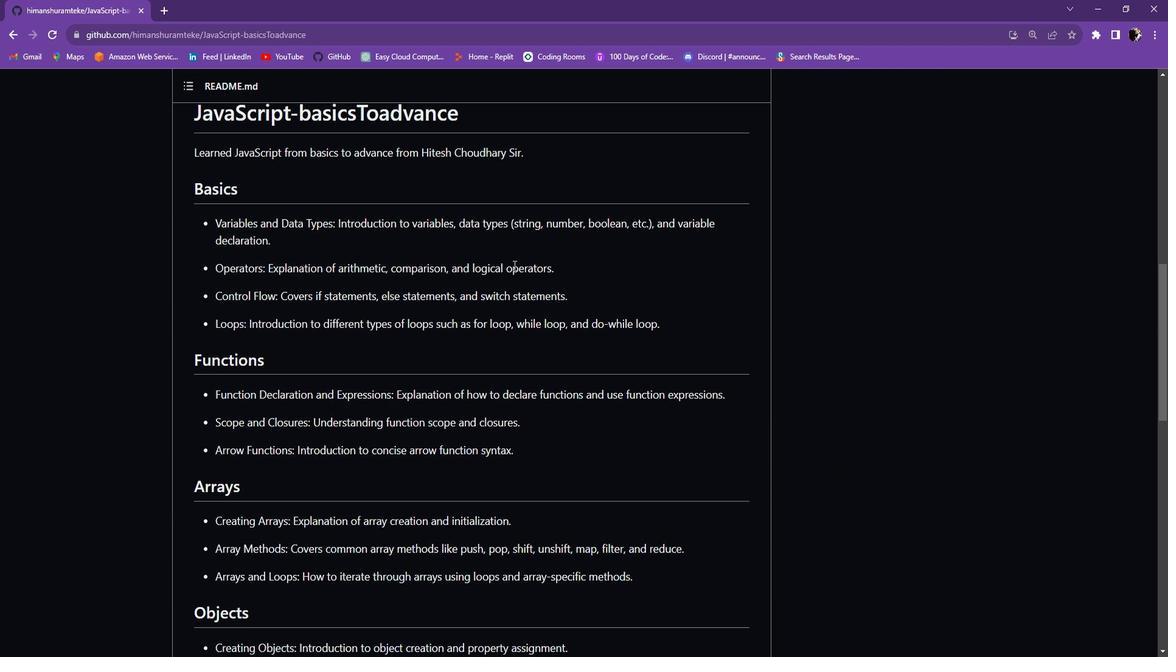 
Action: Mouse scrolled (551, 255) with delta (0, 0)
Screenshot: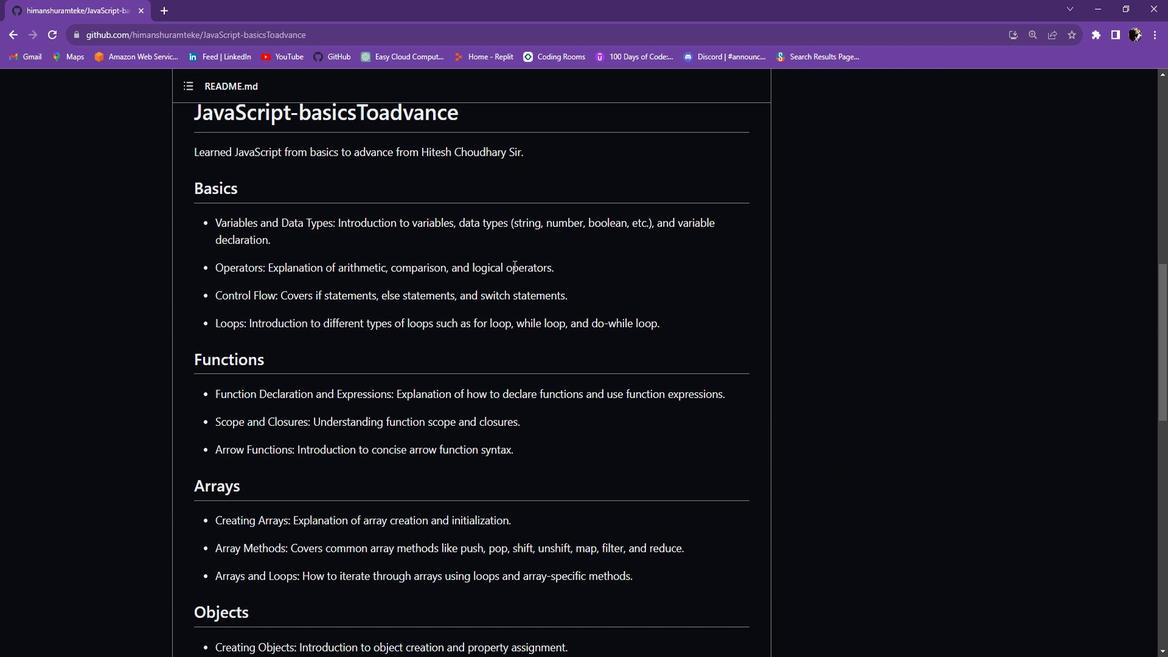 
Action: Mouse scrolled (551, 255) with delta (0, 0)
Screenshot: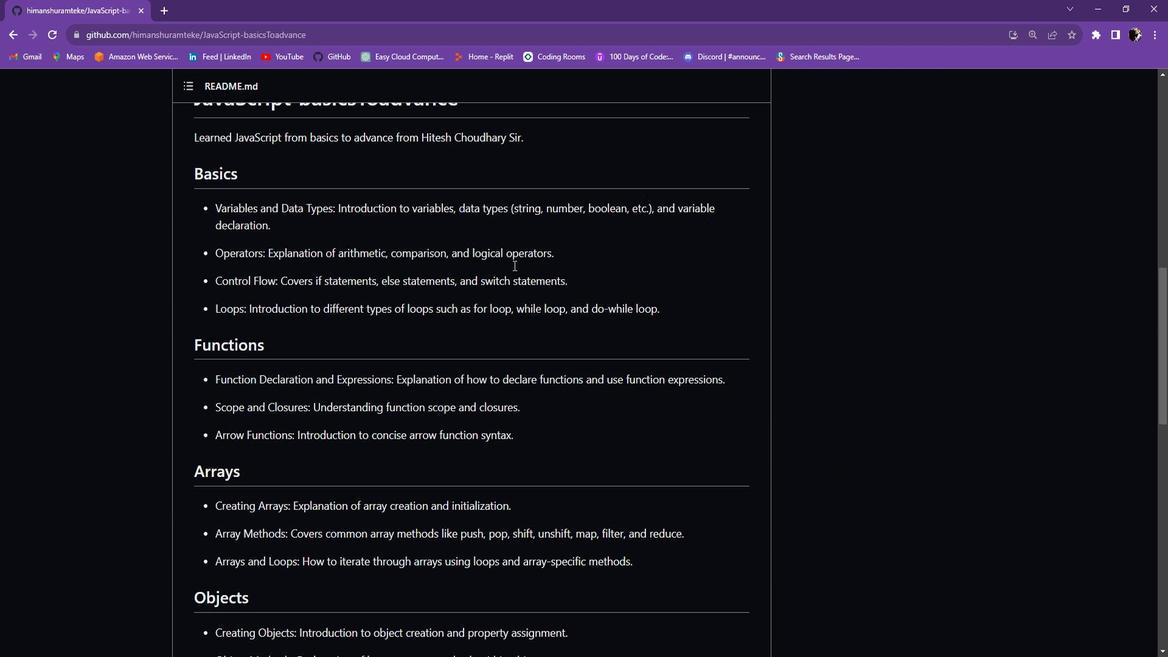 
Action: Mouse scrolled (551, 255) with delta (0, 0)
Screenshot: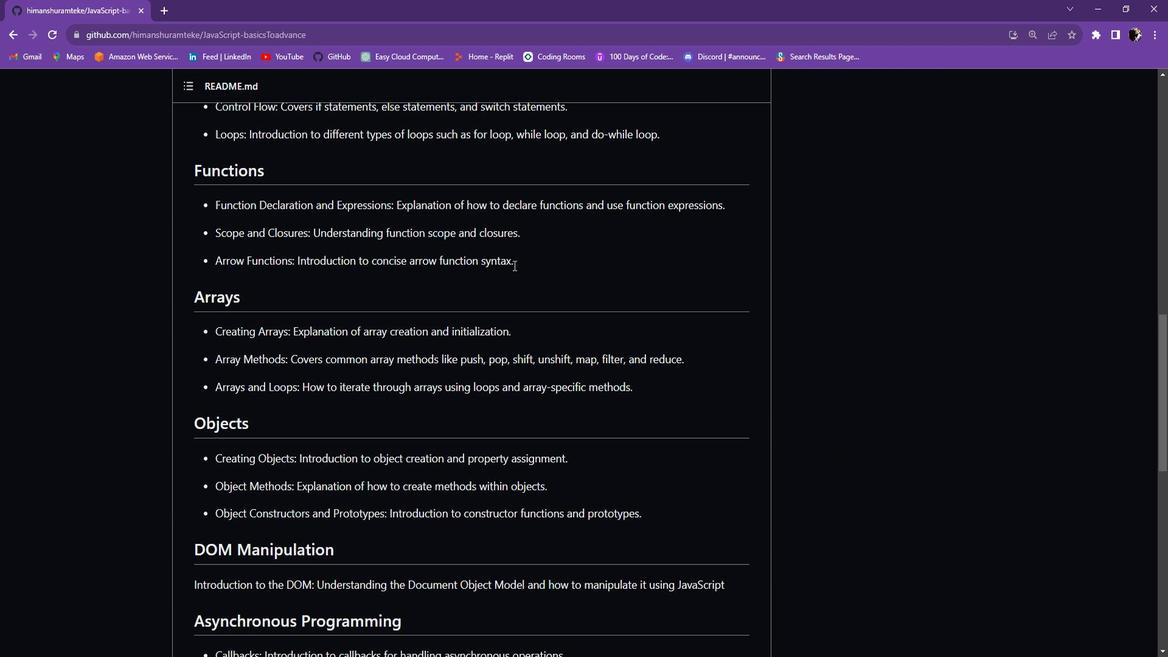
Action: Mouse moved to (550, 256)
Screenshot: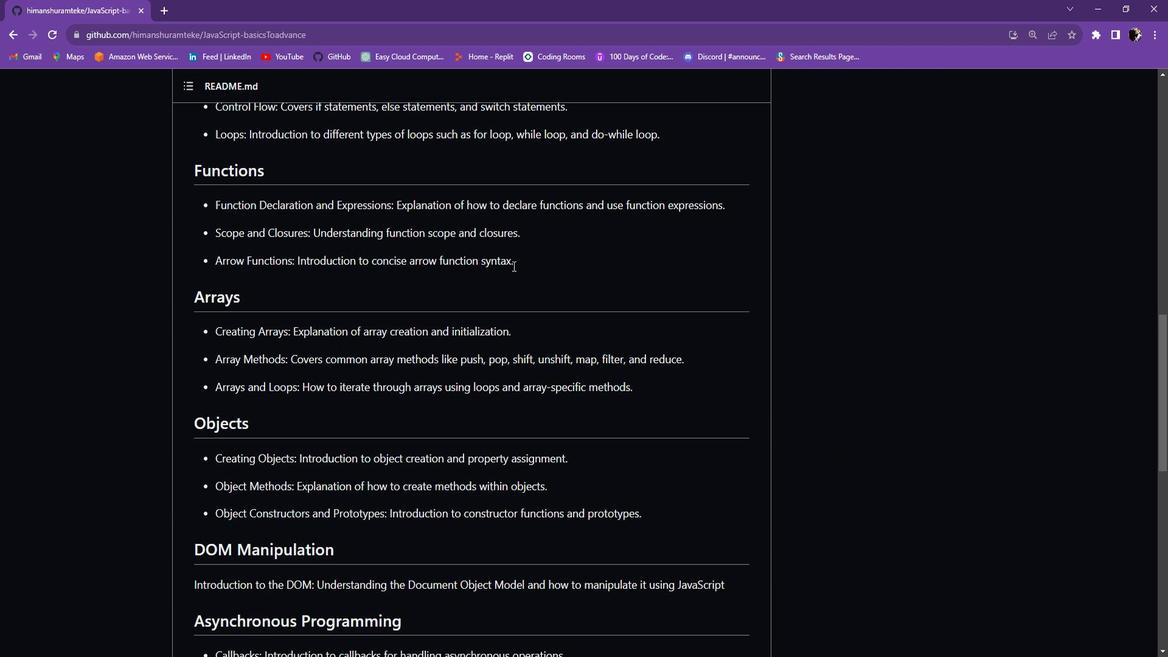 
Action: Mouse scrolled (550, 256) with delta (0, 0)
Screenshot: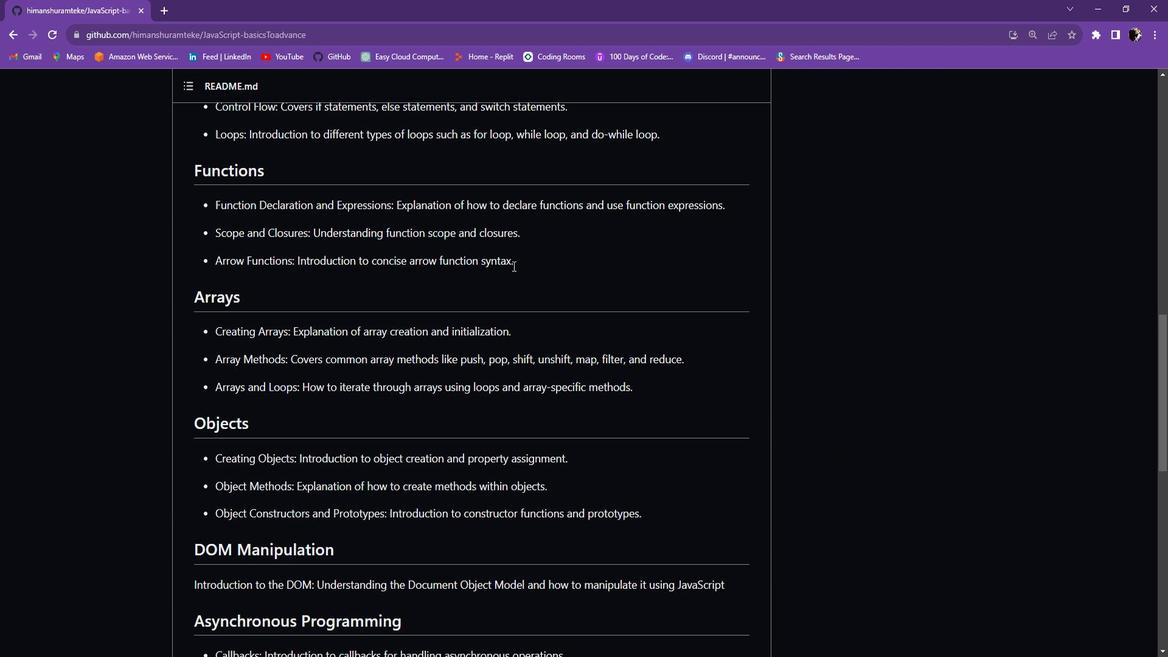 
Action: Mouse scrolled (550, 256) with delta (0, 0)
Screenshot: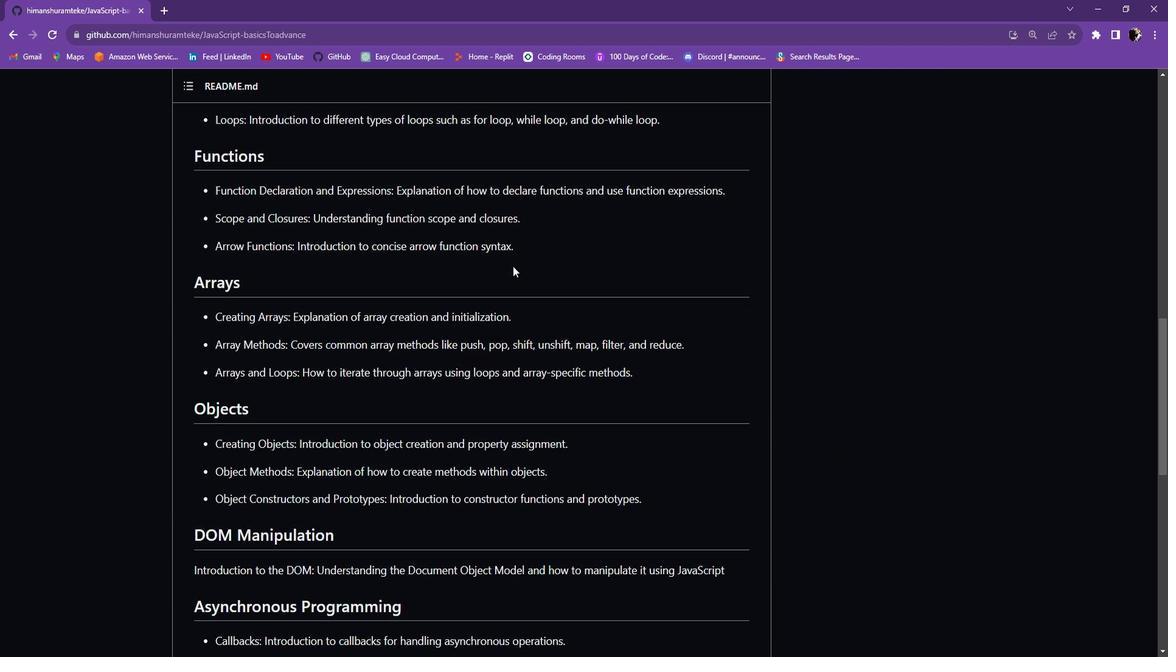 
Action: Mouse scrolled (550, 256) with delta (0, 0)
Screenshot: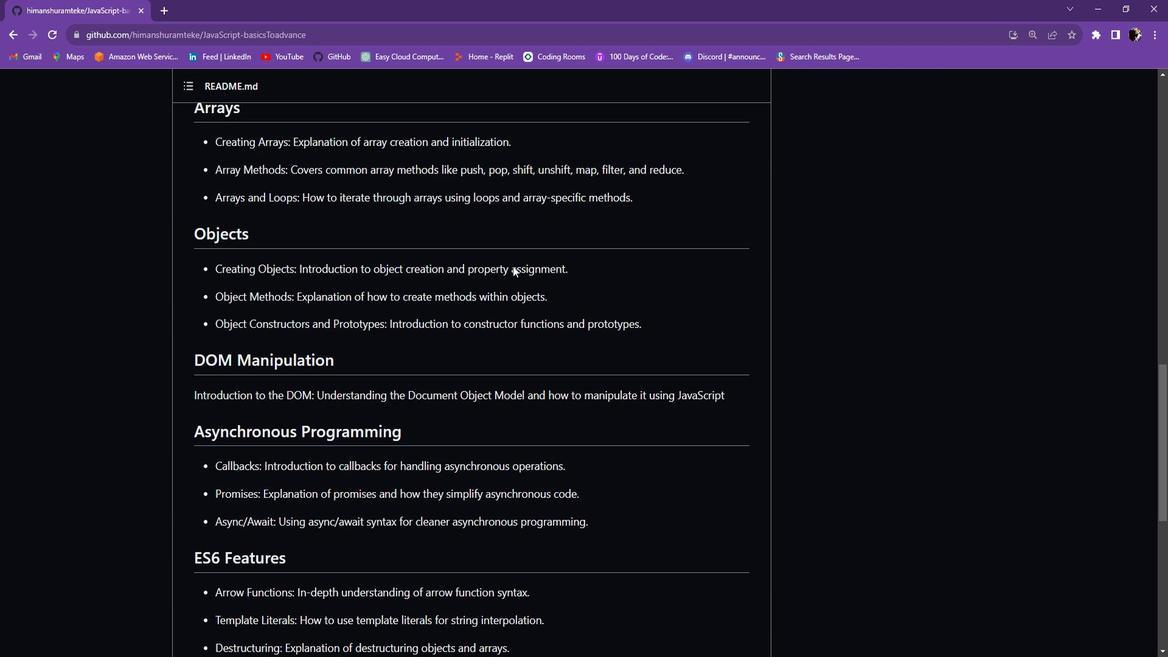 
Action: Mouse scrolled (550, 256) with delta (0, 0)
Screenshot: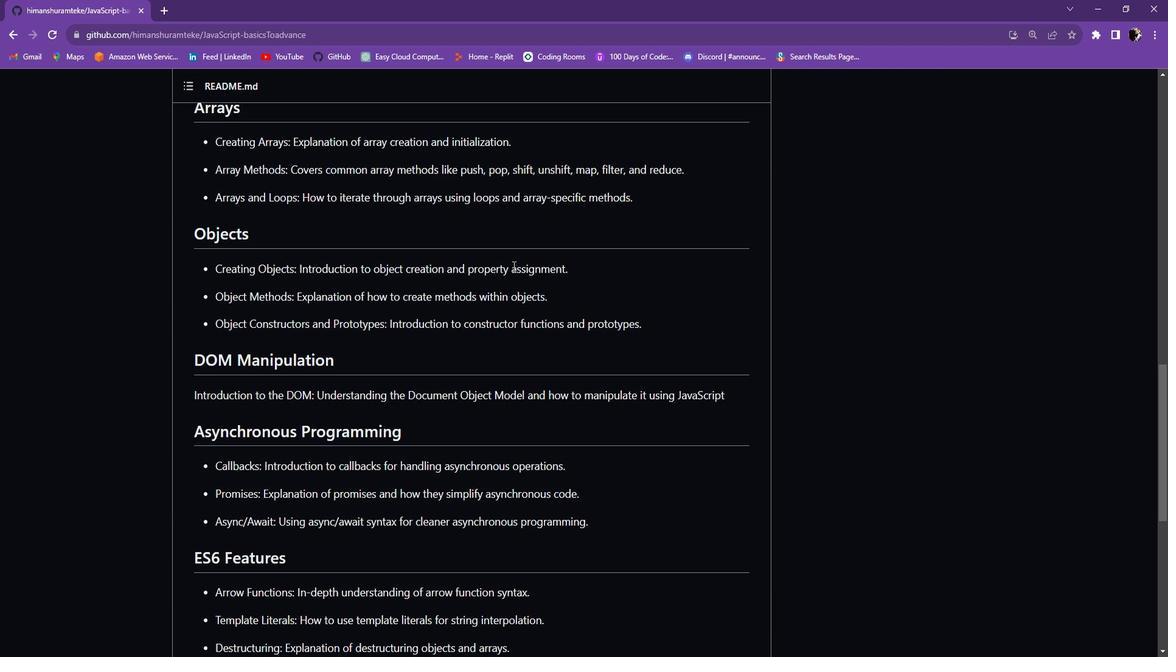 
Action: Mouse scrolled (550, 256) with delta (0, 0)
Screenshot: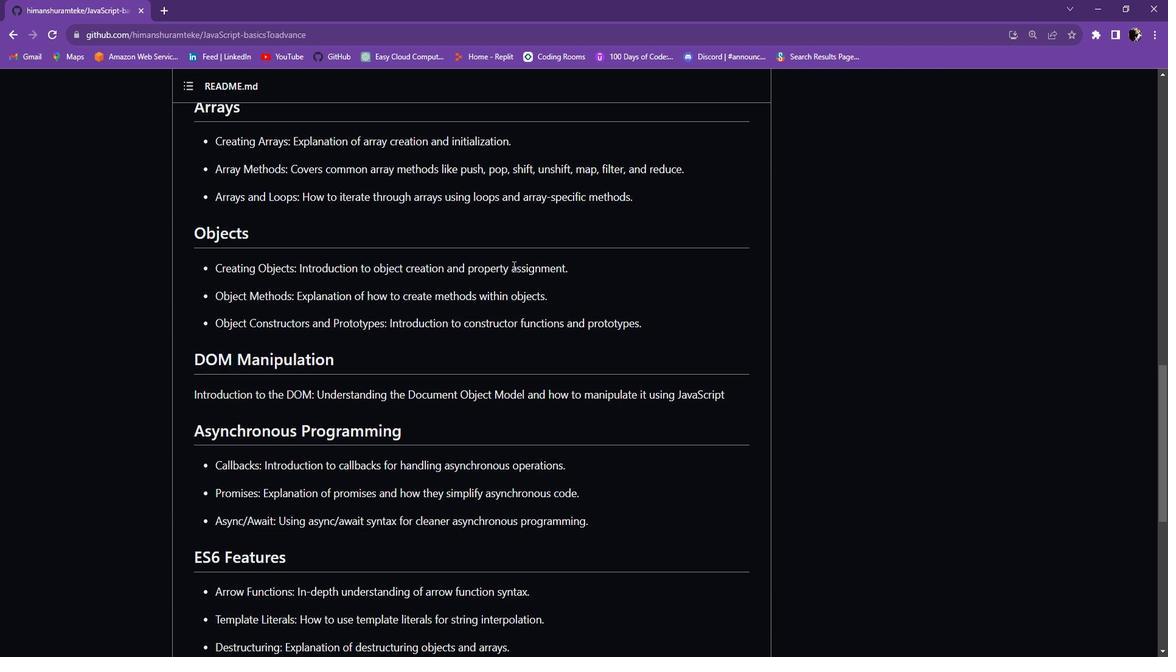 
Action: Mouse scrolled (550, 256) with delta (0, 0)
Screenshot: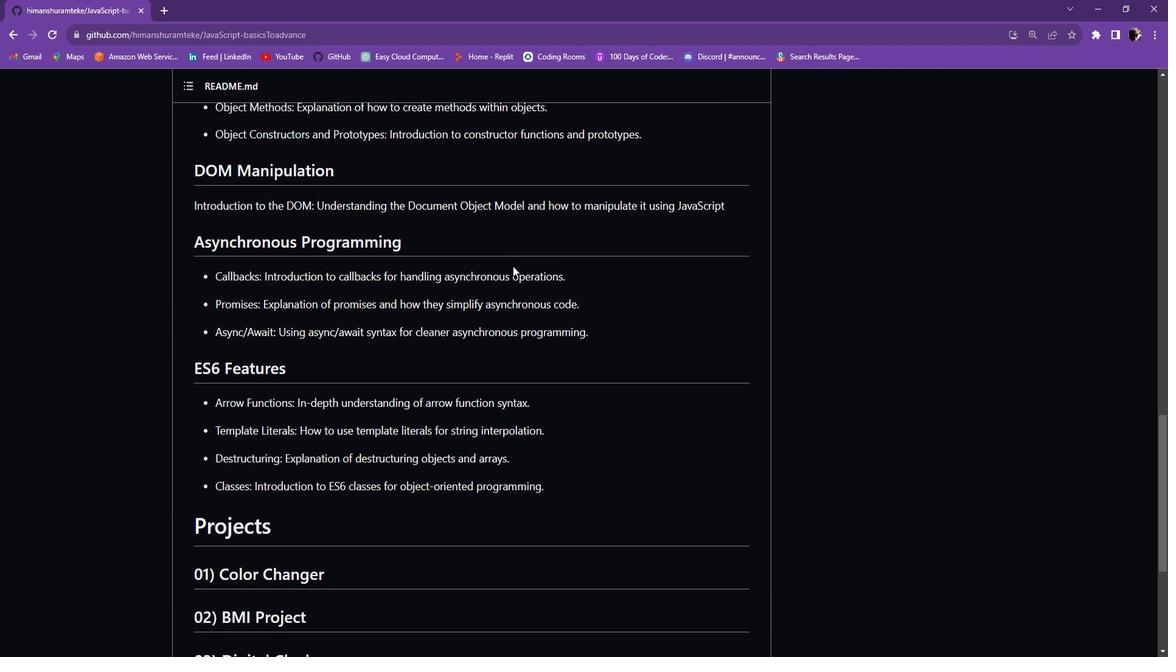 
Action: Mouse scrolled (550, 256) with delta (0, 0)
Screenshot: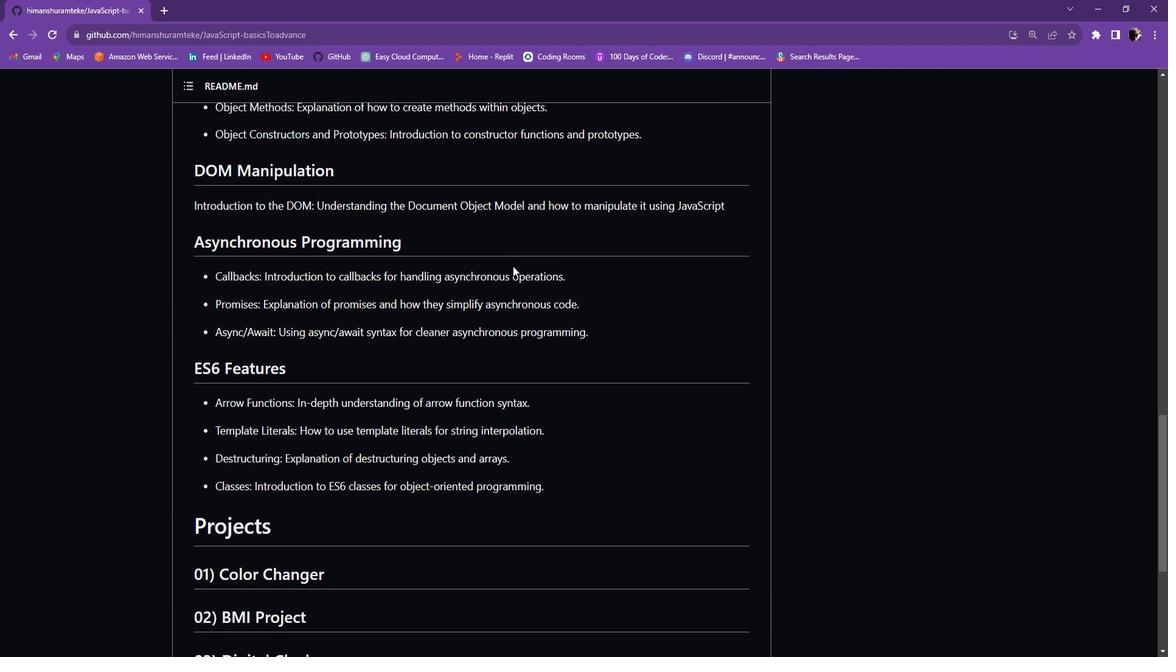 
Action: Mouse scrolled (550, 256) with delta (0, 0)
Screenshot: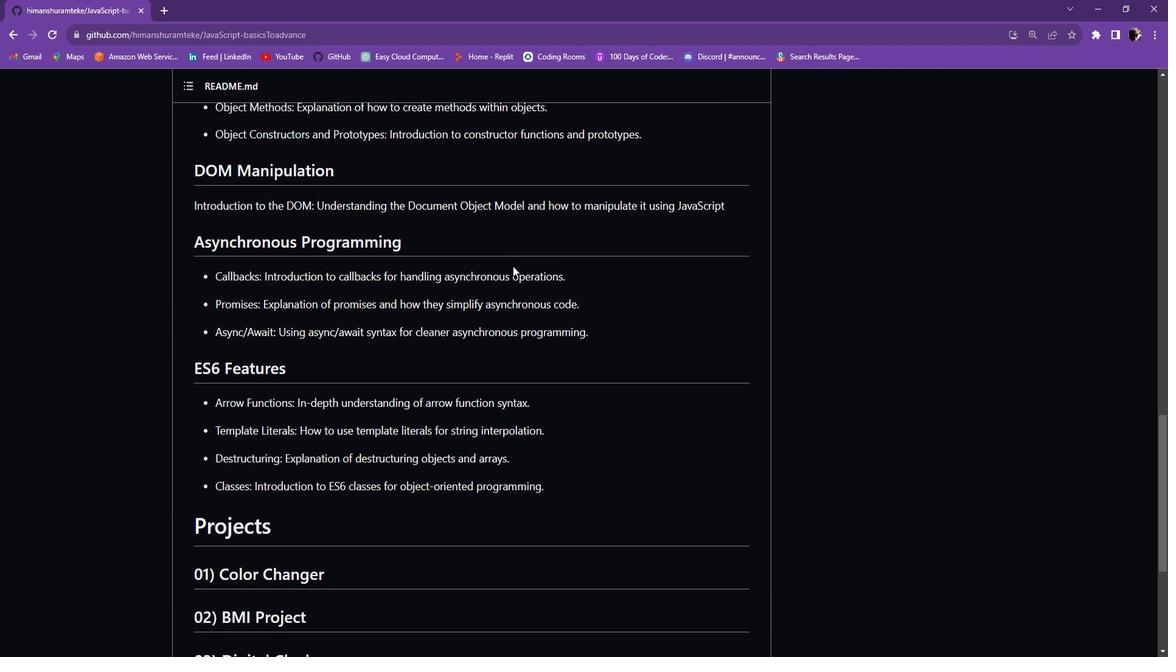 
Action: Mouse scrolled (550, 256) with delta (0, 0)
Screenshot: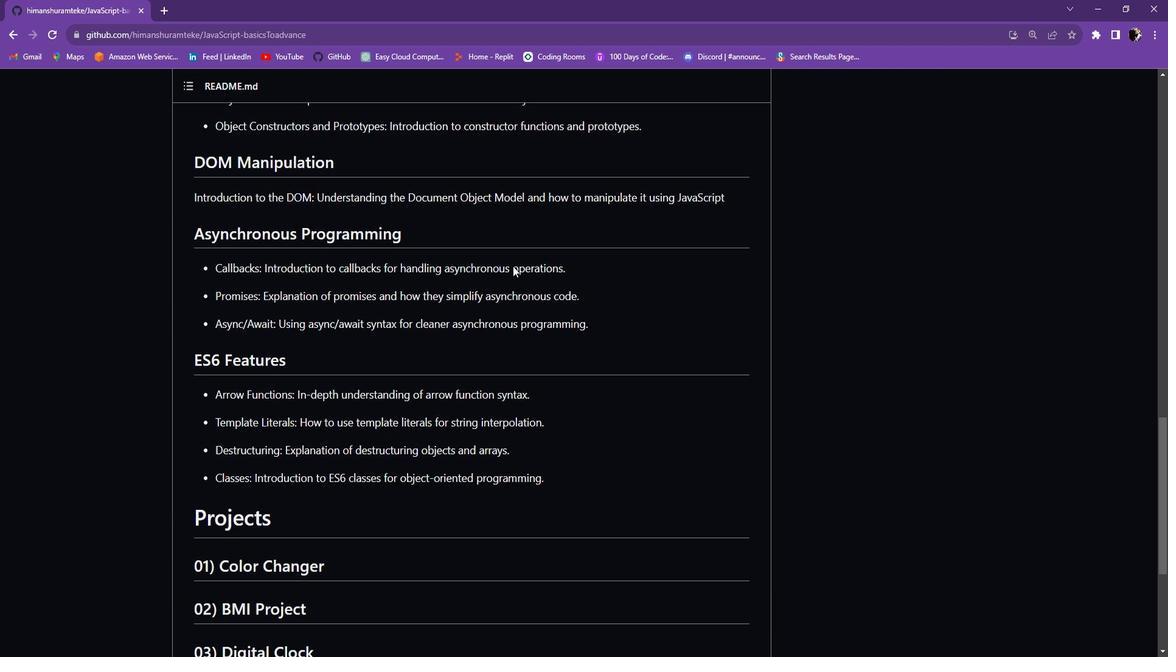 
Action: Mouse scrolled (550, 256) with delta (0, 0)
Screenshot: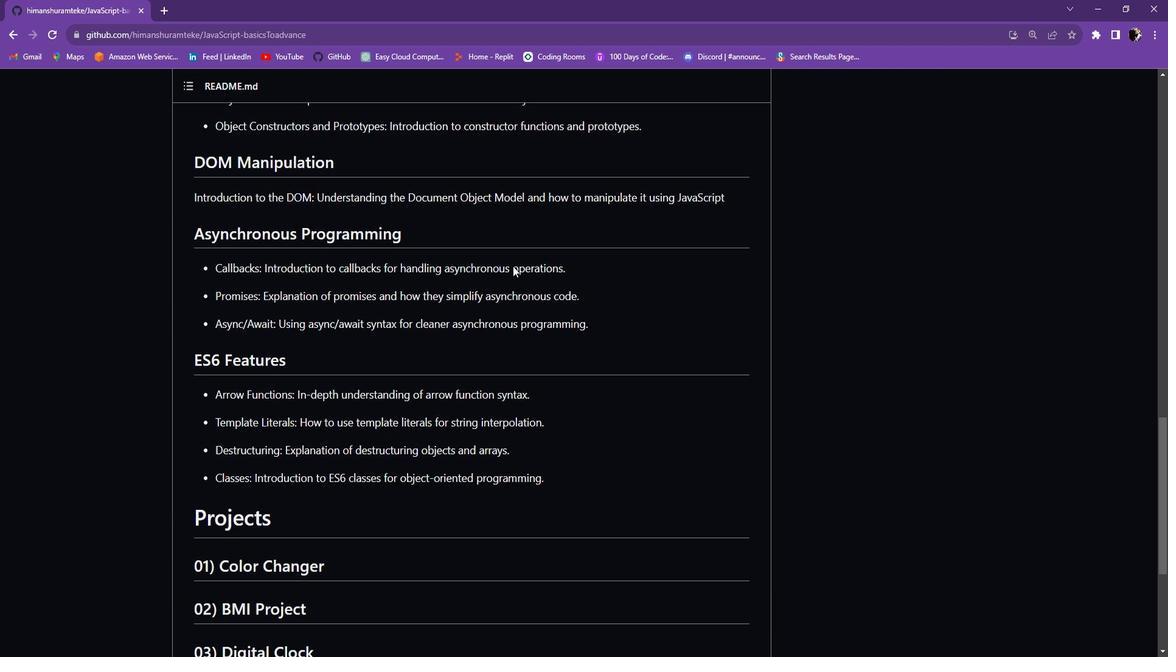 
Action: Mouse scrolled (550, 257) with delta (0, 0)
Screenshot: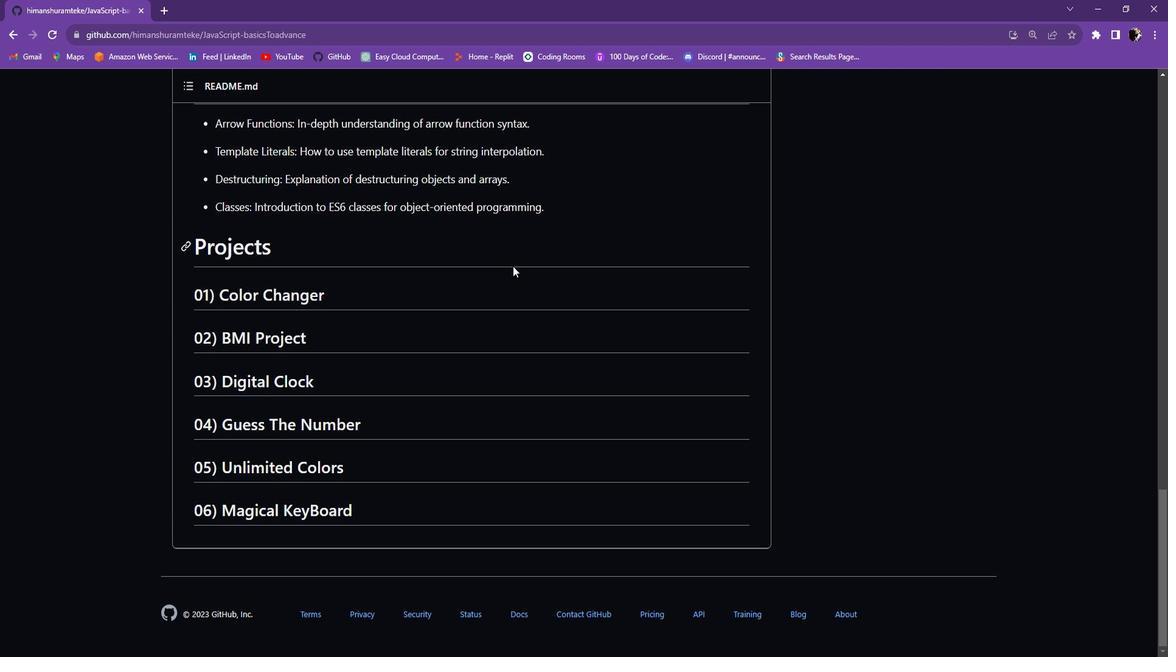 
Action: Mouse scrolled (550, 257) with delta (0, 0)
Screenshot: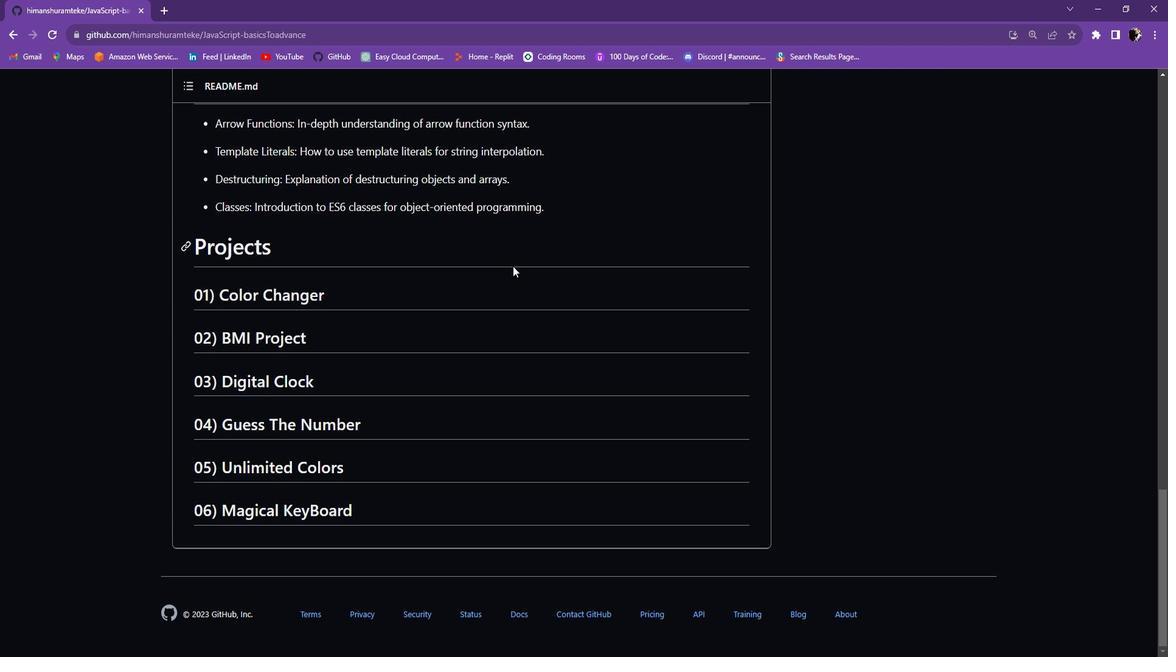 
Action: Mouse scrolled (550, 257) with delta (0, 0)
Screenshot: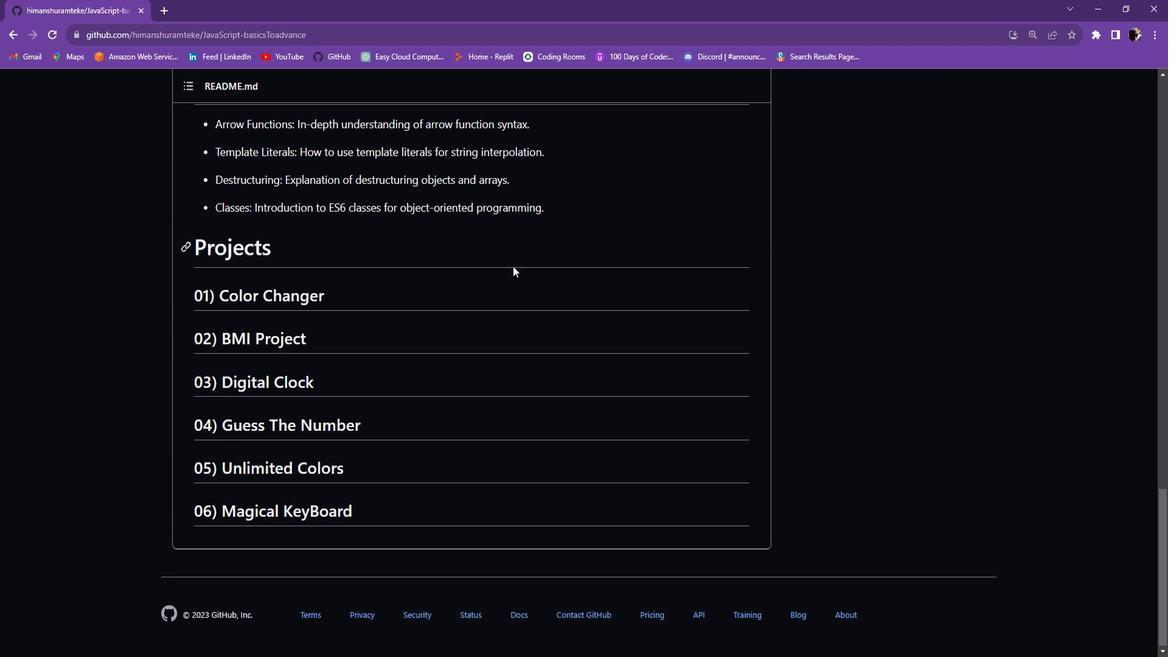 
Action: Mouse scrolled (550, 257) with delta (0, 0)
Screenshot: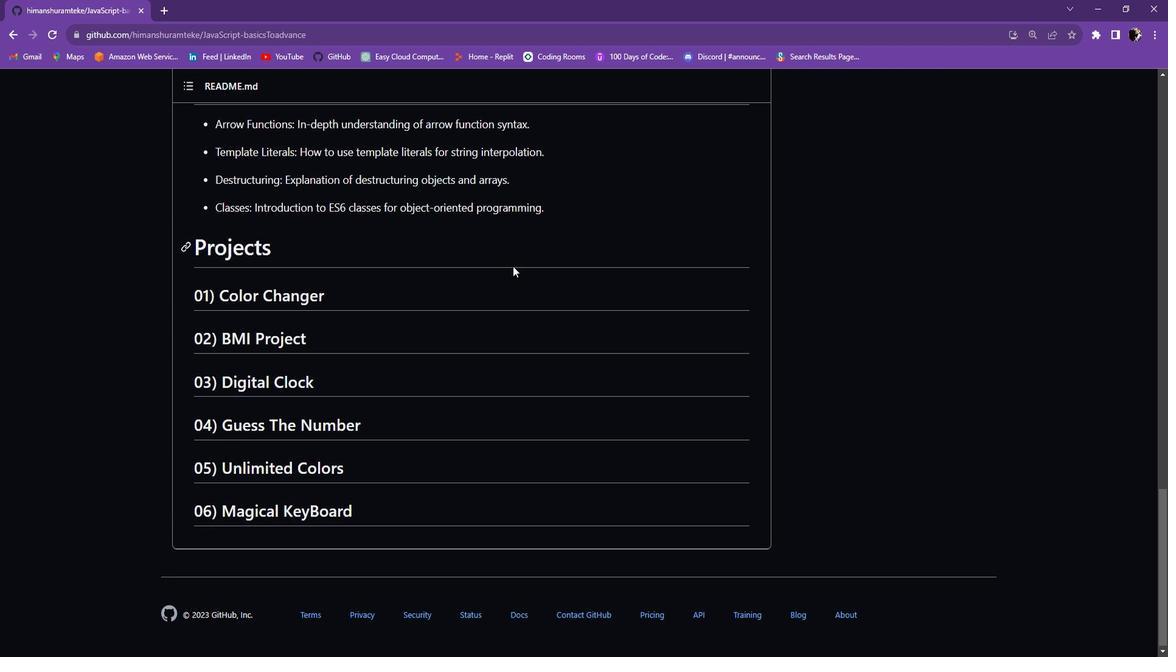 
Action: Mouse scrolled (550, 257) with delta (0, 0)
Screenshot: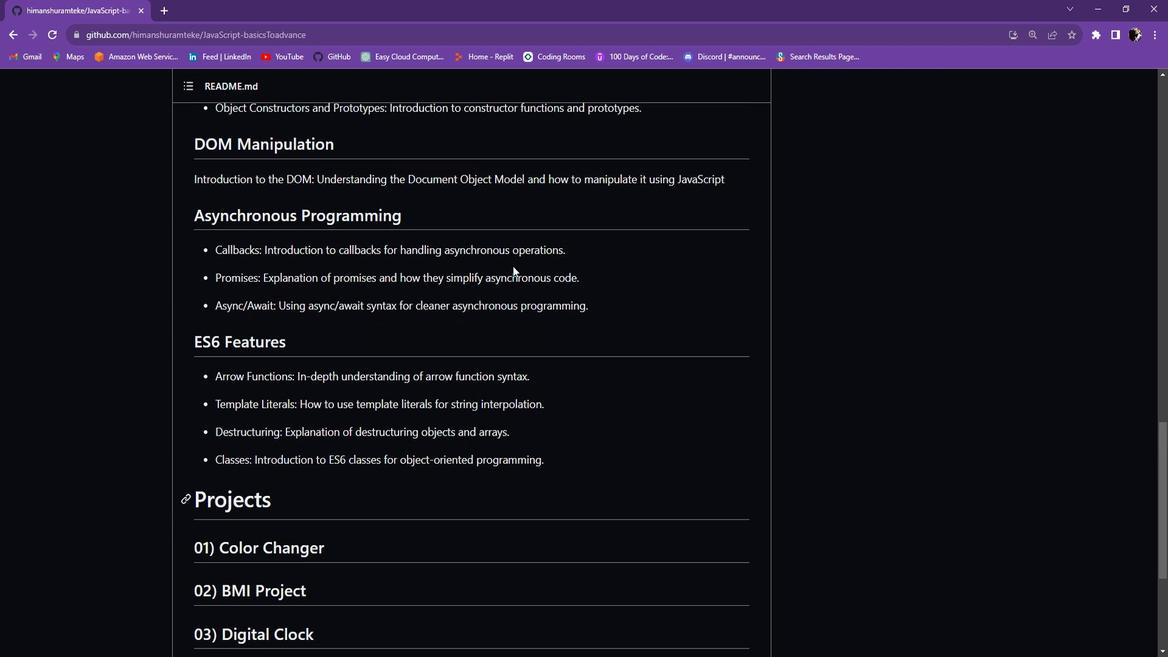 
Action: Mouse scrolled (550, 257) with delta (0, 0)
Screenshot: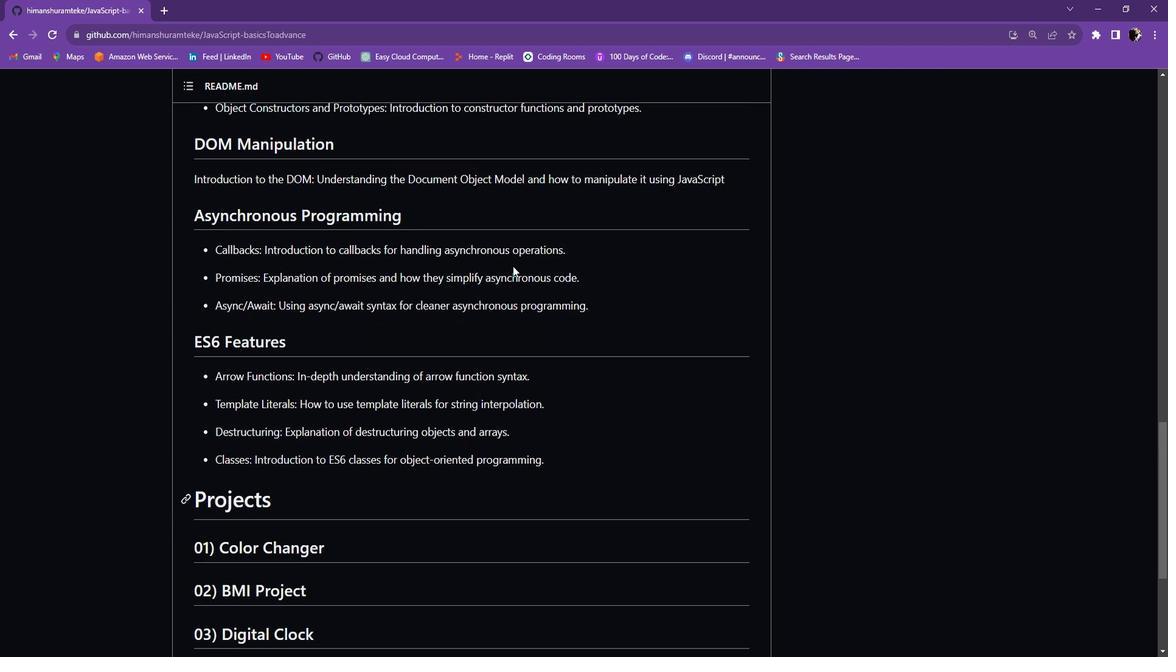 
Action: Mouse scrolled (550, 257) with delta (0, 0)
Screenshot: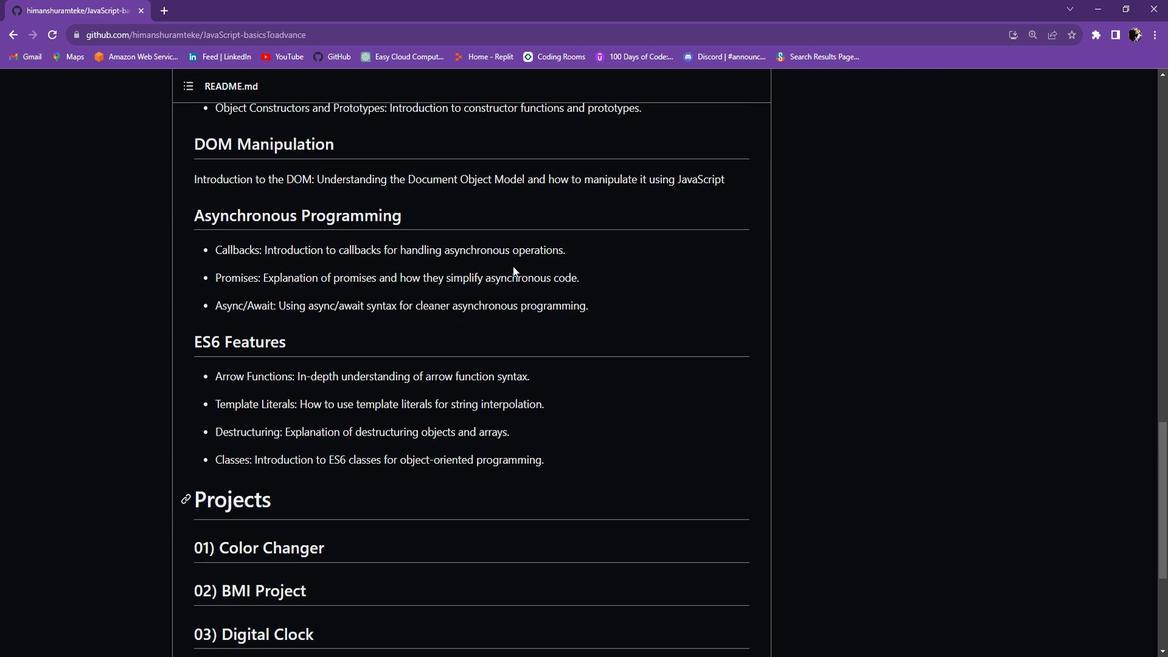 
Action: Mouse scrolled (550, 257) with delta (0, 0)
Screenshot: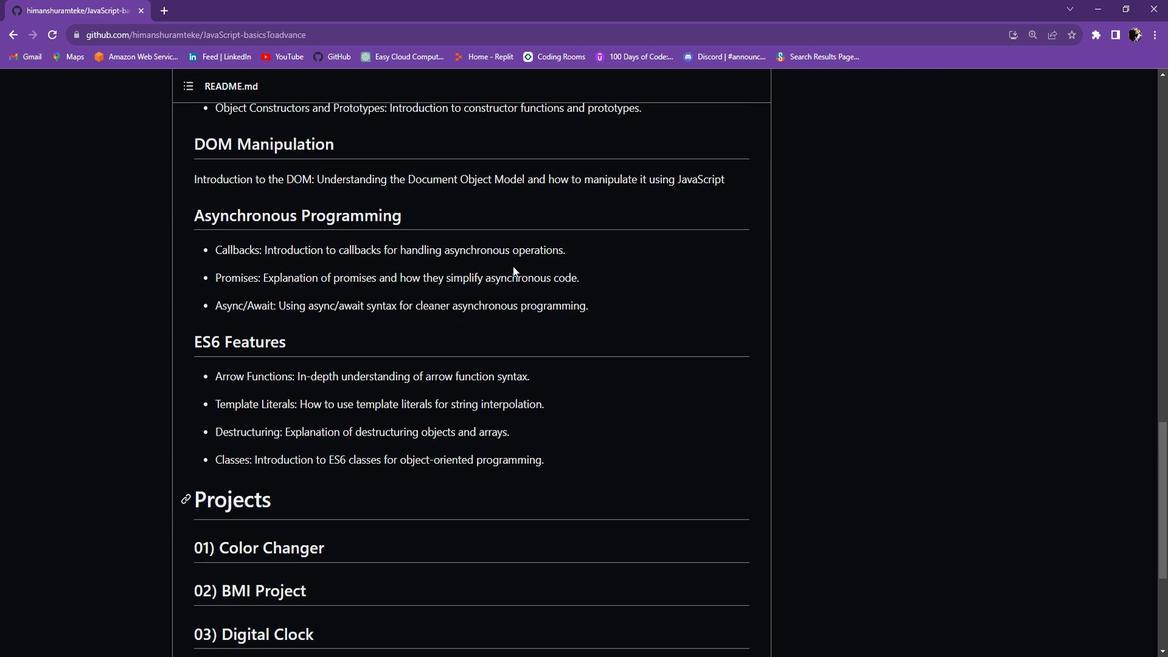 
Action: Mouse scrolled (550, 257) with delta (0, 0)
Screenshot: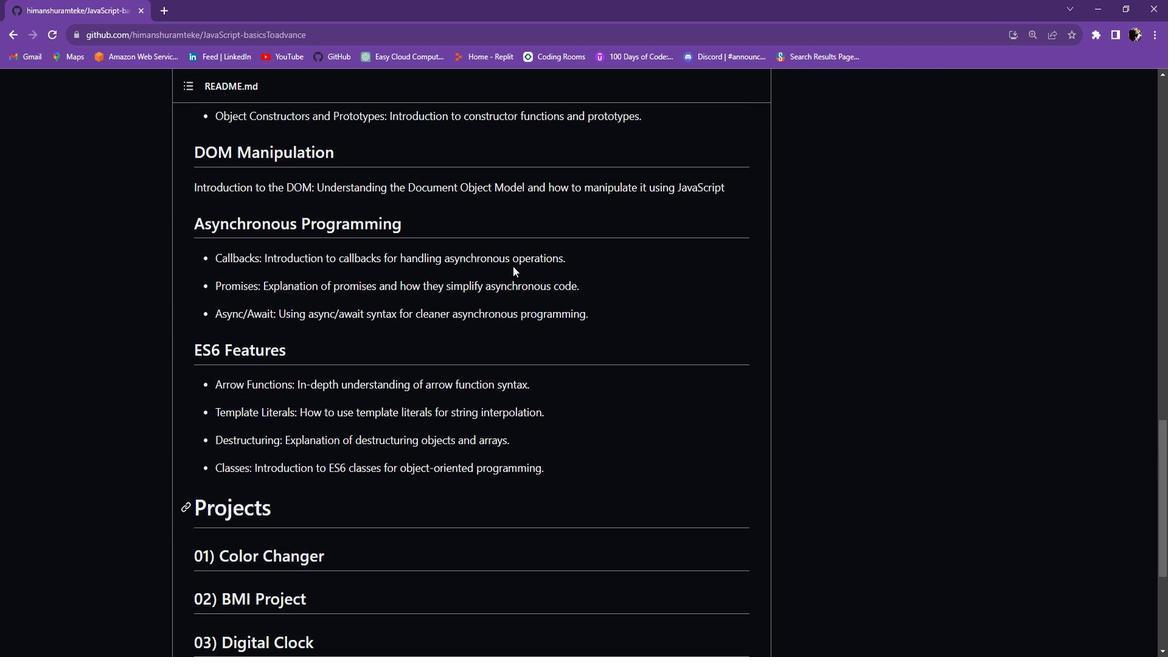 
Action: Mouse scrolled (550, 257) with delta (0, 0)
Screenshot: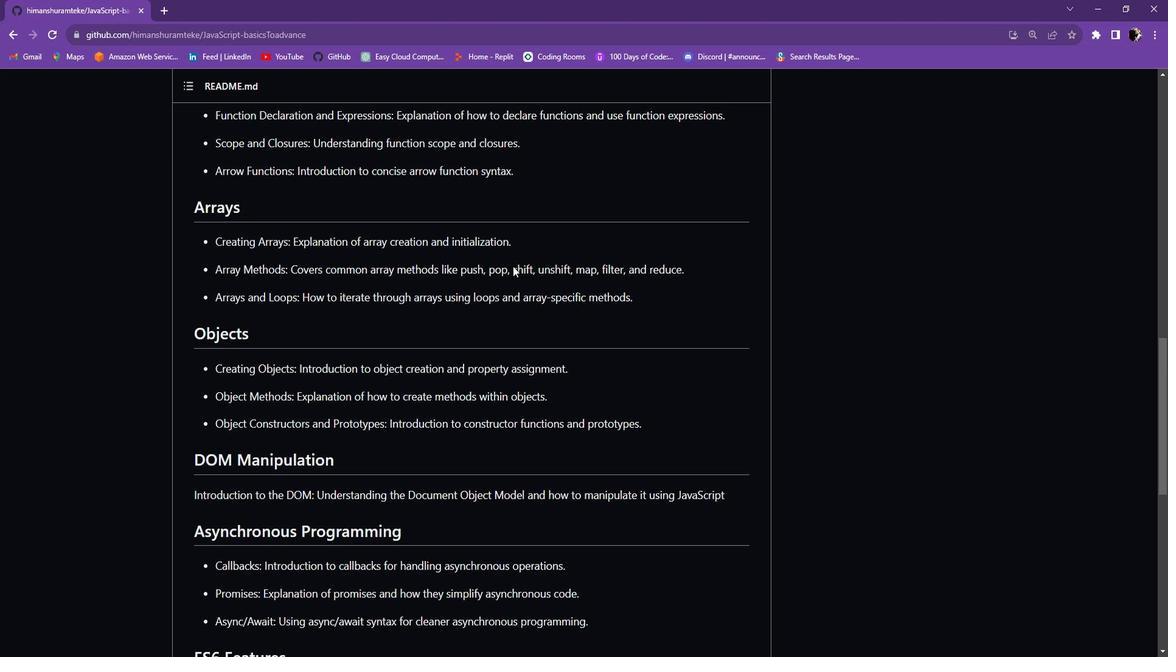 
Action: Mouse scrolled (550, 257) with delta (0, 0)
Screenshot: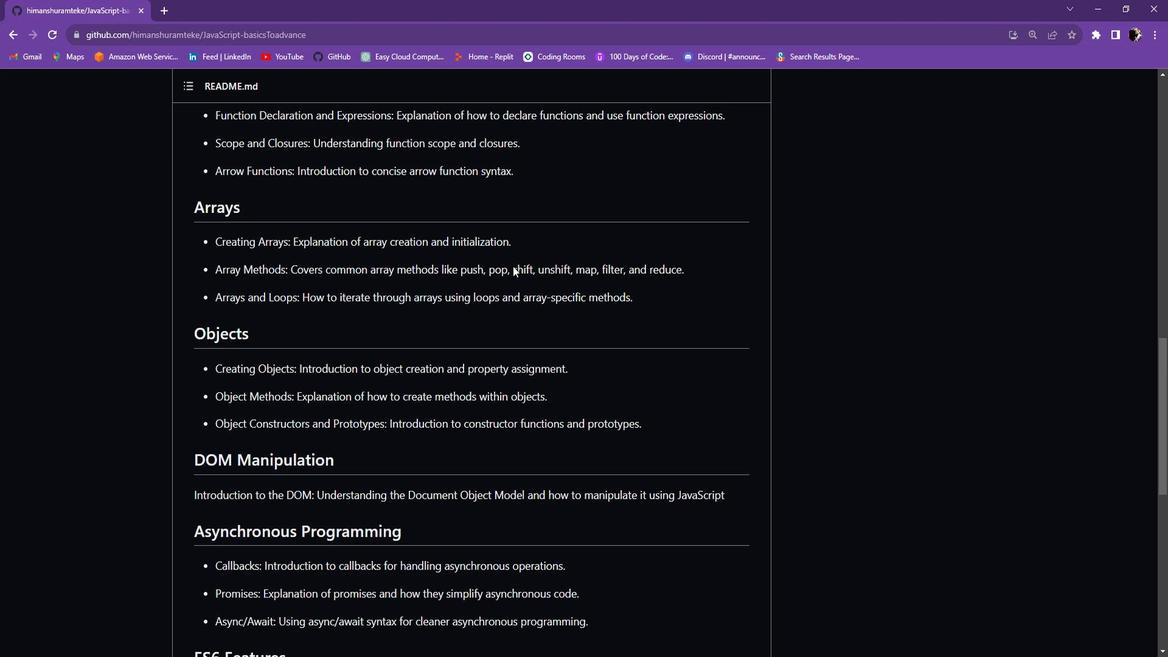 
Action: Mouse scrolled (550, 256) with delta (0, 0)
Screenshot: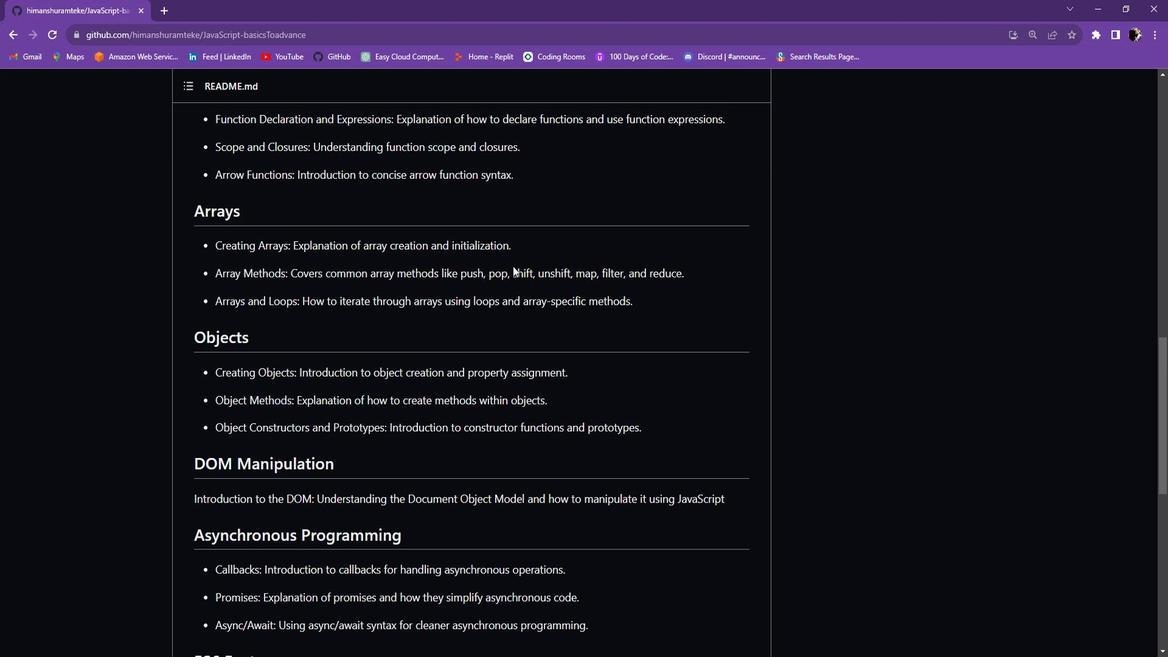 
Action: Mouse scrolled (550, 257) with delta (0, 0)
Screenshot: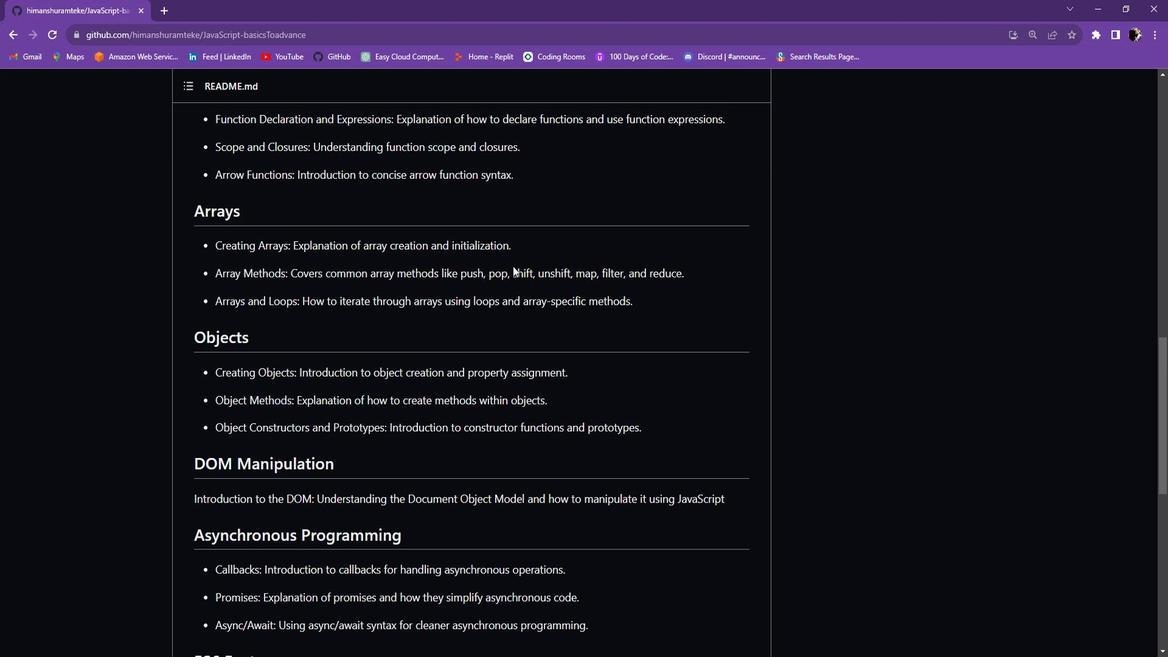 
Action: Mouse scrolled (550, 257) with delta (0, 0)
Screenshot: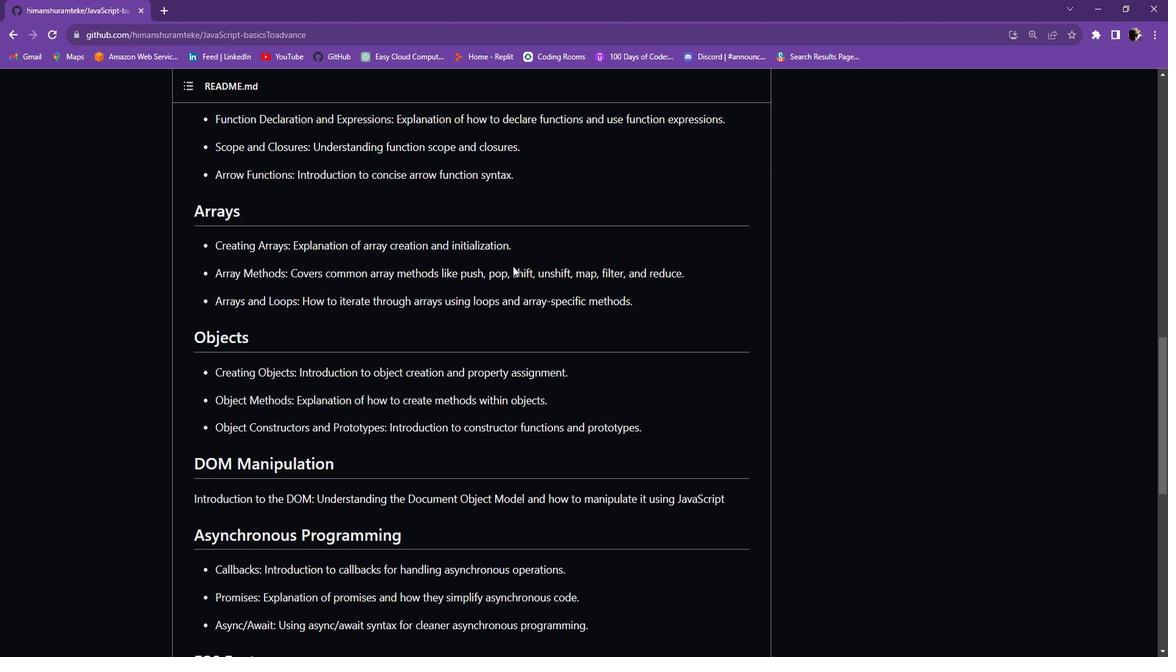 
Action: Mouse scrolled (550, 257) with delta (0, 0)
Screenshot: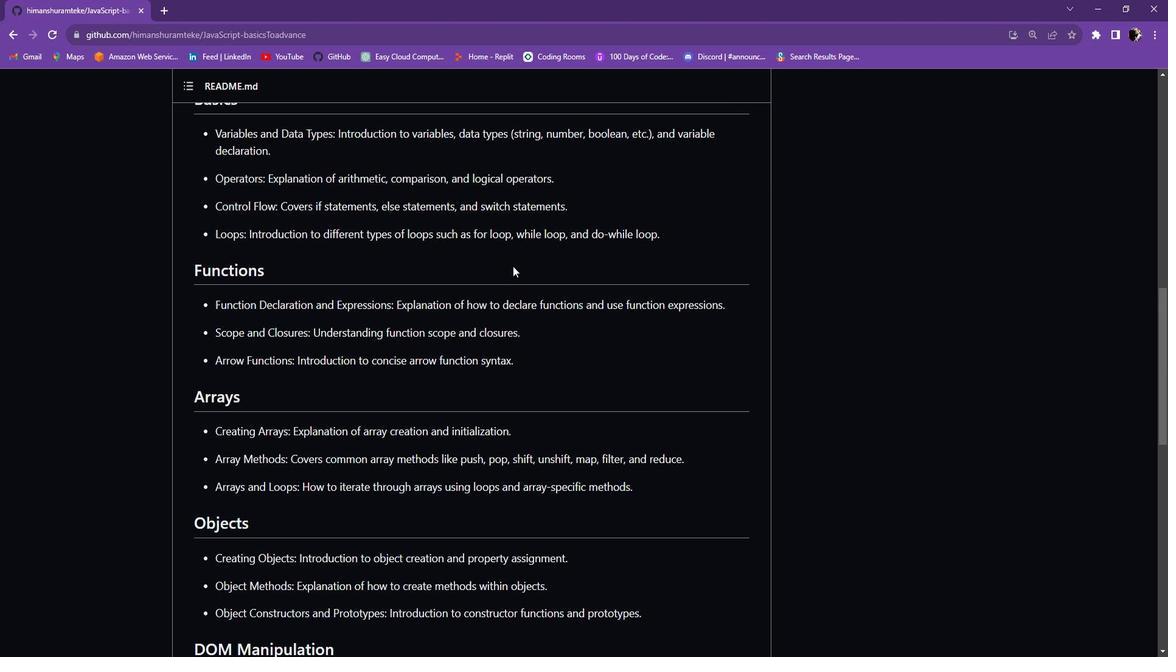 
Action: Mouse scrolled (550, 257) with delta (0, 0)
Screenshot: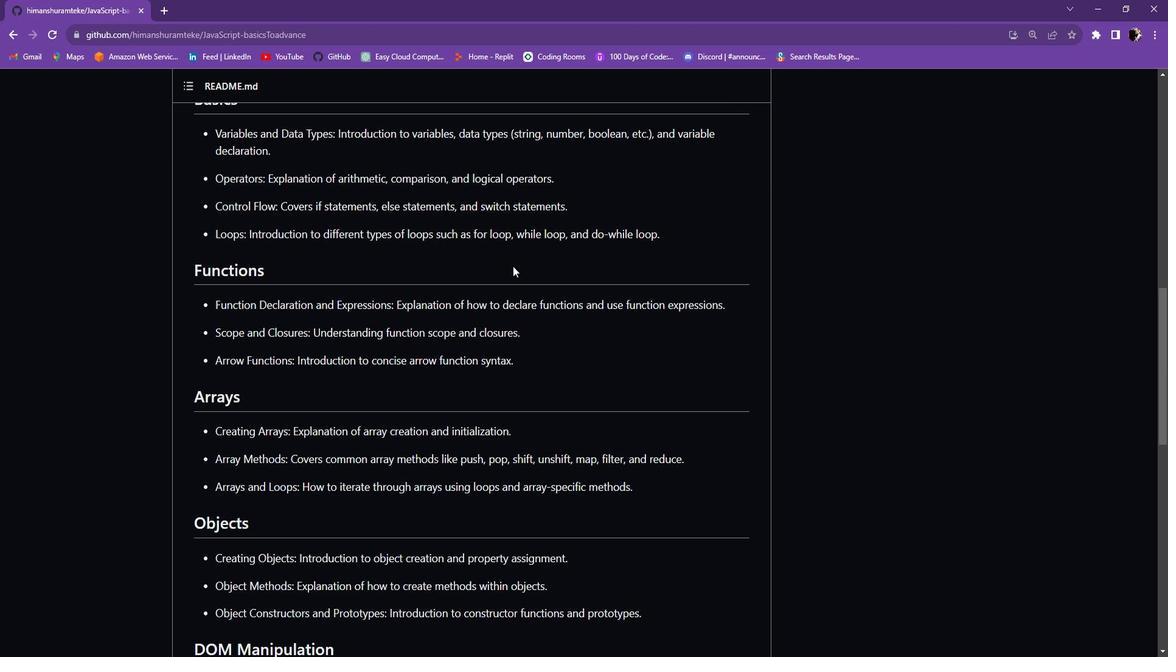 
Action: Mouse scrolled (550, 257) with delta (0, 0)
Screenshot: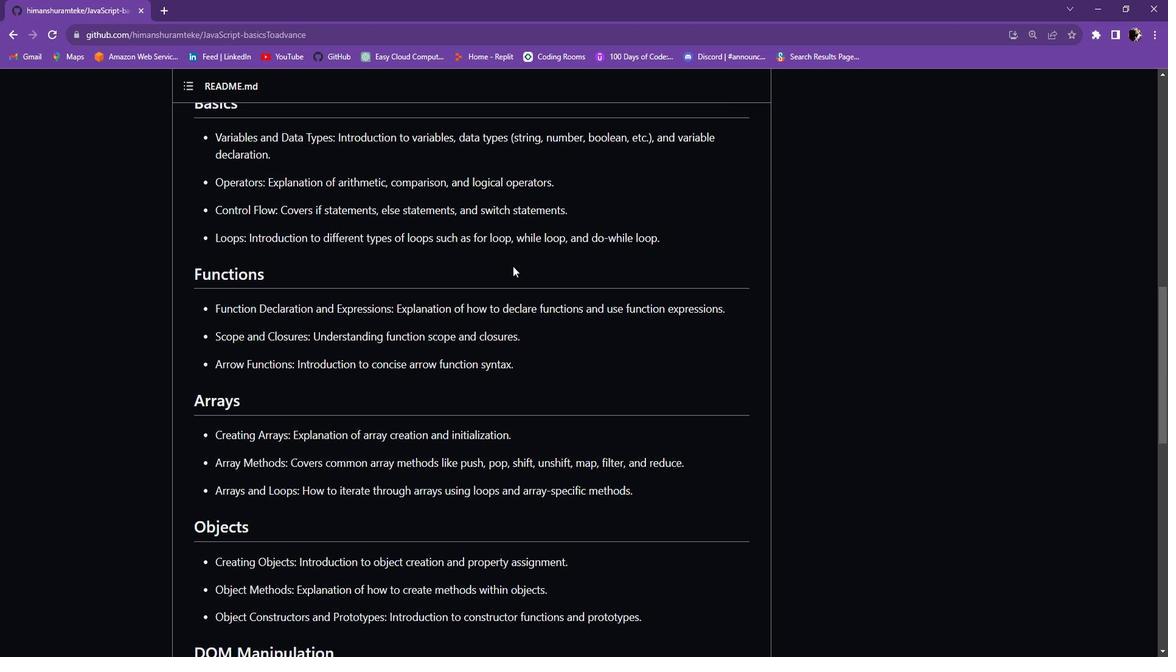 
Action: Mouse scrolled (550, 257) with delta (0, 0)
Screenshot: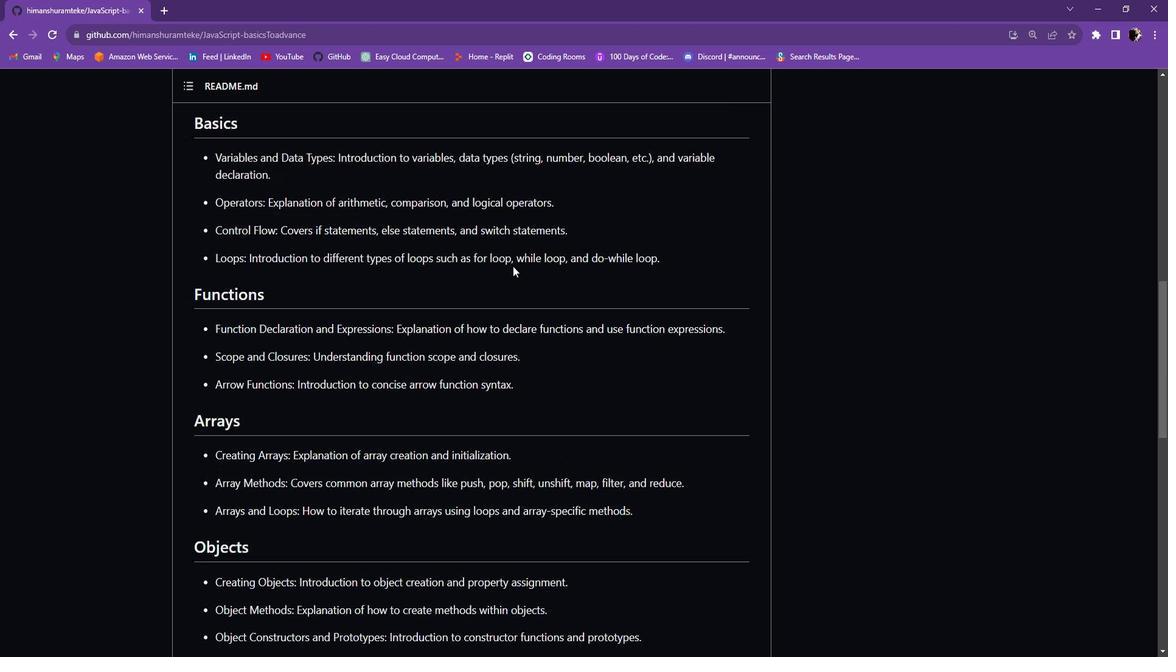 
Action: Mouse scrolled (550, 257) with delta (0, 0)
Screenshot: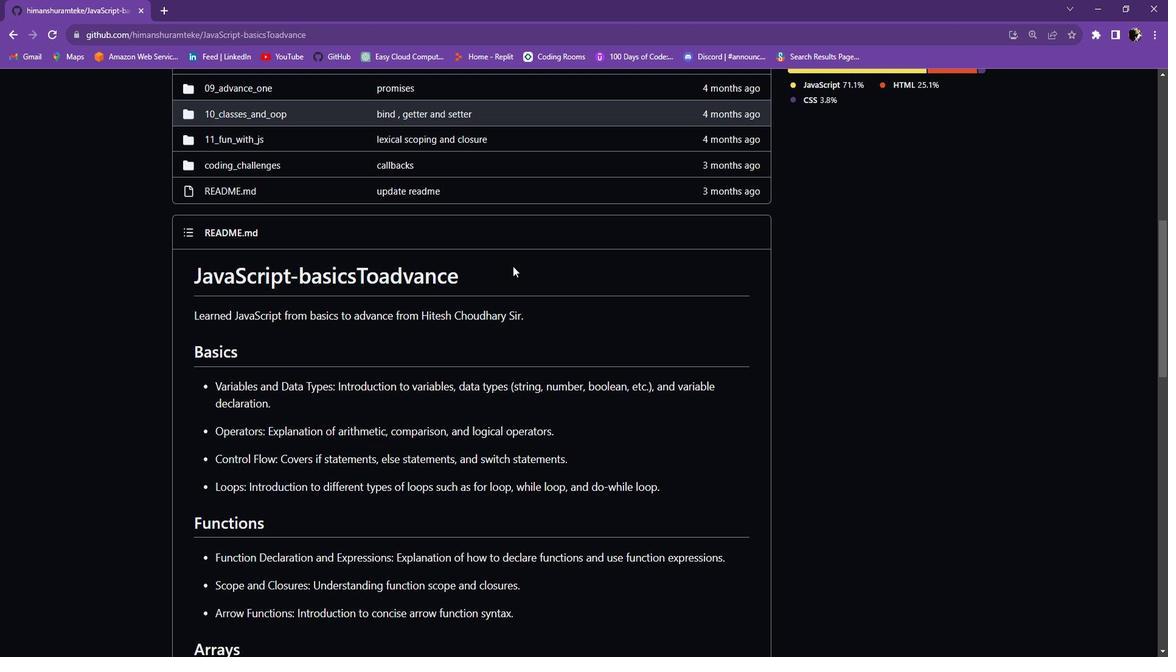 
Action: Mouse scrolled (550, 257) with delta (0, 0)
Screenshot: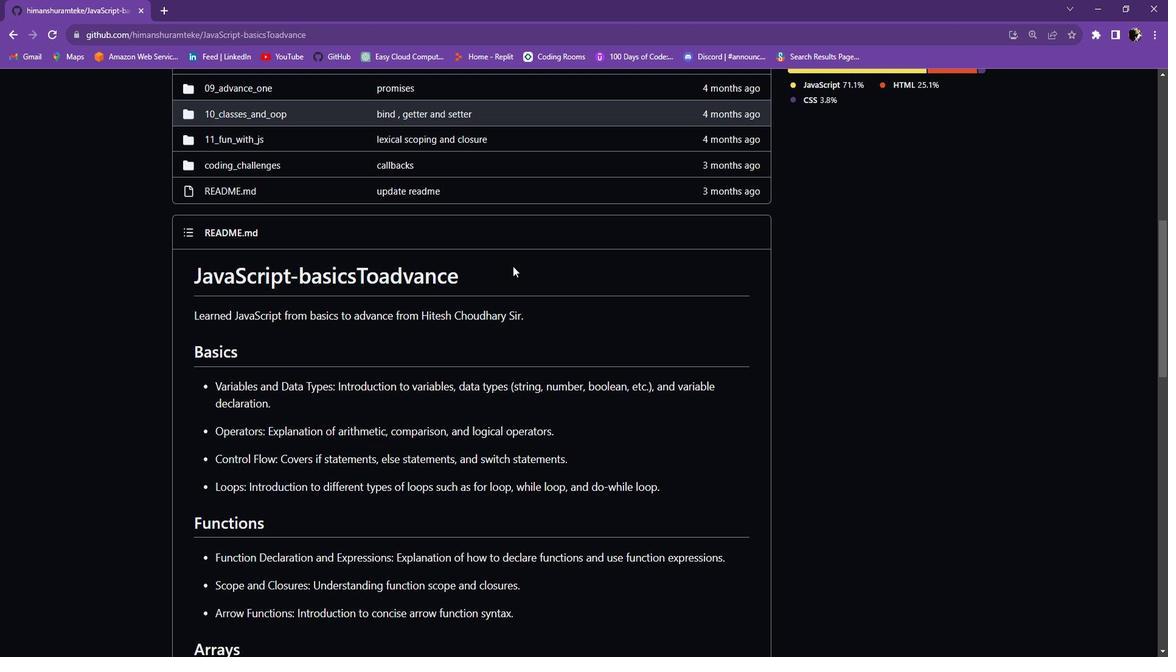 
Action: Mouse scrolled (550, 257) with delta (0, 0)
Screenshot: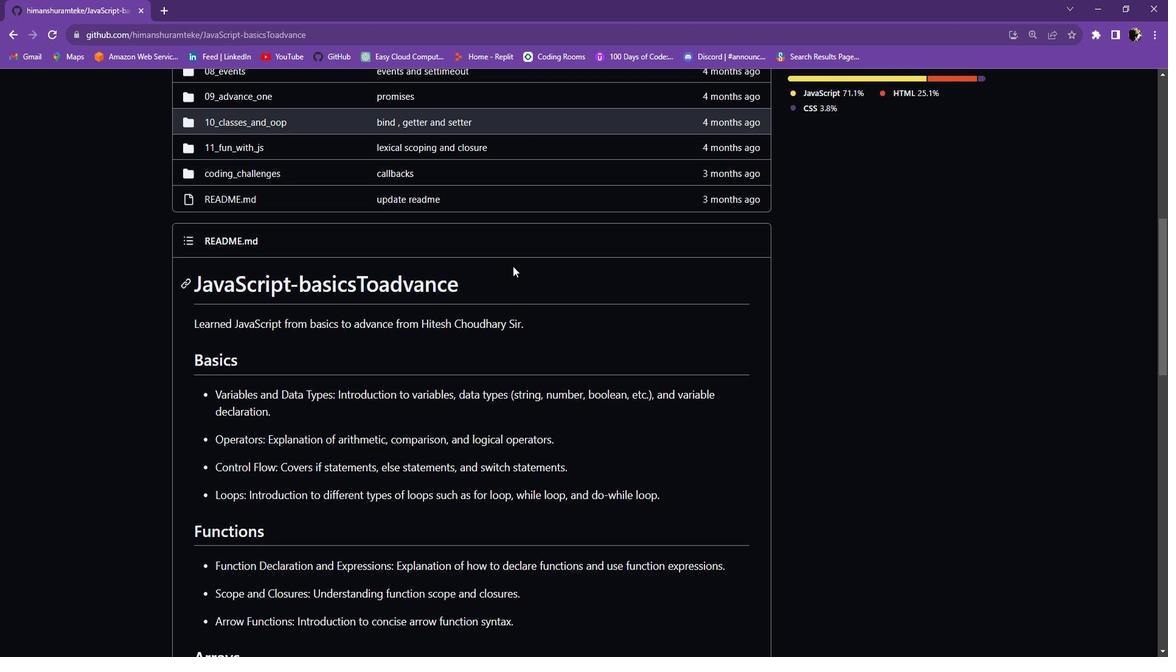
Action: Mouse scrolled (550, 257) with delta (0, 0)
Screenshot: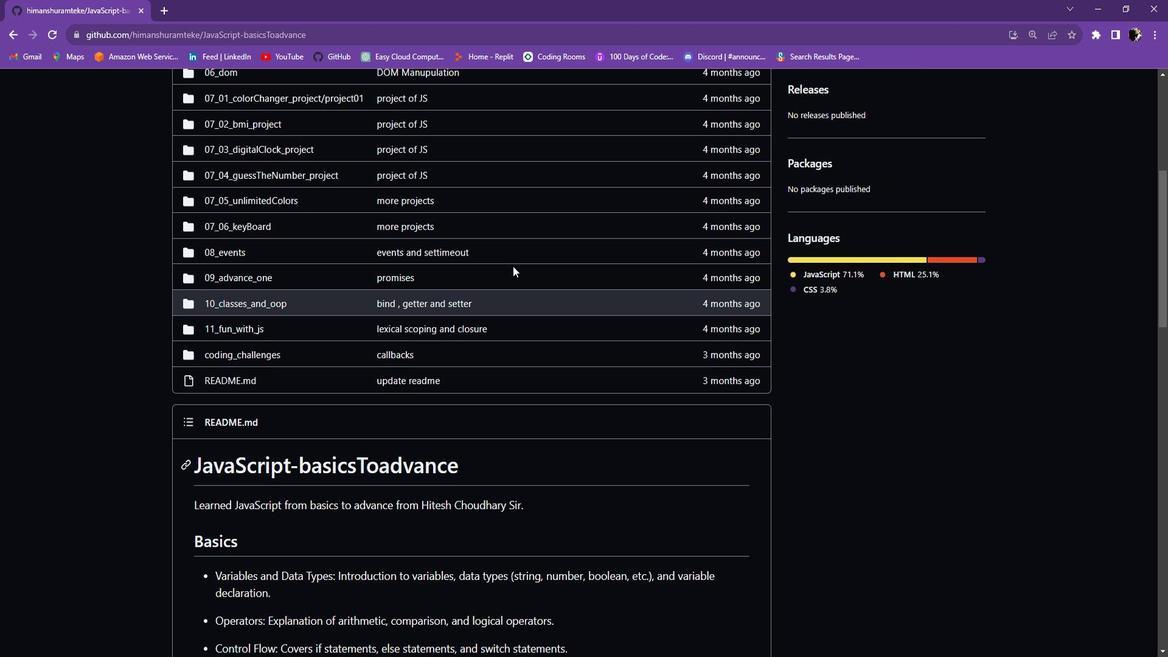 
Action: Mouse scrolled (550, 256) with delta (0, 0)
Screenshot: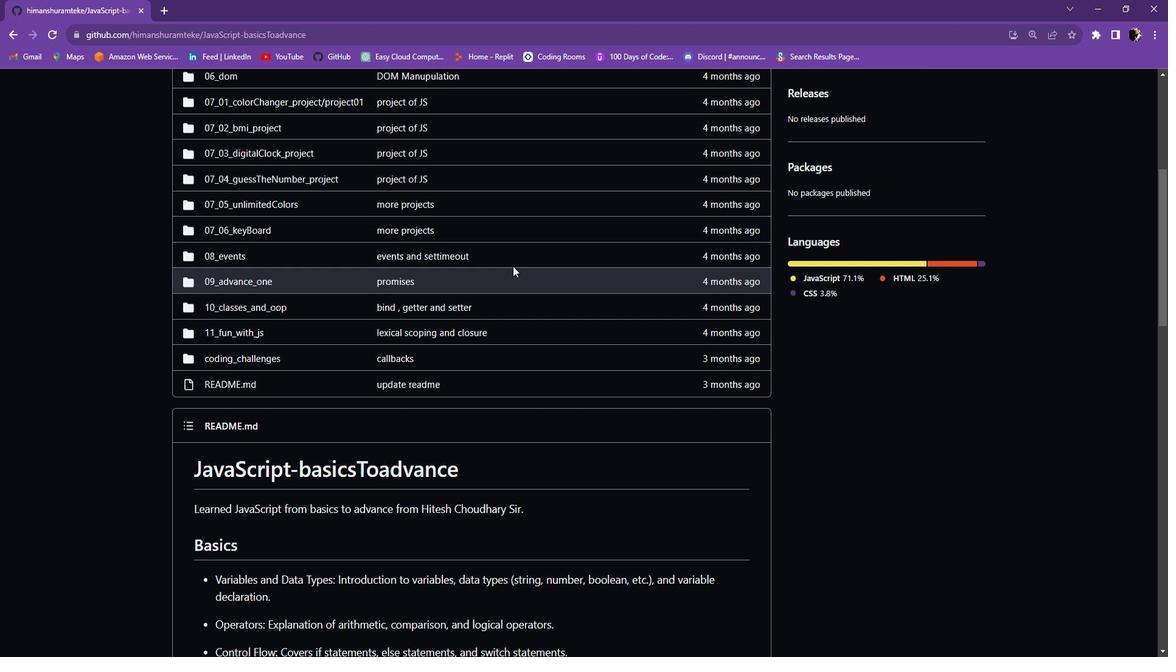 
Action: Mouse scrolled (550, 257) with delta (0, 0)
Screenshot: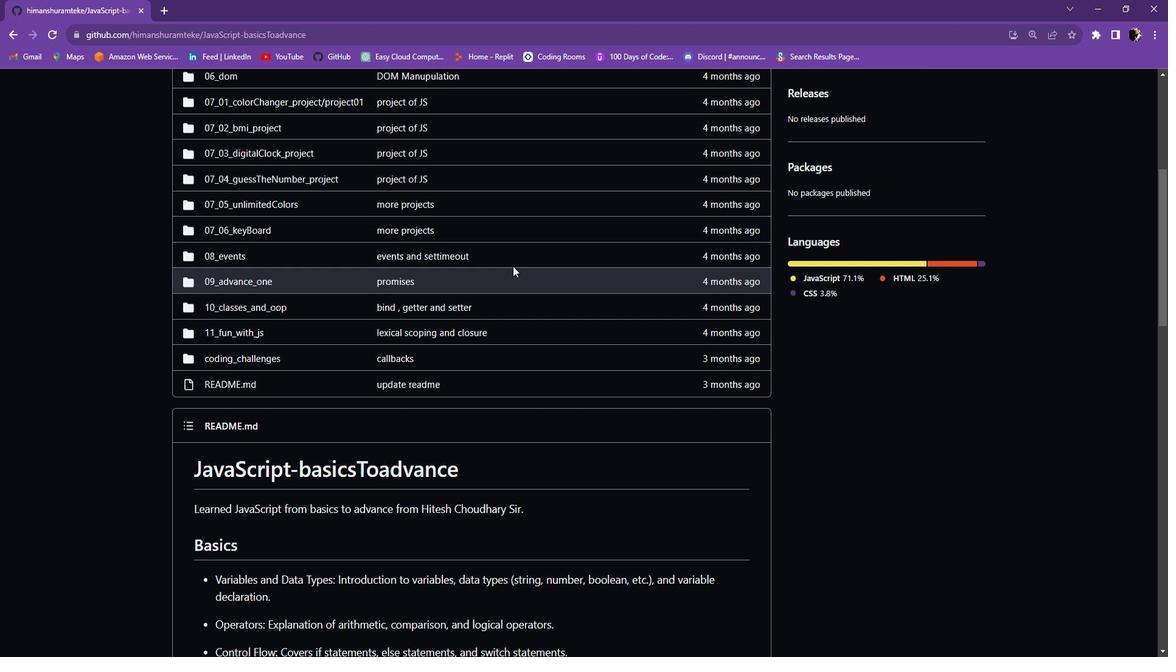 
Action: Mouse scrolled (550, 257) with delta (0, 0)
Screenshot: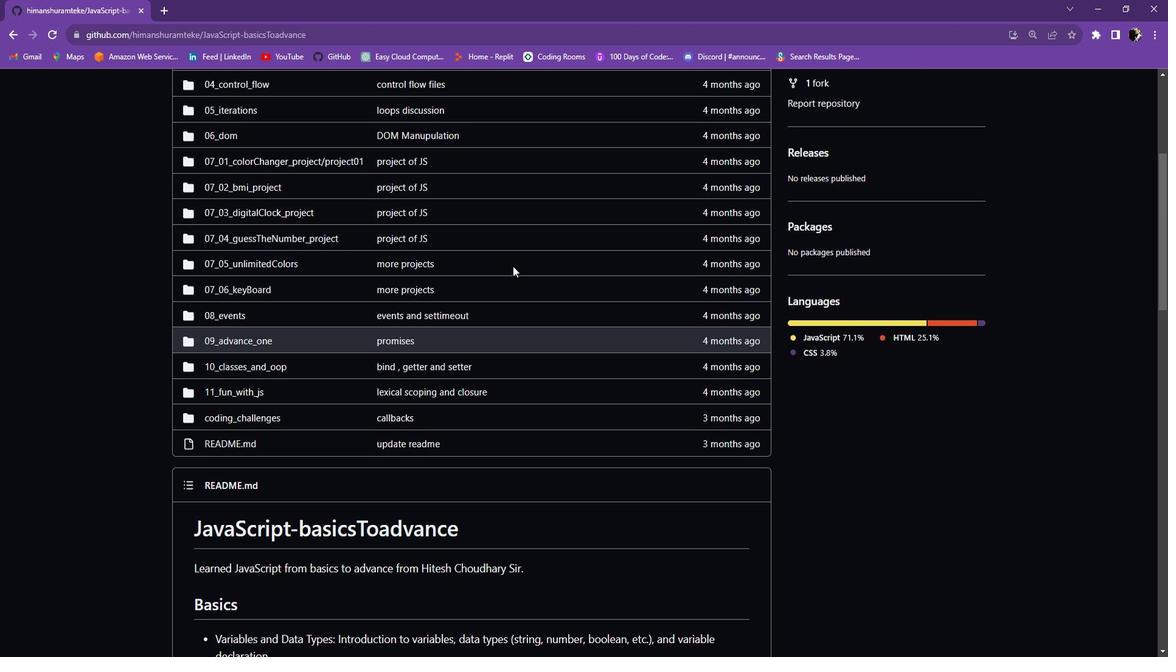
Action: Mouse scrolled (550, 257) with delta (0, 0)
Screenshot: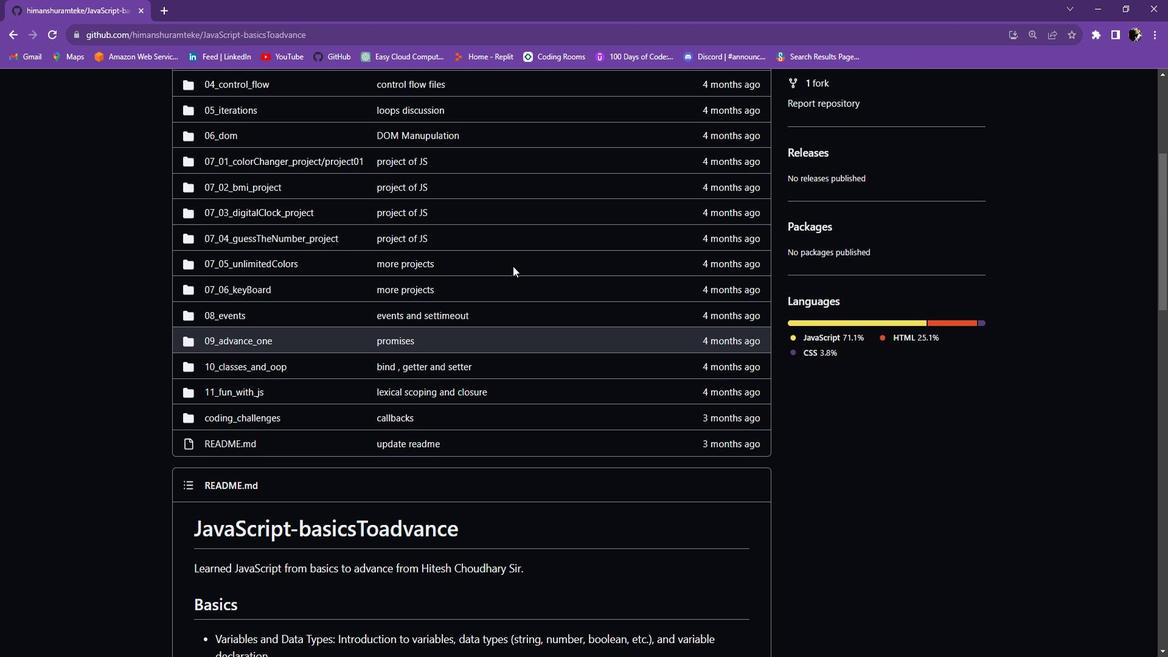 
Action: Mouse scrolled (550, 257) with delta (0, 0)
Screenshot: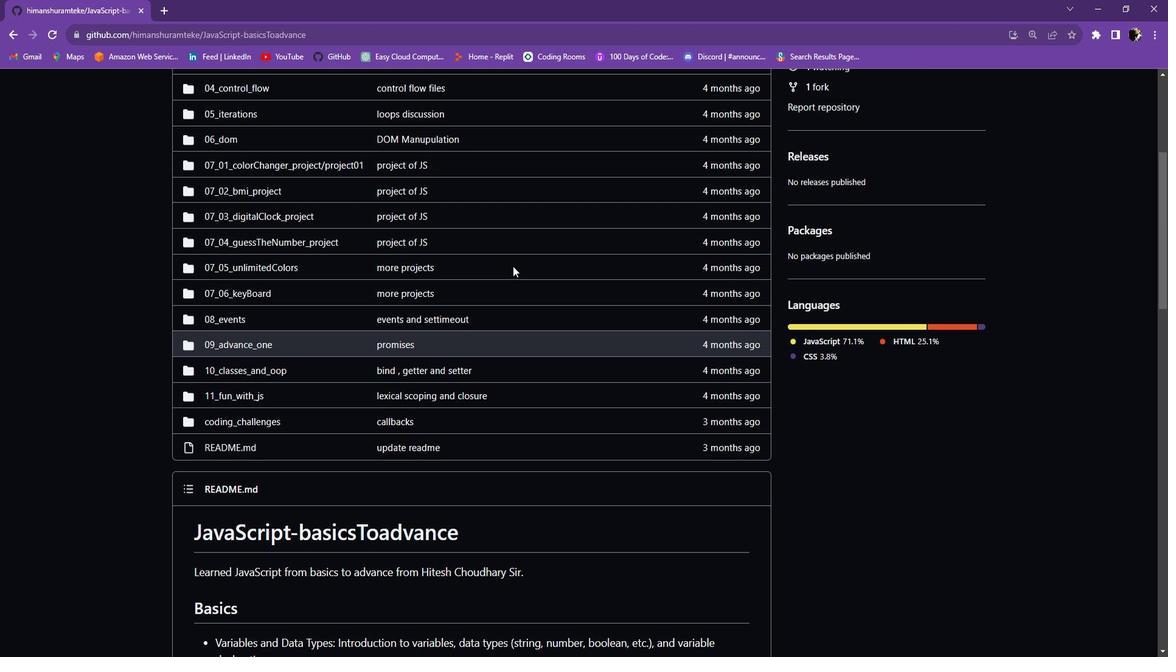 
Action: Mouse scrolled (550, 257) with delta (0, 0)
Screenshot: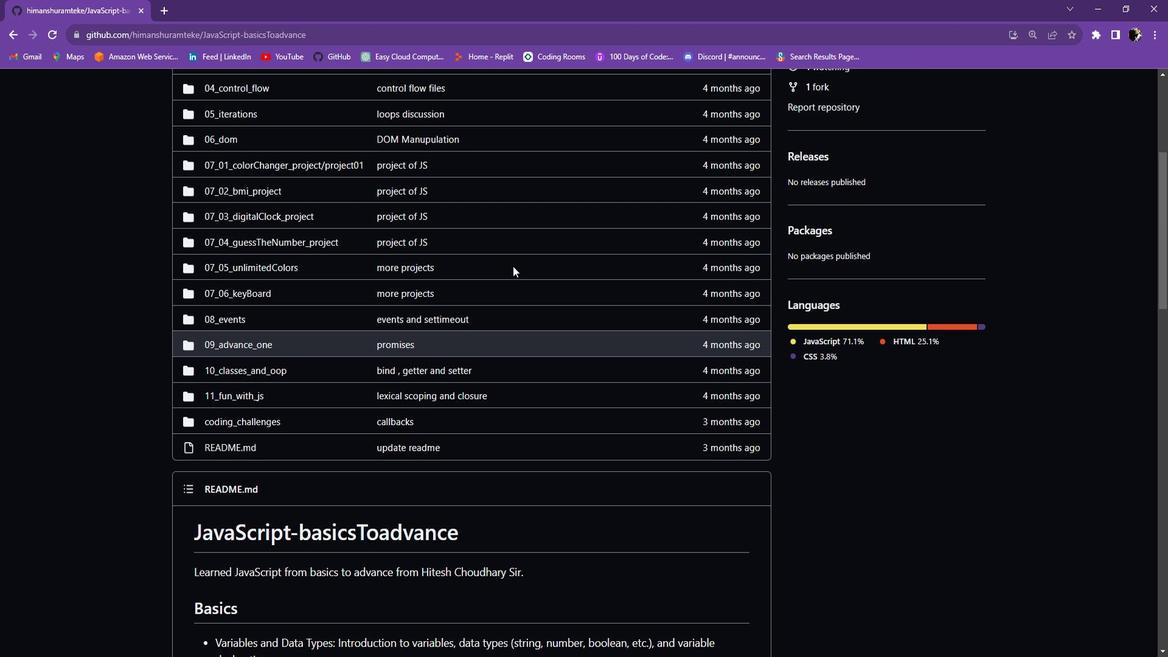 
Action: Mouse scrolled (550, 257) with delta (0, 0)
Screenshot: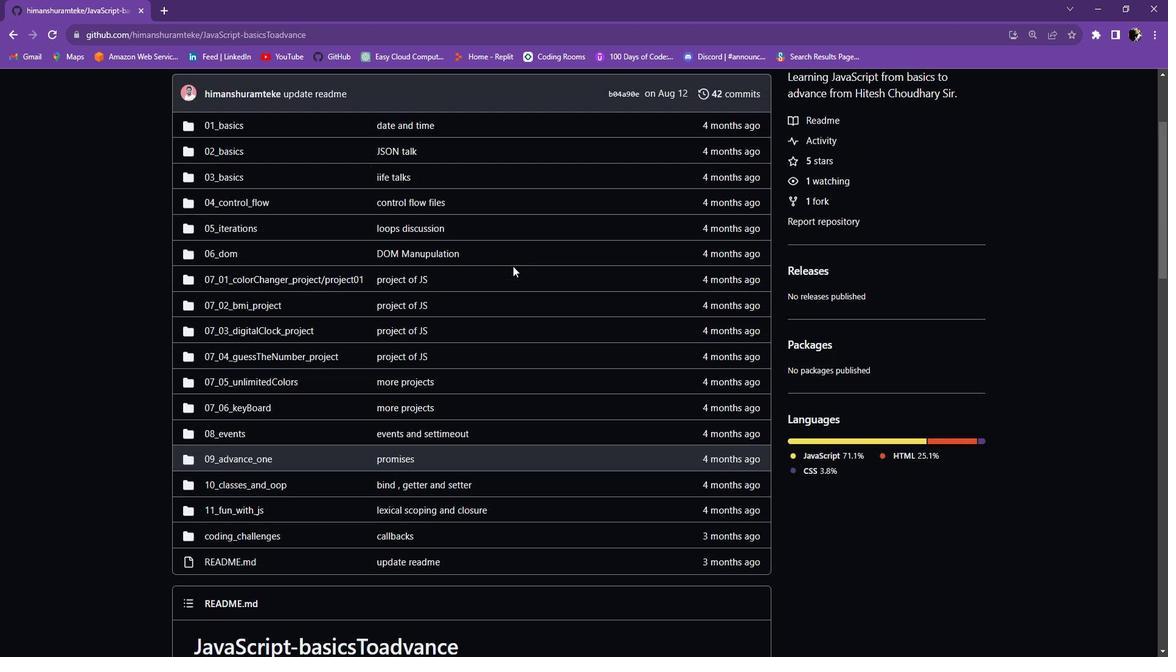 
Action: Mouse scrolled (550, 257) with delta (0, 0)
Screenshot: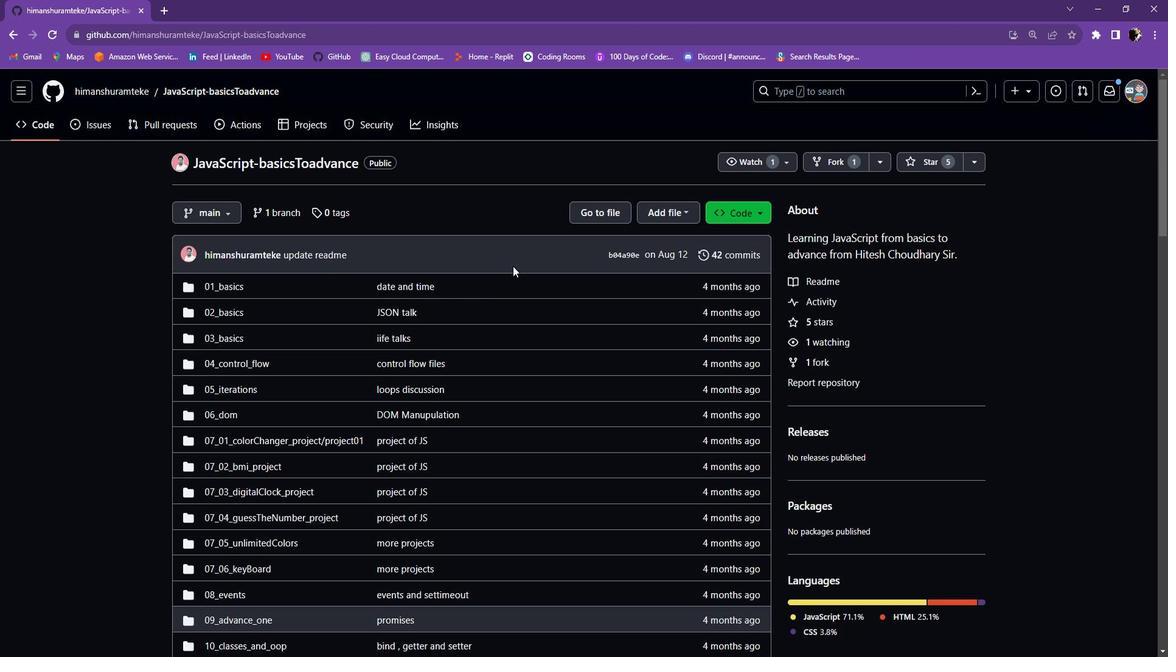 
Action: Mouse moved to (19, 46)
Screenshot: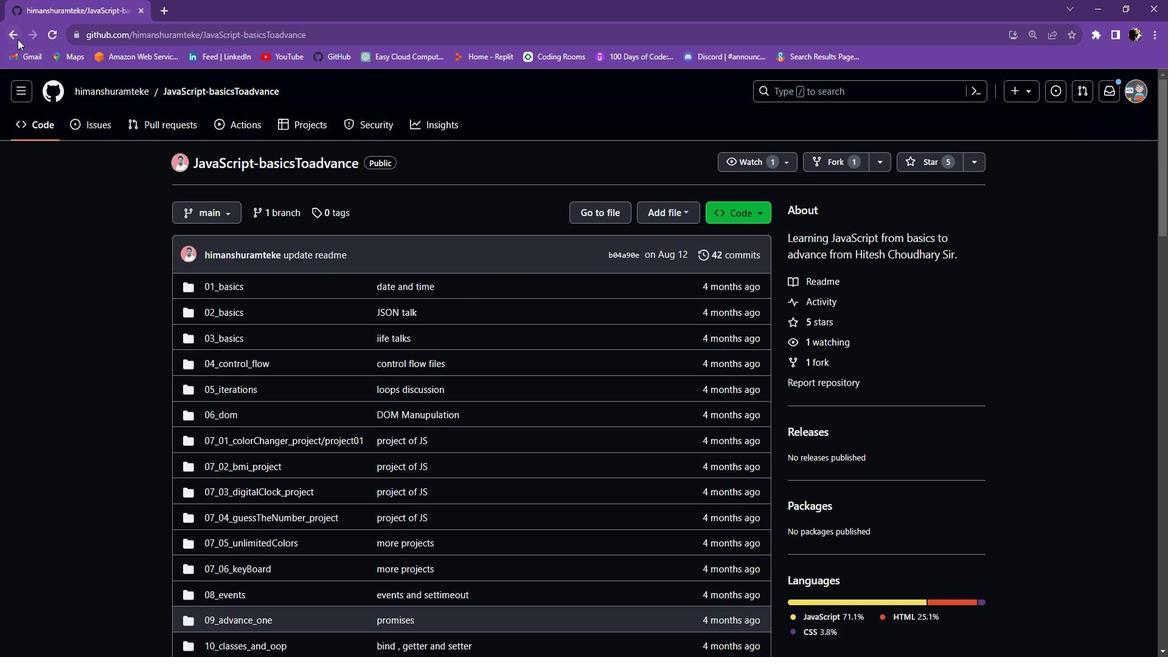 
Action: Mouse pressed left at (19, 46)
Screenshot: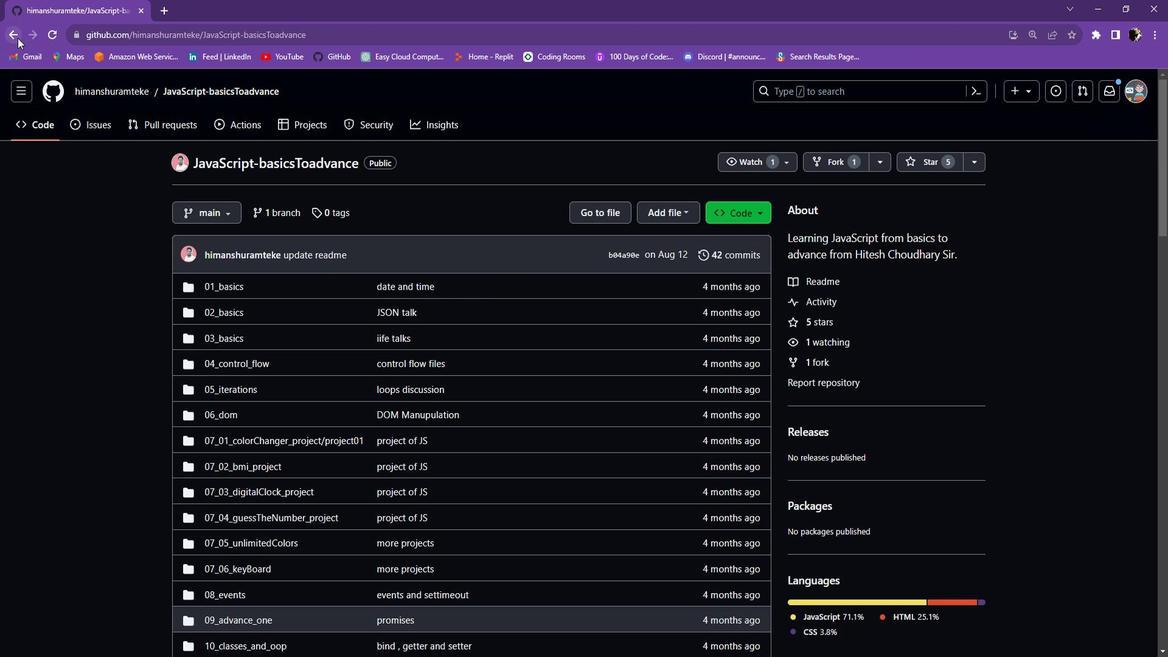 
Action: Mouse moved to (480, 360)
Screenshot: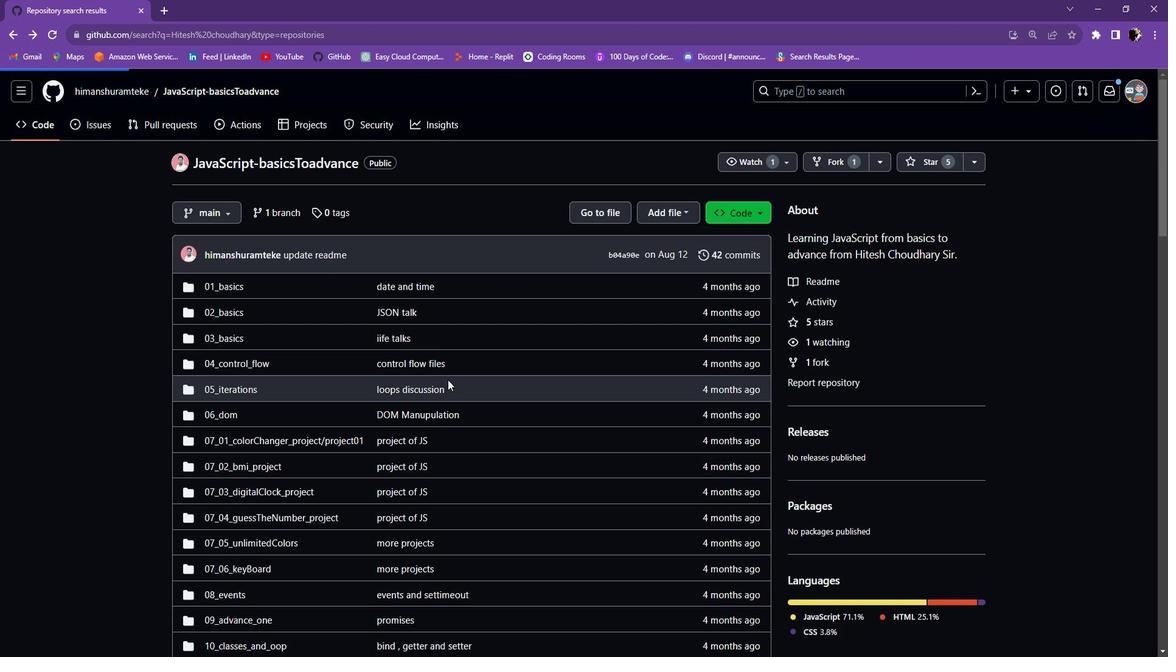 
Action: Mouse scrolled (480, 360) with delta (0, 0)
Screenshot: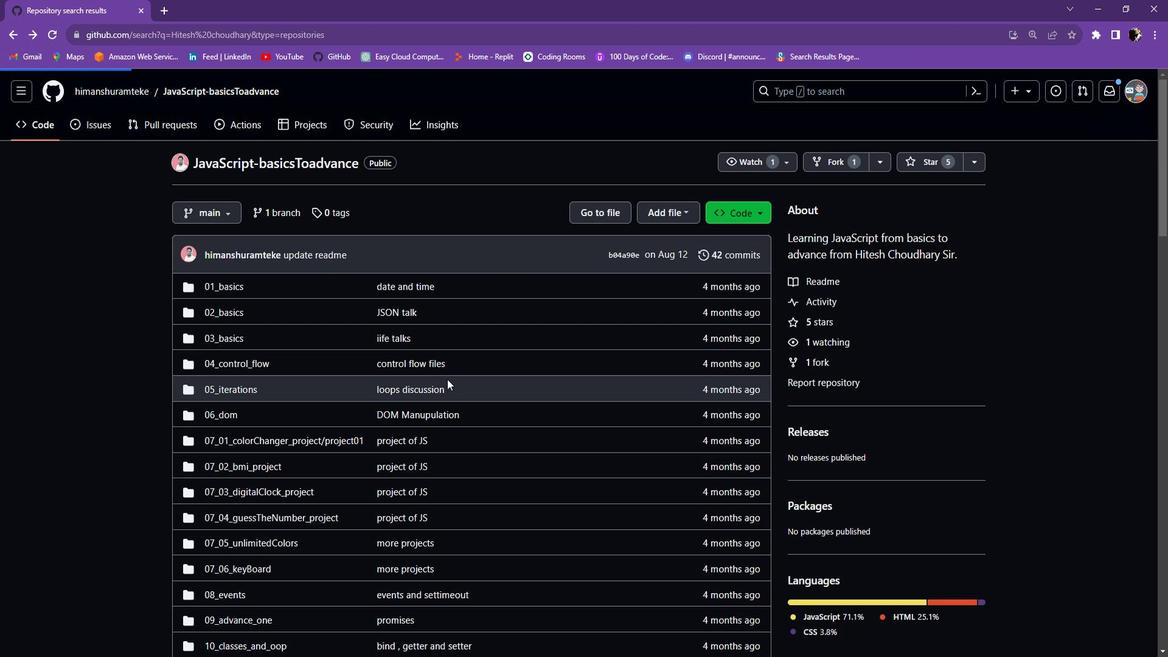 
Action: Mouse moved to (18, 48)
Screenshot: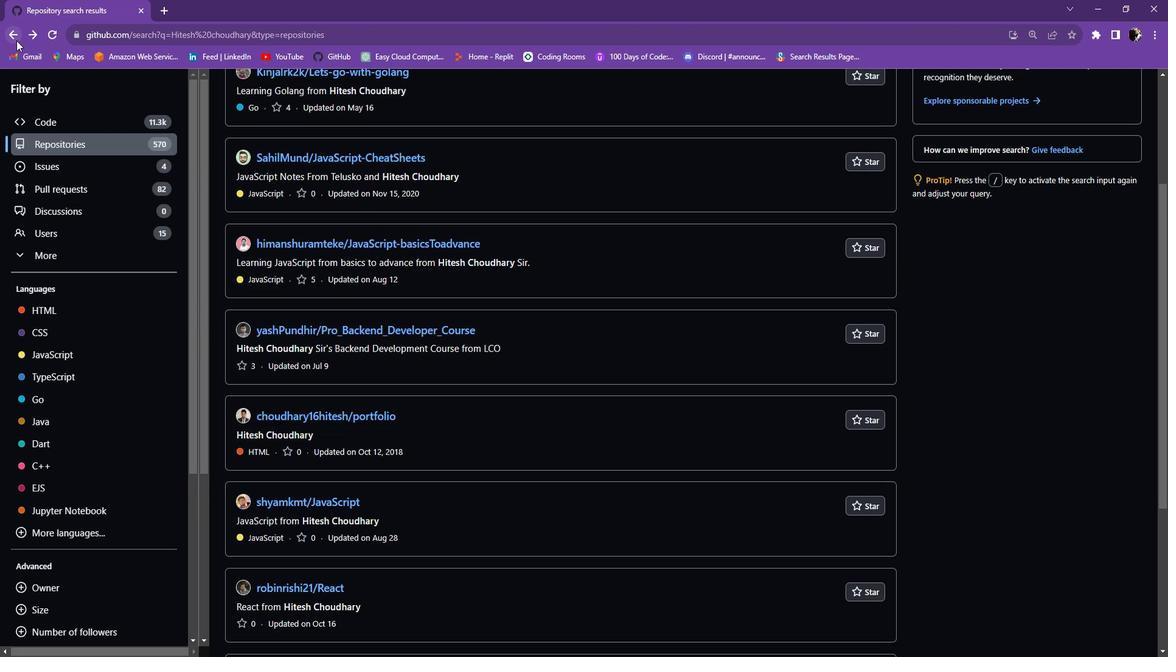 
Action: Mouse pressed left at (18, 48)
Screenshot: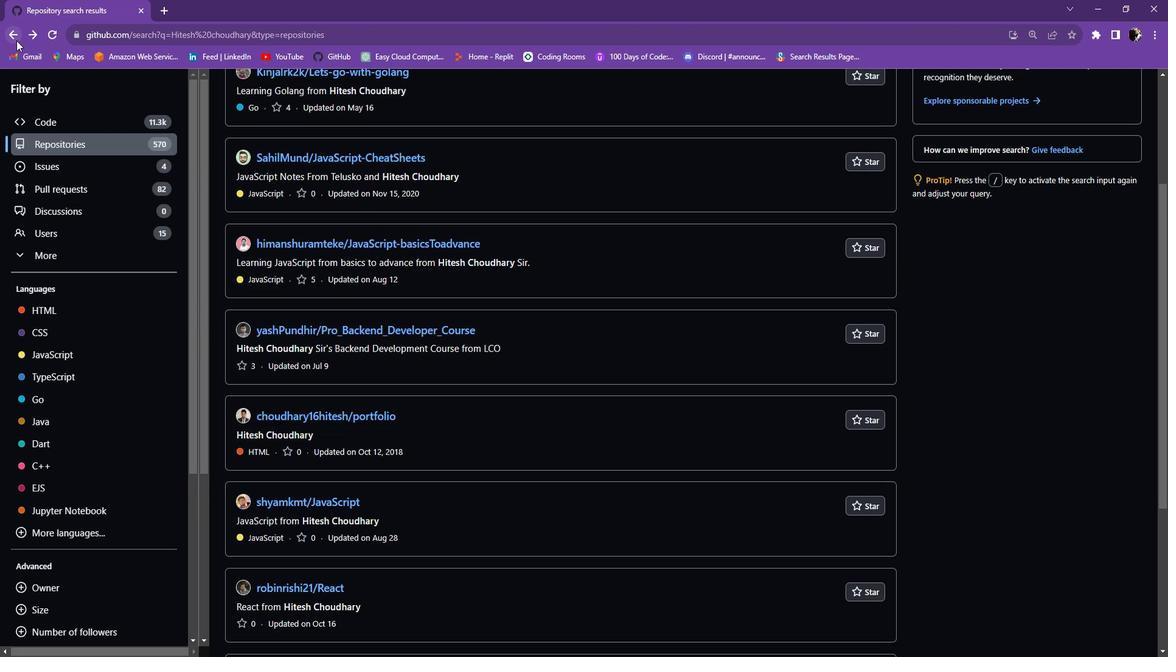 
Action: Mouse moved to (429, 382)
Screenshot: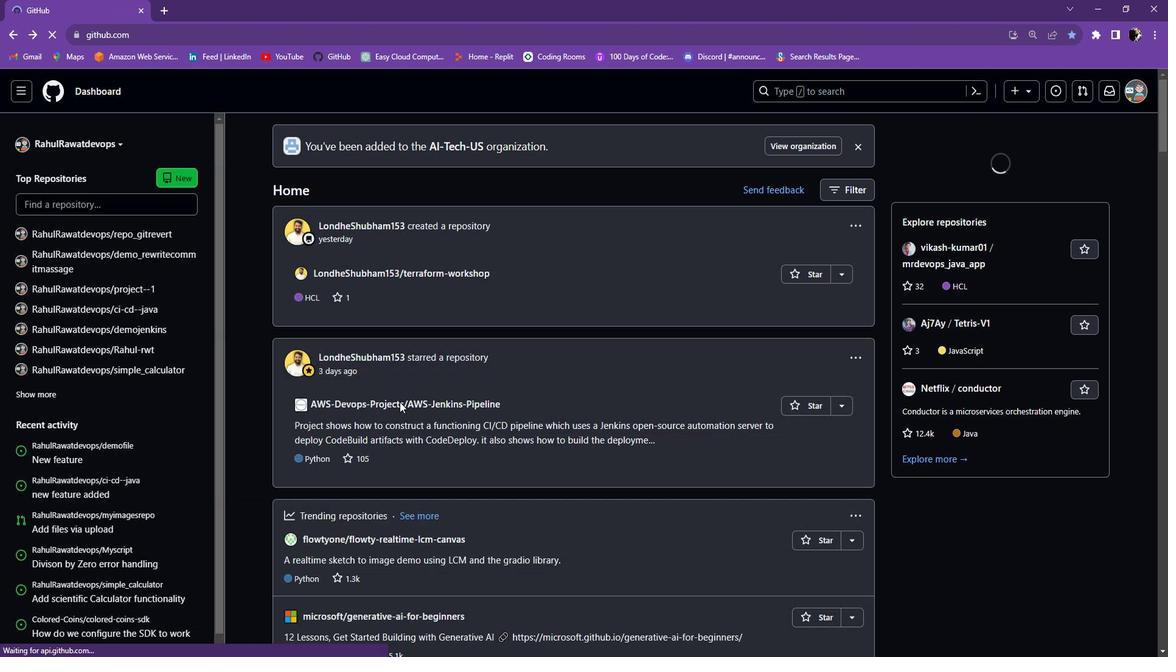 
Action: Mouse scrolled (429, 381) with delta (0, 0)
Screenshot: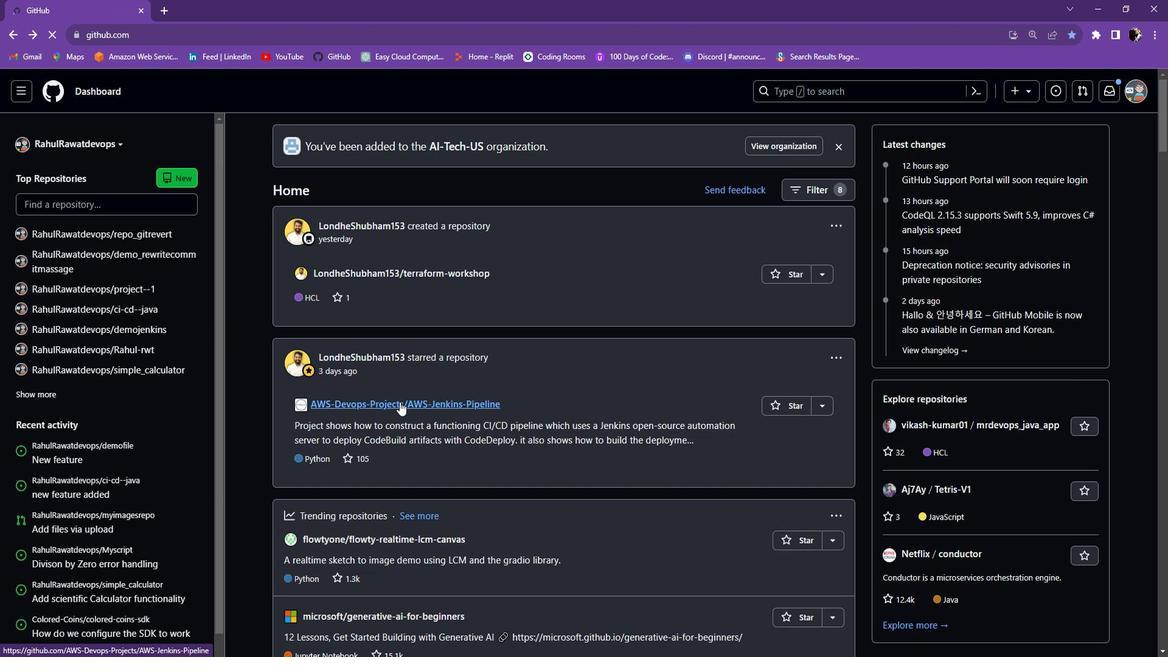 
Action: Mouse scrolled (429, 381) with delta (0, 0)
Screenshot: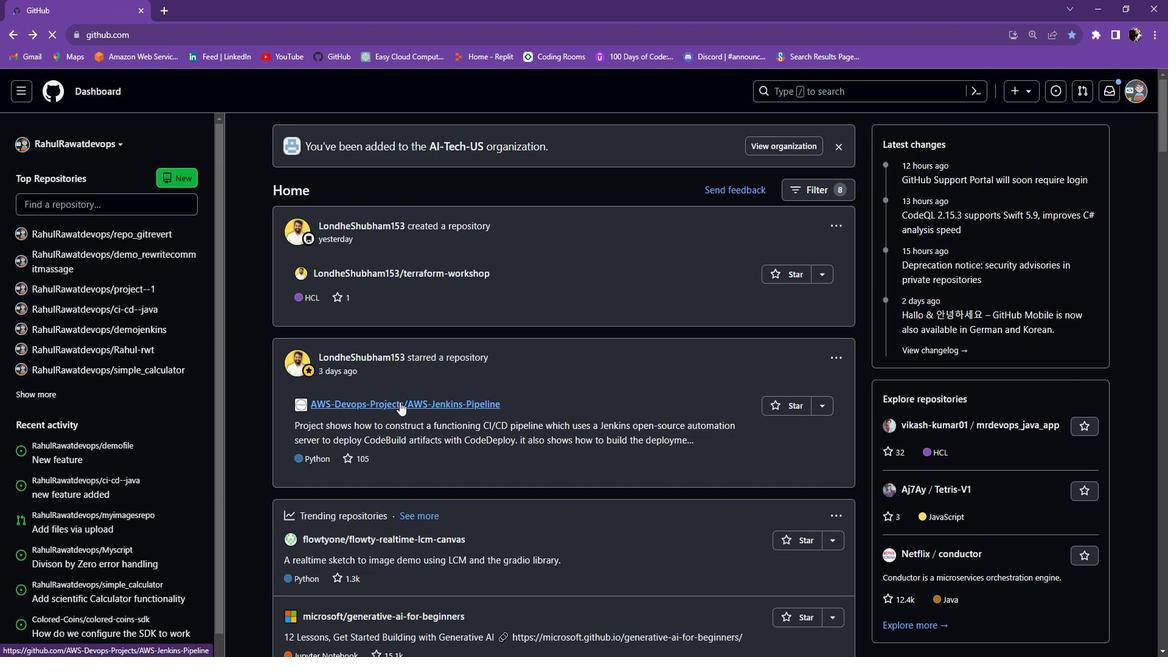 
Action: Mouse scrolled (429, 381) with delta (0, 0)
Screenshot: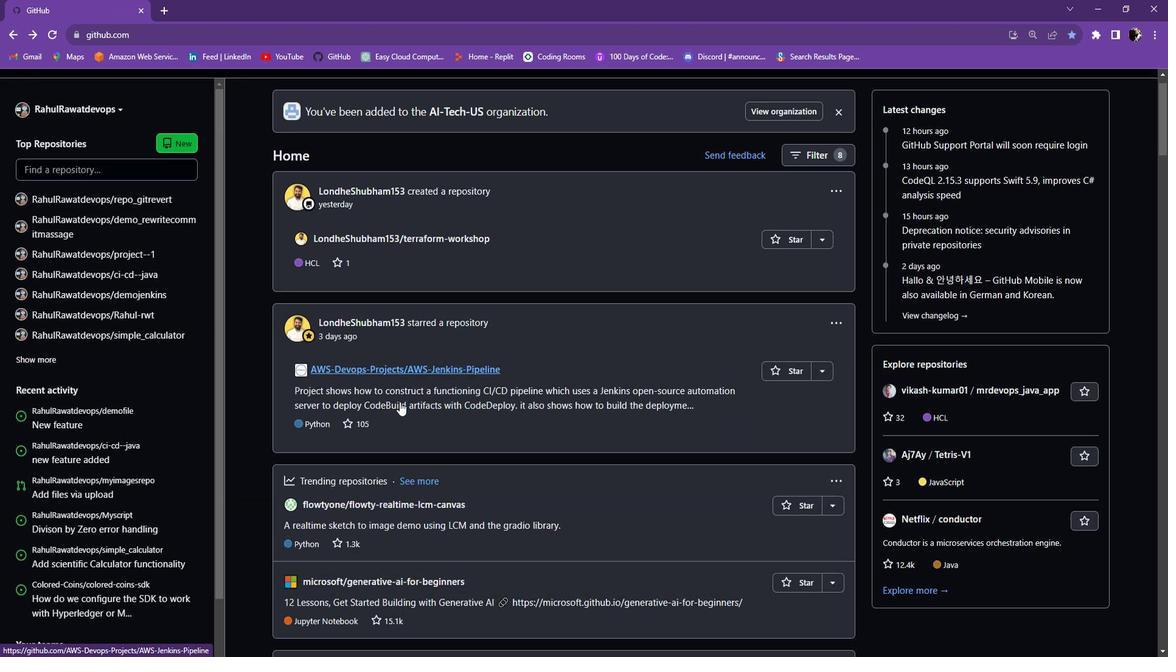
Action: Mouse moved to (430, 382)
Screenshot: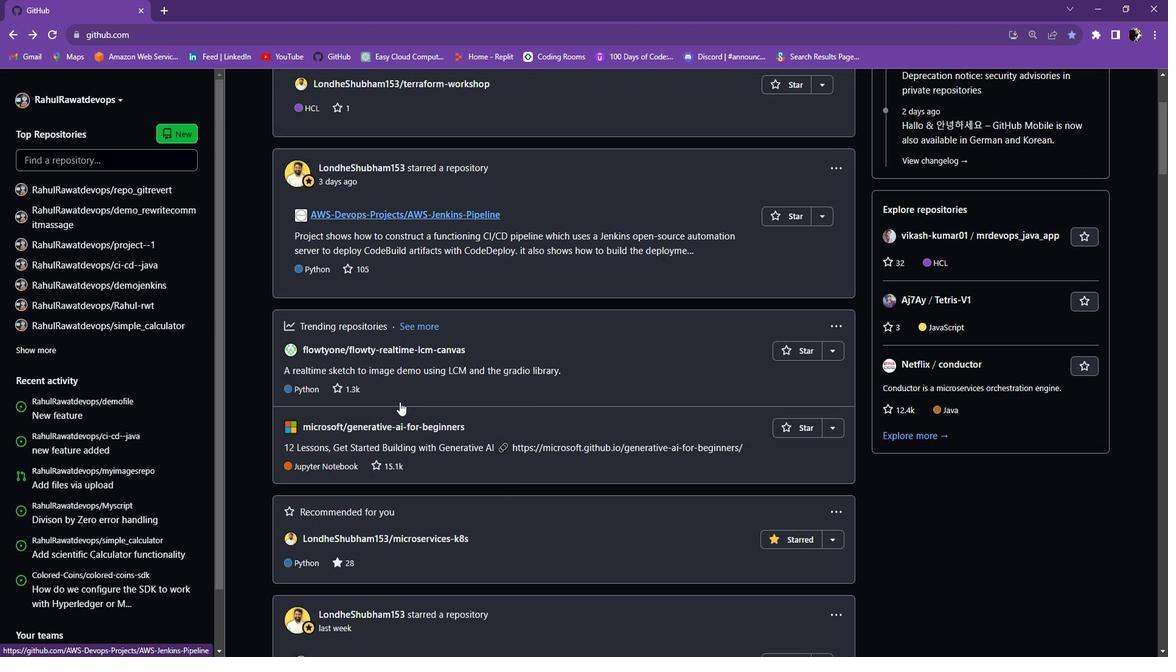 
Action: Mouse scrolled (430, 381) with delta (0, 0)
Screenshot: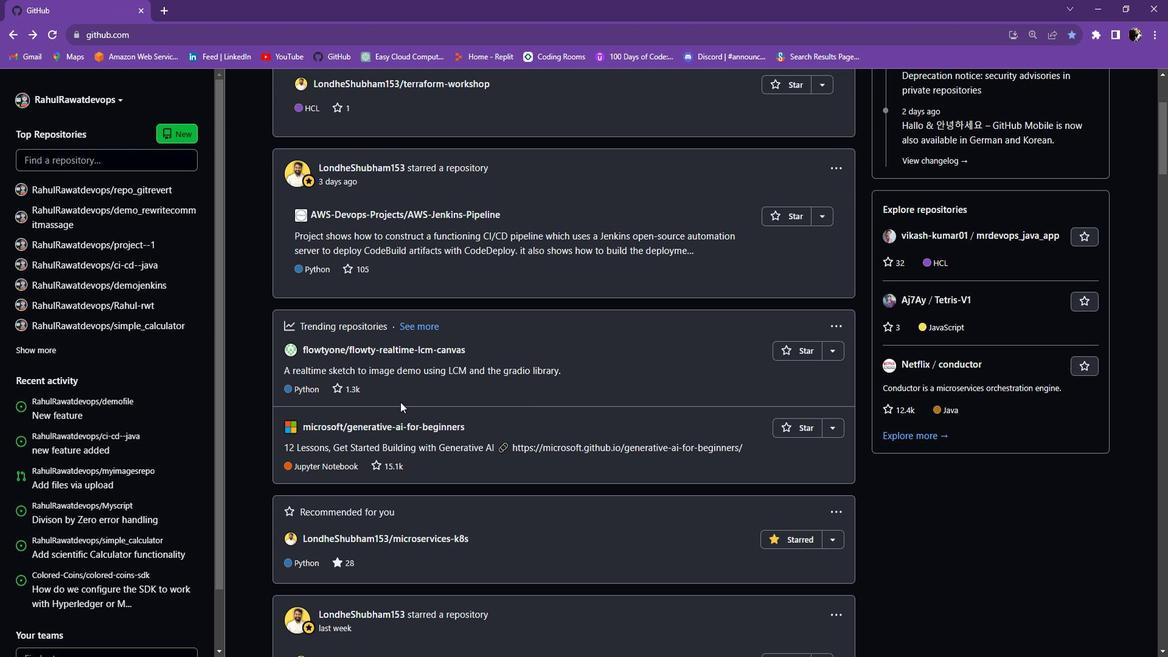 
Action: Mouse moved to (365, 440)
Screenshot: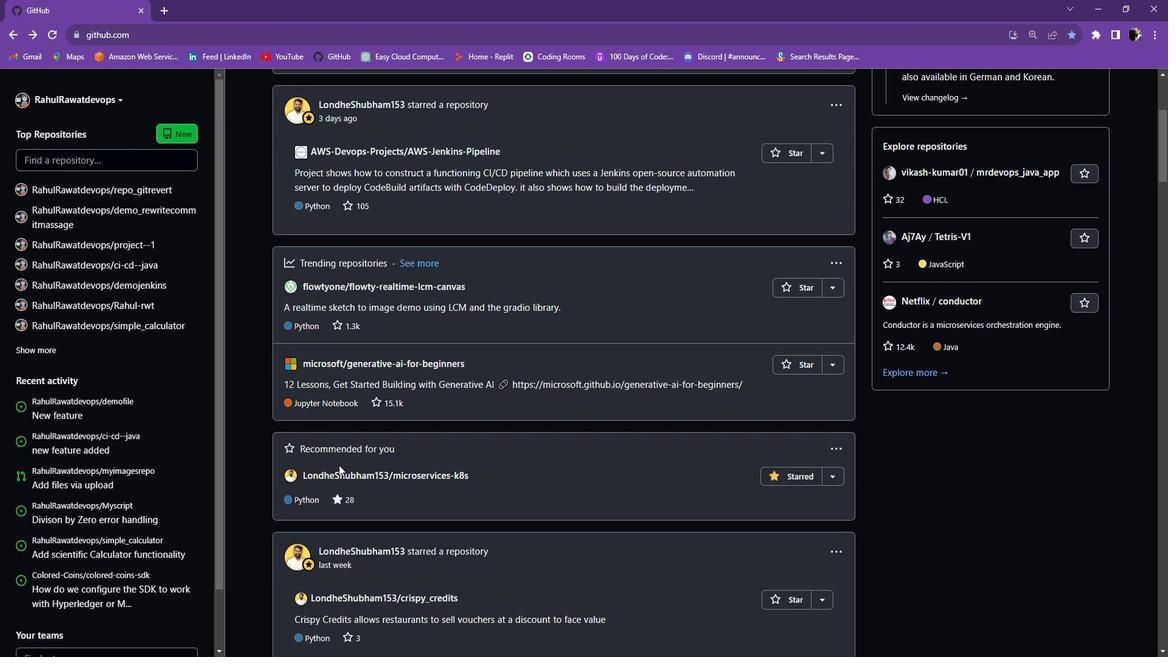 
Action: Mouse scrolled (365, 439) with delta (0, 0)
Screenshot: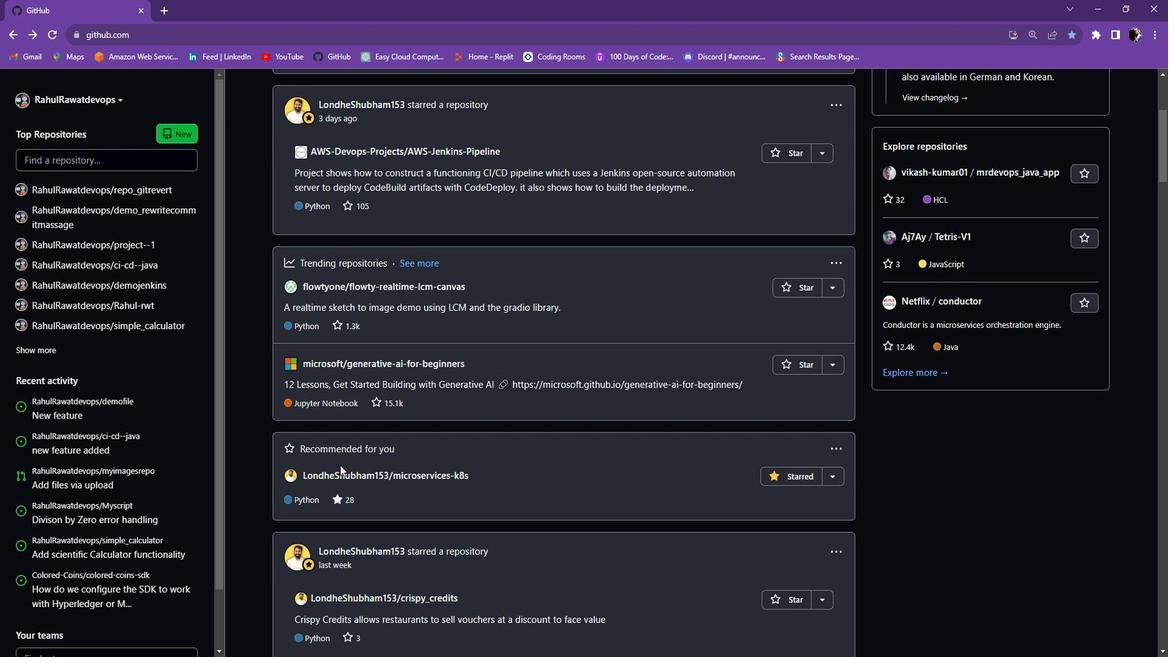 
Action: Mouse scrolled (365, 439) with delta (0, 0)
Screenshot: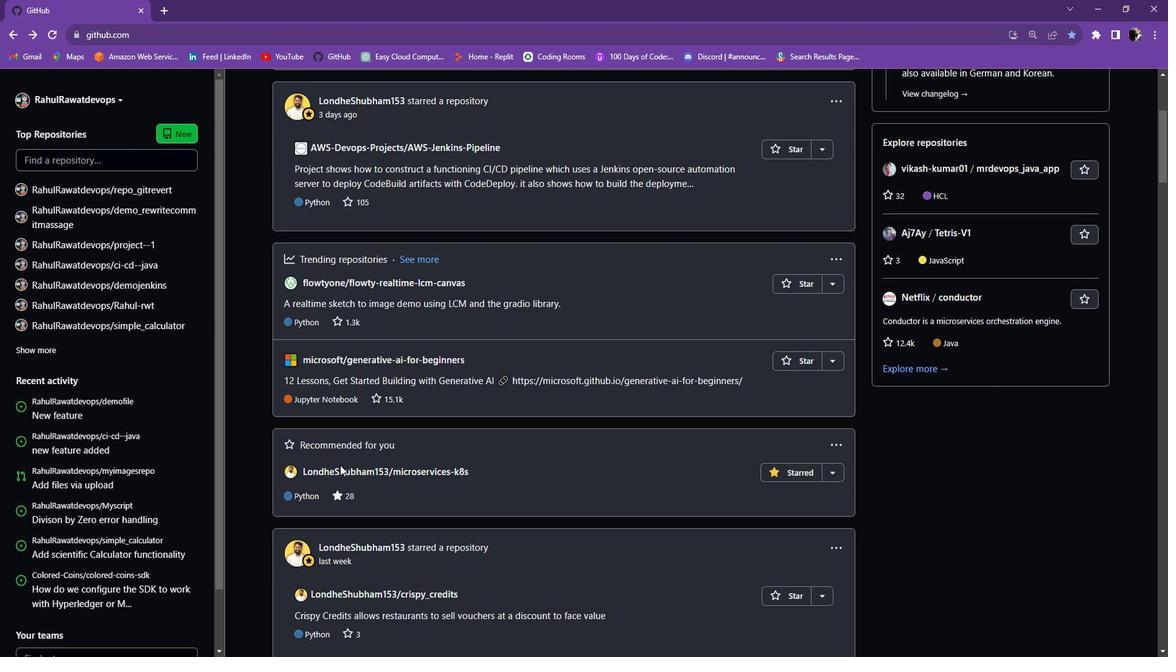 
Action: Mouse moved to (420, 315)
Screenshot: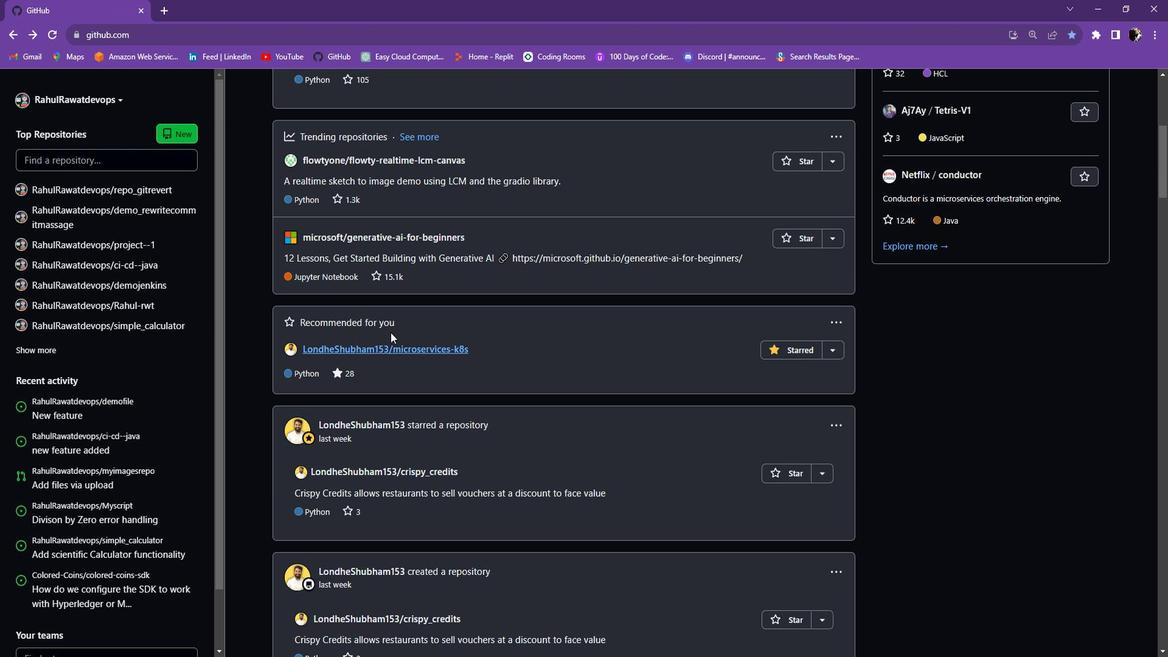 
Action: Mouse scrolled (420, 316) with delta (0, 0)
Screenshot: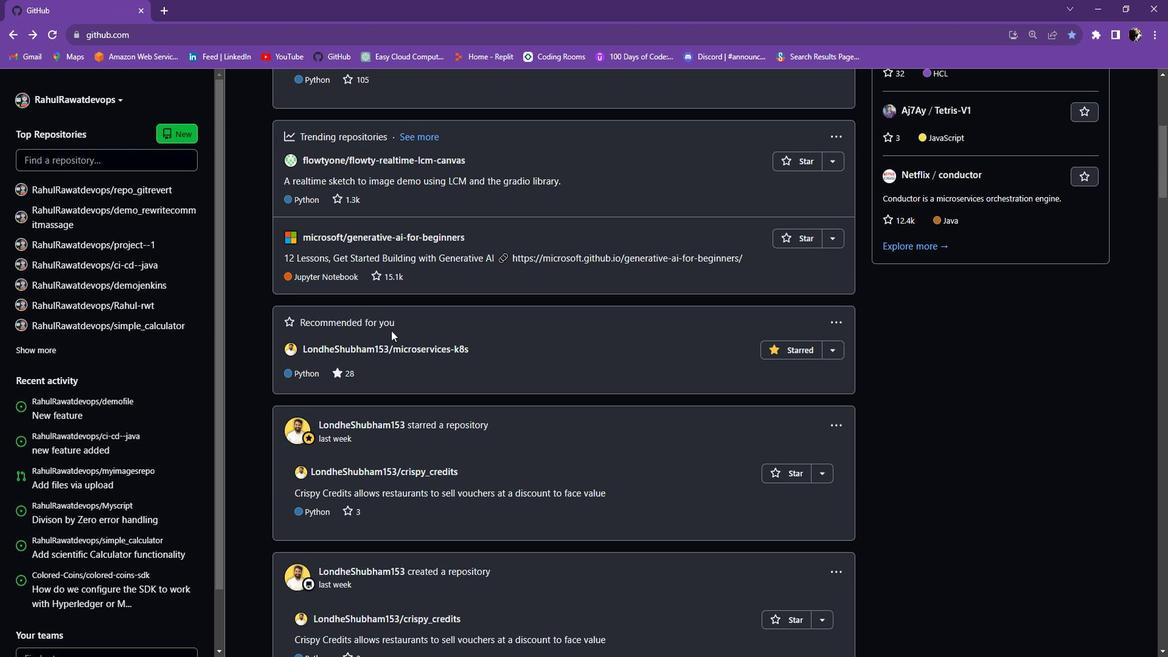 
Action: Mouse scrolled (420, 316) with delta (0, 0)
Screenshot: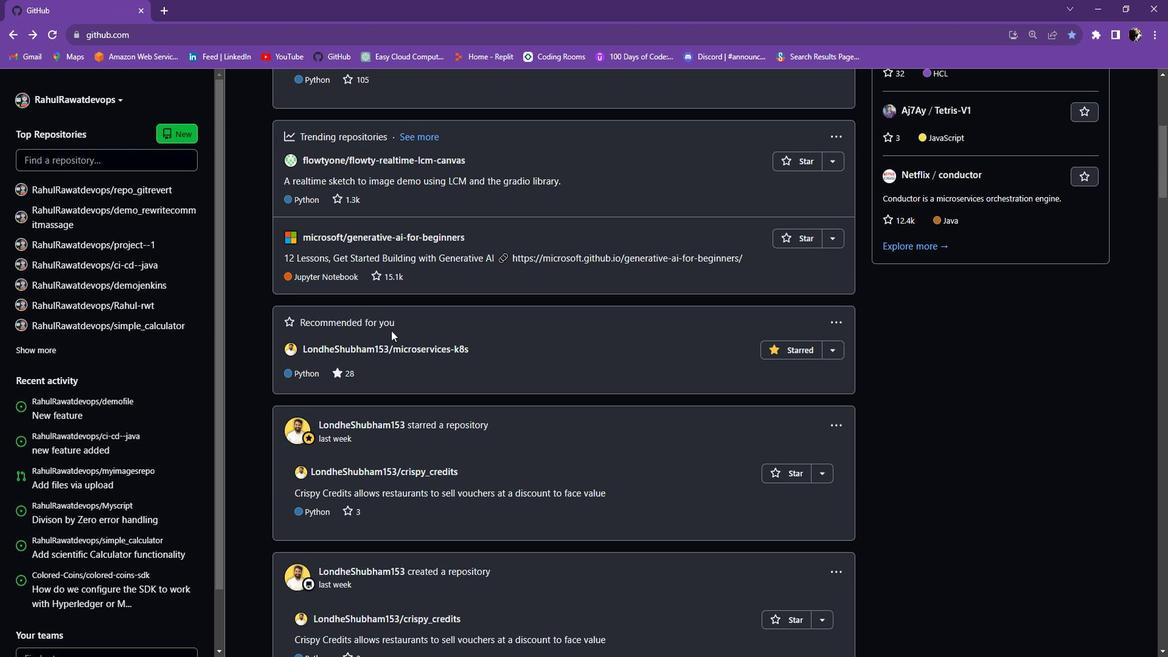 
Action: Mouse scrolled (420, 316) with delta (0, 0)
Screenshot: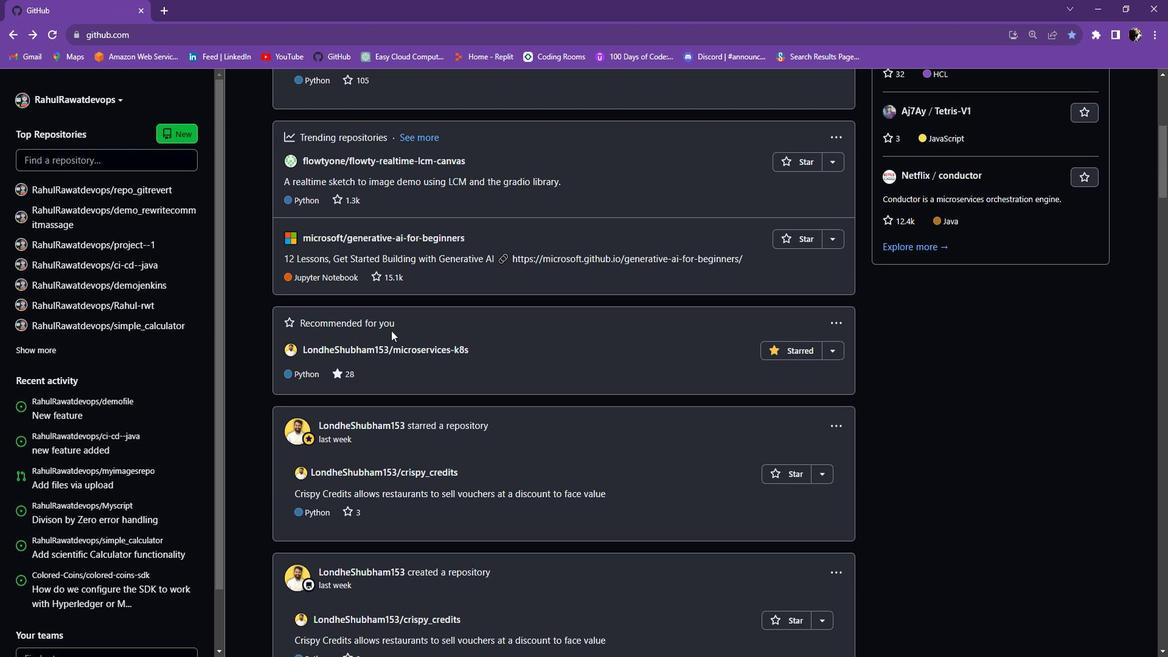 
Action: Mouse scrolled (420, 316) with delta (0, 0)
Screenshot: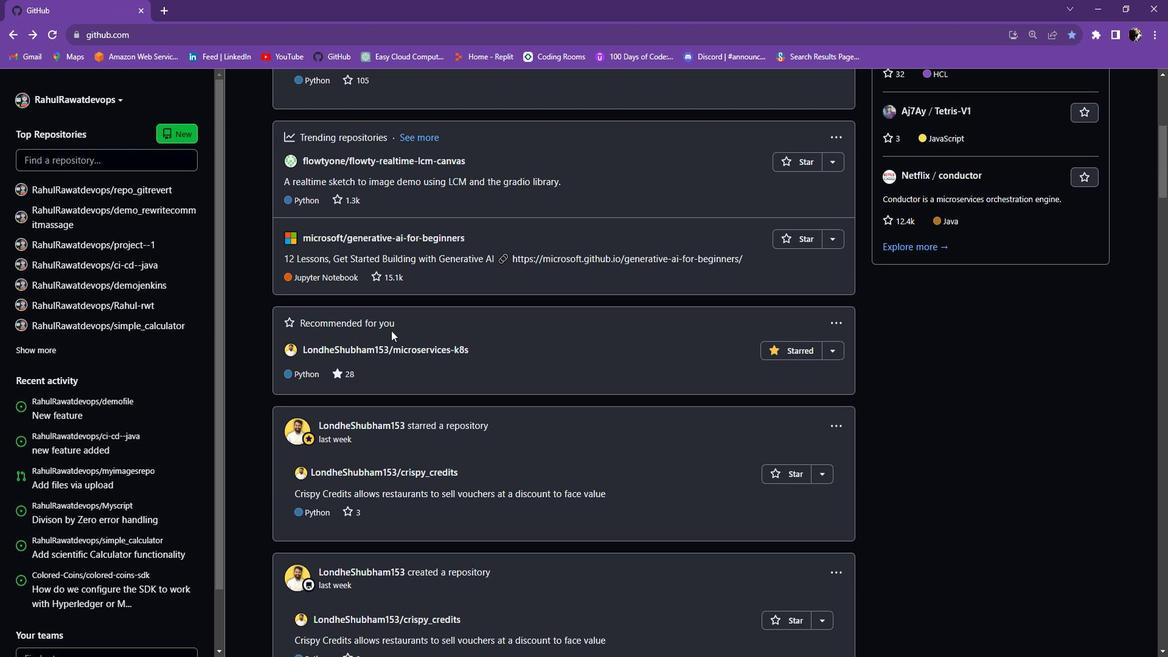 
Action: Mouse scrolled (420, 316) with delta (0, 0)
Screenshot: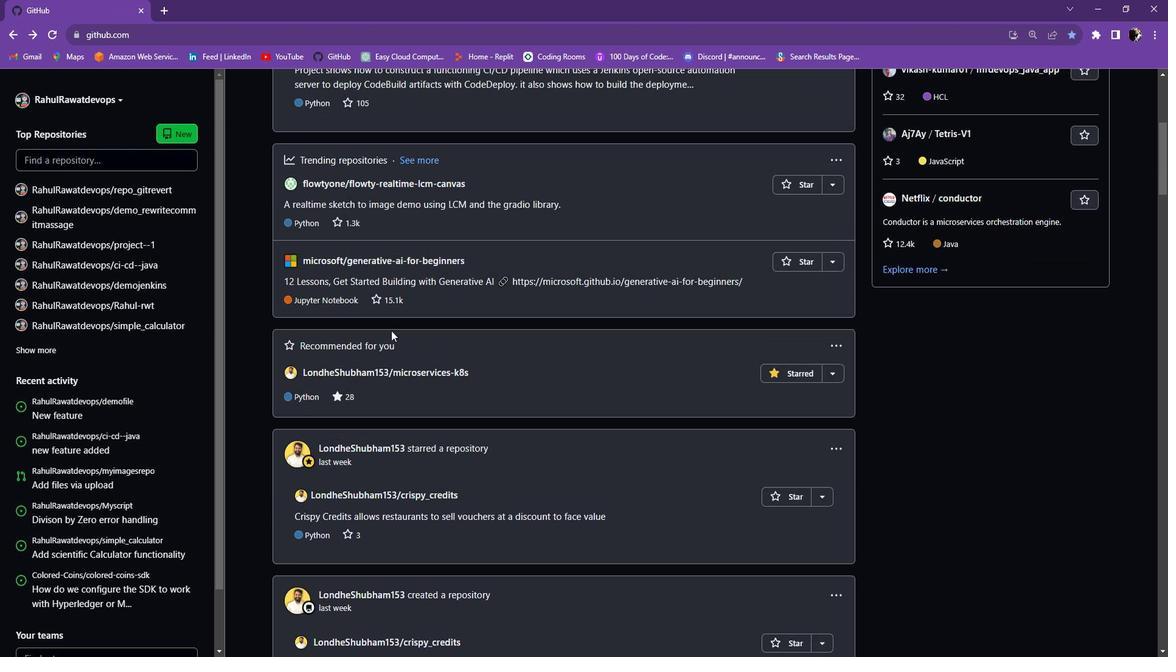 
Action: Mouse scrolled (420, 316) with delta (0, 0)
Screenshot: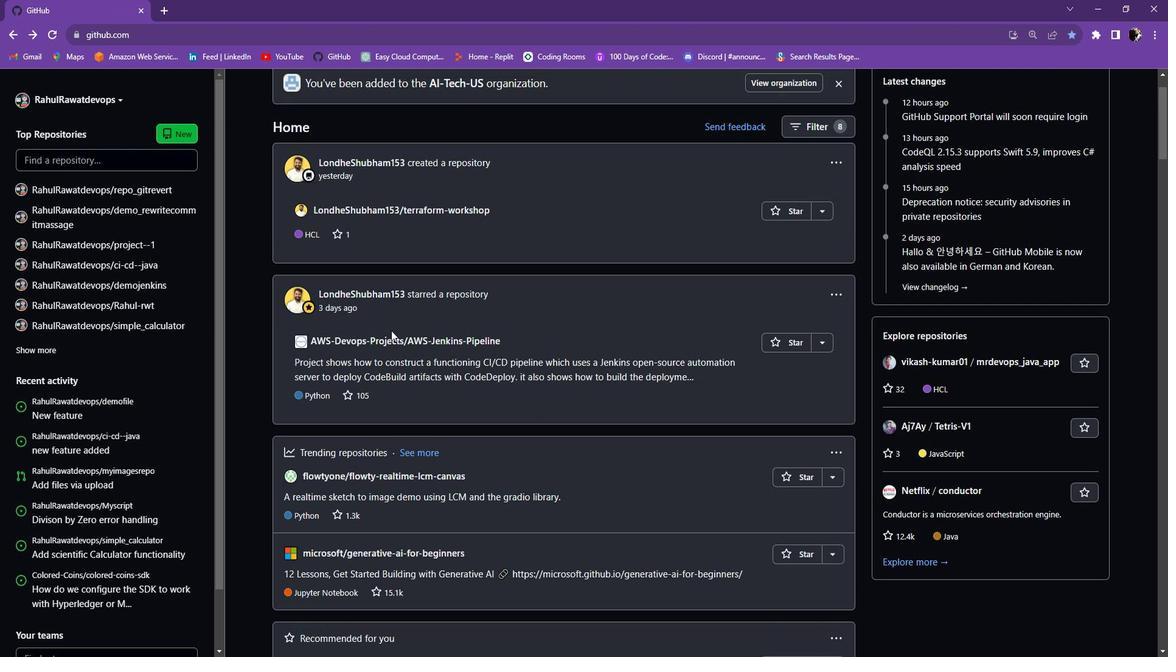 
Action: Mouse scrolled (420, 316) with delta (0, 0)
Screenshot: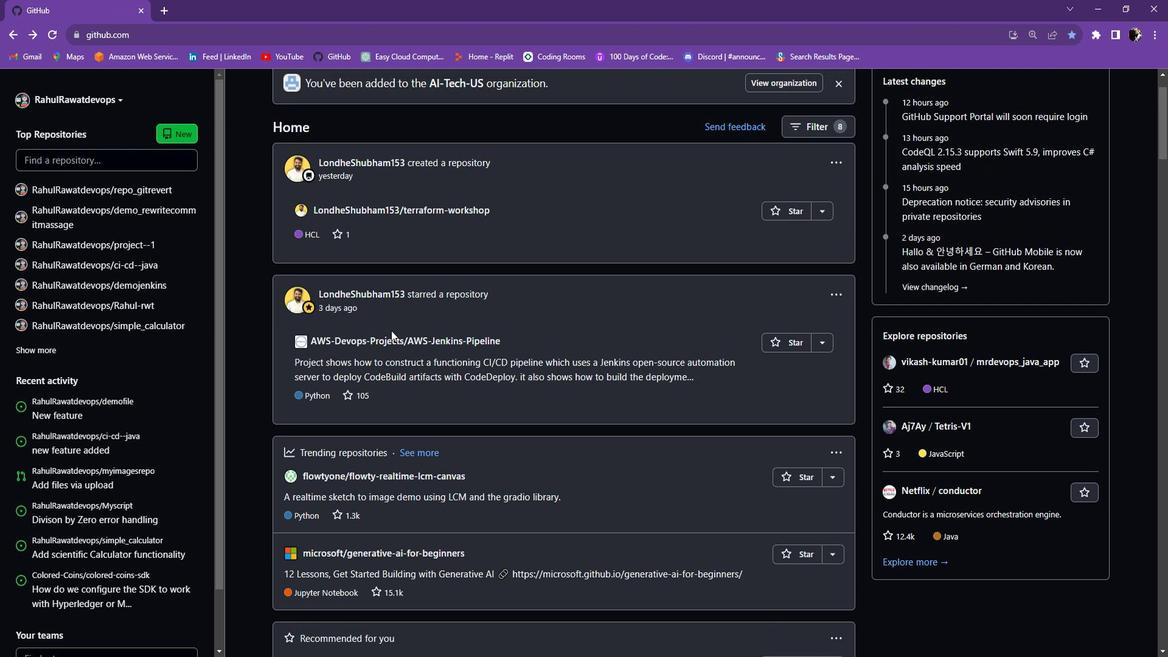 
Action: Mouse scrolled (420, 316) with delta (0, 0)
Screenshot: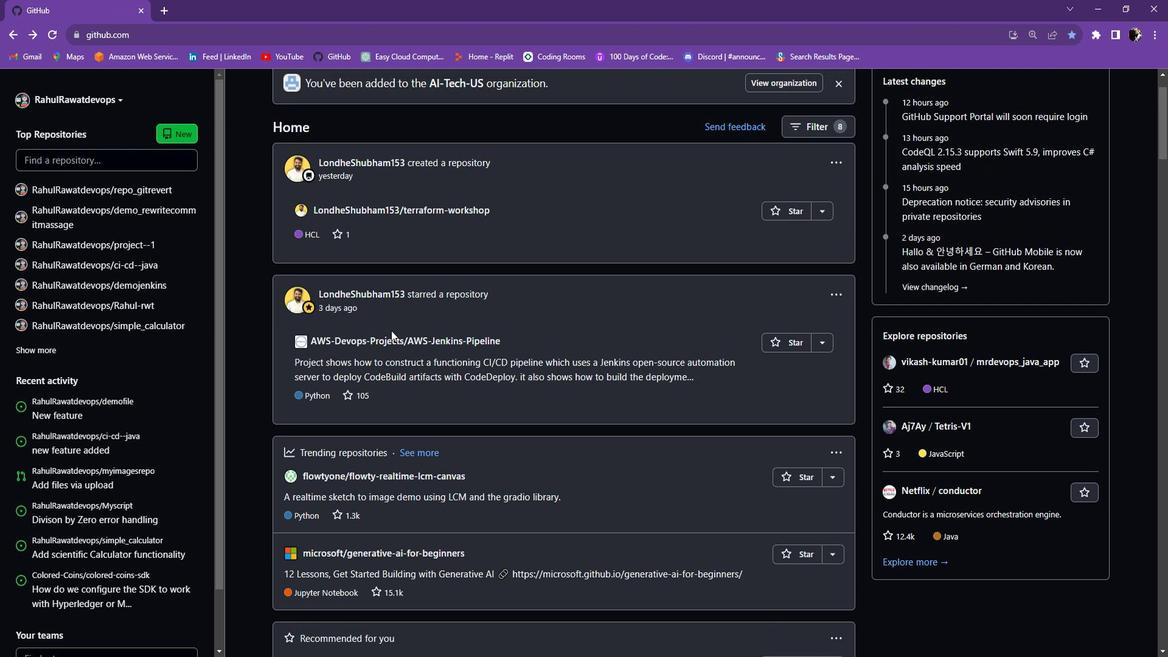 
Action: Mouse scrolled (420, 316) with delta (0, 0)
Screenshot: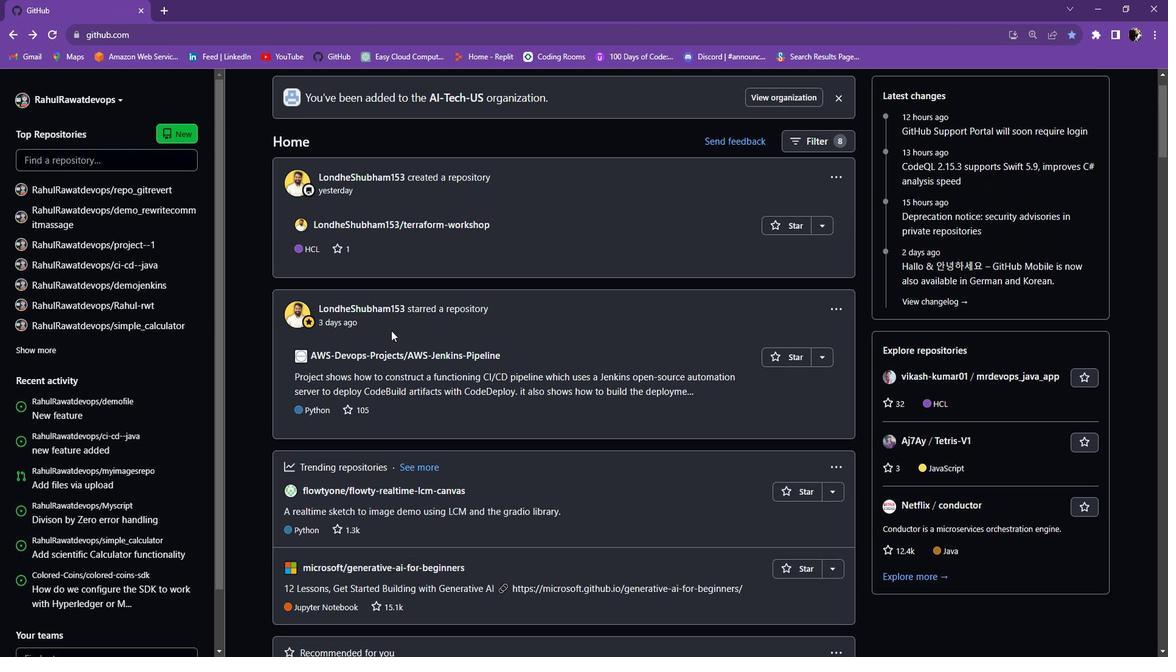
Action: Mouse moved to (15, 93)
Screenshot: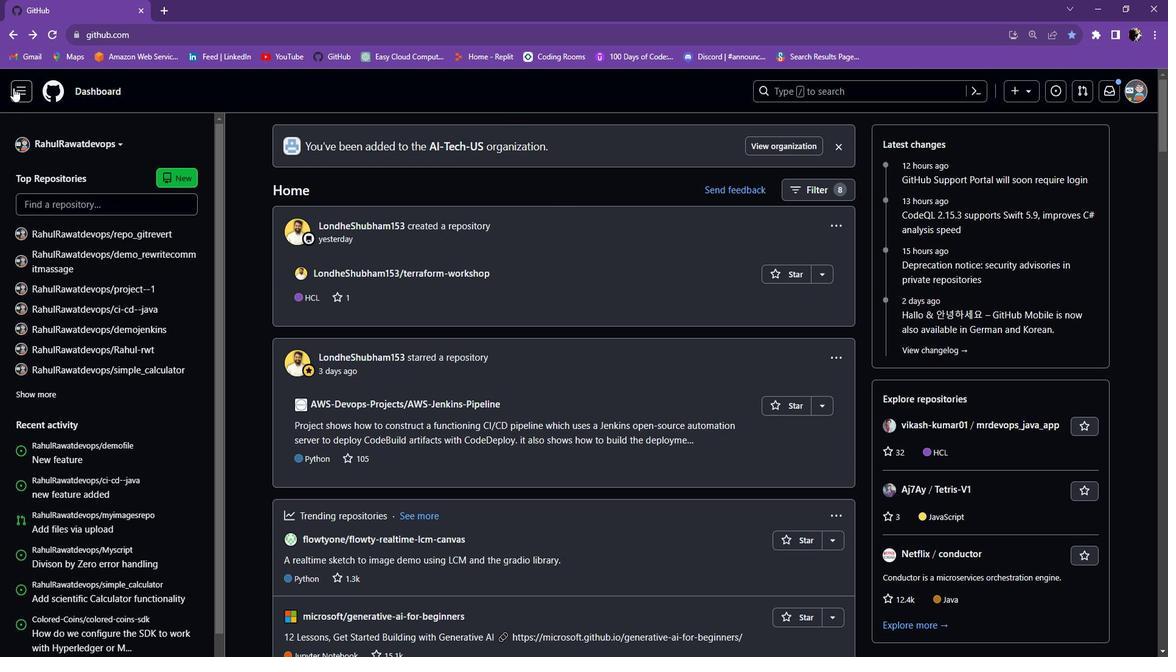 
Action: Mouse pressed left at (15, 93)
Screenshot: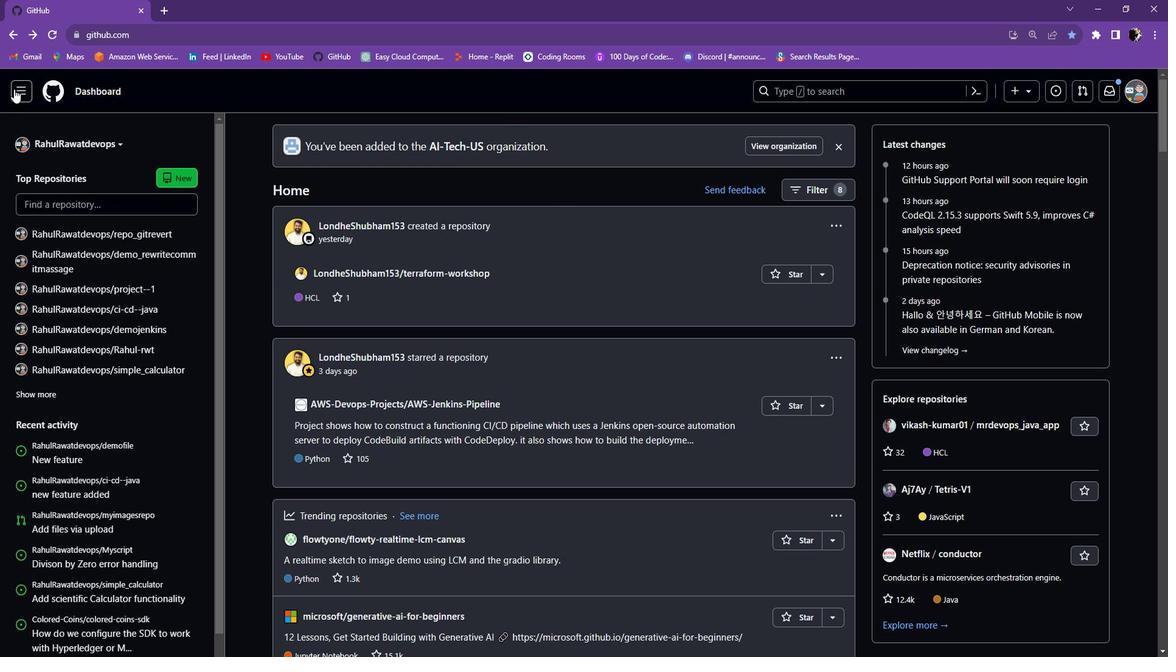 
Action: Mouse moved to (87, 234)
Screenshot: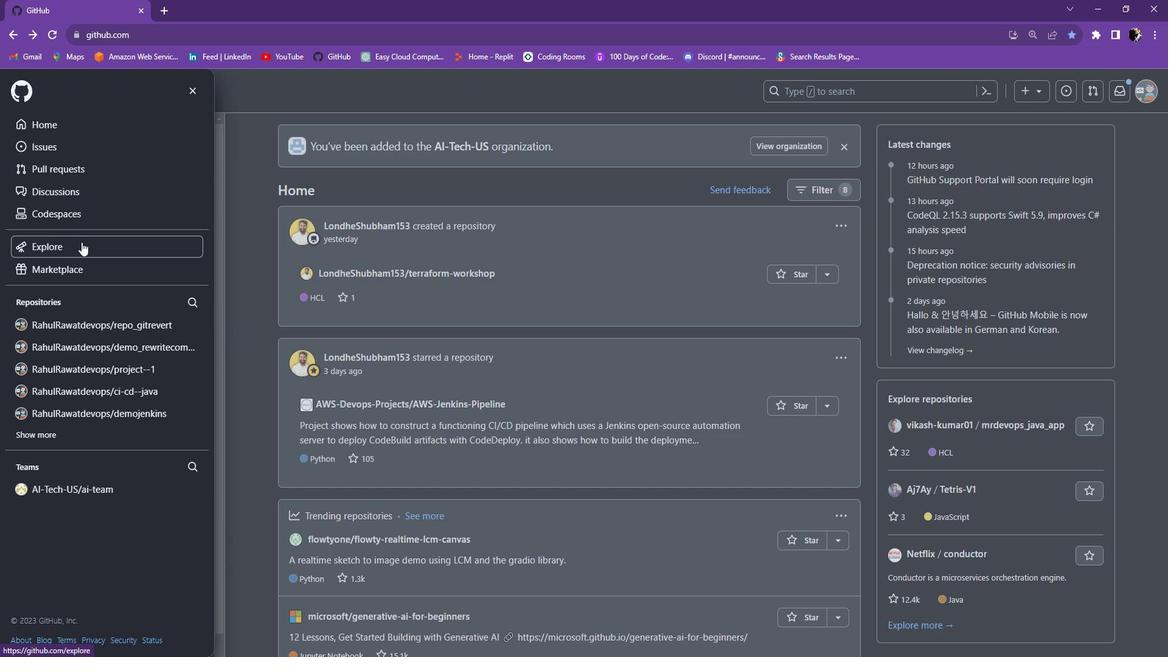 
Action: Mouse pressed left at (87, 234)
Screenshot: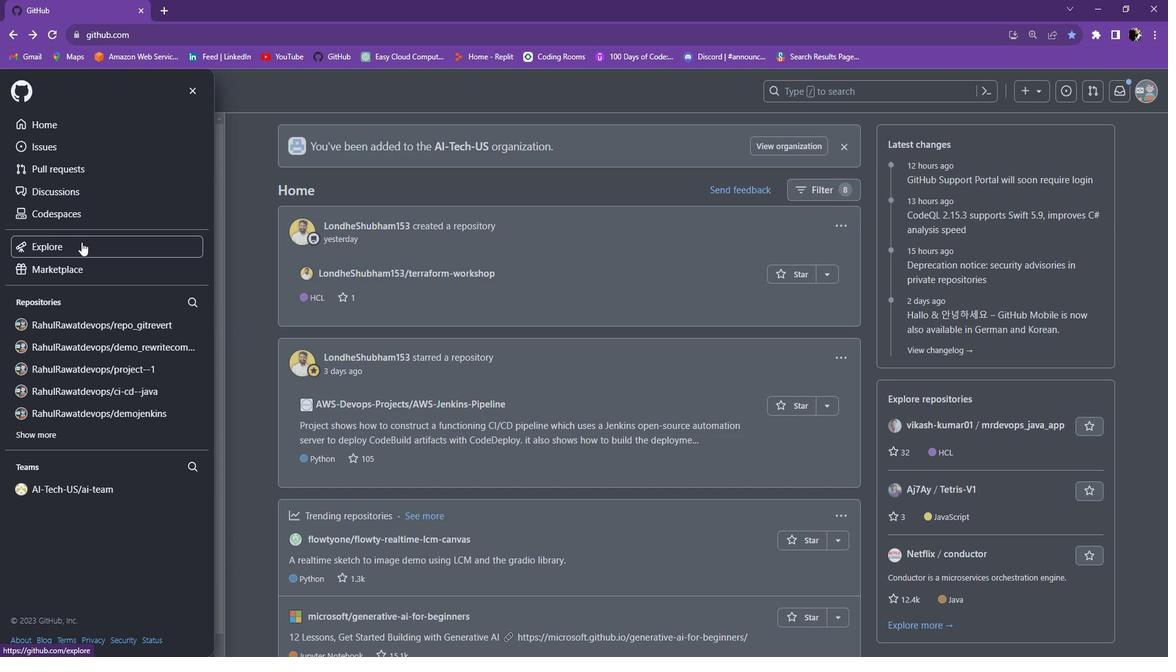 
Action: Mouse moved to (631, 201)
